 Task: In the event  named  Marketing Campaign Planning and Strategy Development, Set a range of dates when you can accept meetings  '4 Jul â€" 10 Aug 2023'. Select a duration of  45 min. Select working hours  	_x000D_
MON- SAT 10:00am â€" 6:00pm. Add time before or after your events  as 10 min. Set the frequency of available time slots for invitees as  55 min. Set the minimum notice period and maximum events allowed per day as  52 hours and 5. , logged in from the account softage.4@softage.net and add another guest for the event, softage.8@softage.net
Action: Mouse pressed left at (632, 477)
Screenshot: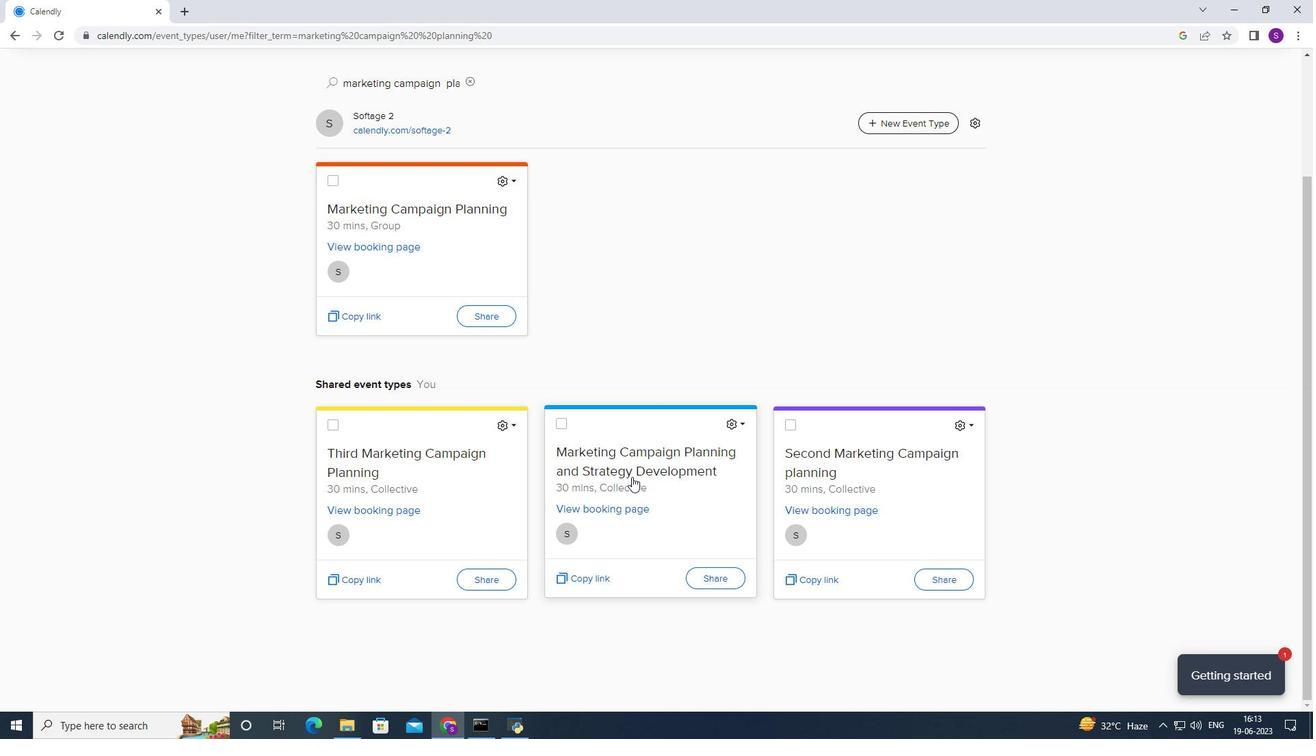 
Action: Mouse moved to (409, 388)
Screenshot: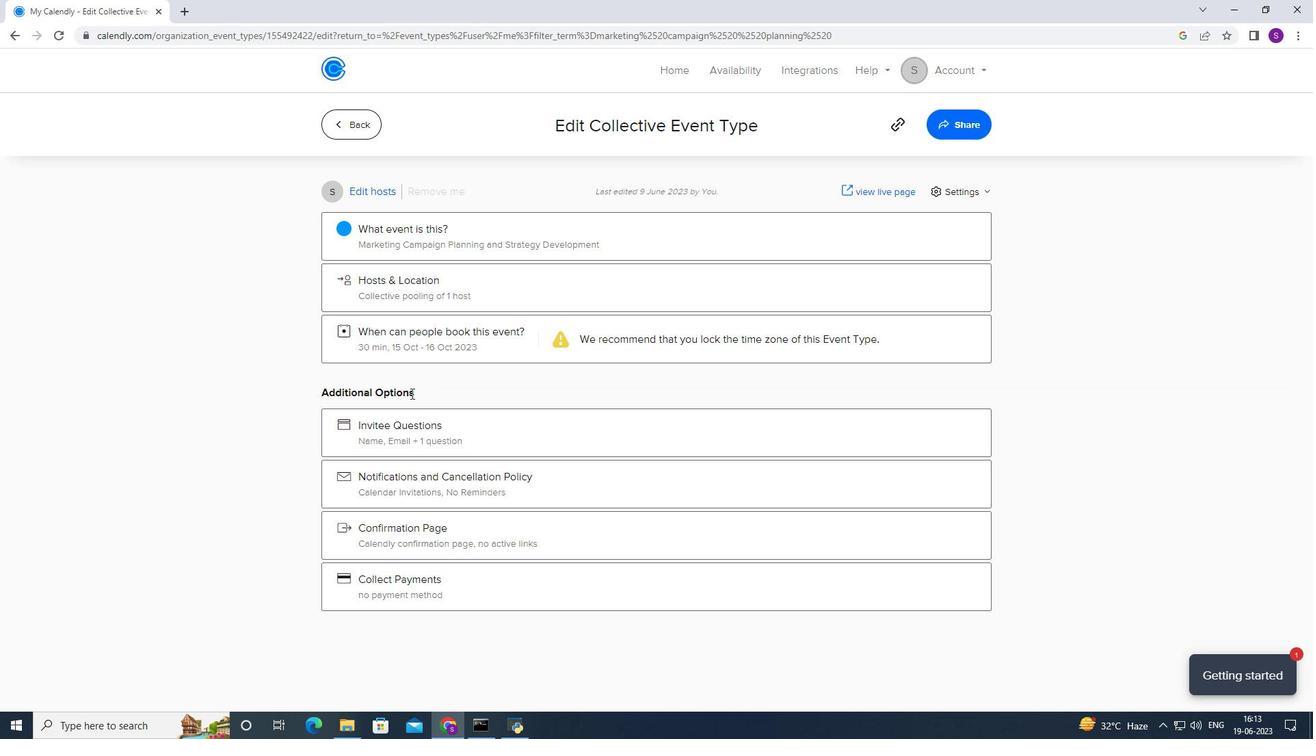 
Action: Mouse scrolled (409, 388) with delta (0, 0)
Screenshot: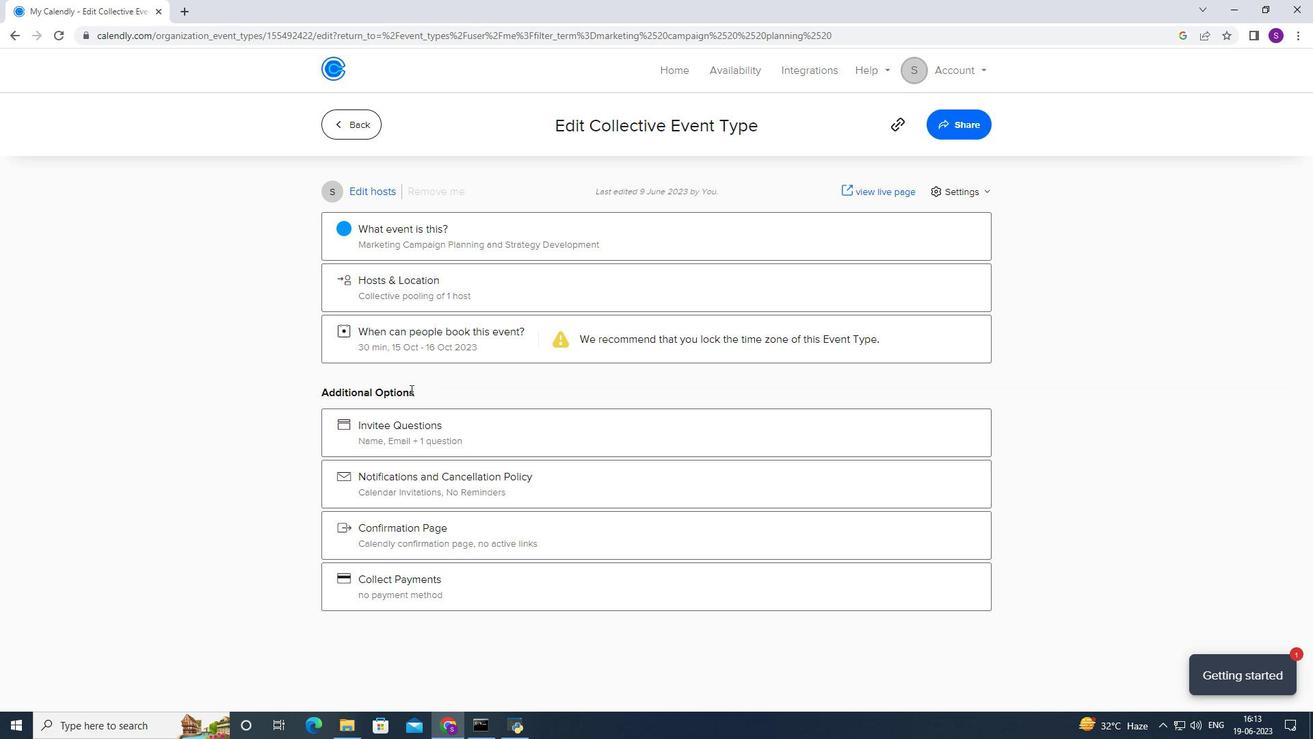 
Action: Mouse scrolled (409, 388) with delta (0, 0)
Screenshot: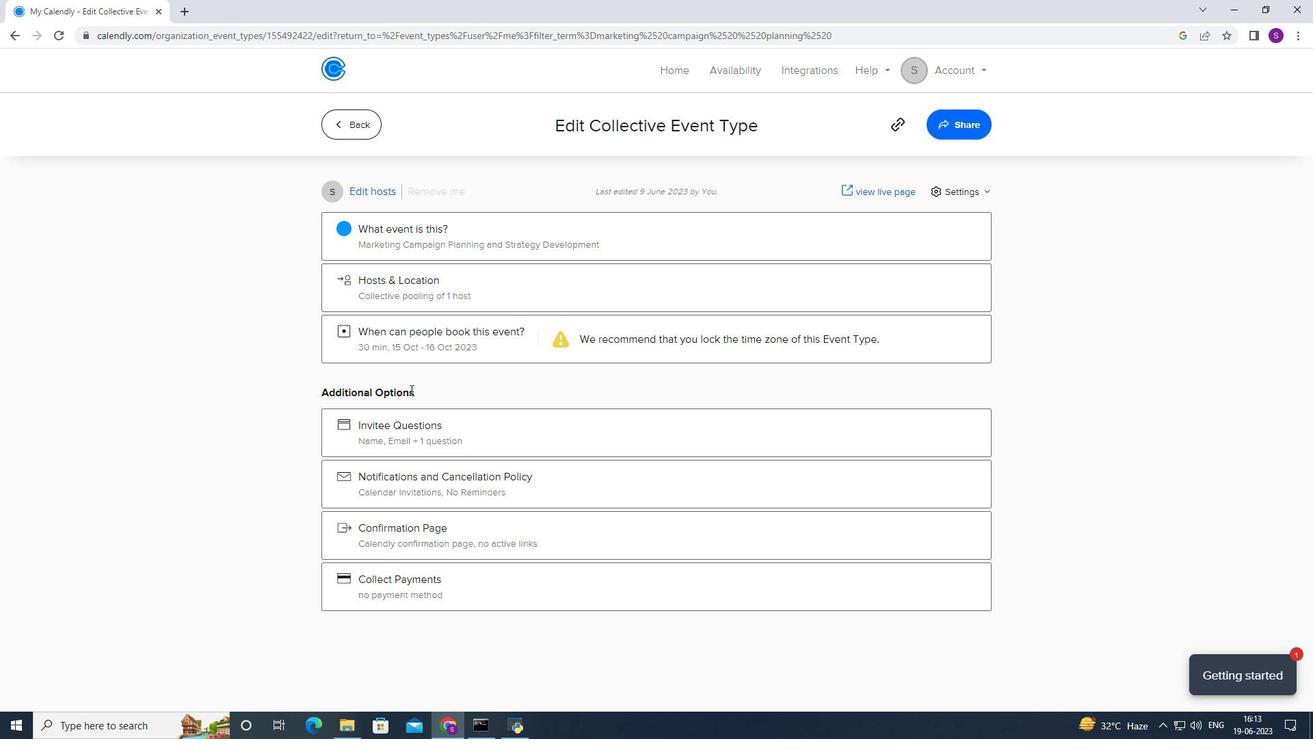 
Action: Mouse scrolled (409, 388) with delta (0, 0)
Screenshot: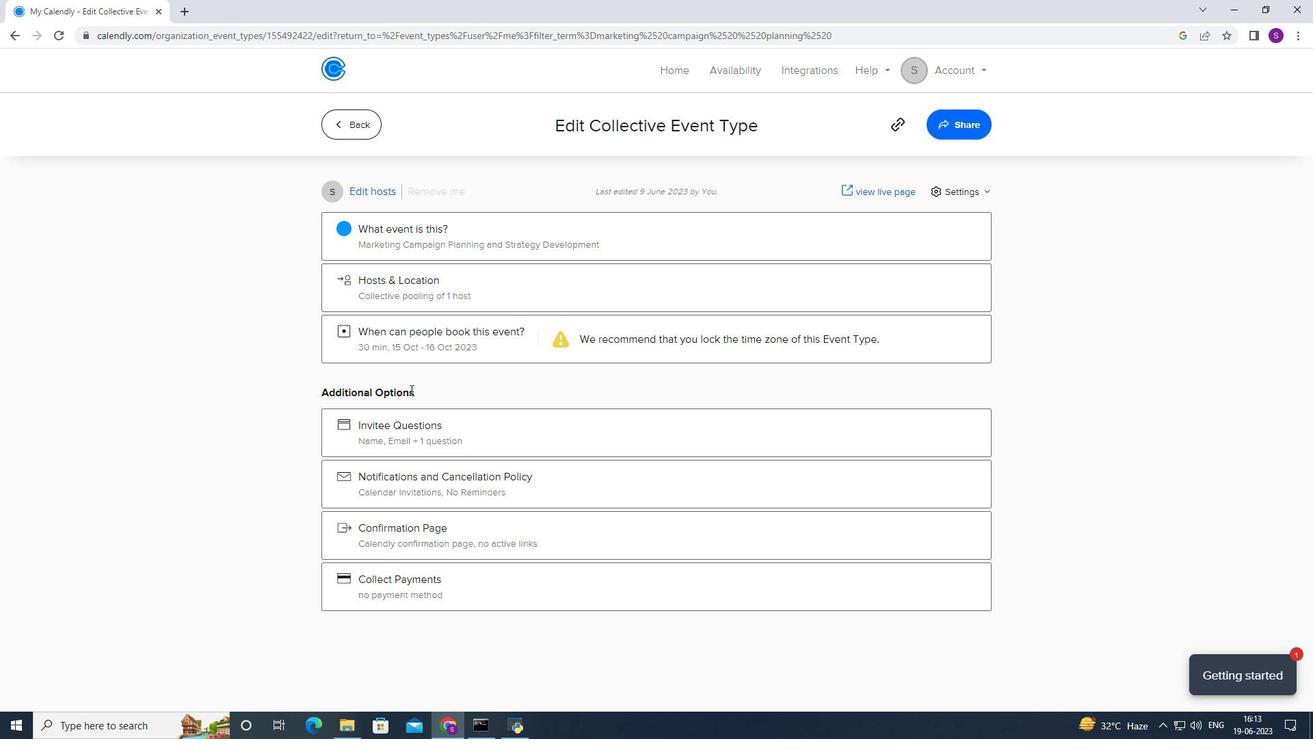 
Action: Mouse scrolled (409, 388) with delta (0, 0)
Screenshot: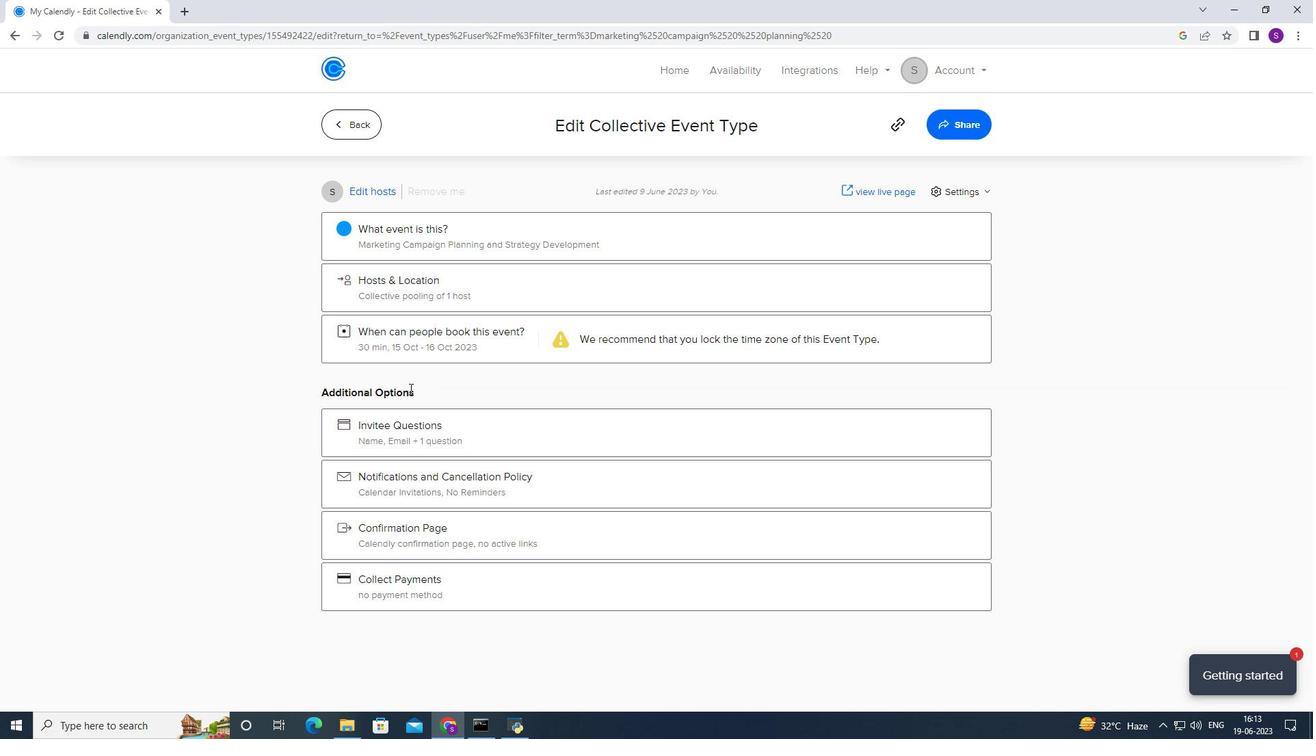 
Action: Mouse scrolled (409, 388) with delta (0, 0)
Screenshot: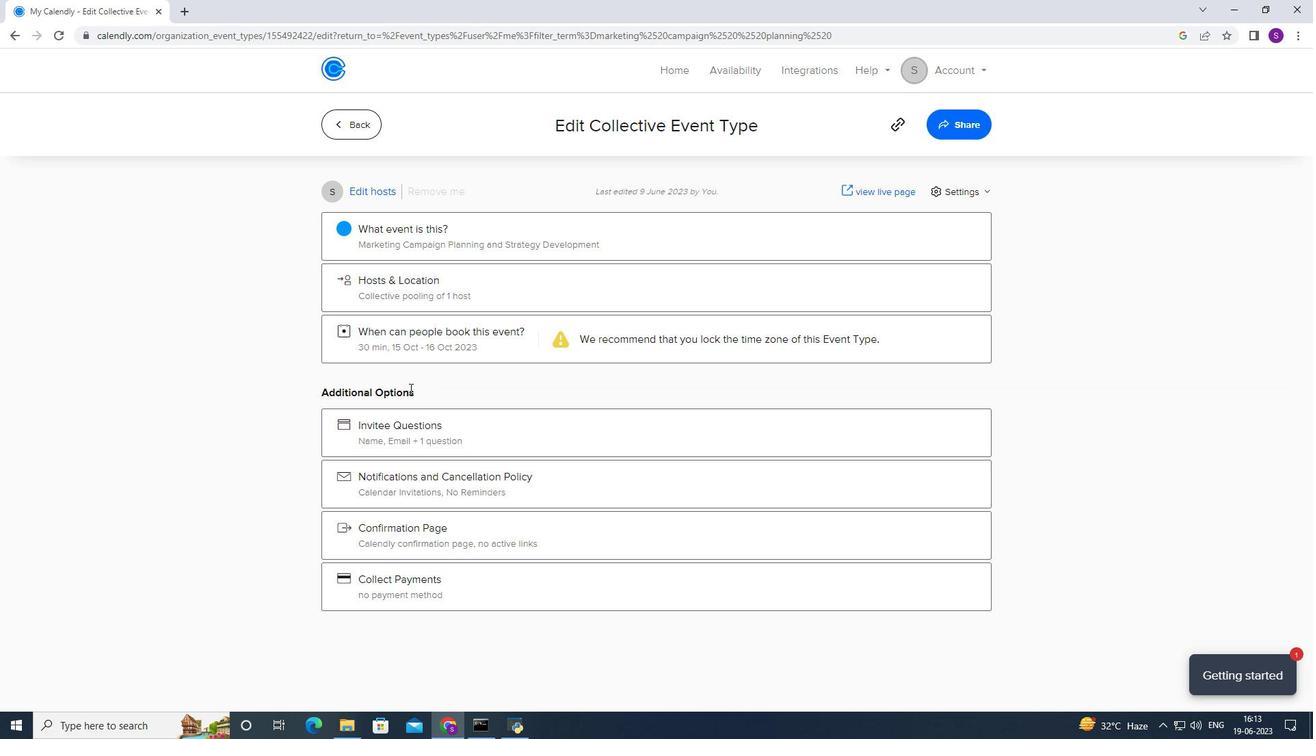 
Action: Mouse scrolled (409, 388) with delta (0, 0)
Screenshot: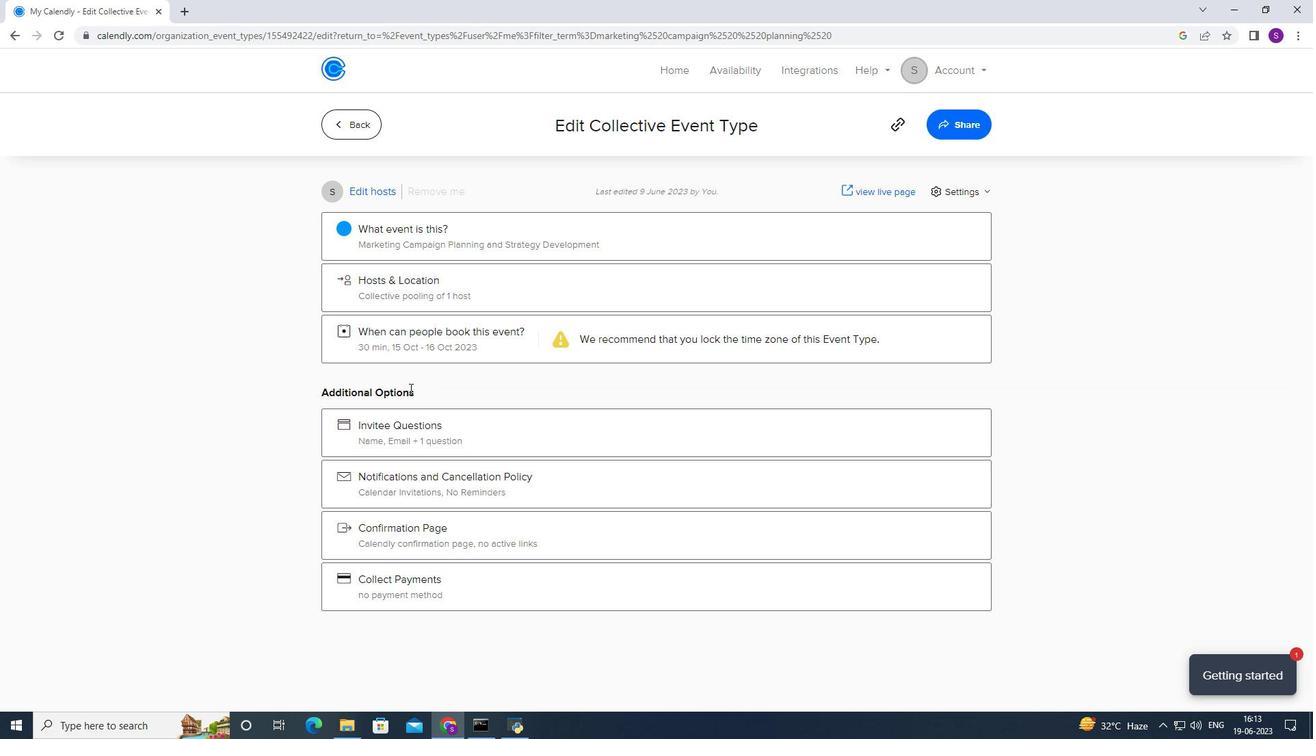 
Action: Mouse scrolled (409, 389) with delta (0, 0)
Screenshot: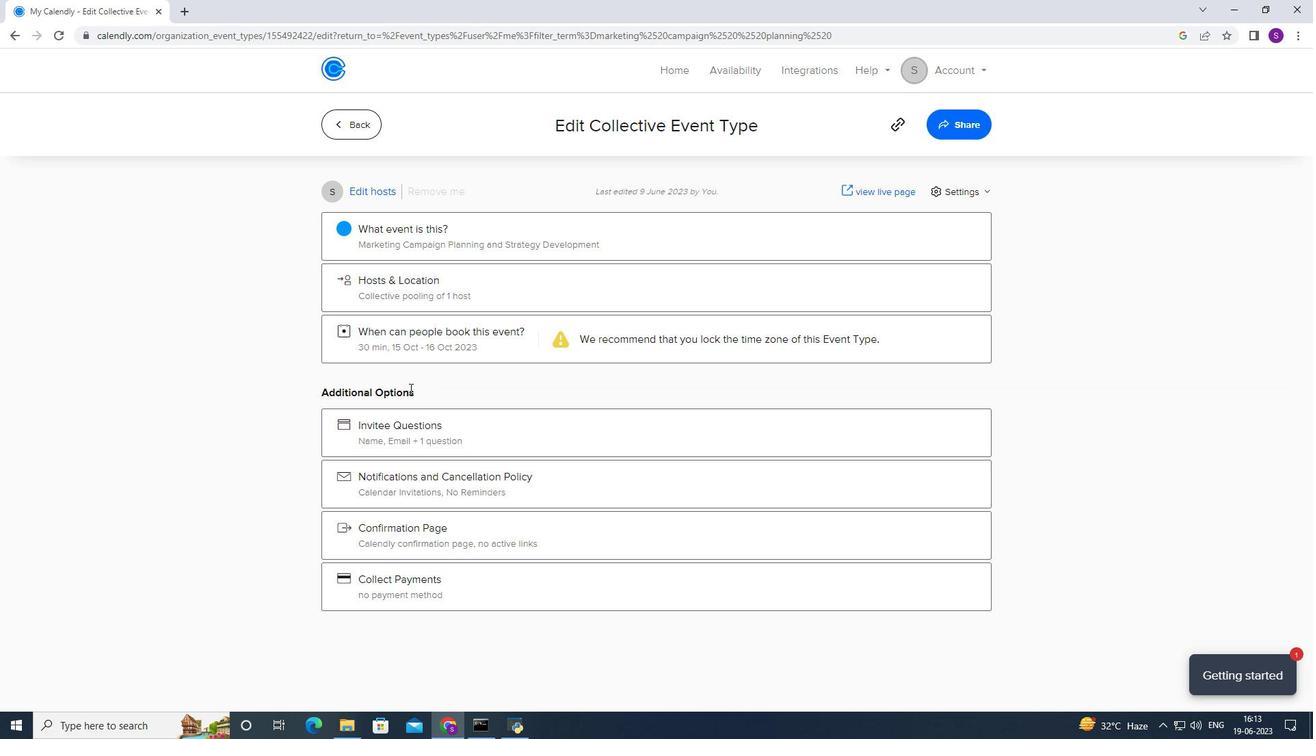
Action: Mouse scrolled (409, 389) with delta (0, 0)
Screenshot: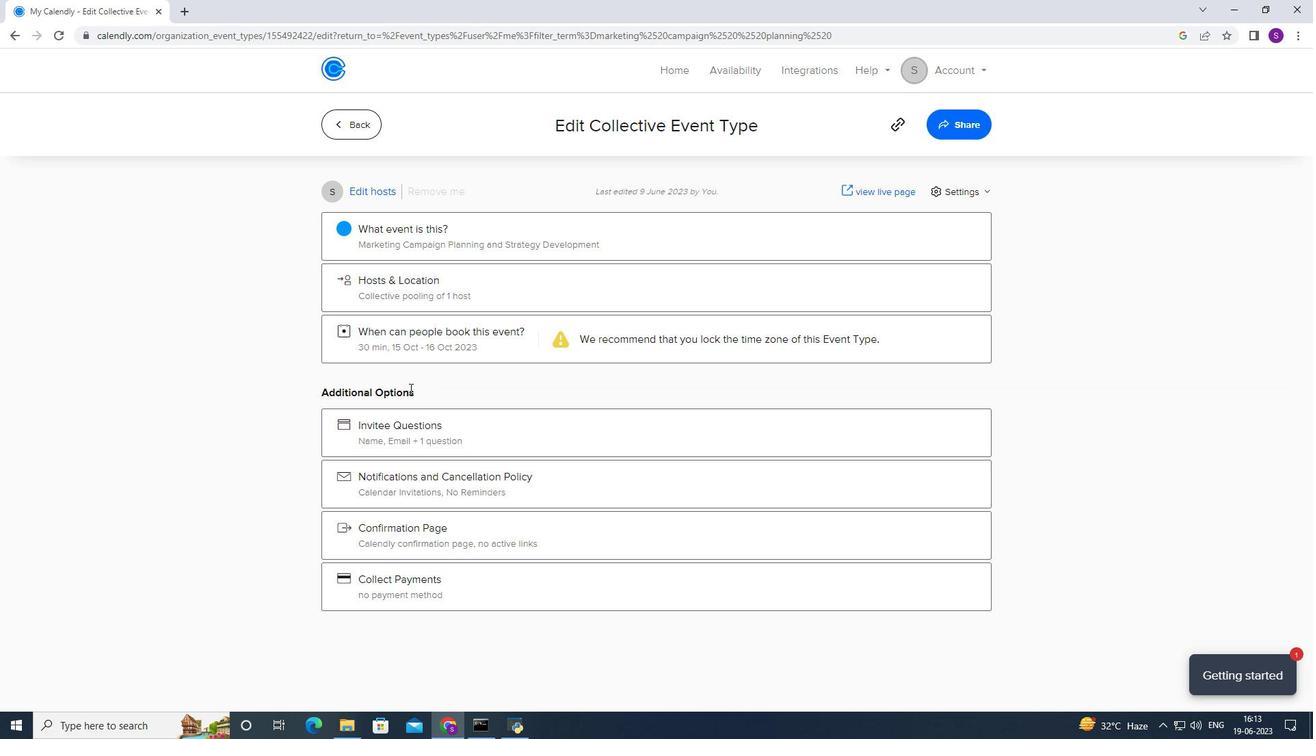 
Action: Mouse moved to (435, 338)
Screenshot: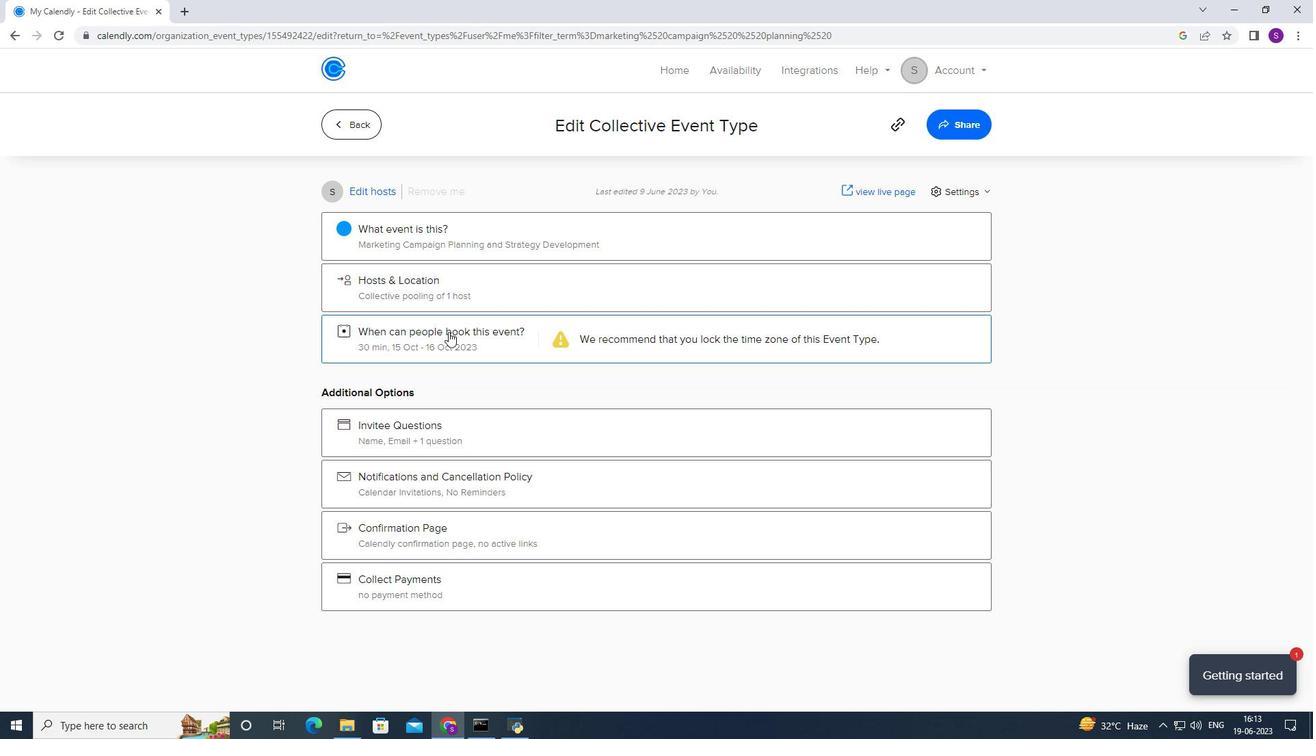 
Action: Mouse pressed left at (435, 338)
Screenshot: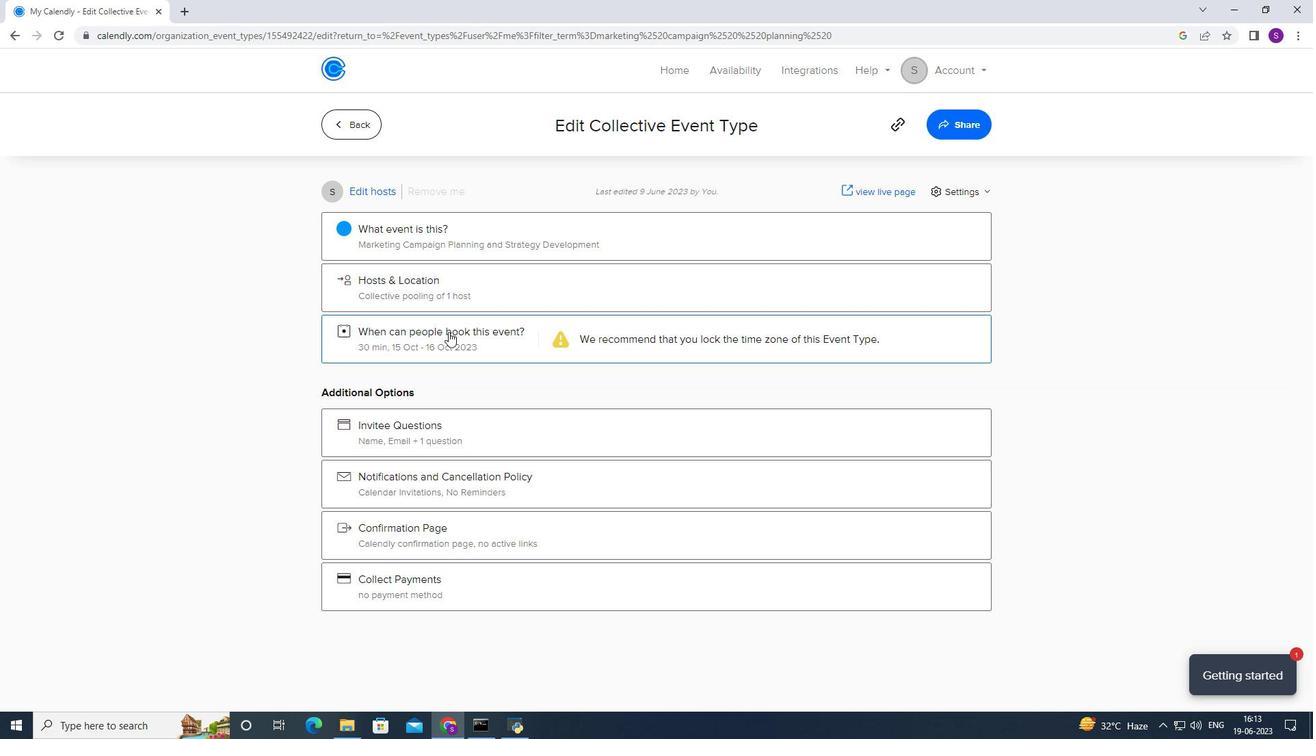 
Action: Mouse moved to (400, 455)
Screenshot: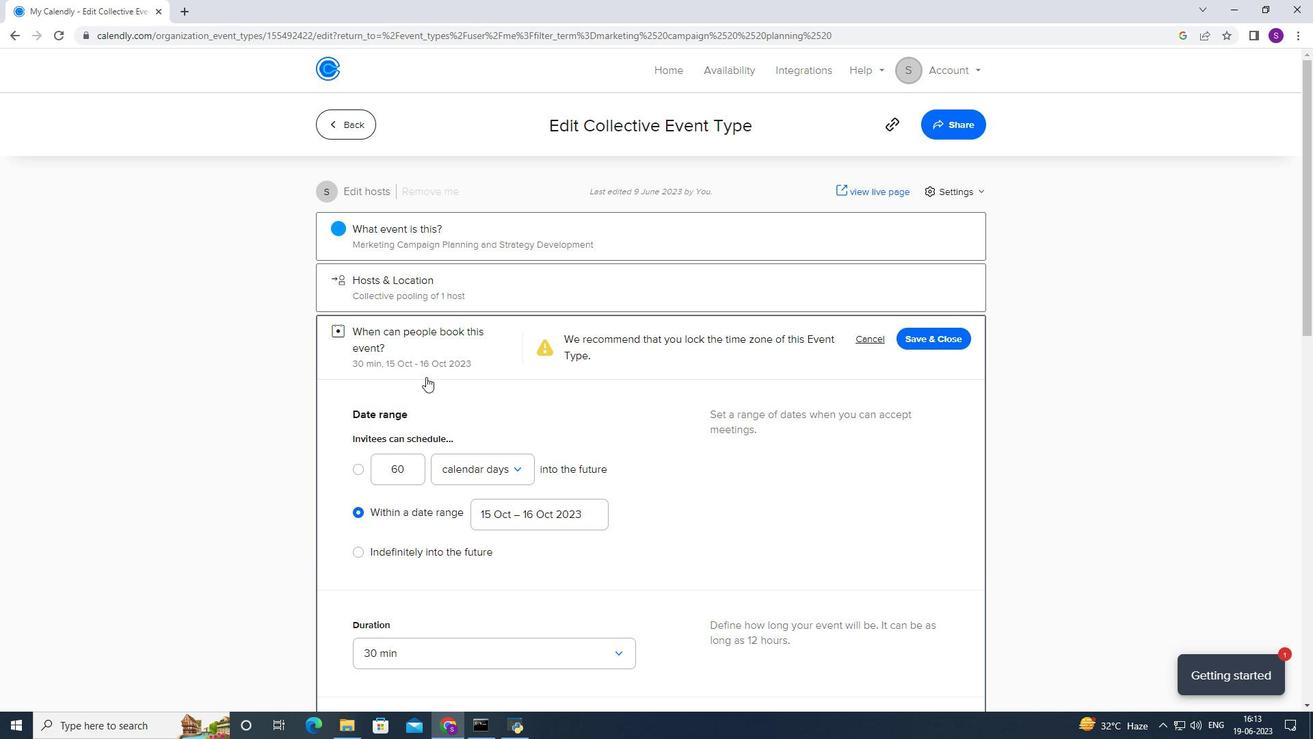 
Action: Mouse scrolled (400, 455) with delta (0, 0)
Screenshot: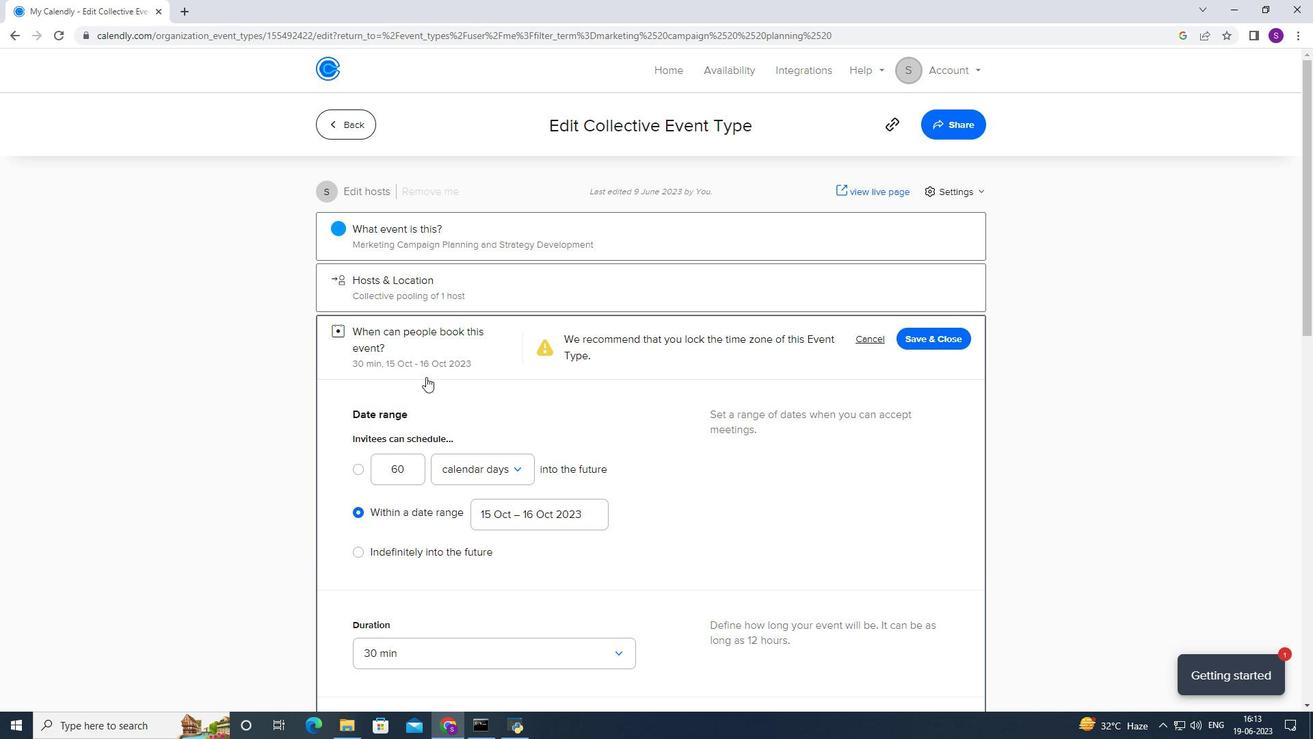 
Action: Mouse scrolled (400, 455) with delta (0, 0)
Screenshot: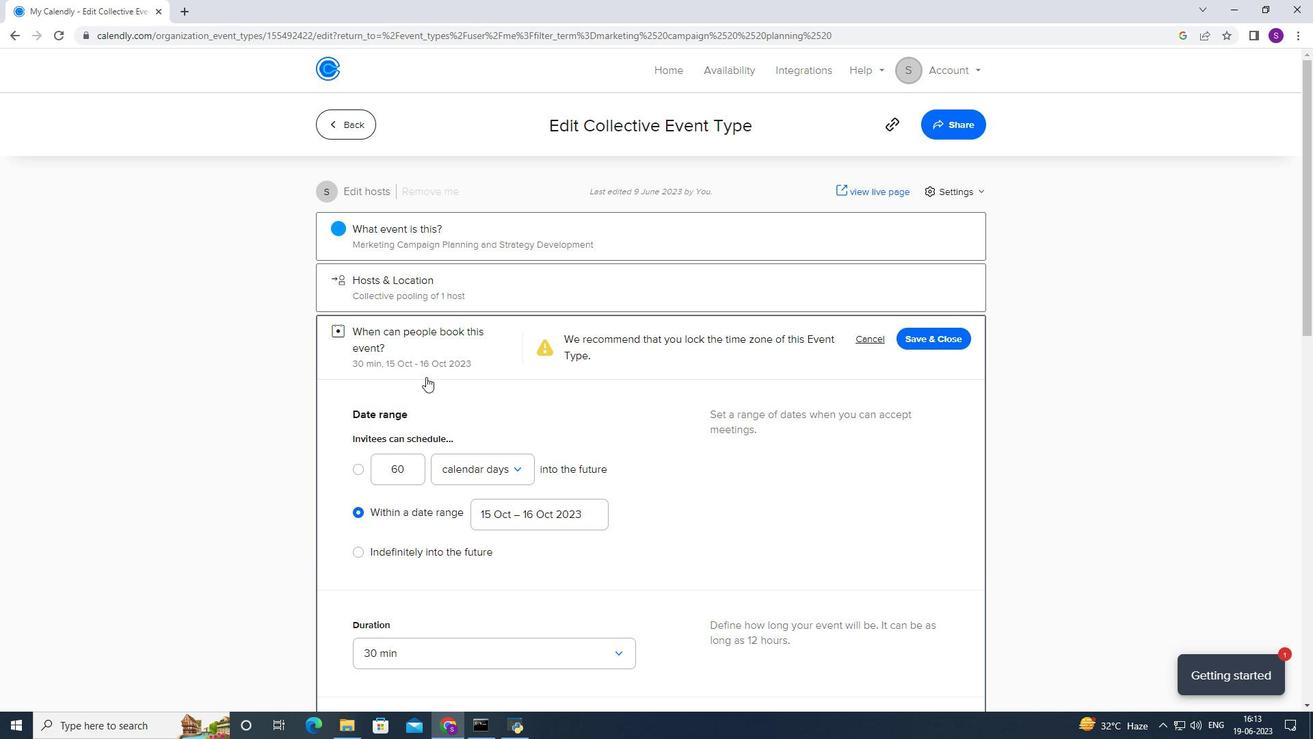 
Action: Mouse moved to (398, 456)
Screenshot: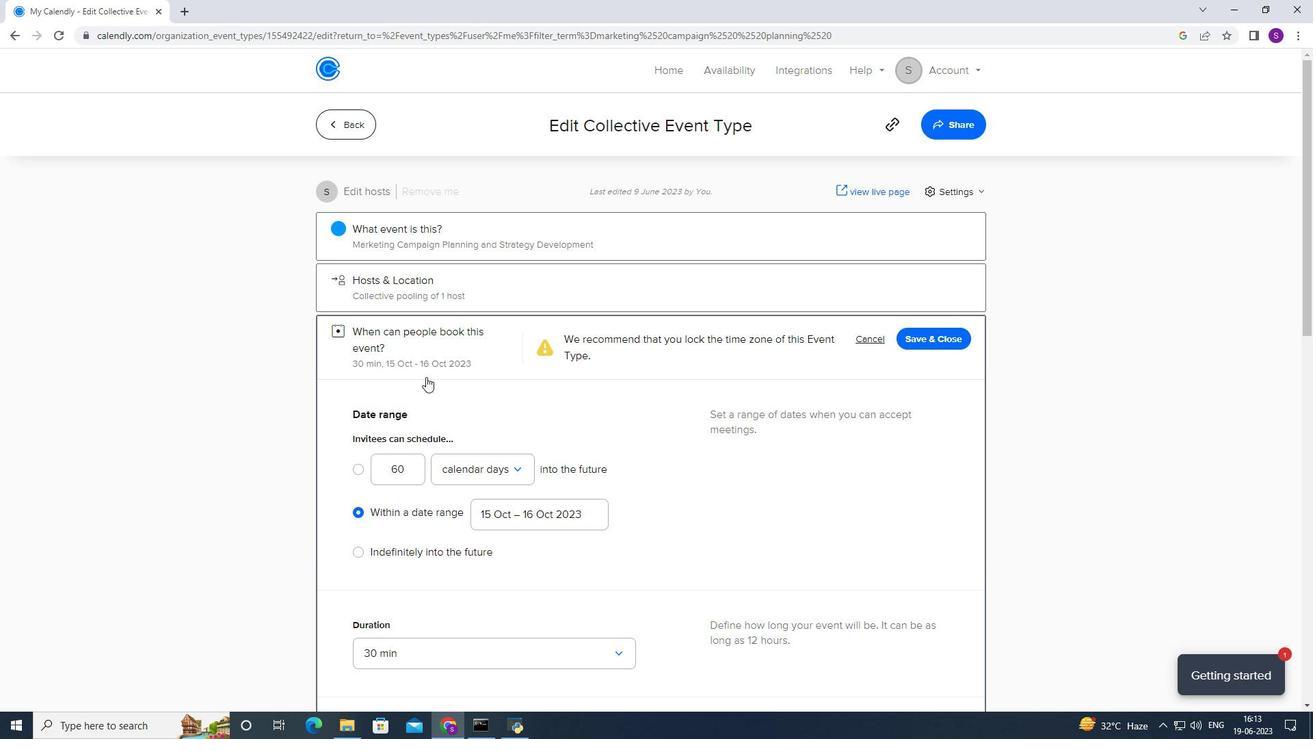 
Action: Mouse scrolled (398, 455) with delta (0, 0)
Screenshot: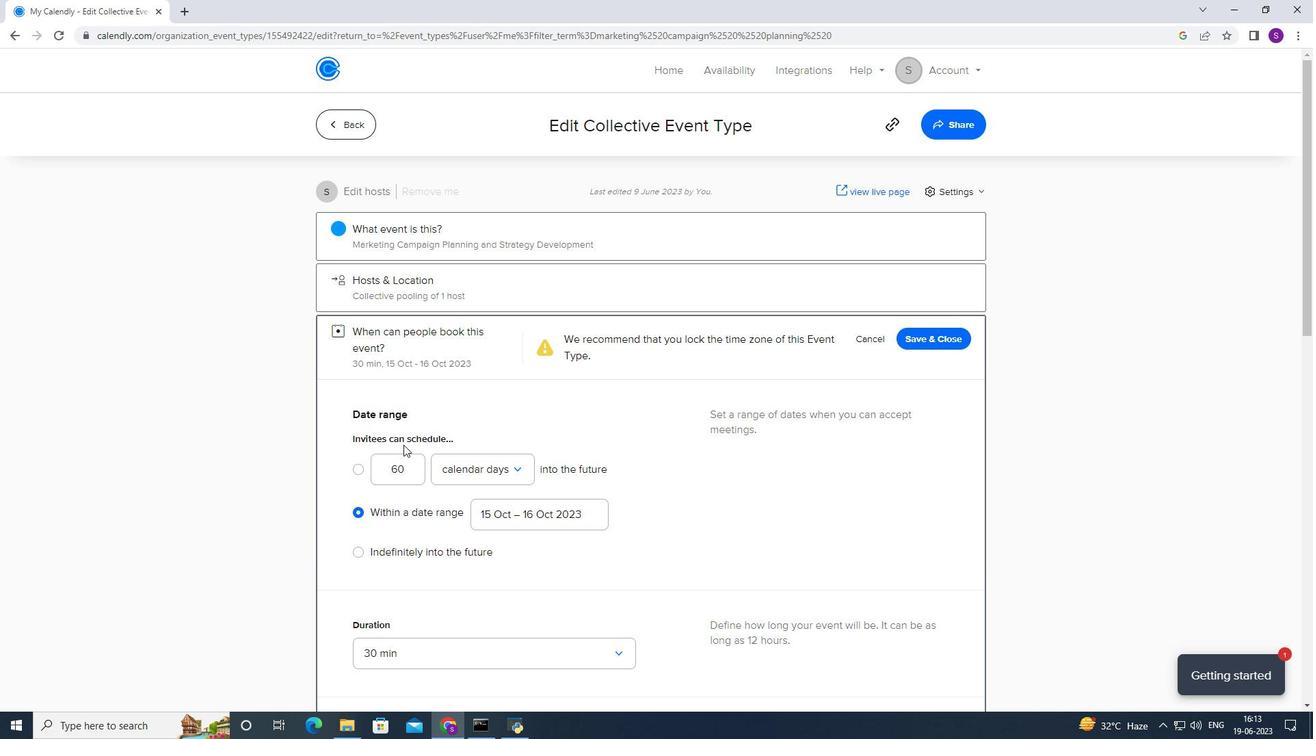 
Action: Mouse moved to (547, 312)
Screenshot: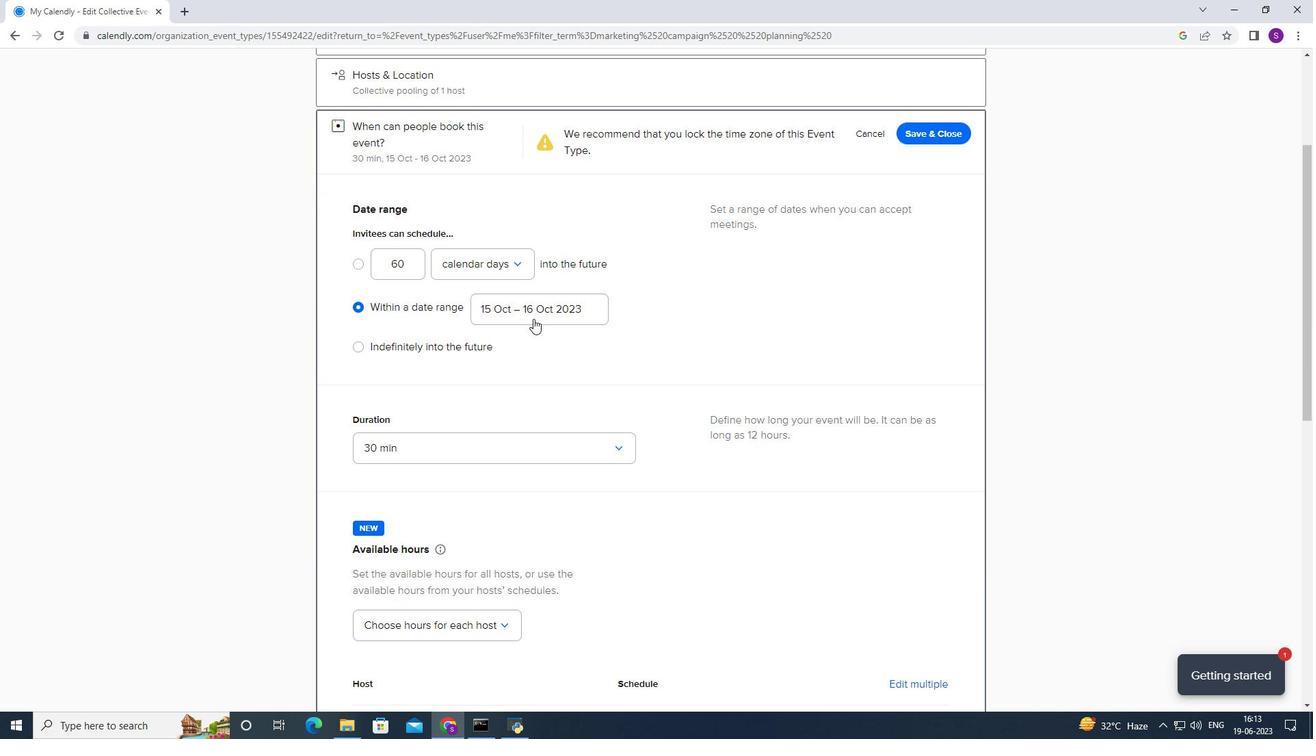 
Action: Mouse pressed left at (547, 312)
Screenshot: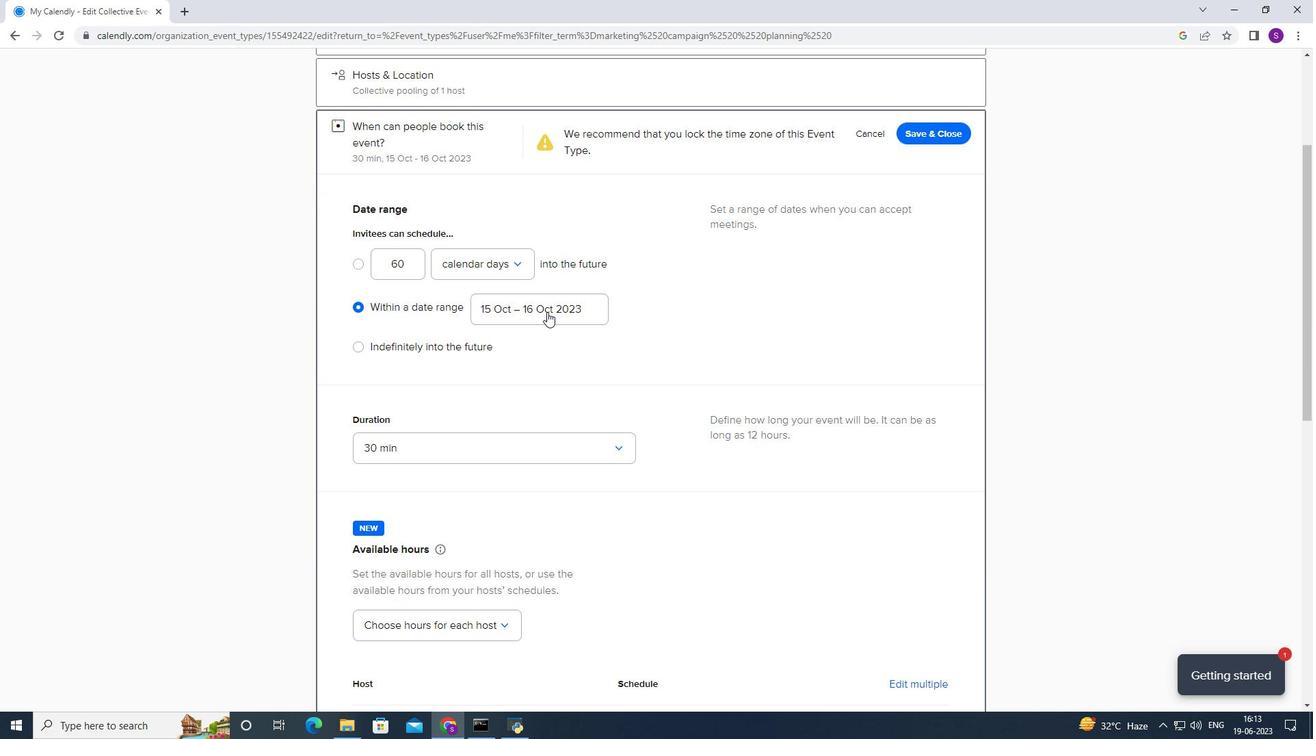 
Action: Mouse moved to (568, 358)
Screenshot: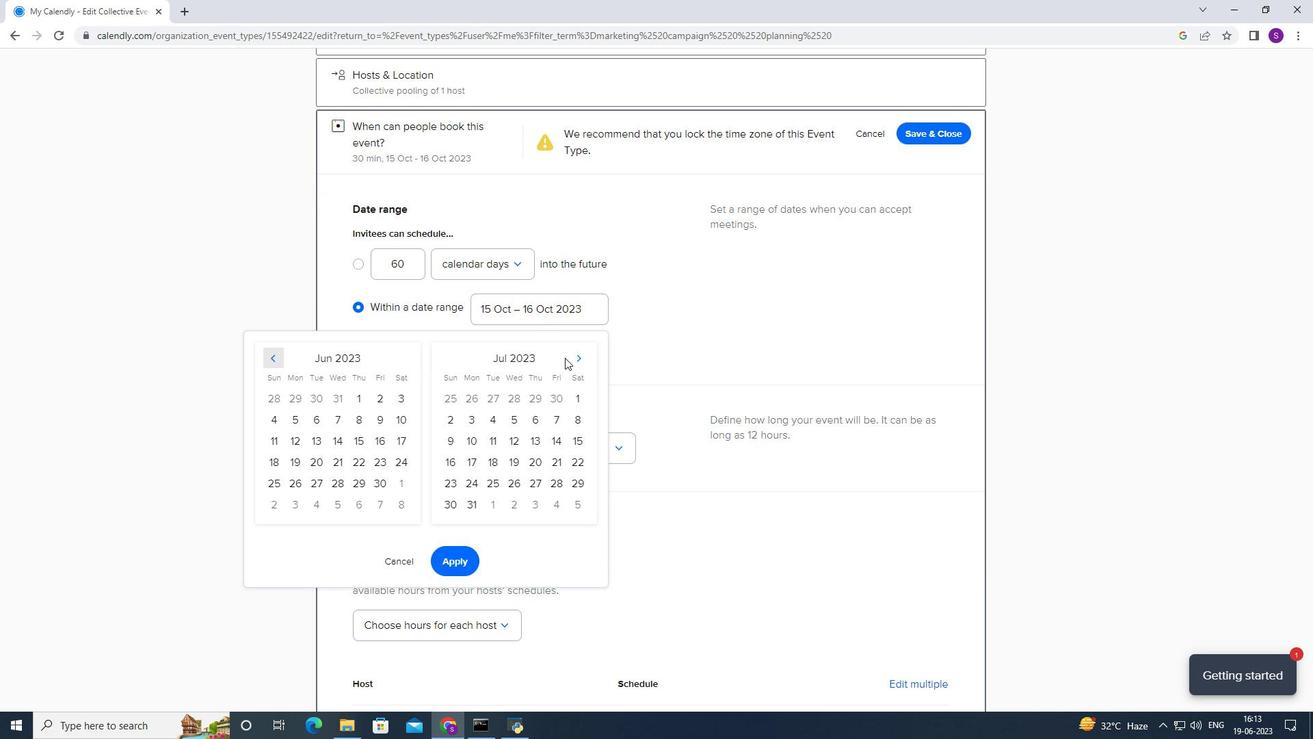 
Action: Mouse pressed left at (568, 358)
Screenshot: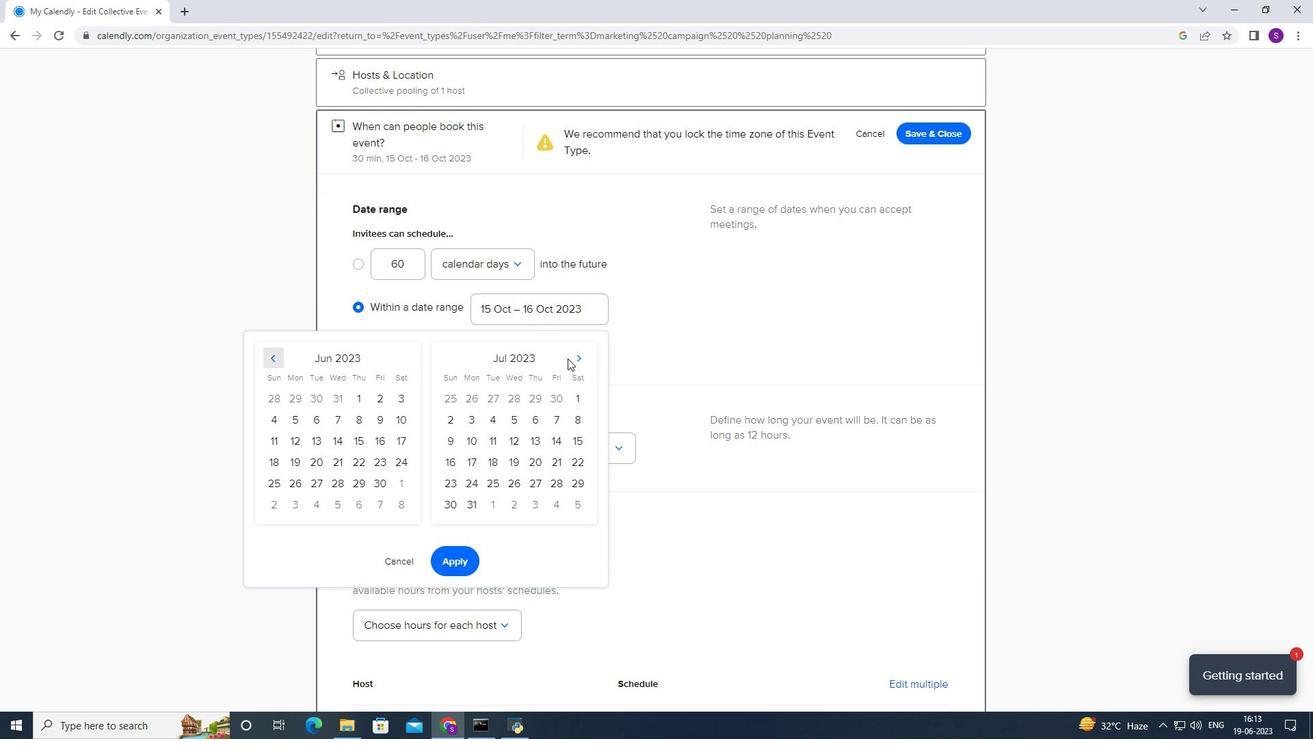 
Action: Mouse moved to (571, 358)
Screenshot: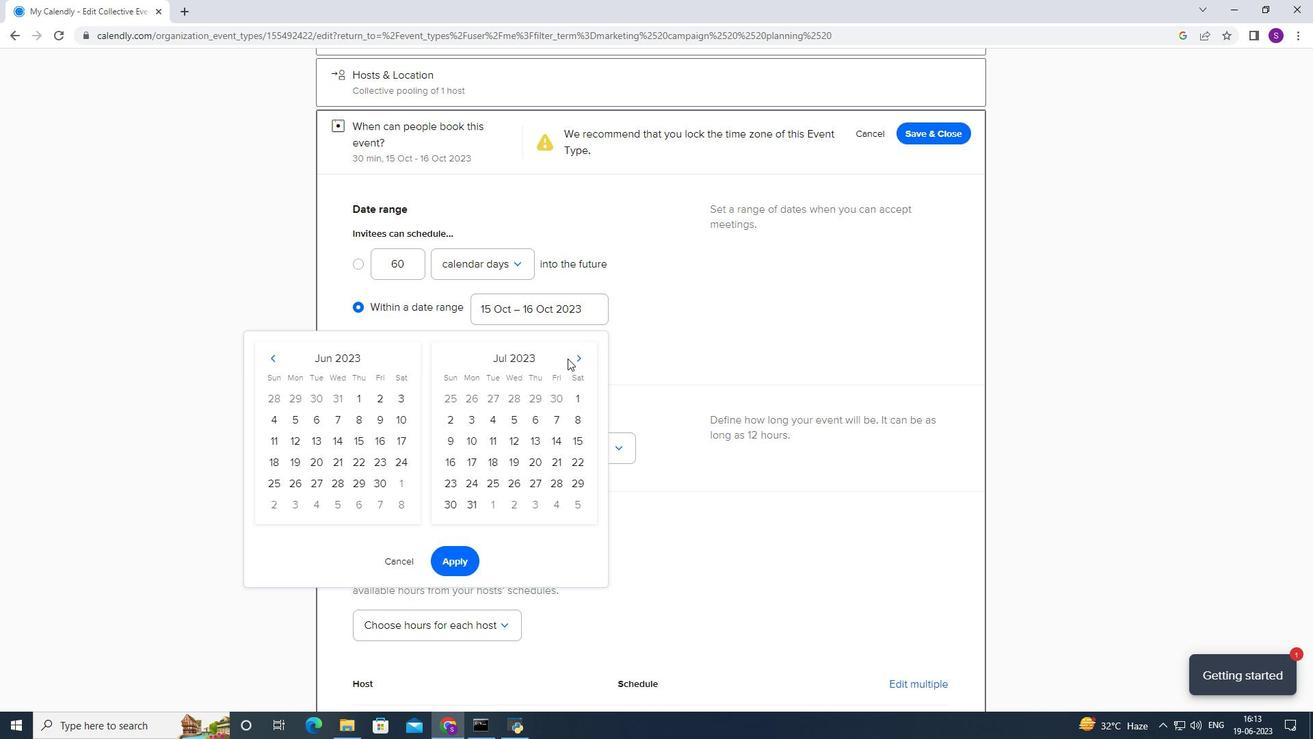
Action: Mouse pressed left at (571, 358)
Screenshot: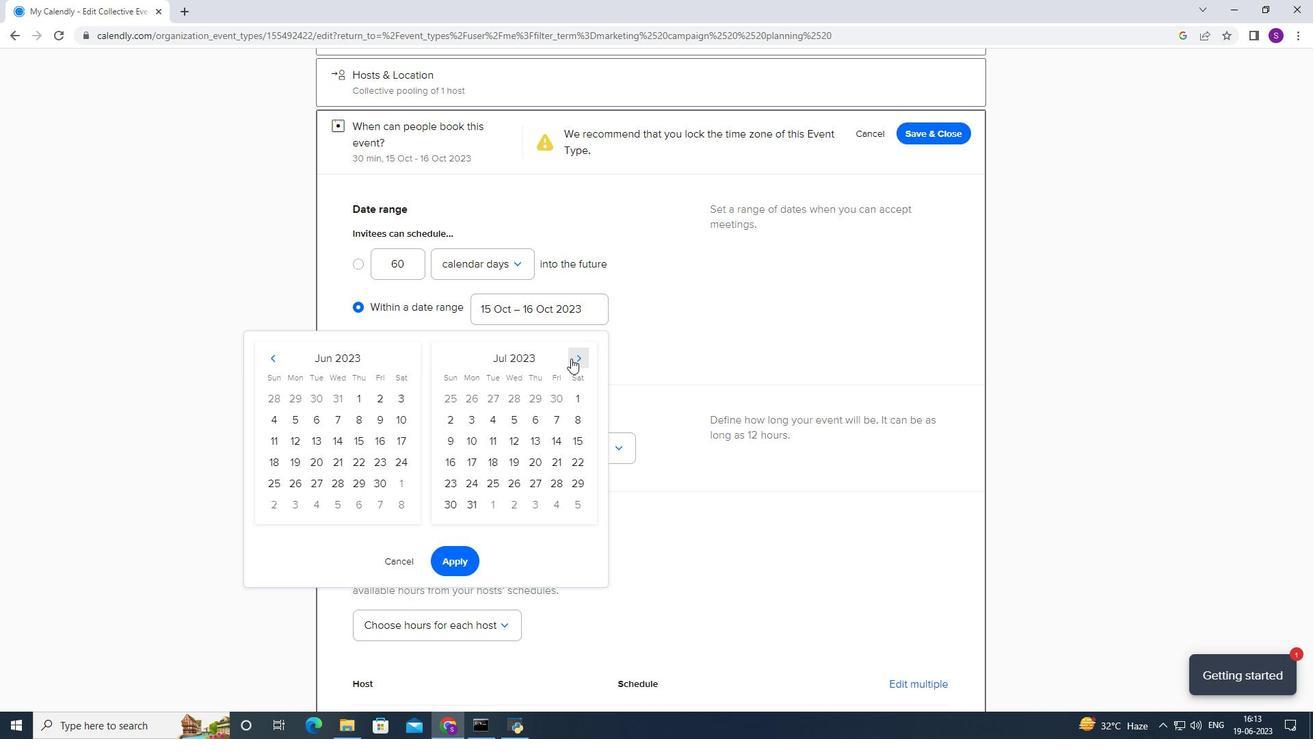 
Action: Mouse moved to (320, 419)
Screenshot: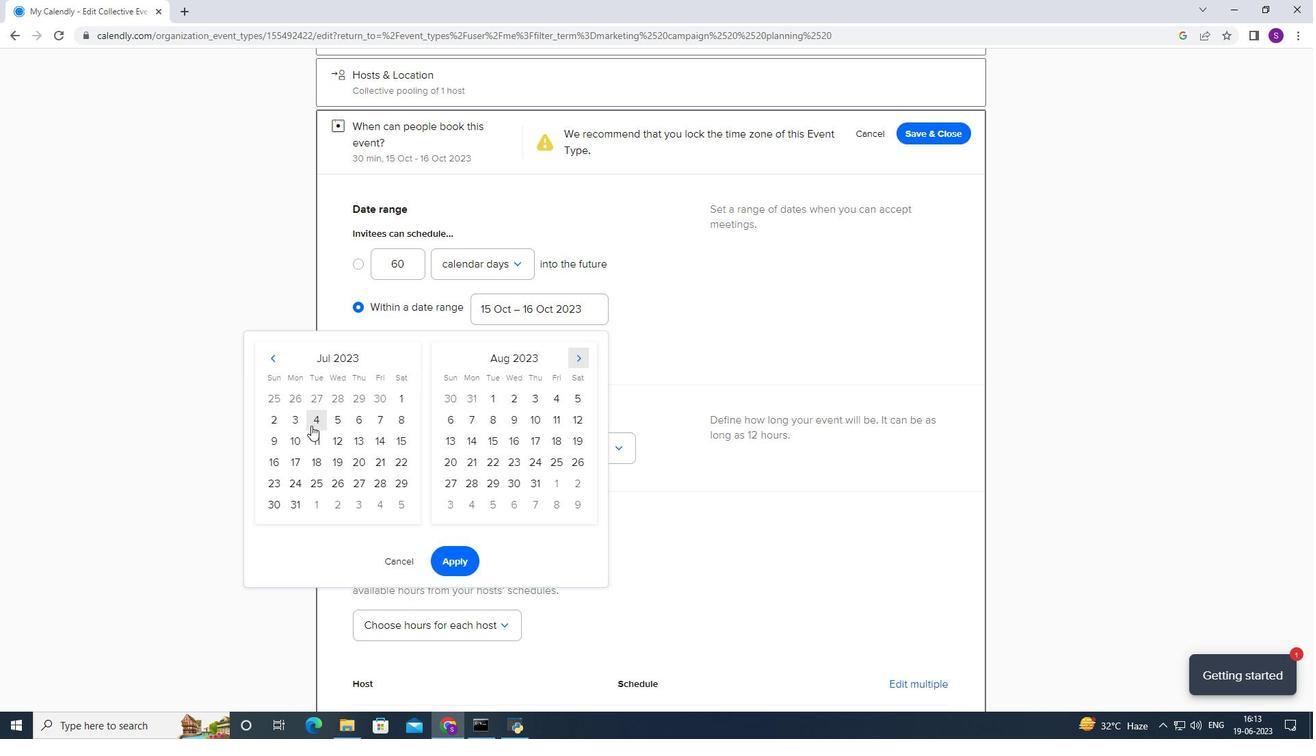 
Action: Mouse pressed left at (320, 419)
Screenshot: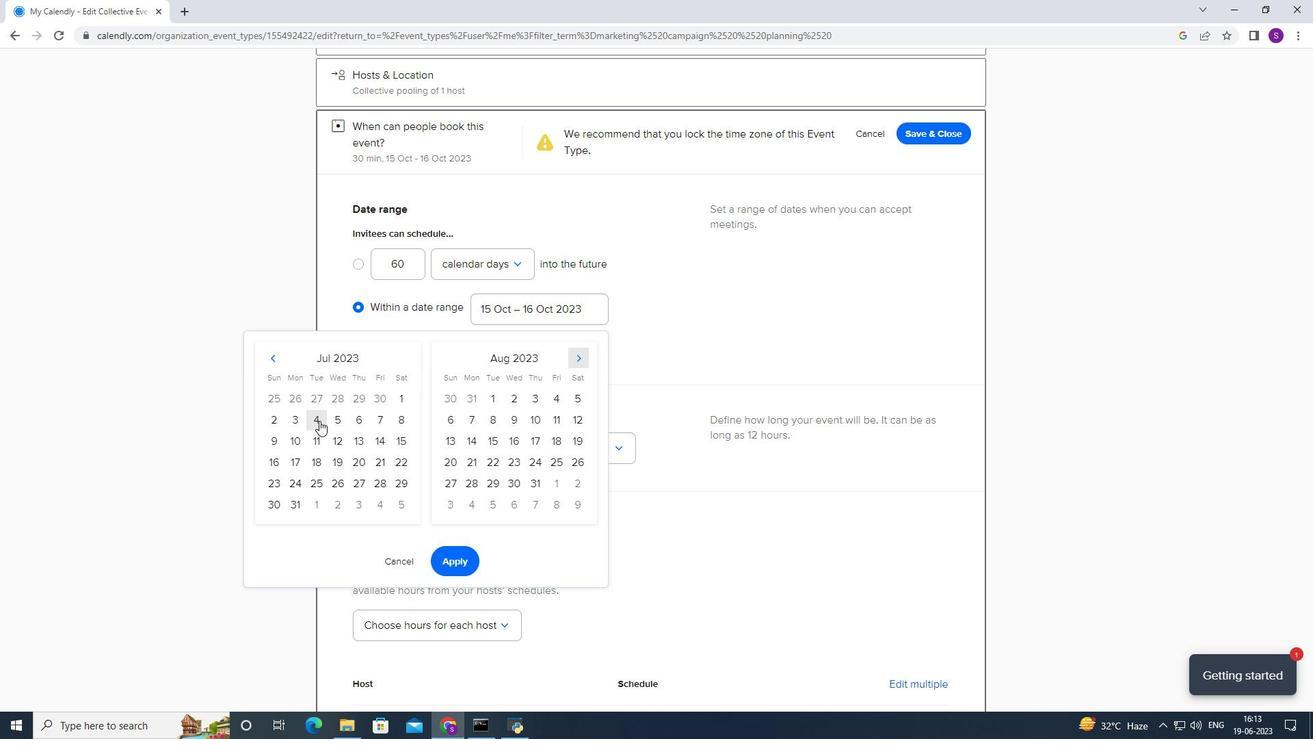 
Action: Mouse moved to (531, 418)
Screenshot: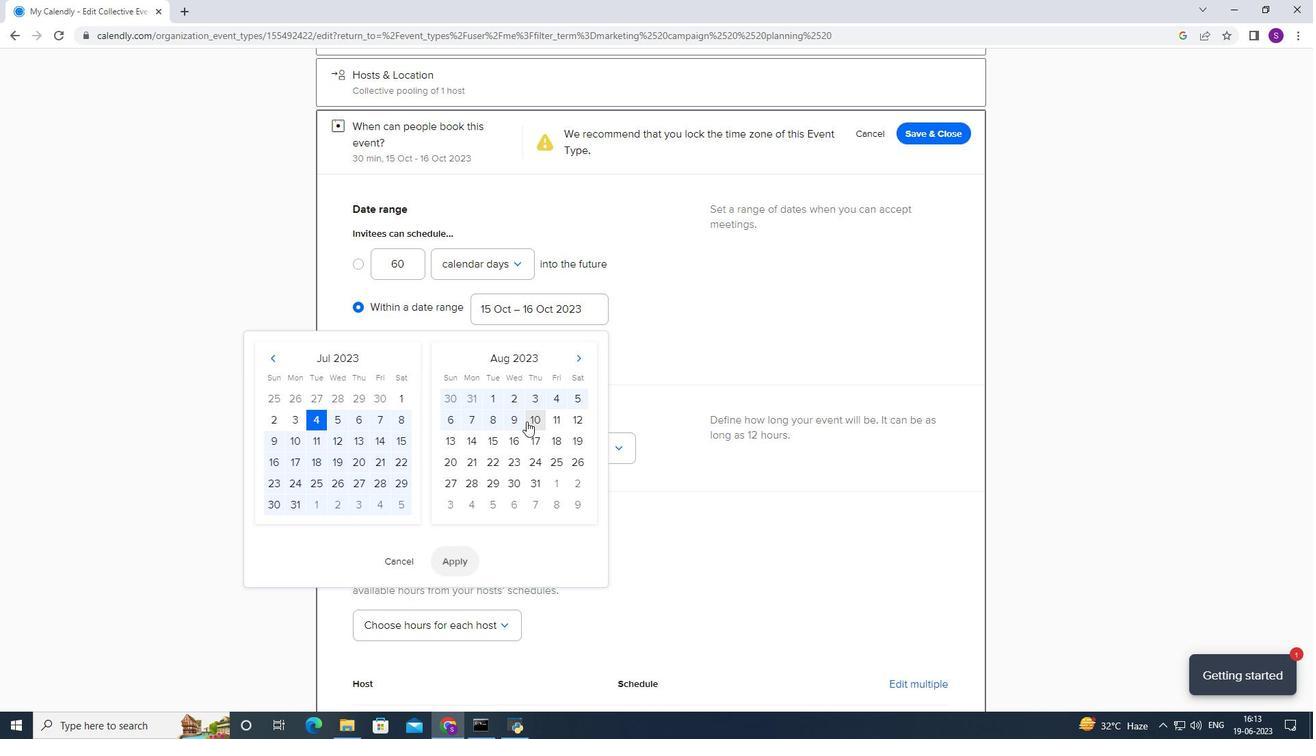 
Action: Mouse pressed left at (531, 418)
Screenshot: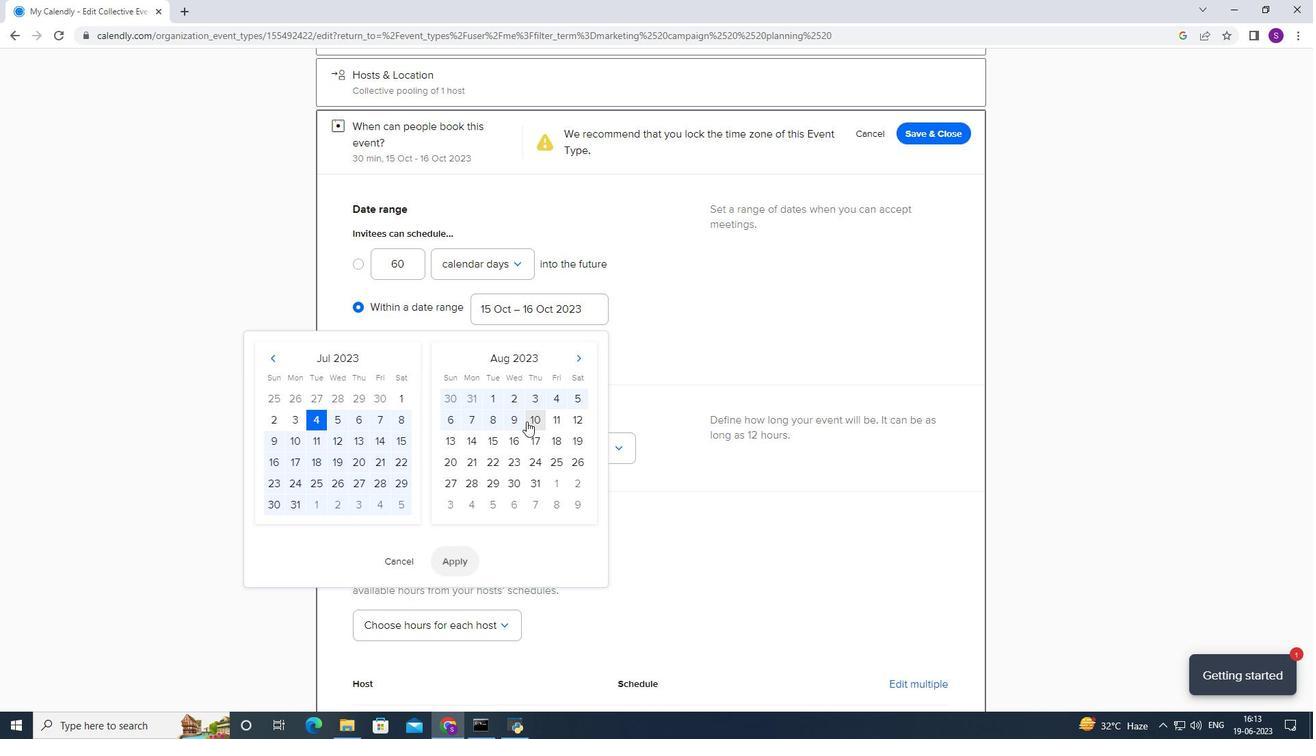 
Action: Mouse moved to (460, 548)
Screenshot: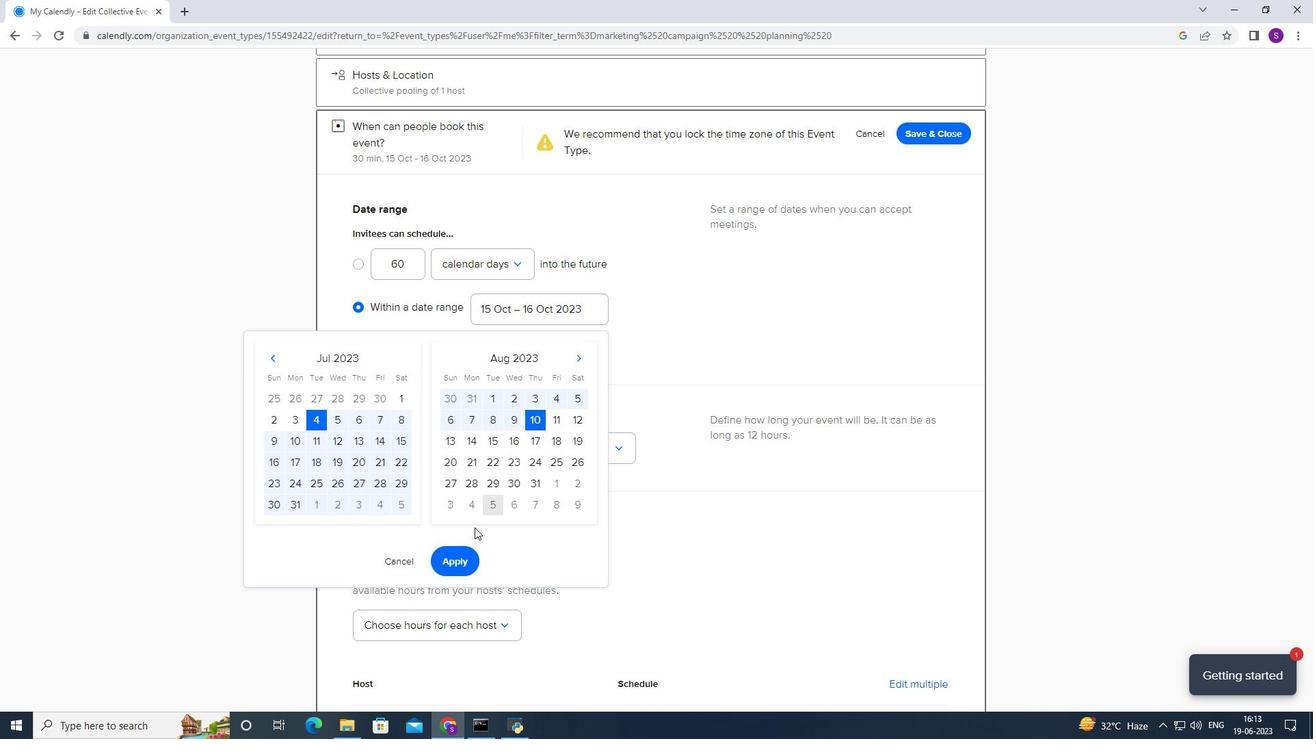 
Action: Mouse pressed left at (460, 548)
Screenshot: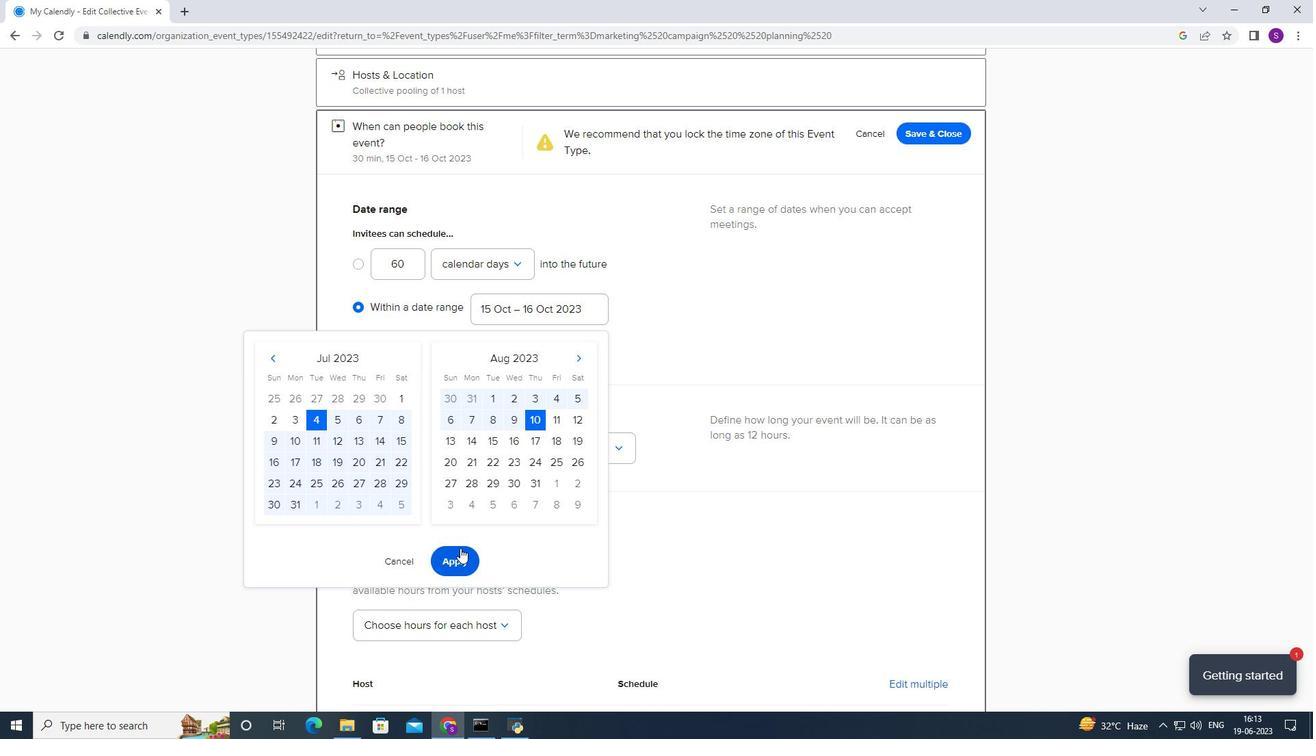 
Action: Mouse moved to (440, 450)
Screenshot: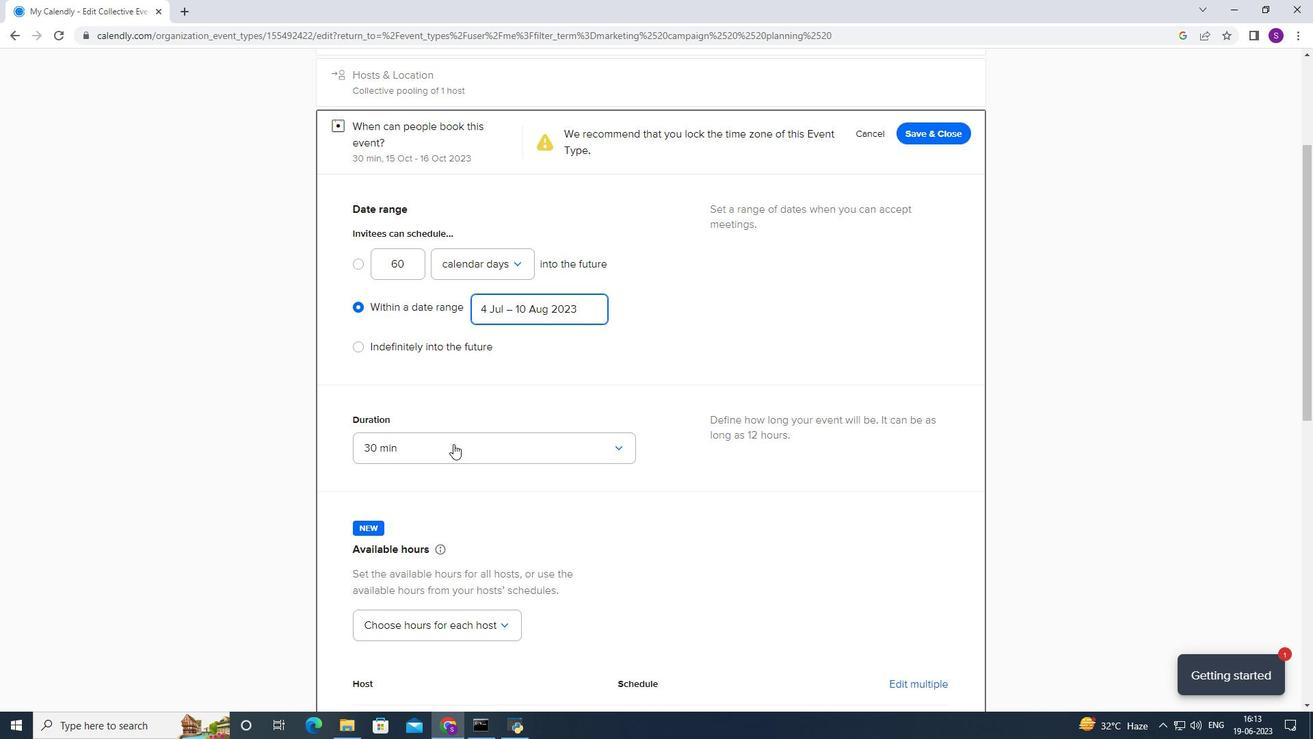 
Action: Mouse scrolled (440, 450) with delta (0, 0)
Screenshot: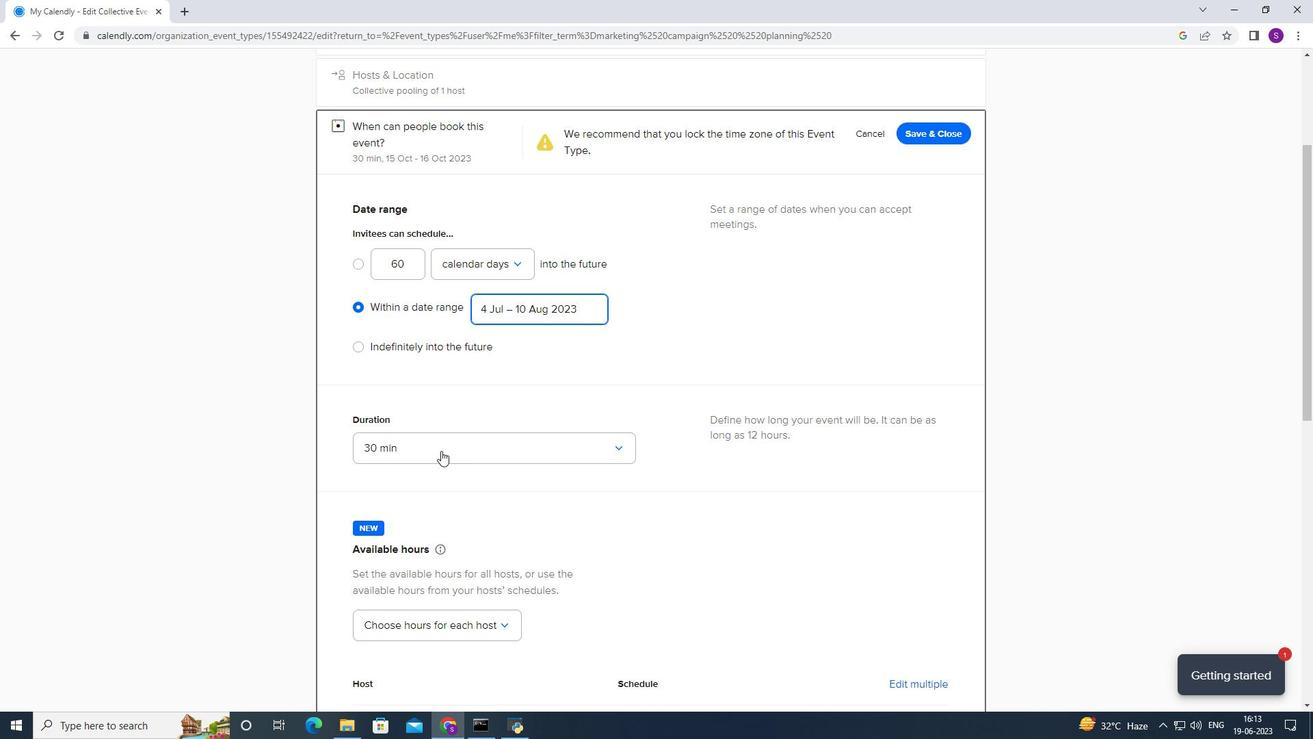 
Action: Mouse scrolled (440, 450) with delta (0, 0)
Screenshot: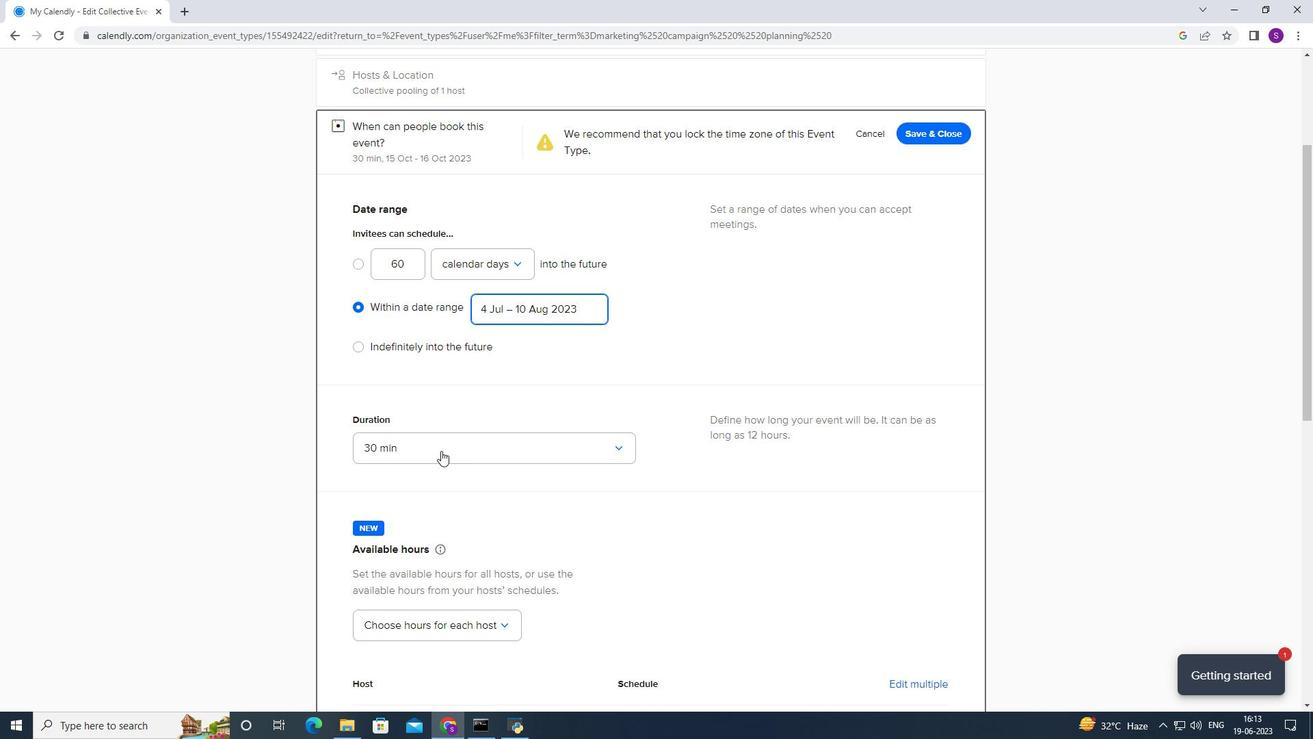 
Action: Mouse moved to (440, 450)
Screenshot: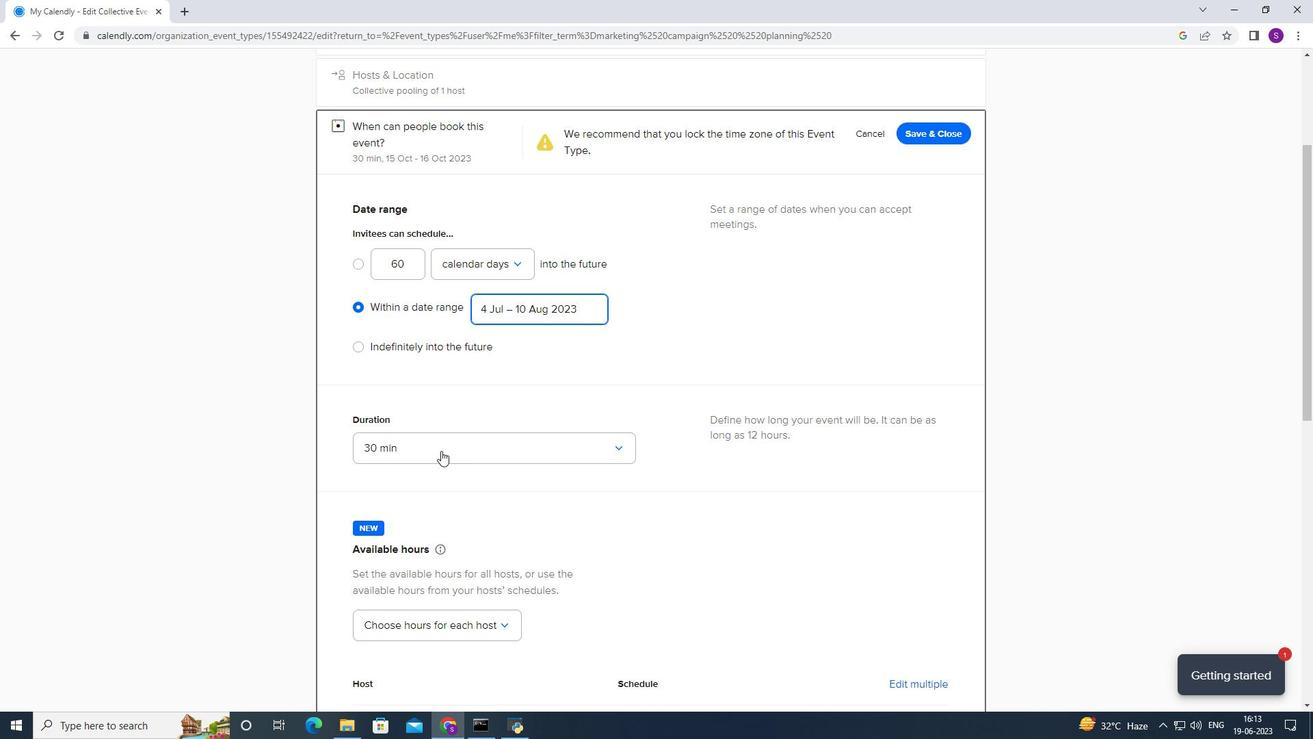 
Action: Mouse scrolled (440, 450) with delta (0, 0)
Screenshot: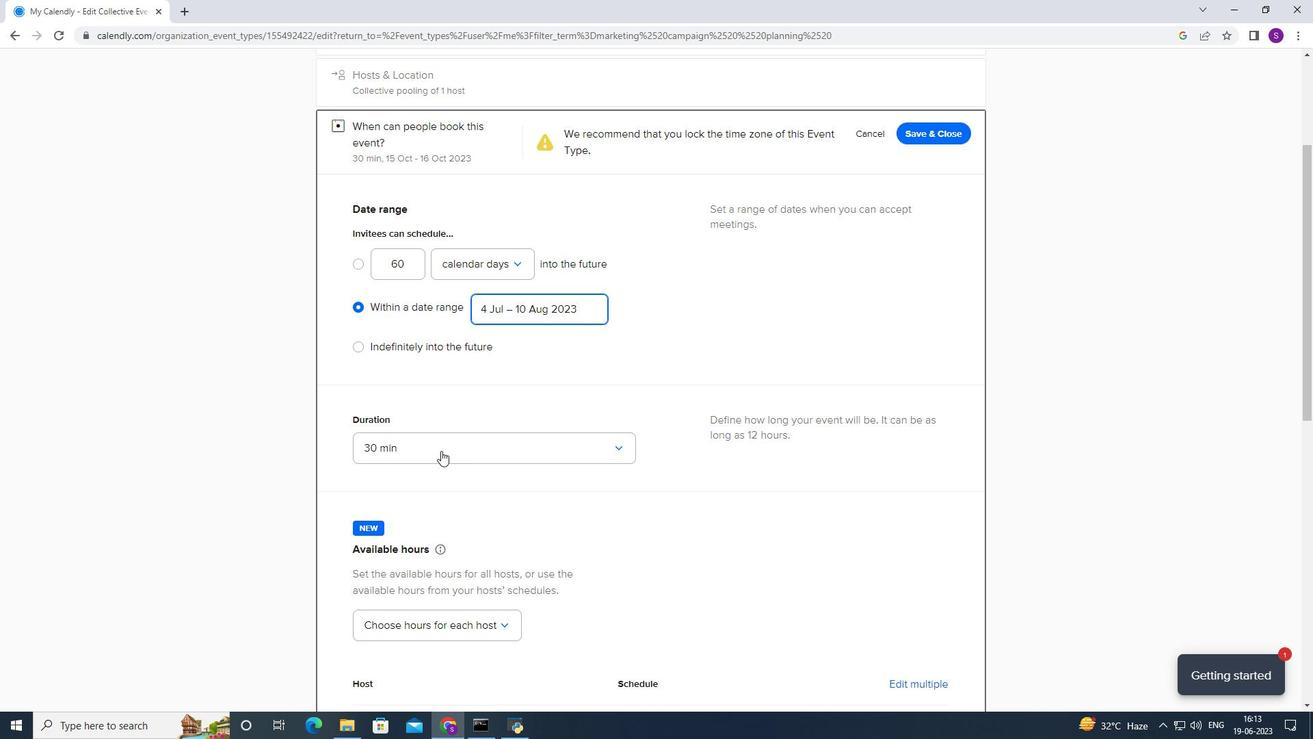 
Action: Mouse scrolled (440, 450) with delta (0, 0)
Screenshot: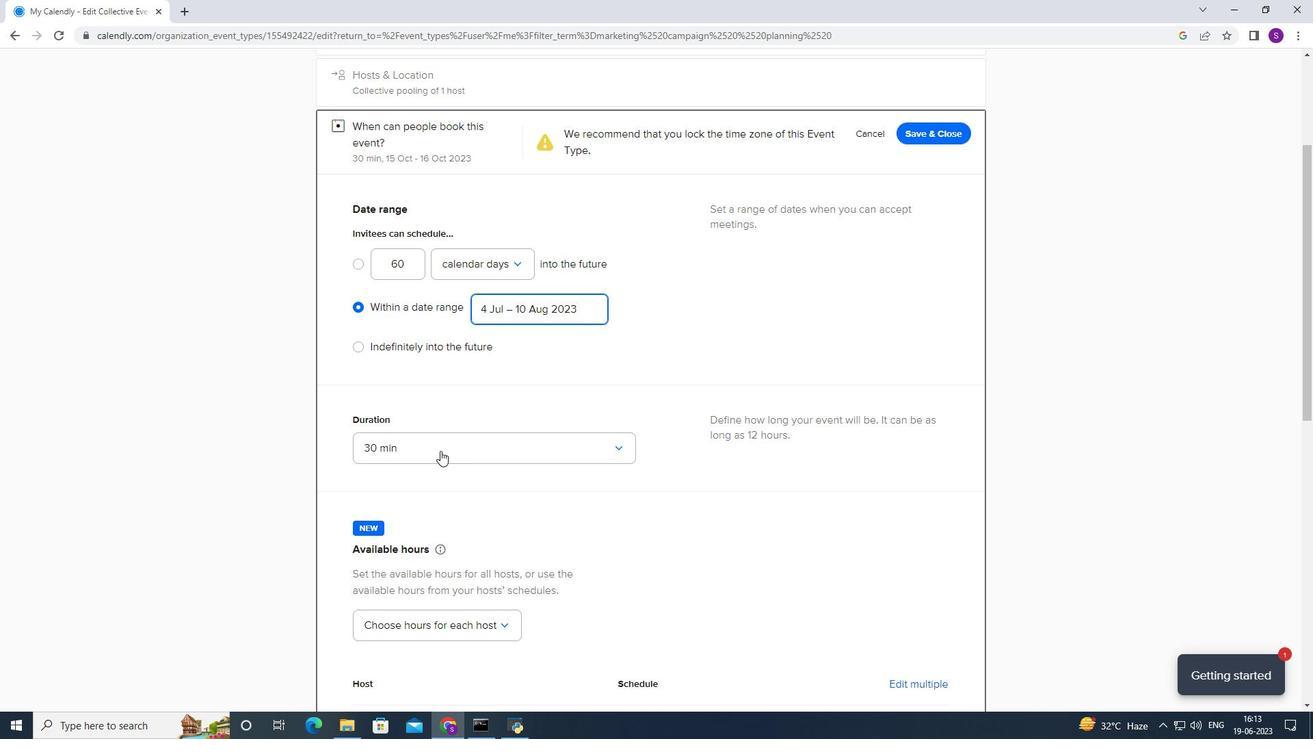 
Action: Mouse scrolled (440, 450) with delta (0, 0)
Screenshot: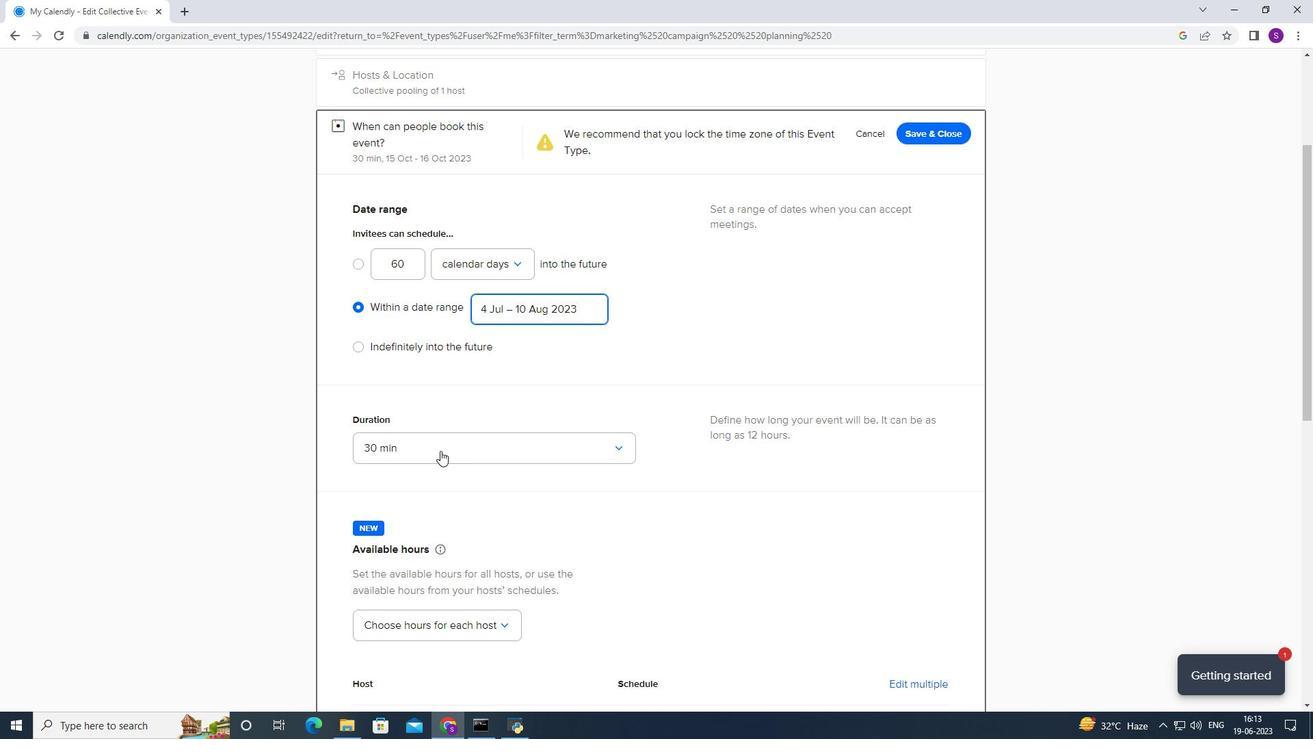 
Action: Mouse moved to (488, 336)
Screenshot: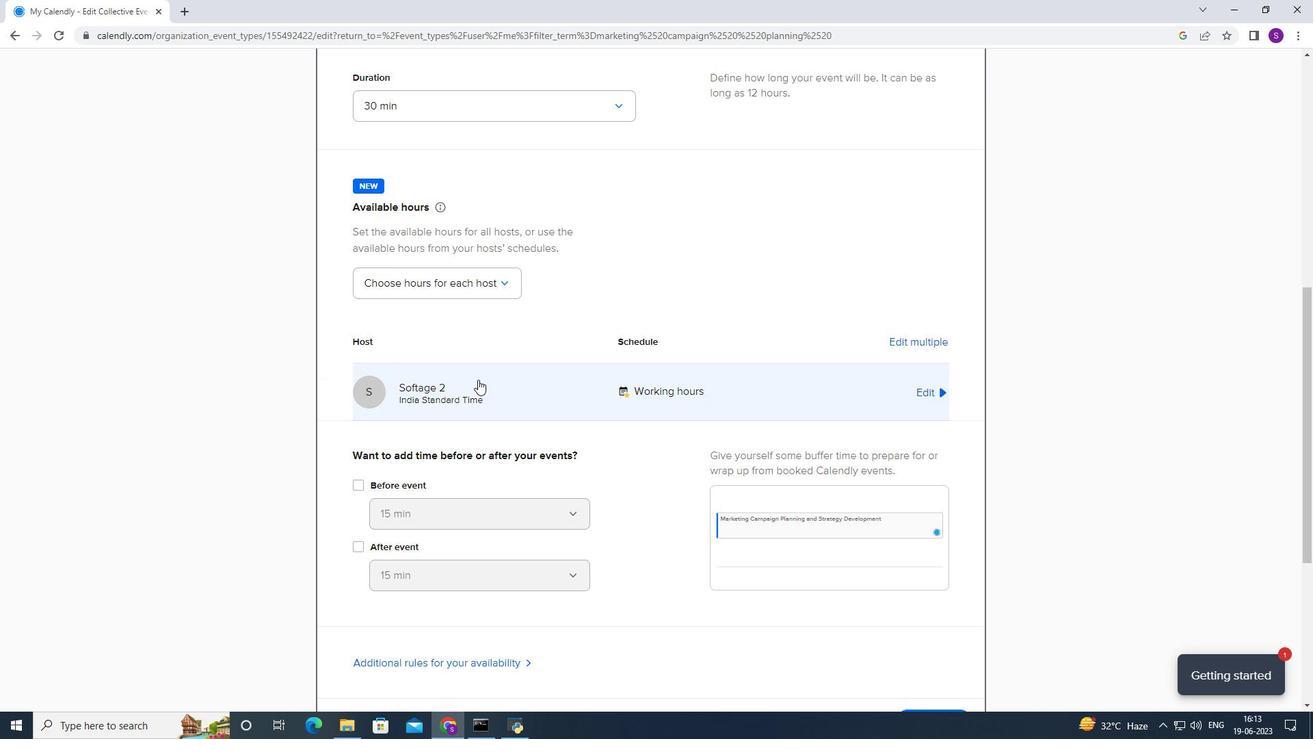 
Action: Mouse scrolled (488, 337) with delta (0, 0)
Screenshot: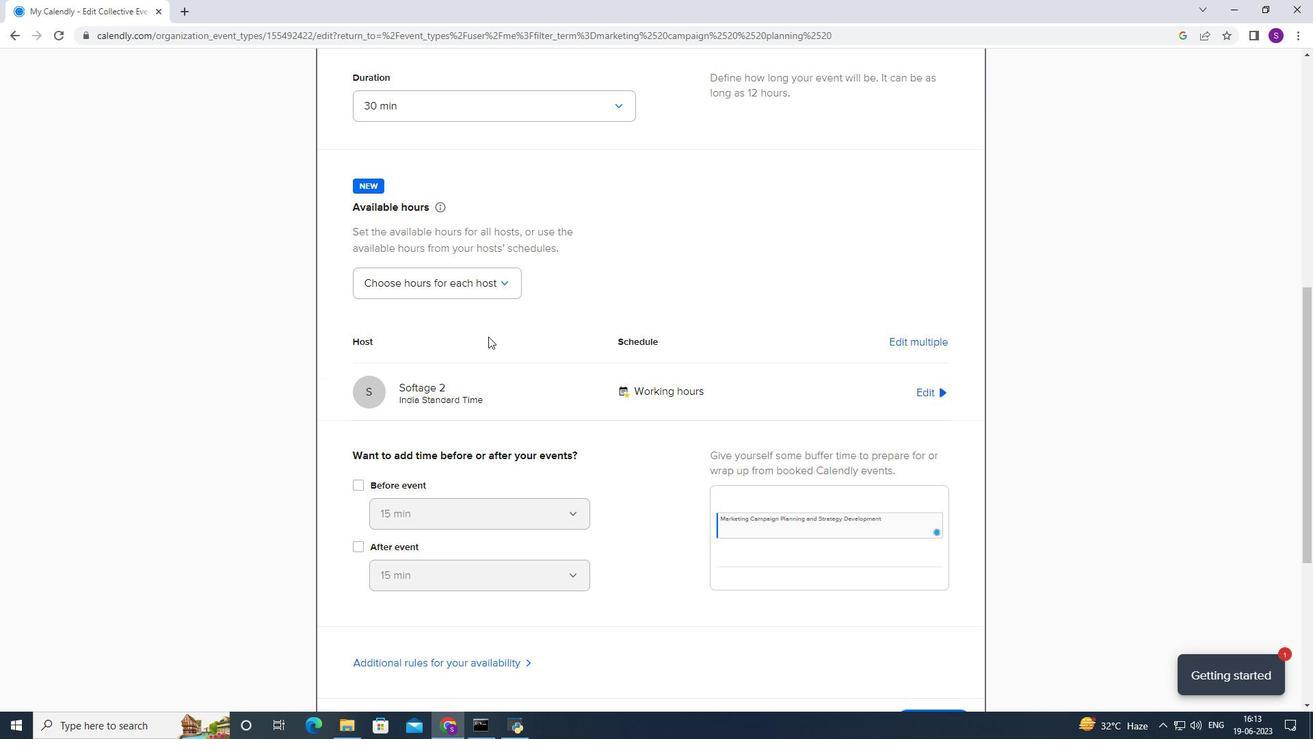 
Action: Mouse scrolled (488, 337) with delta (0, 0)
Screenshot: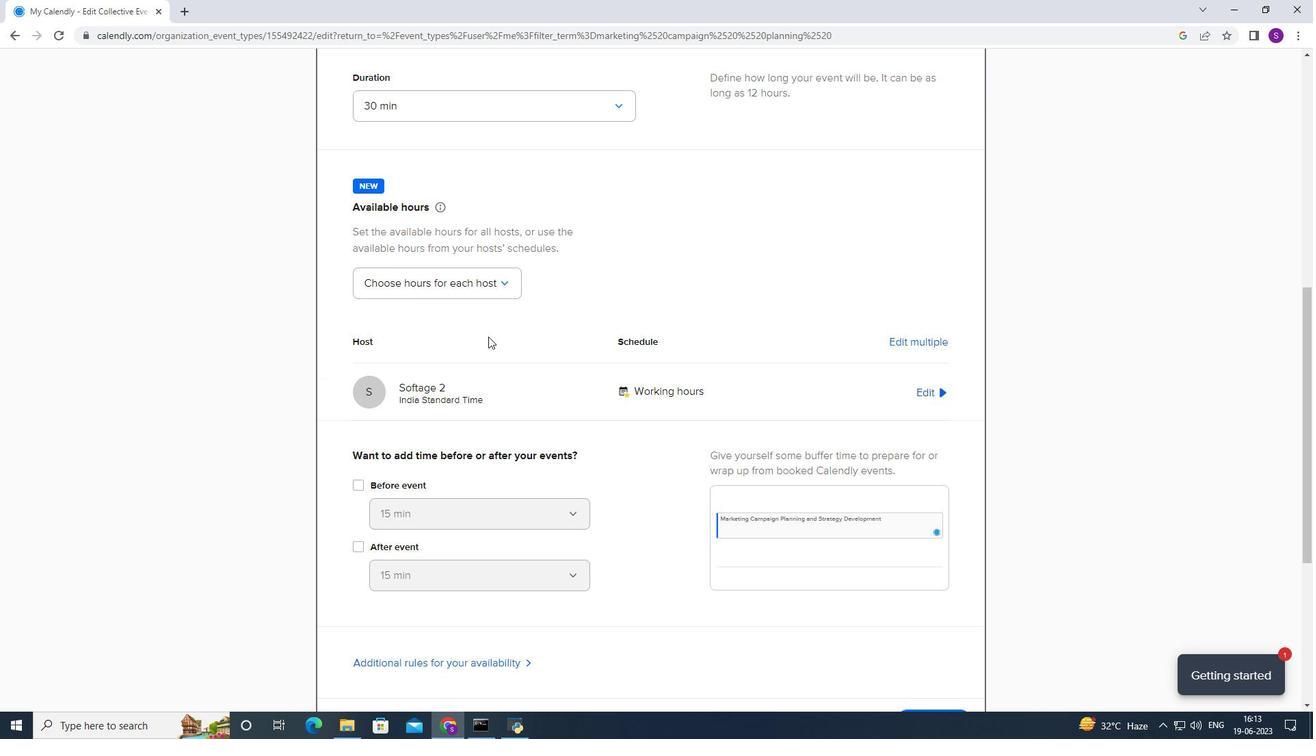 
Action: Mouse moved to (494, 235)
Screenshot: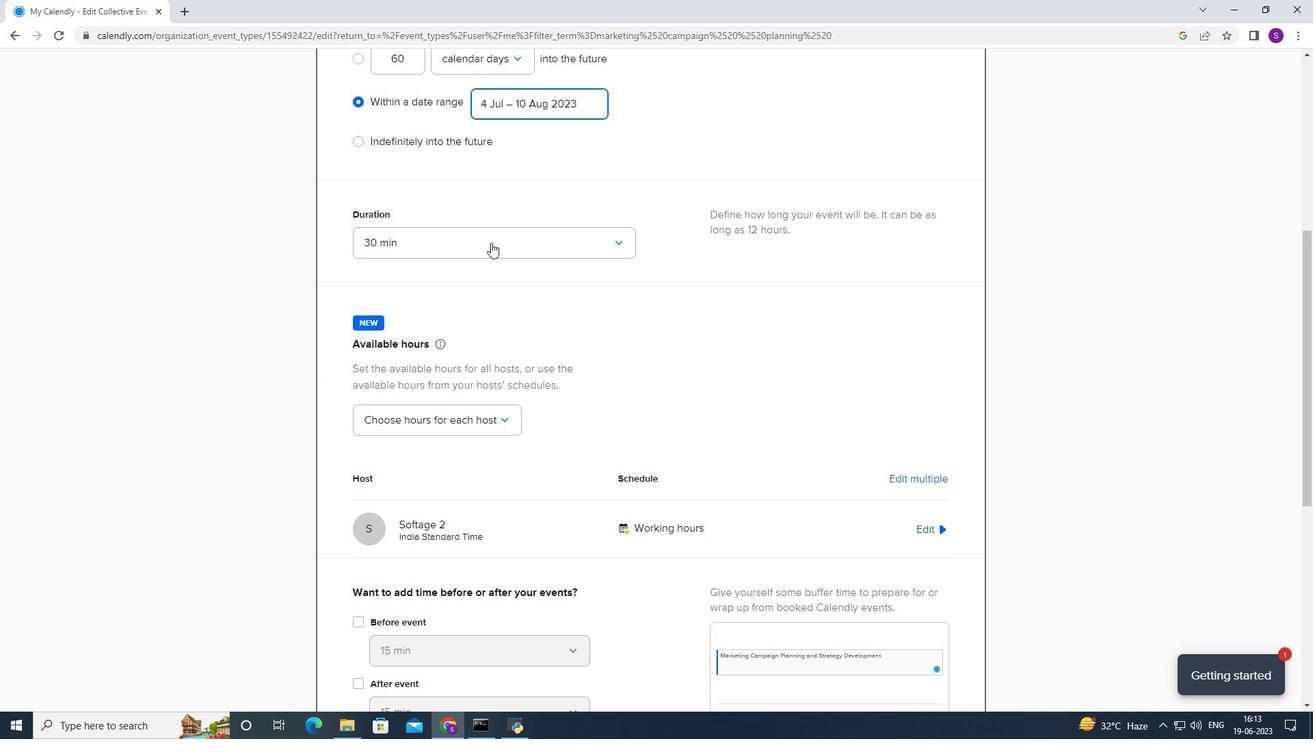 
Action: Mouse pressed left at (494, 235)
Screenshot: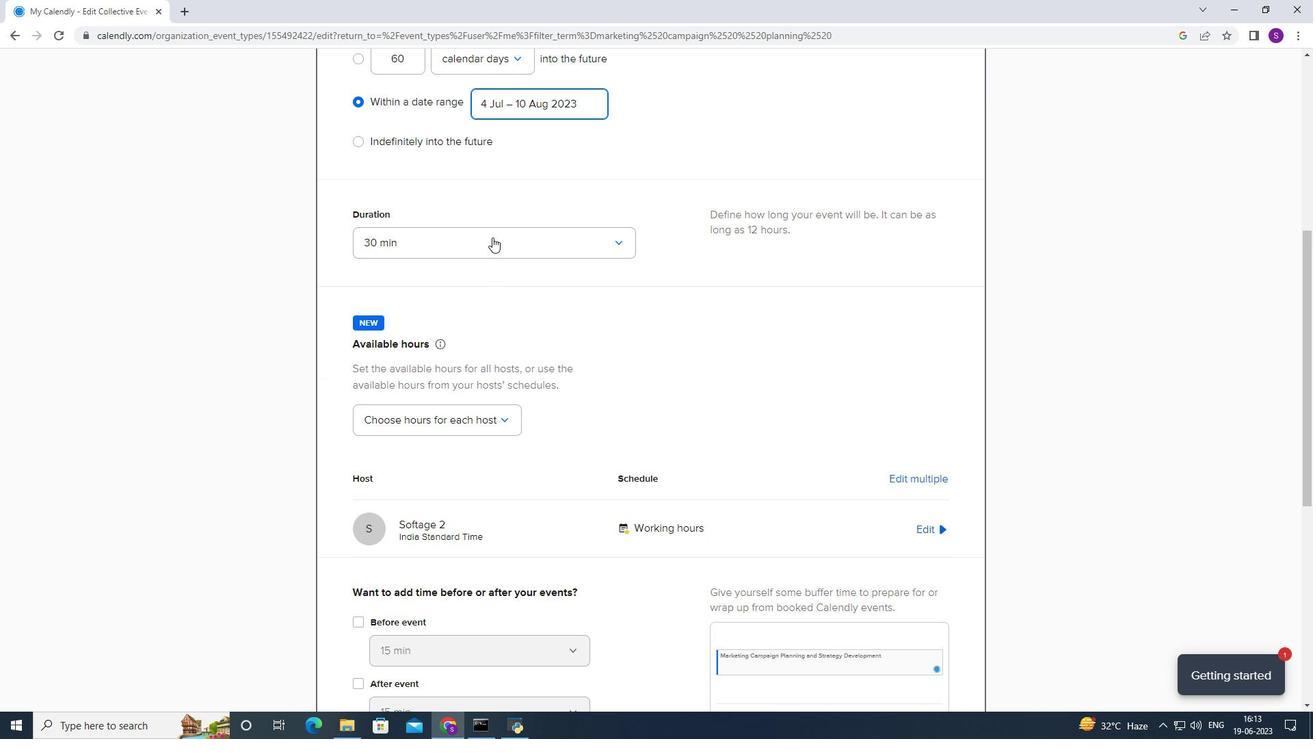 
Action: Mouse moved to (439, 343)
Screenshot: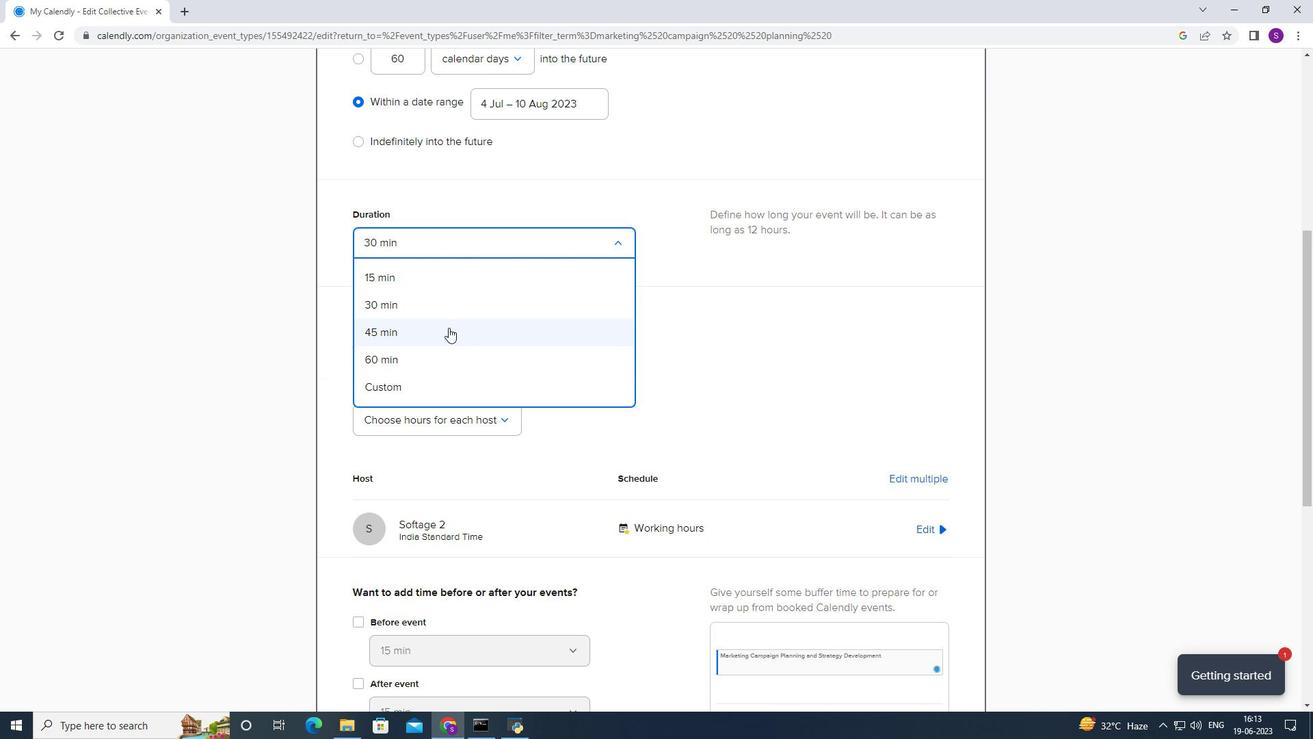 
Action: Mouse pressed left at (439, 343)
Screenshot: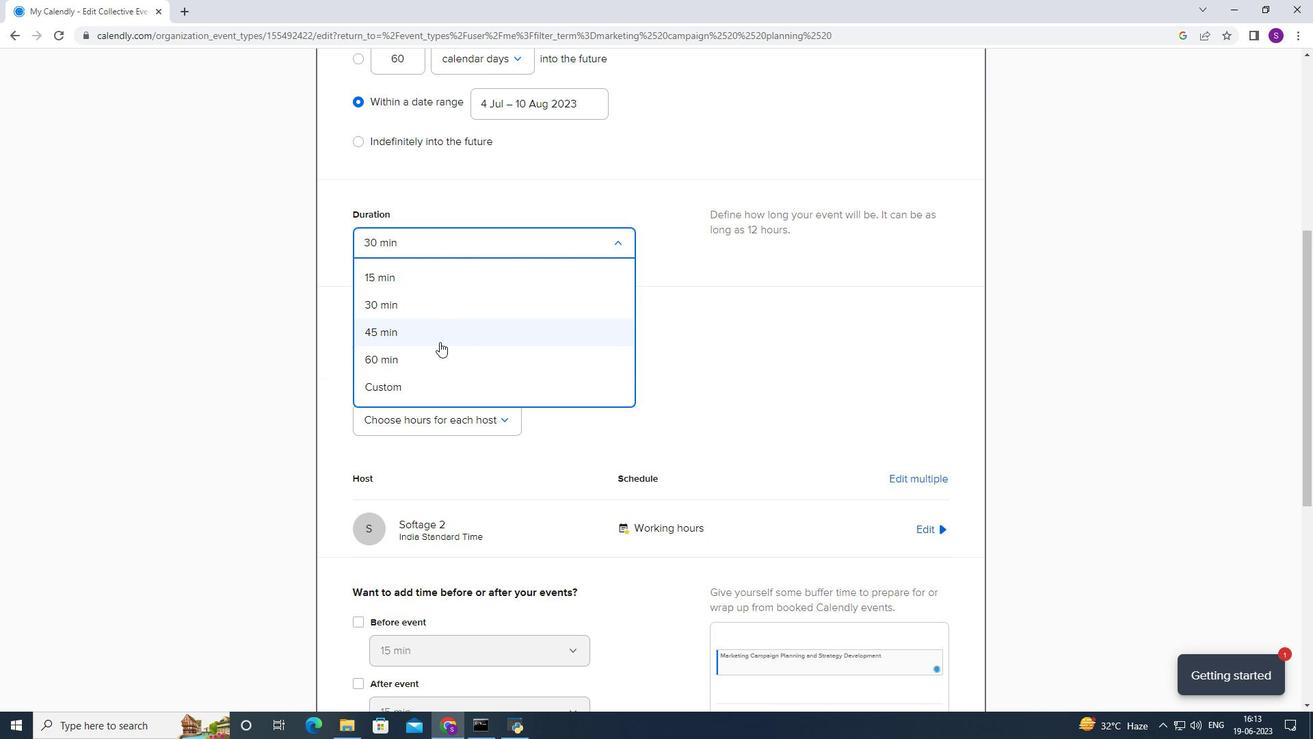 
Action: Mouse moved to (398, 406)
Screenshot: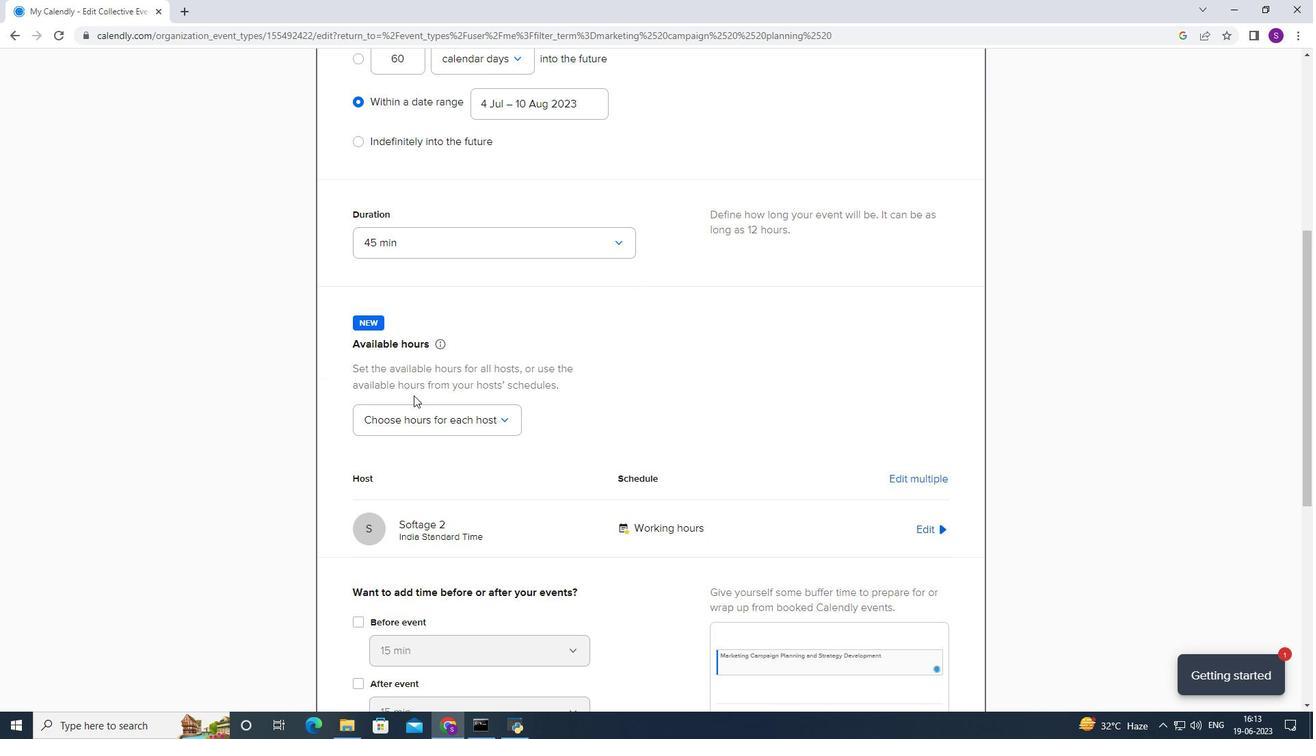 
Action: Mouse scrolled (398, 405) with delta (0, 0)
Screenshot: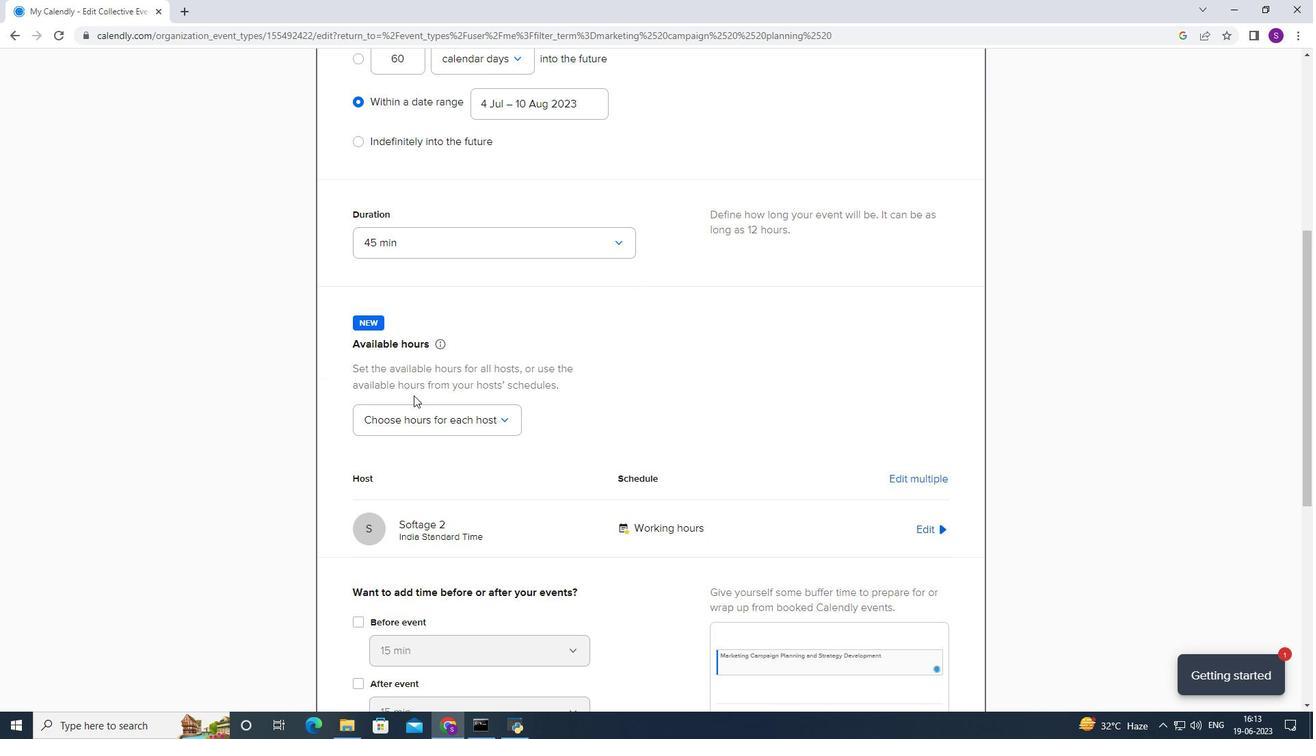 
Action: Mouse moved to (396, 407)
Screenshot: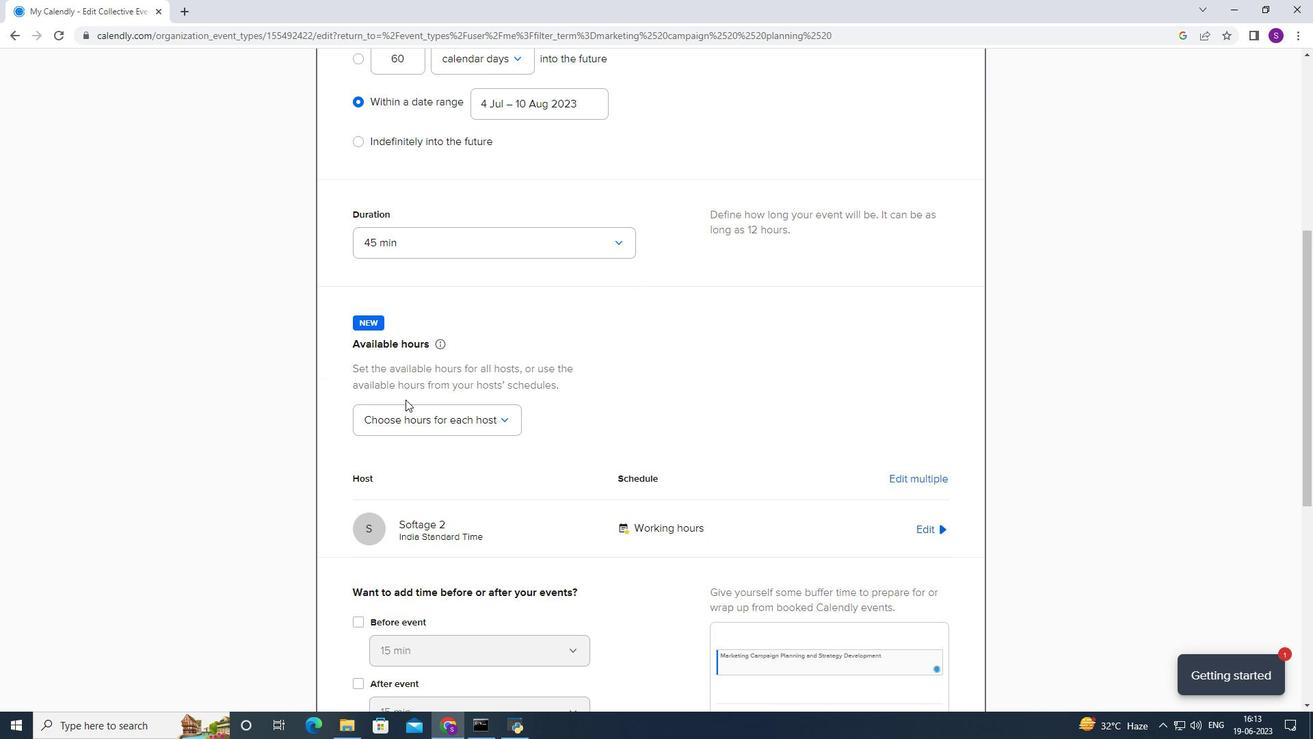 
Action: Mouse scrolled (396, 406) with delta (0, 0)
Screenshot: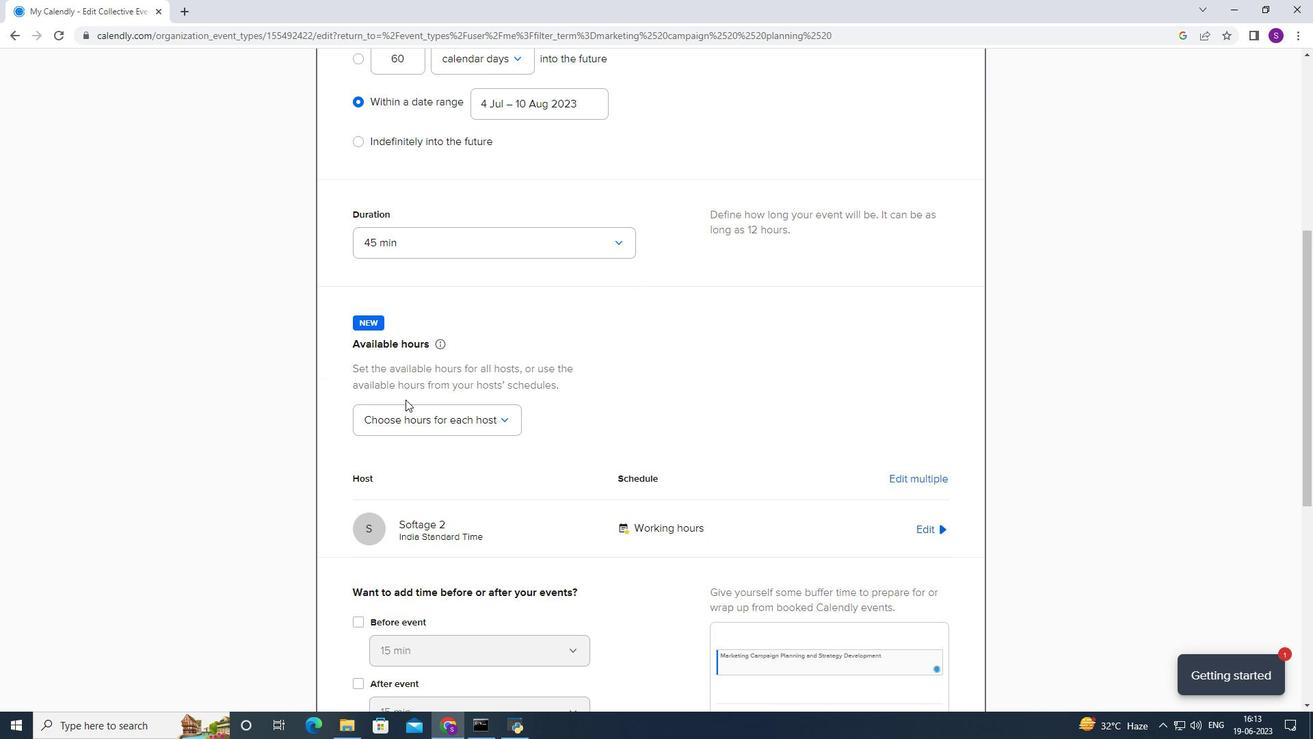
Action: Mouse scrolled (396, 406) with delta (0, 0)
Screenshot: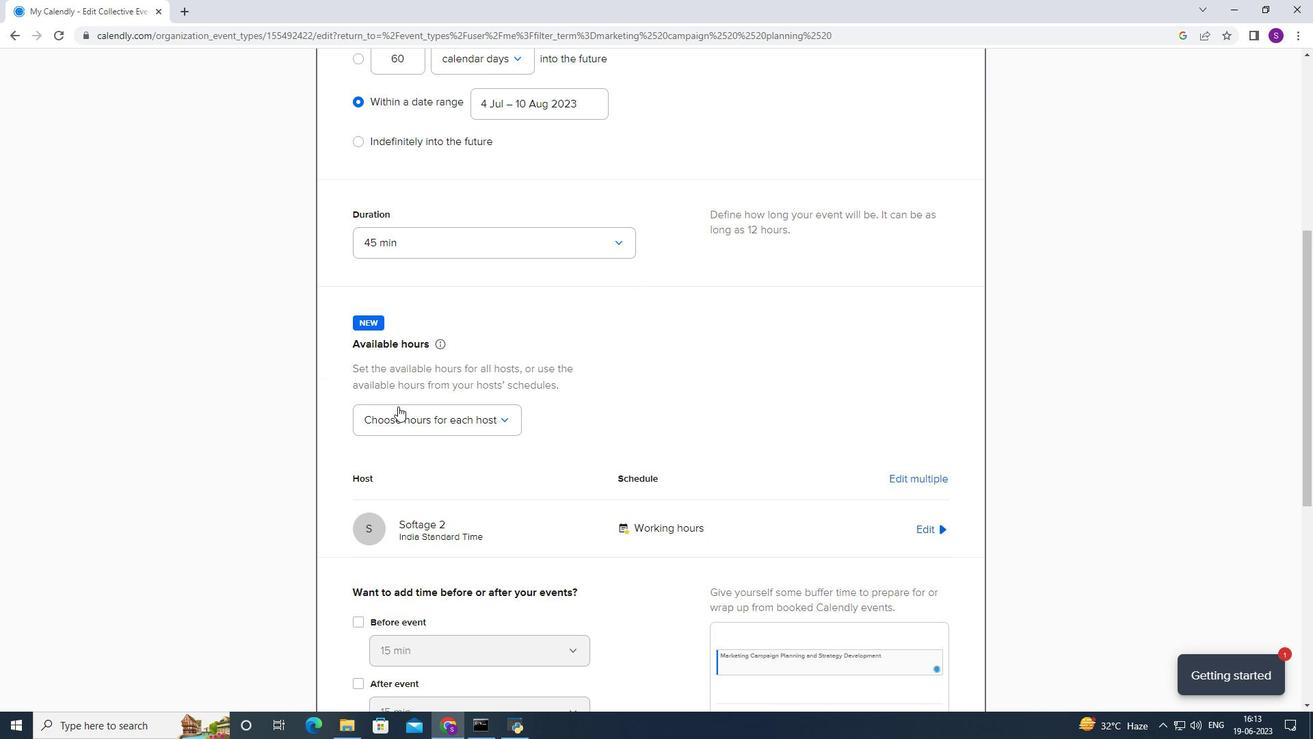 
Action: Mouse scrolled (396, 406) with delta (0, 0)
Screenshot: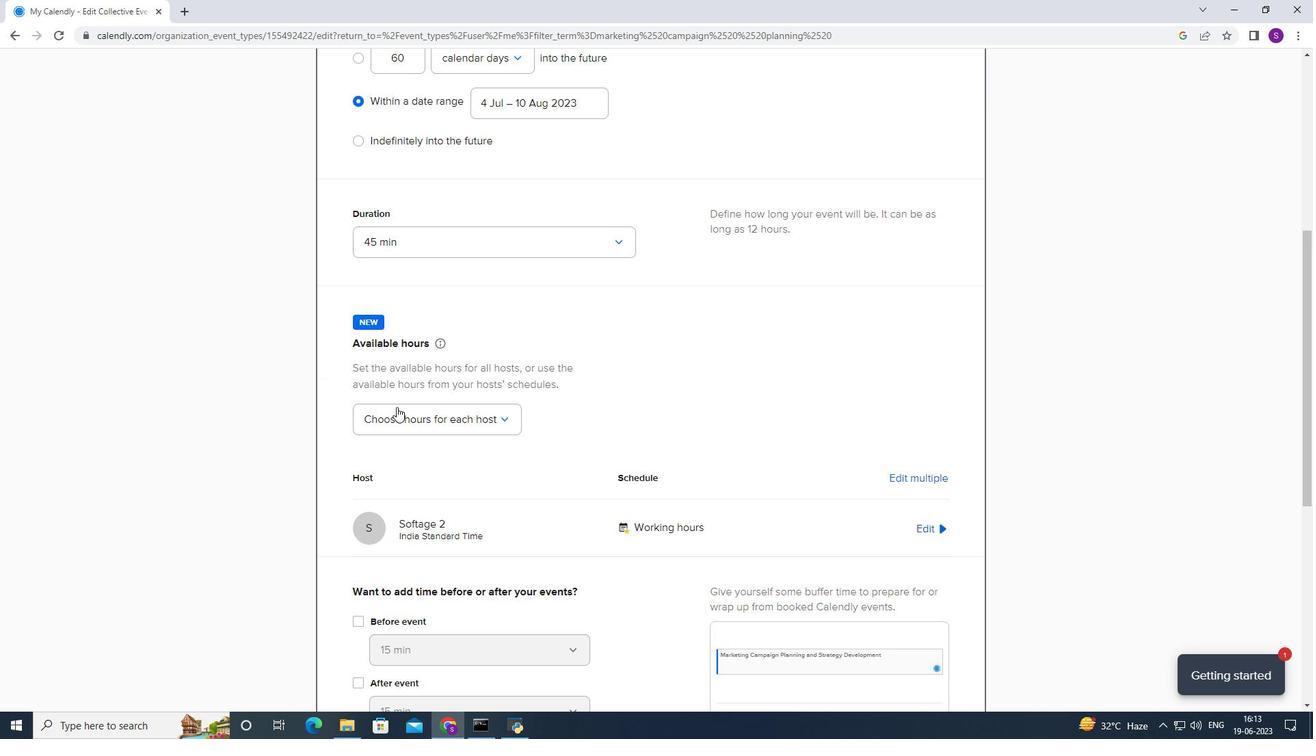 
Action: Mouse moved to (492, 260)
Screenshot: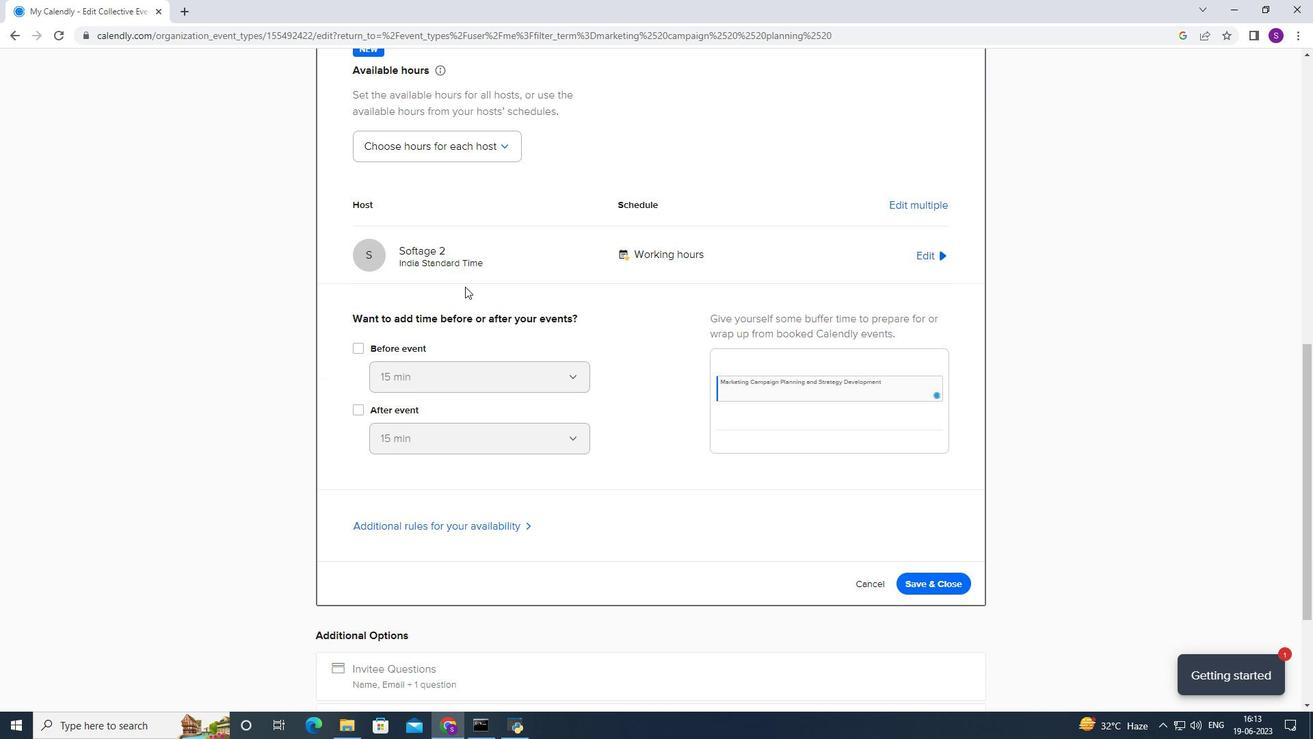 
Action: Mouse pressed left at (492, 260)
Screenshot: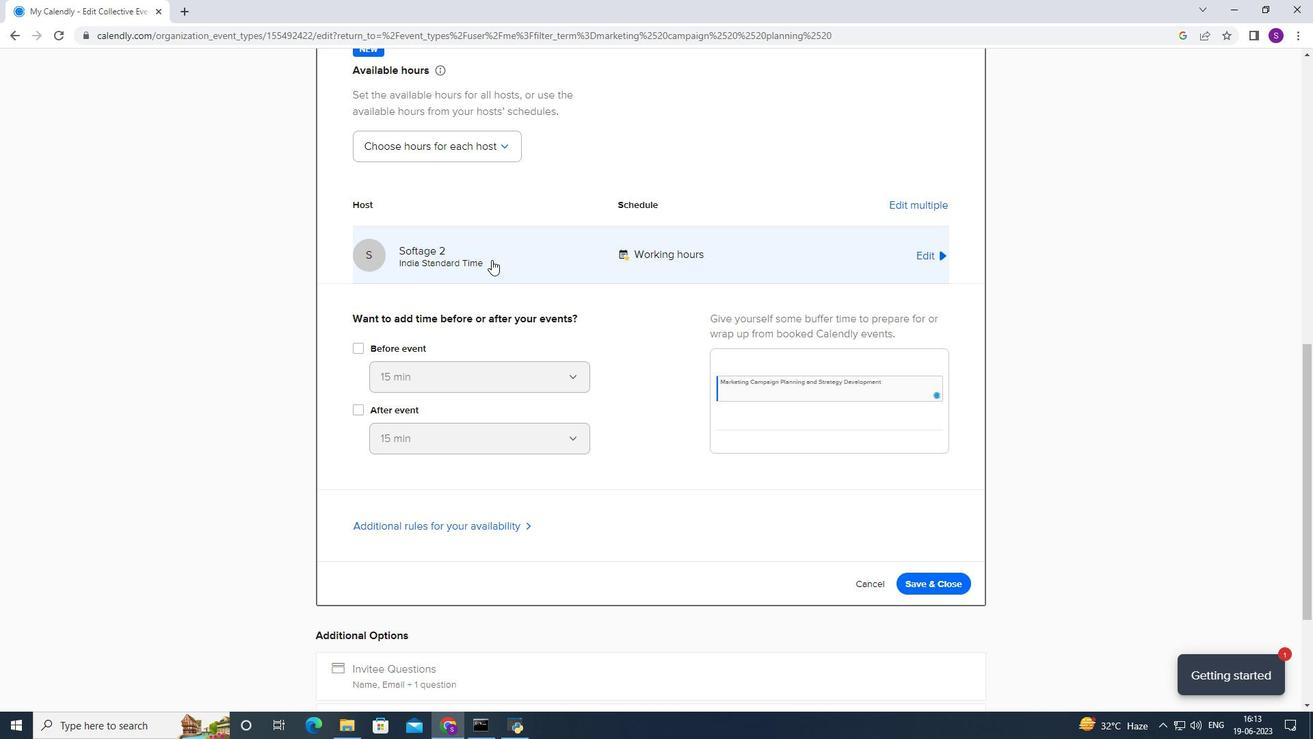 
Action: Mouse moved to (490, 353)
Screenshot: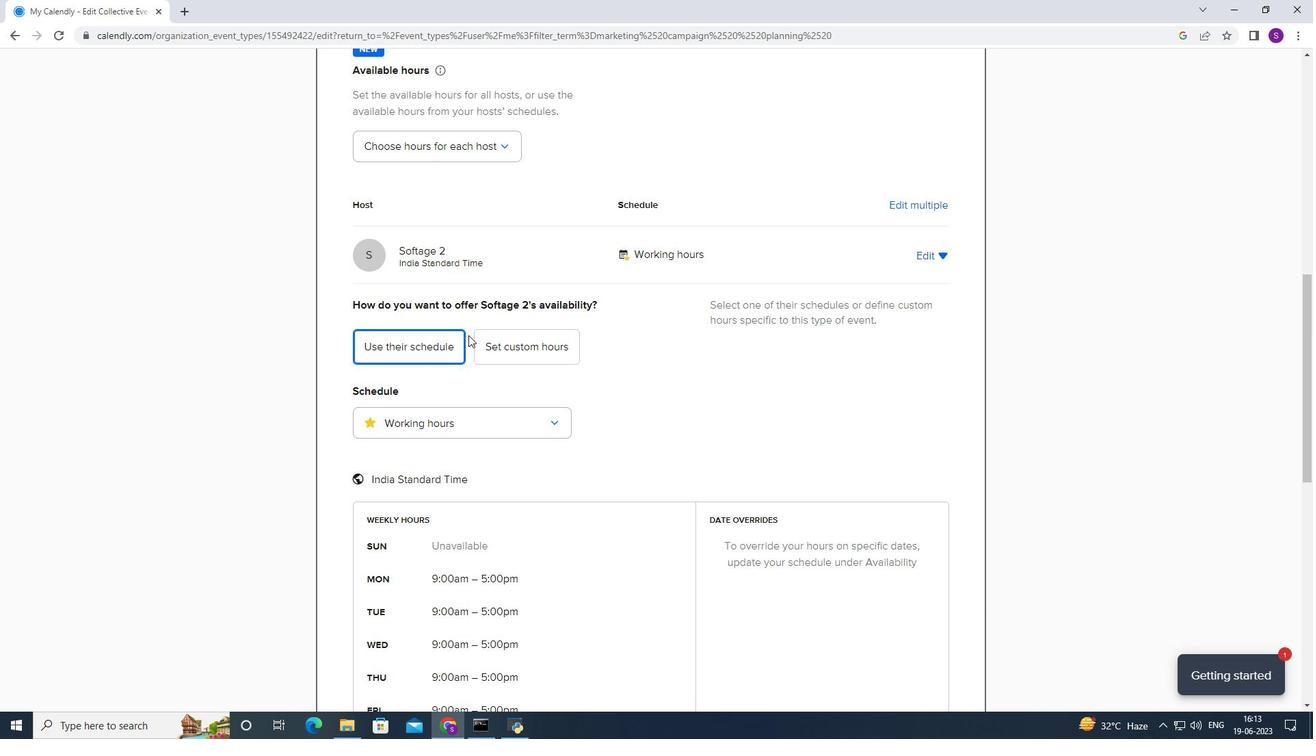 
Action: Mouse pressed left at (490, 353)
Screenshot: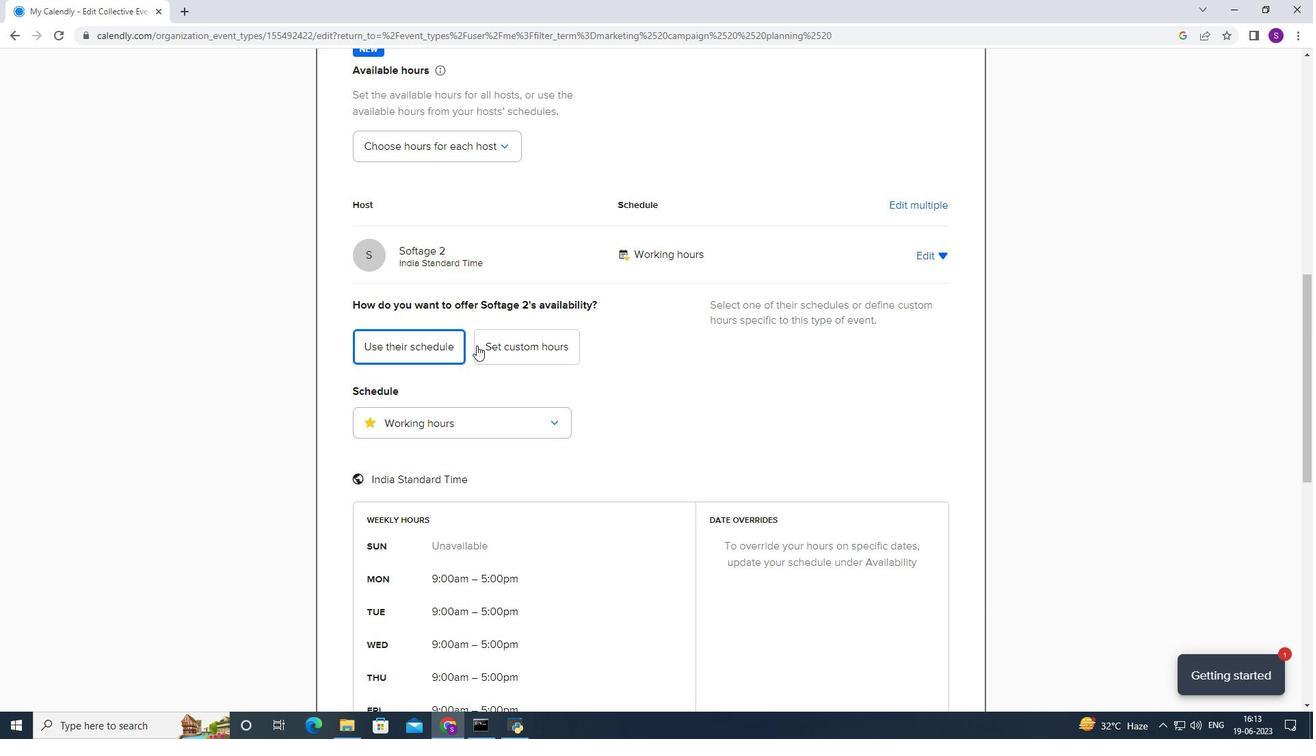 
Action: Mouse moved to (408, 472)
Screenshot: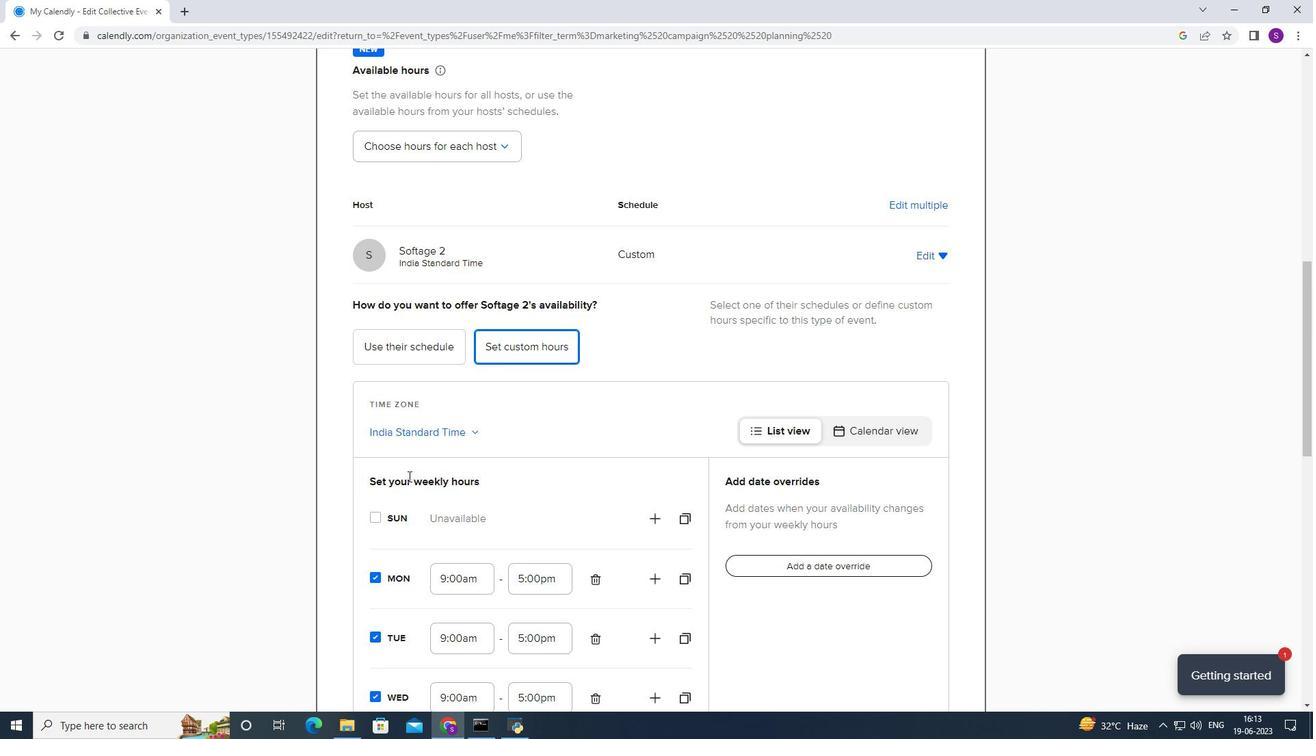 
Action: Mouse scrolled (408, 472) with delta (0, 0)
Screenshot: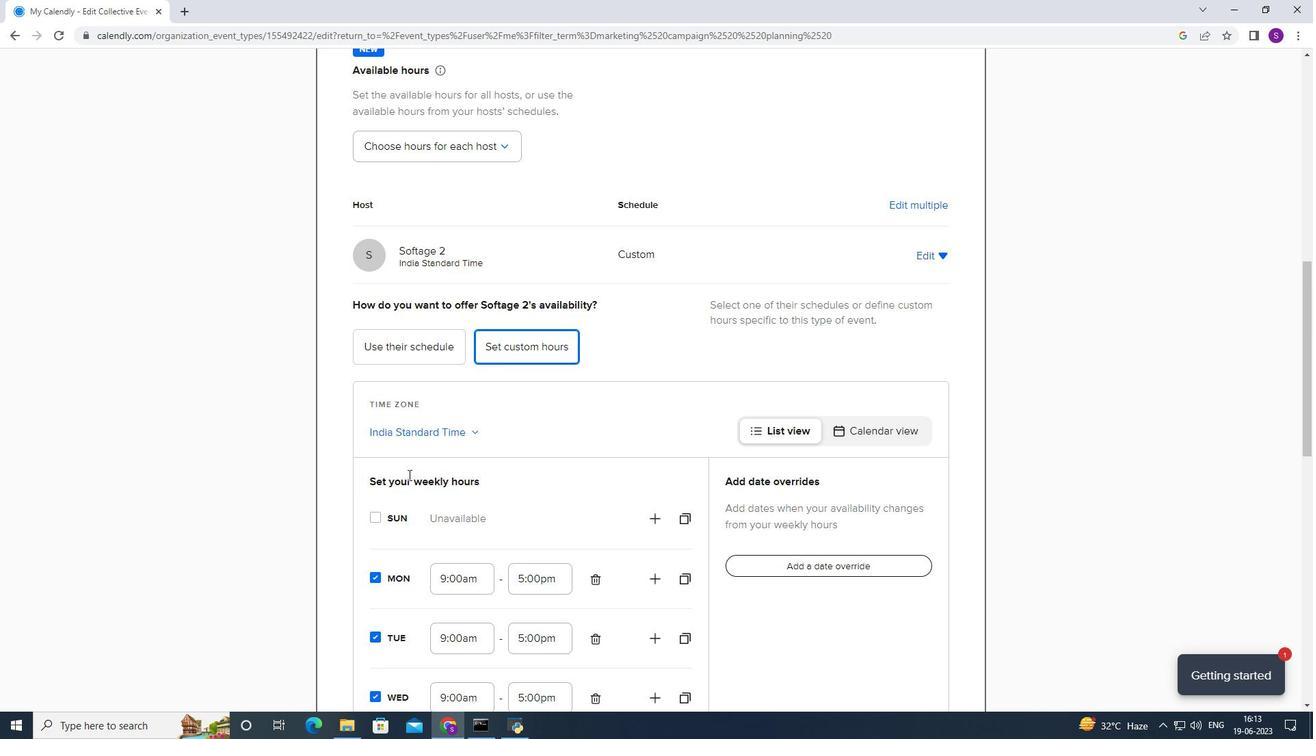 
Action: Mouse scrolled (408, 472) with delta (0, 0)
Screenshot: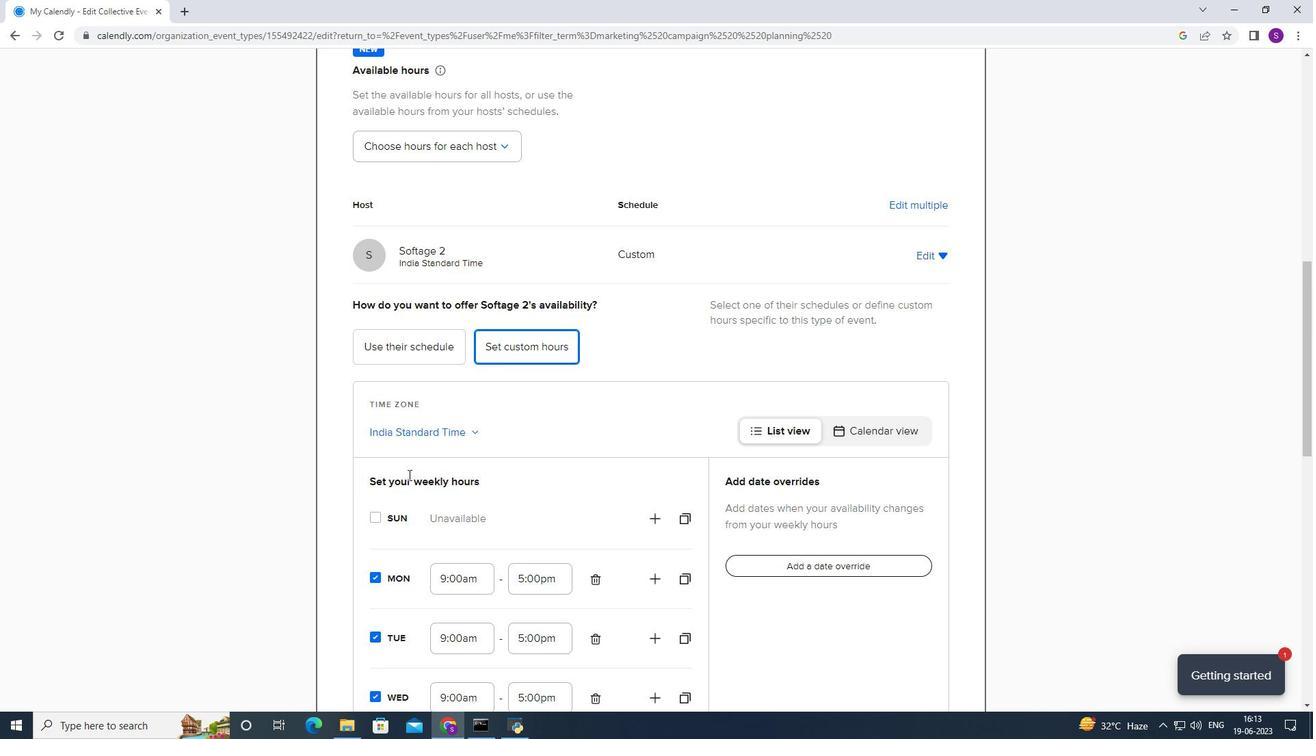 
Action: Mouse scrolled (408, 472) with delta (0, 0)
Screenshot: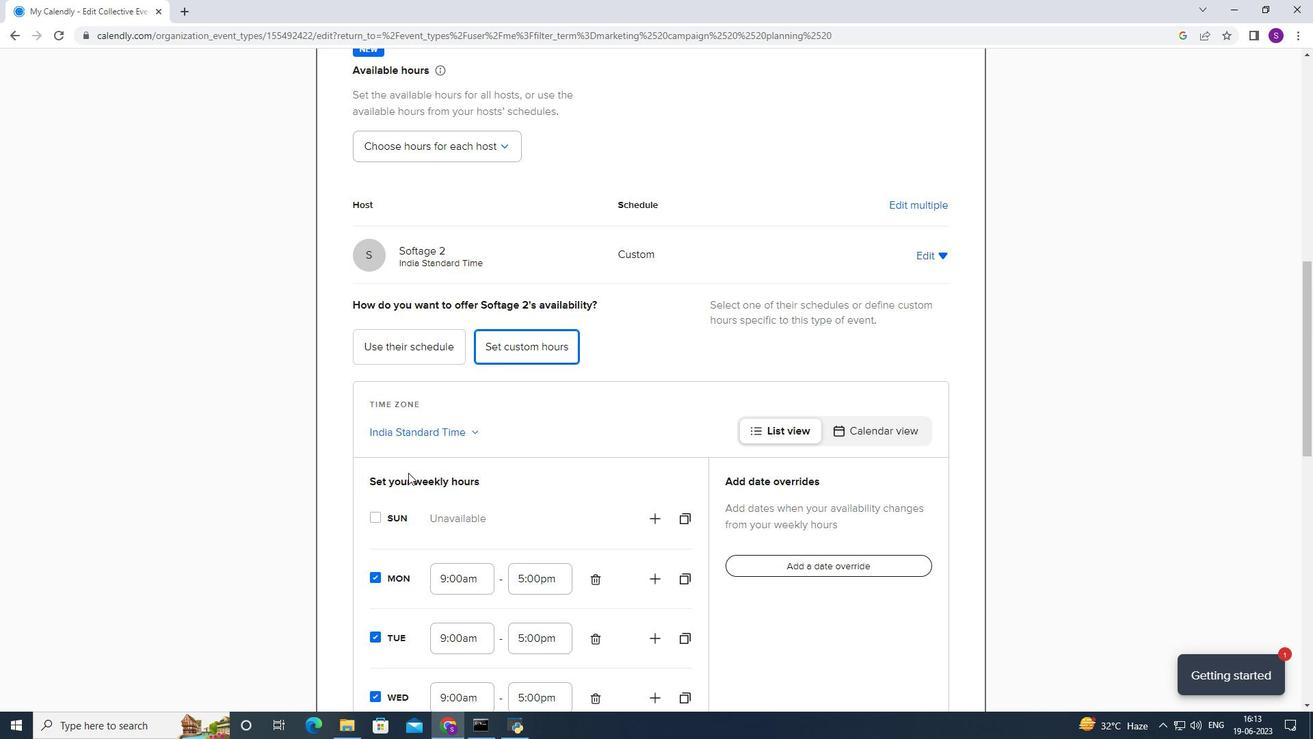 
Action: Mouse scrolled (408, 472) with delta (0, 0)
Screenshot: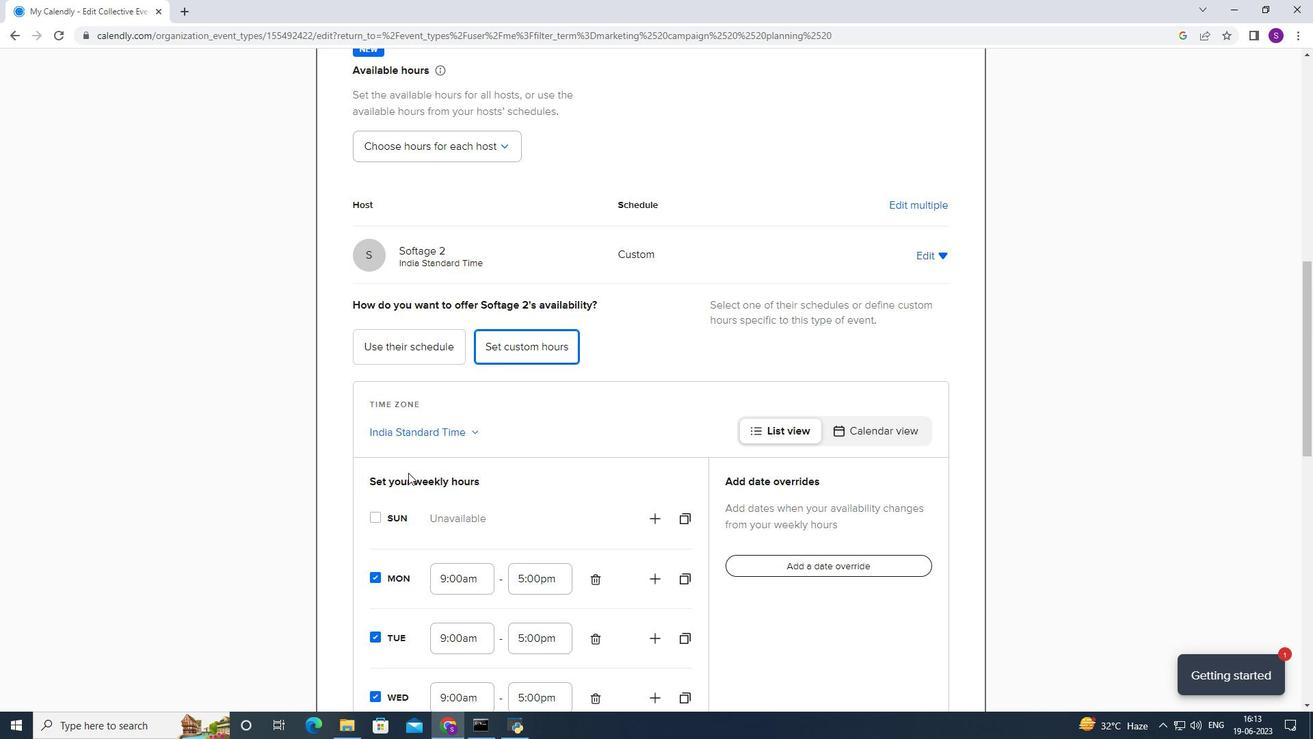
Action: Mouse moved to (373, 599)
Screenshot: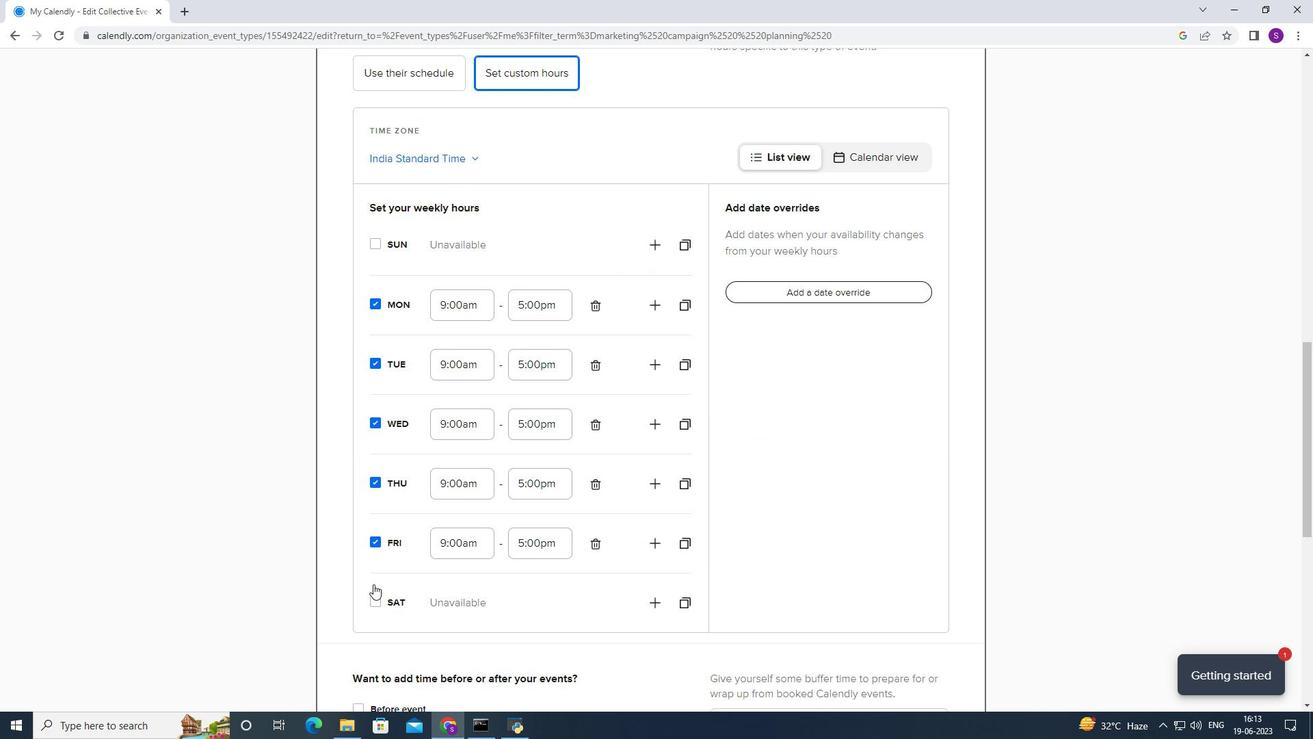 
Action: Mouse pressed left at (373, 599)
Screenshot: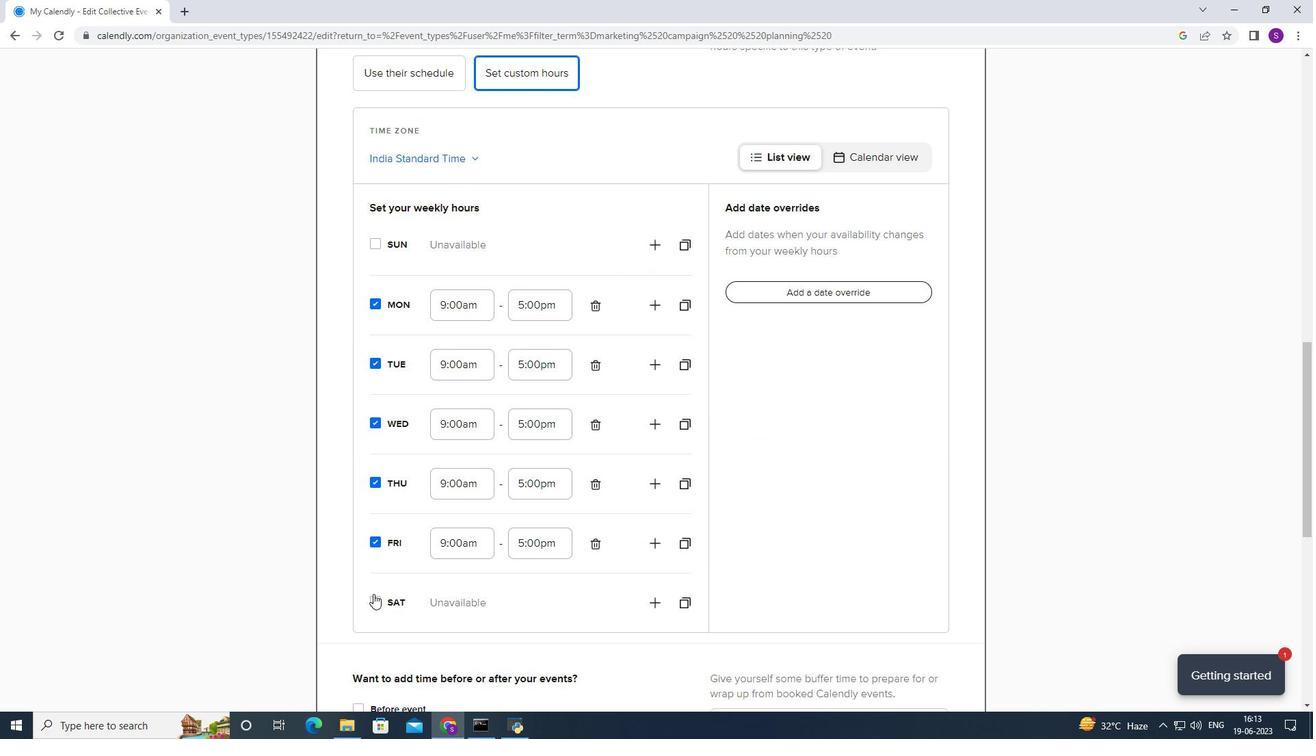 
Action: Mouse moved to (459, 534)
Screenshot: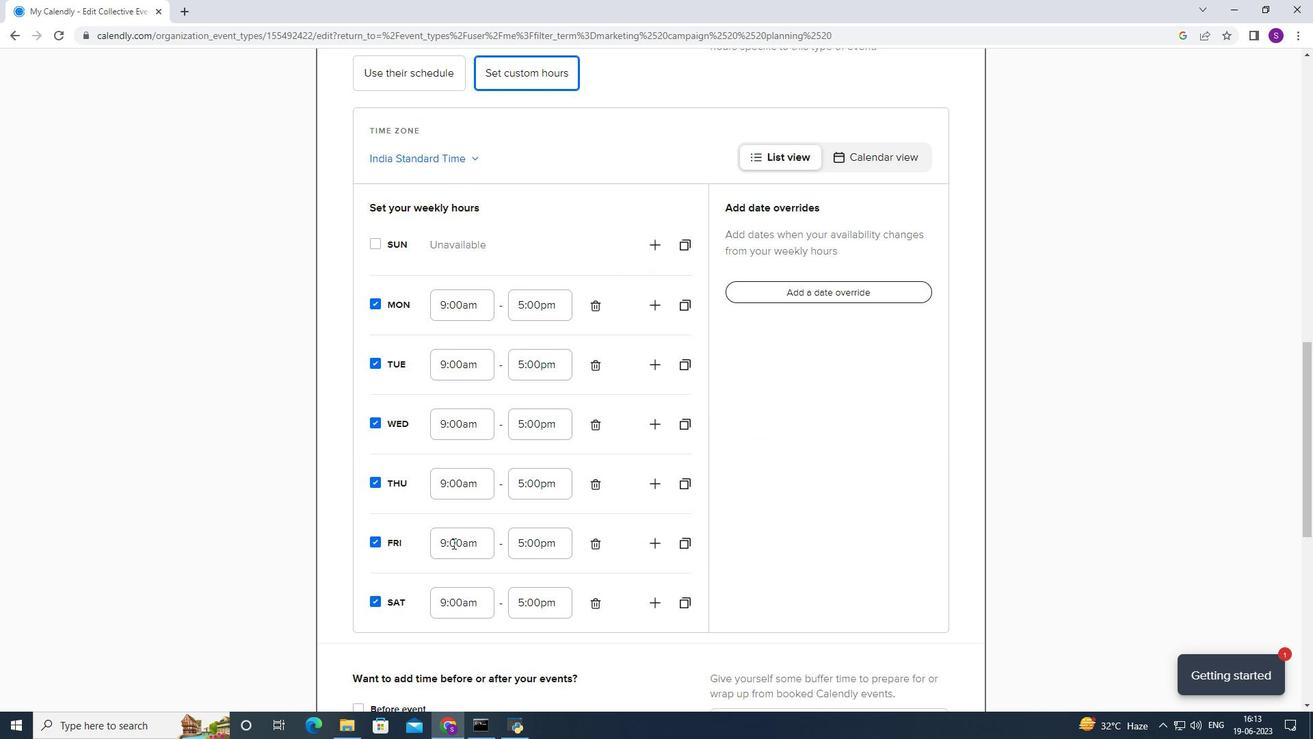 
Action: Mouse pressed left at (459, 534)
Screenshot: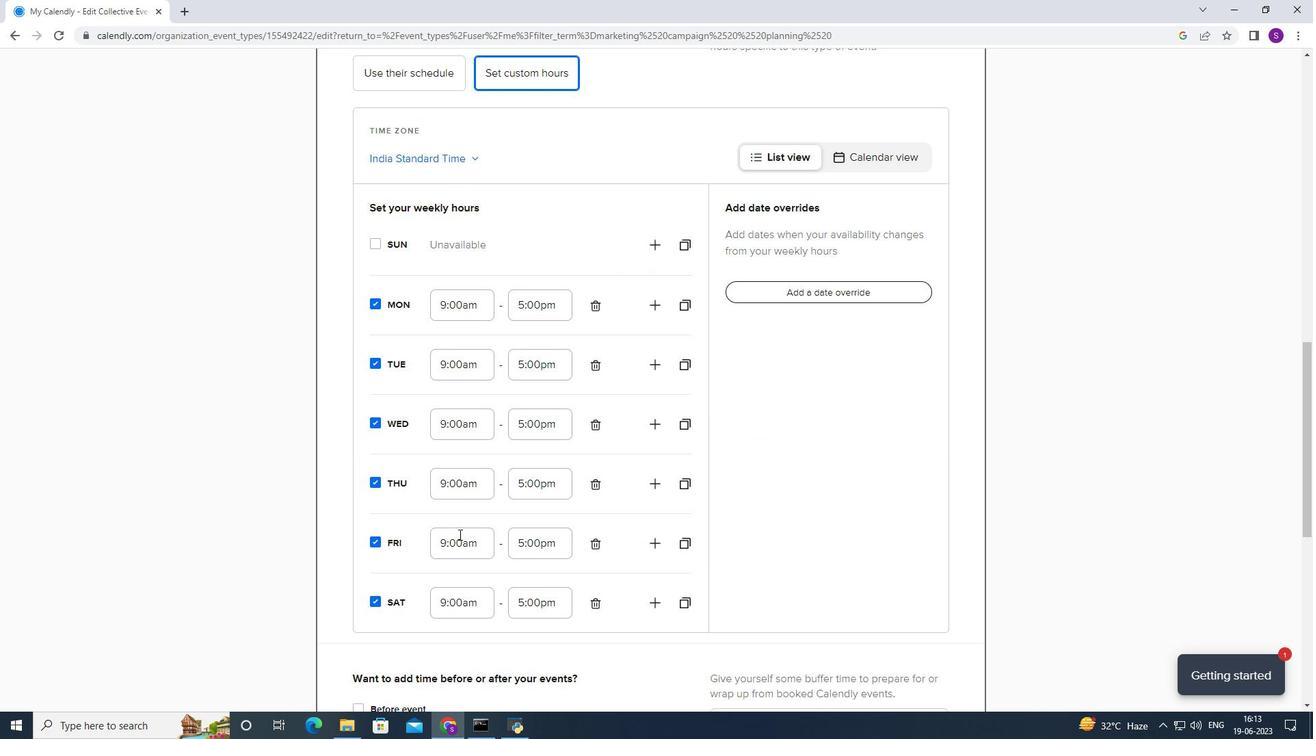 
Action: Mouse moved to (449, 602)
Screenshot: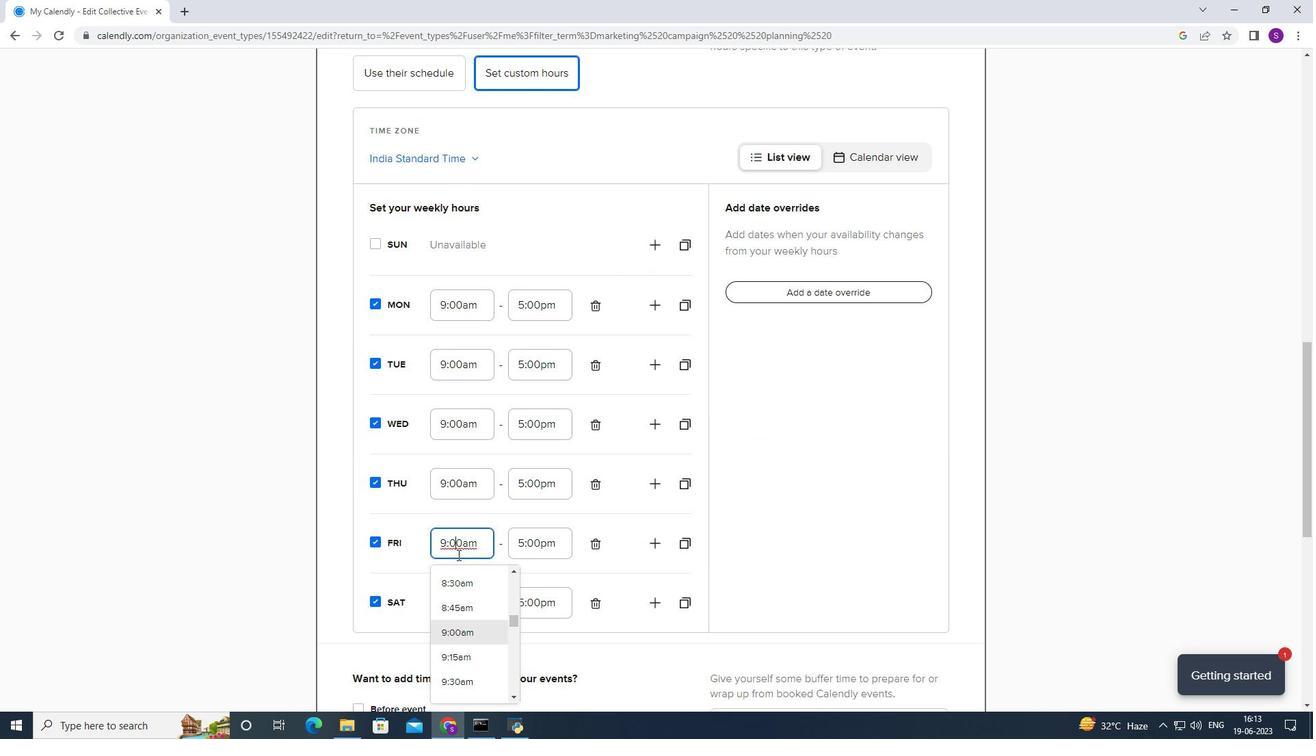 
Action: Mouse scrolled (449, 602) with delta (0, 0)
Screenshot: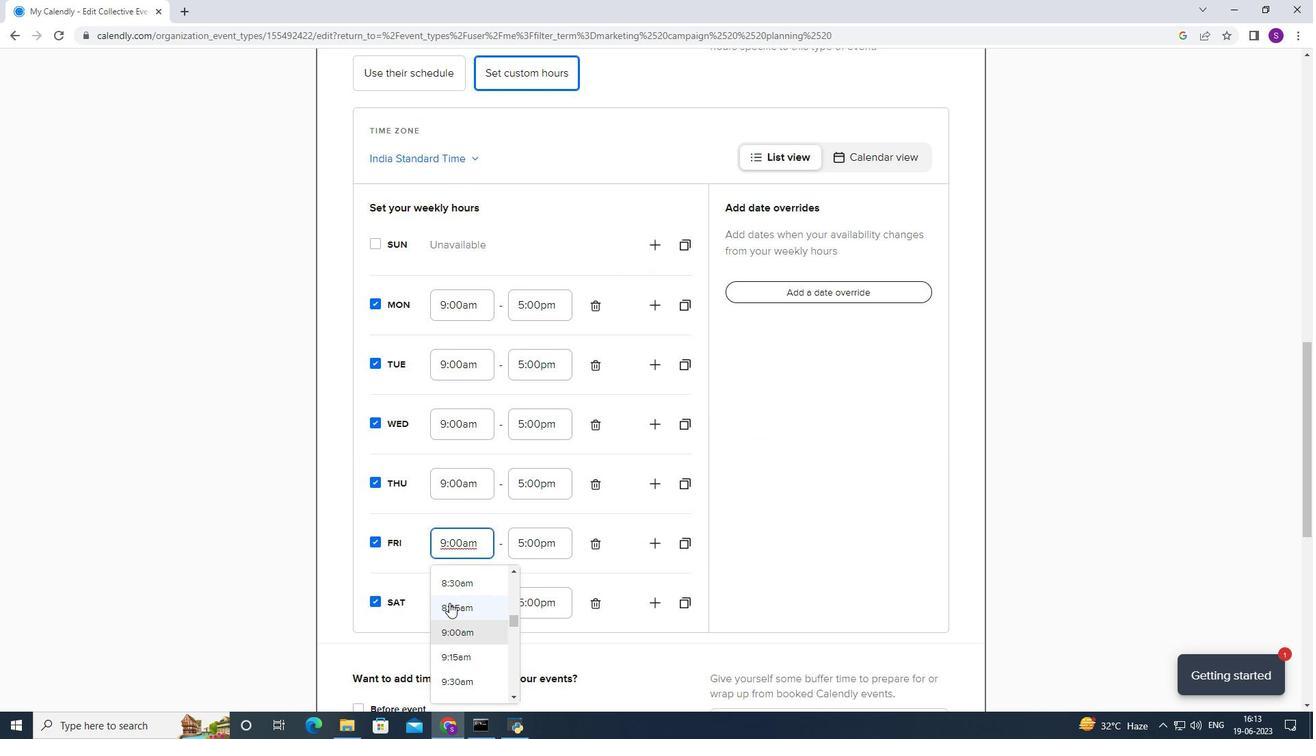 
Action: Mouse scrolled (449, 602) with delta (0, 0)
Screenshot: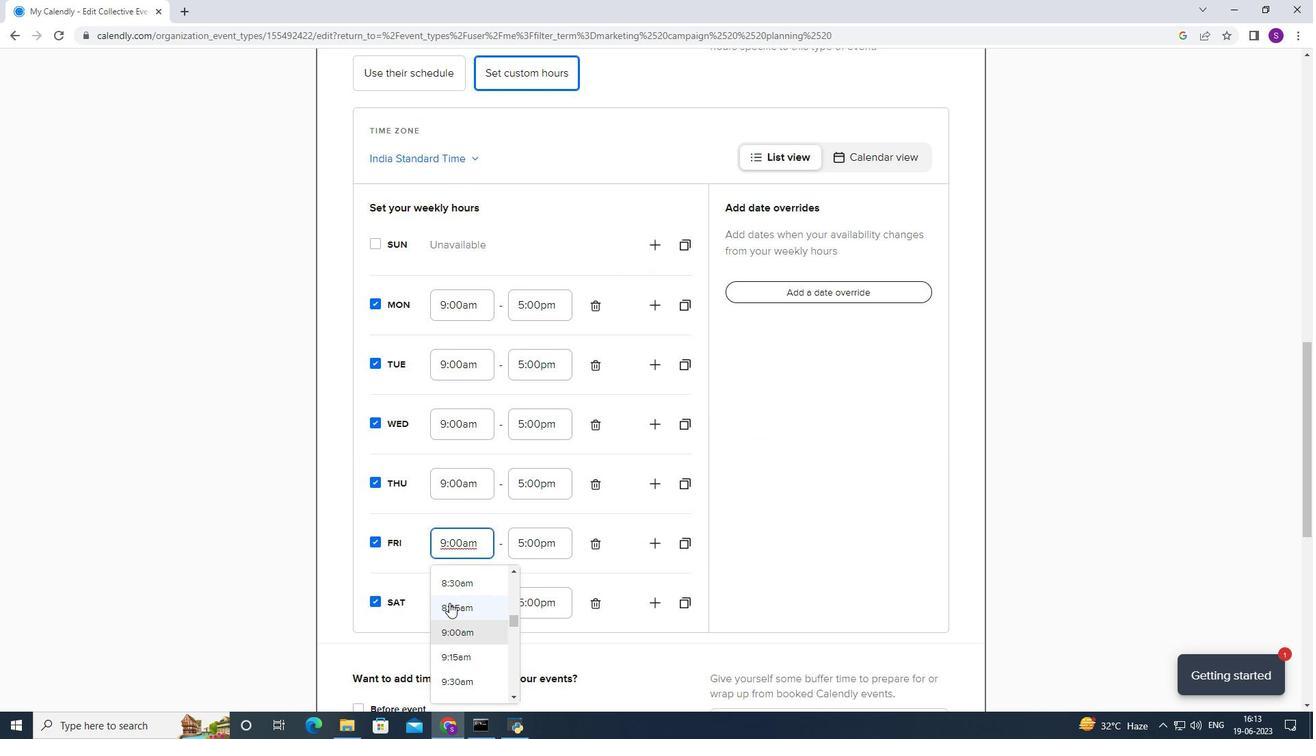 
Action: Mouse moved to (457, 596)
Screenshot: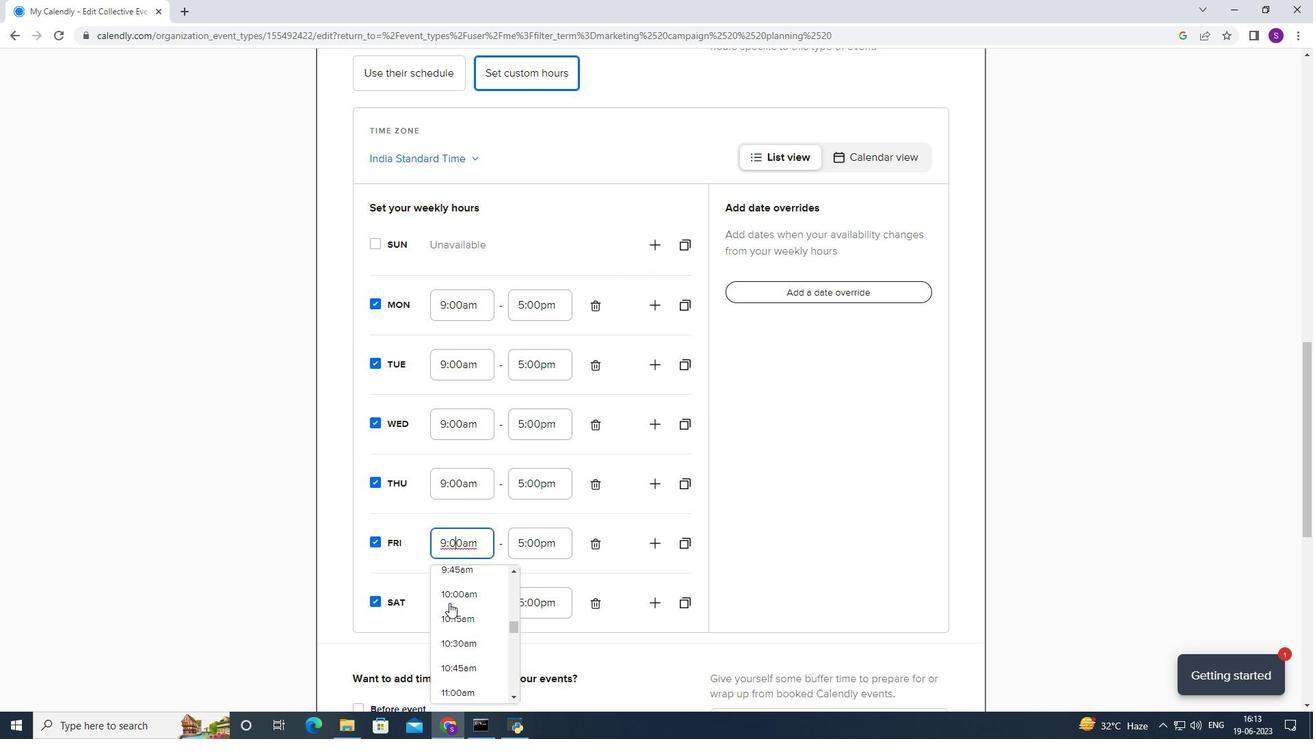 
Action: Mouse pressed left at (457, 596)
Screenshot: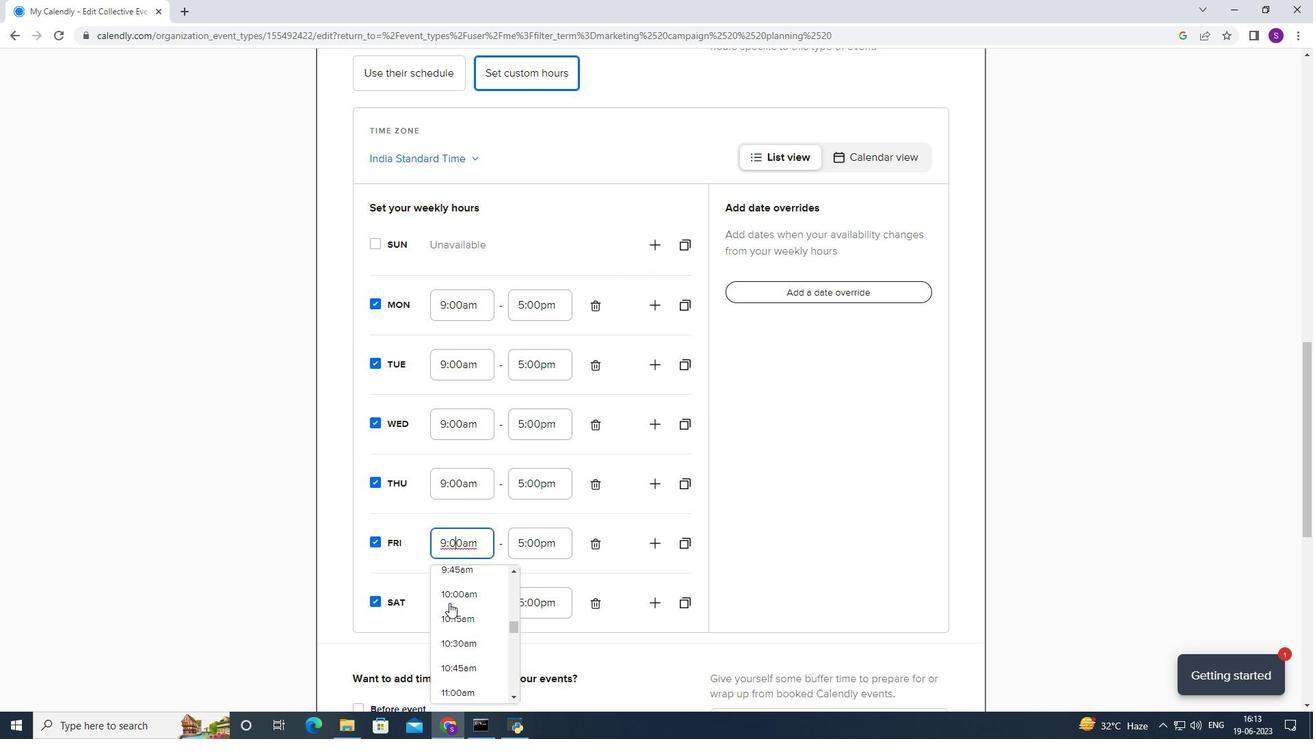 
Action: Mouse moved to (458, 596)
Screenshot: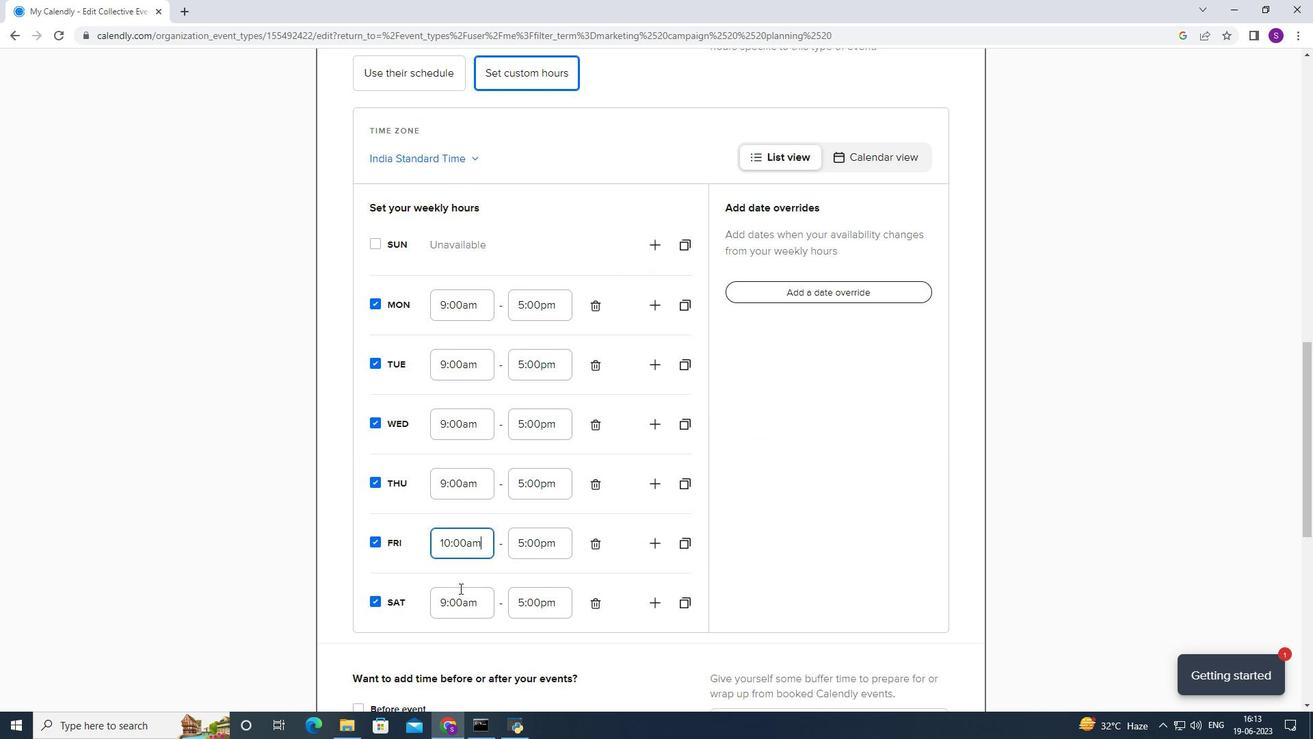 
Action: Mouse pressed left at (458, 596)
Screenshot: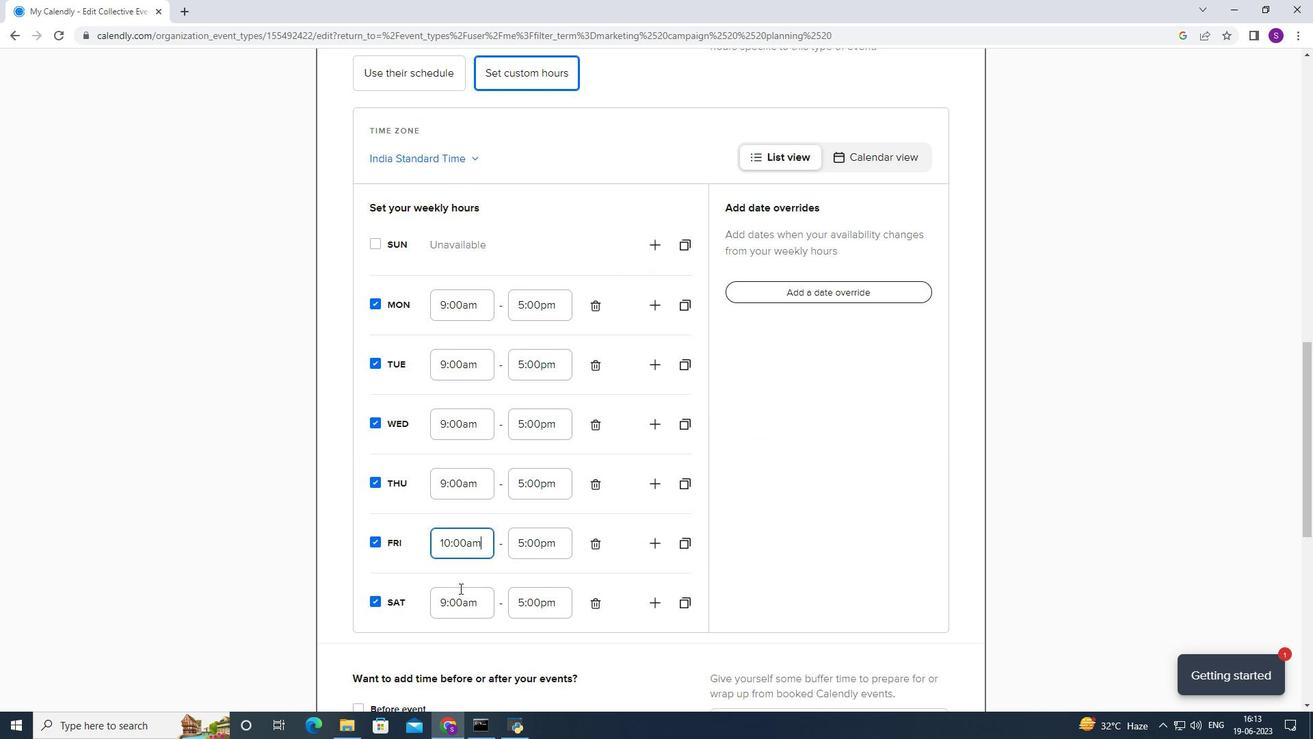 
Action: Mouse moved to (440, 654)
Screenshot: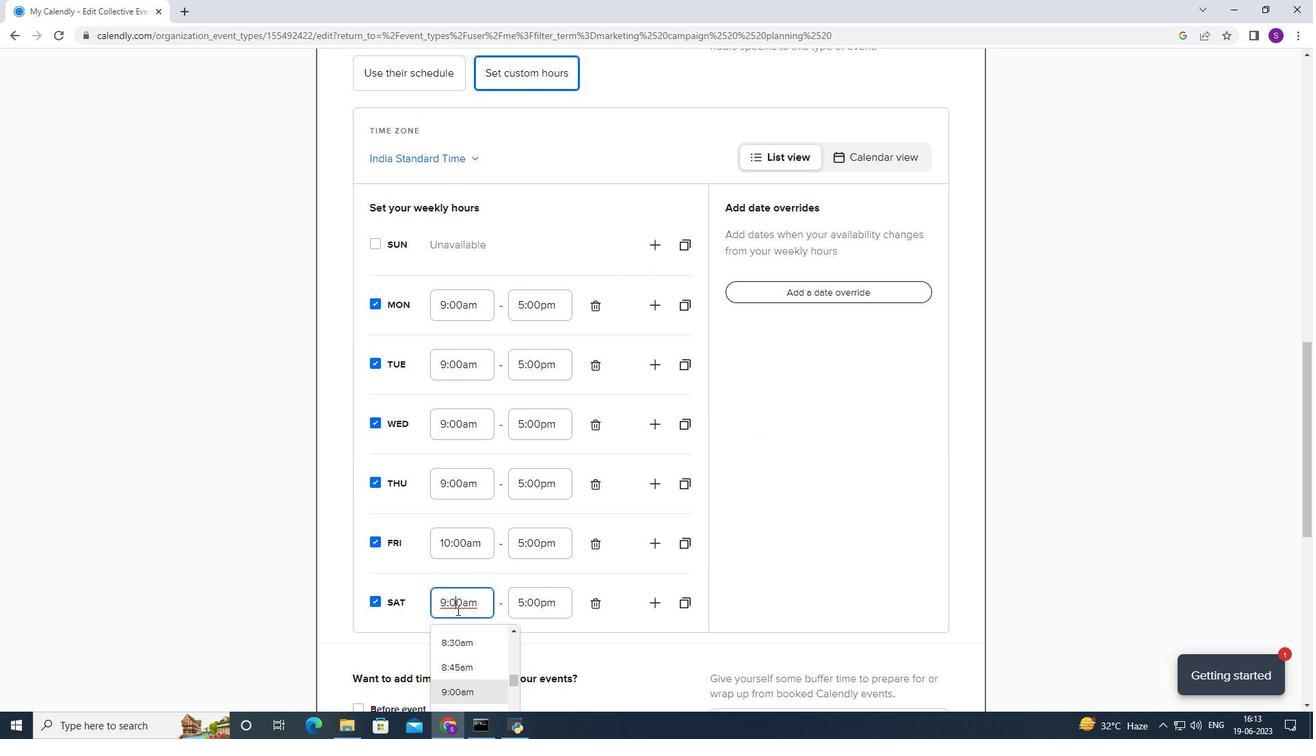 
Action: Mouse scrolled (440, 653) with delta (0, 0)
Screenshot: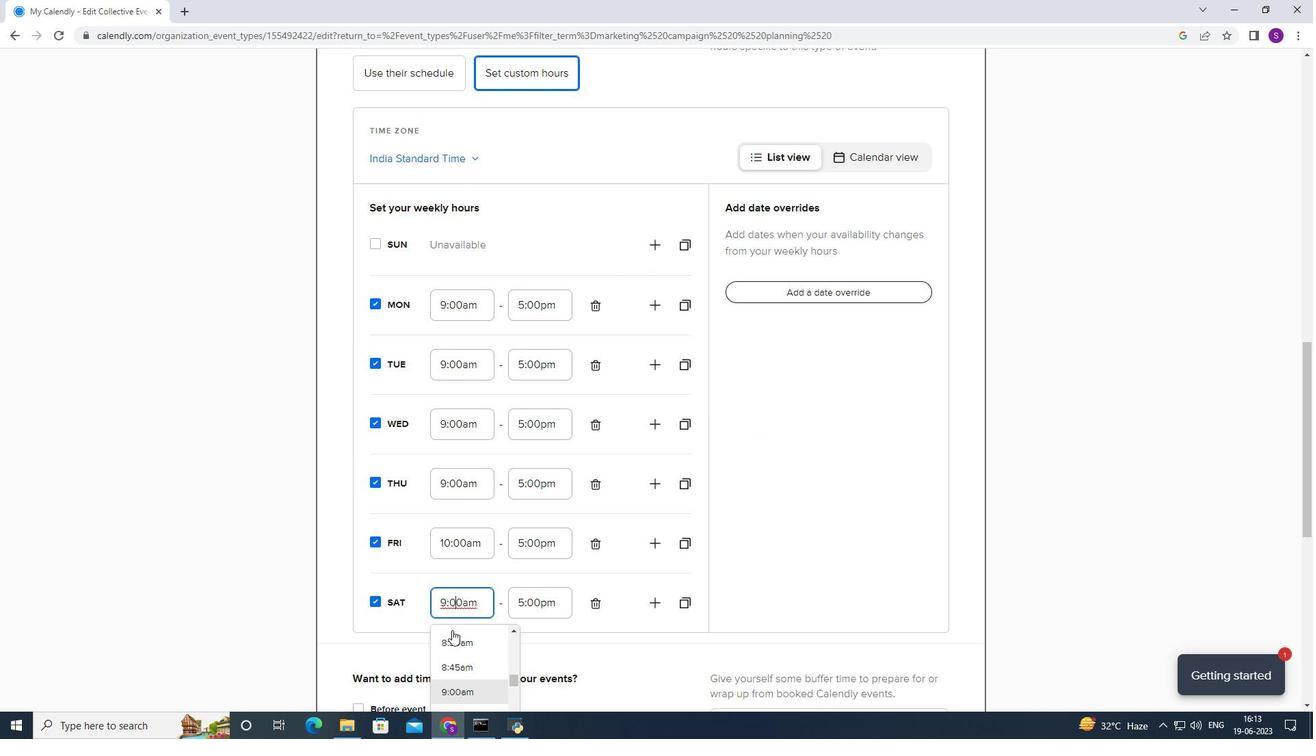 
Action: Mouse moved to (450, 655)
Screenshot: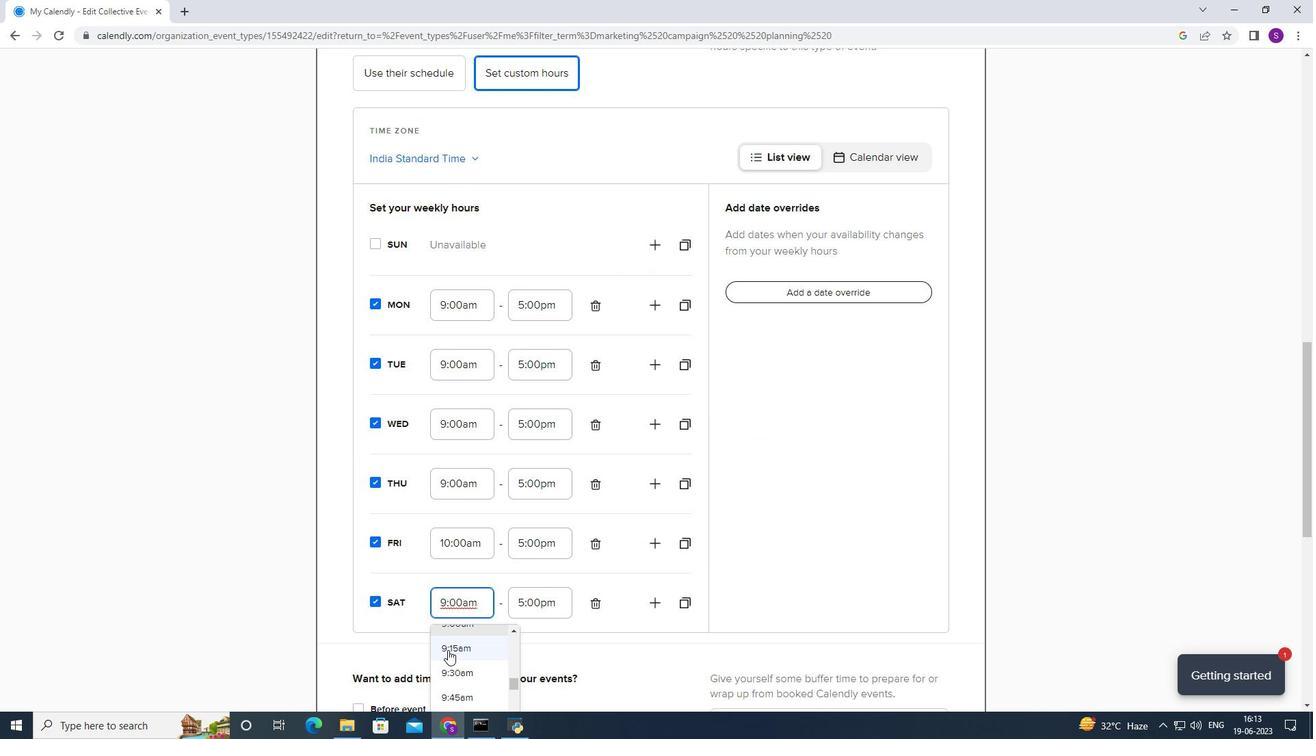 
Action: Mouse scrolled (450, 654) with delta (0, 0)
Screenshot: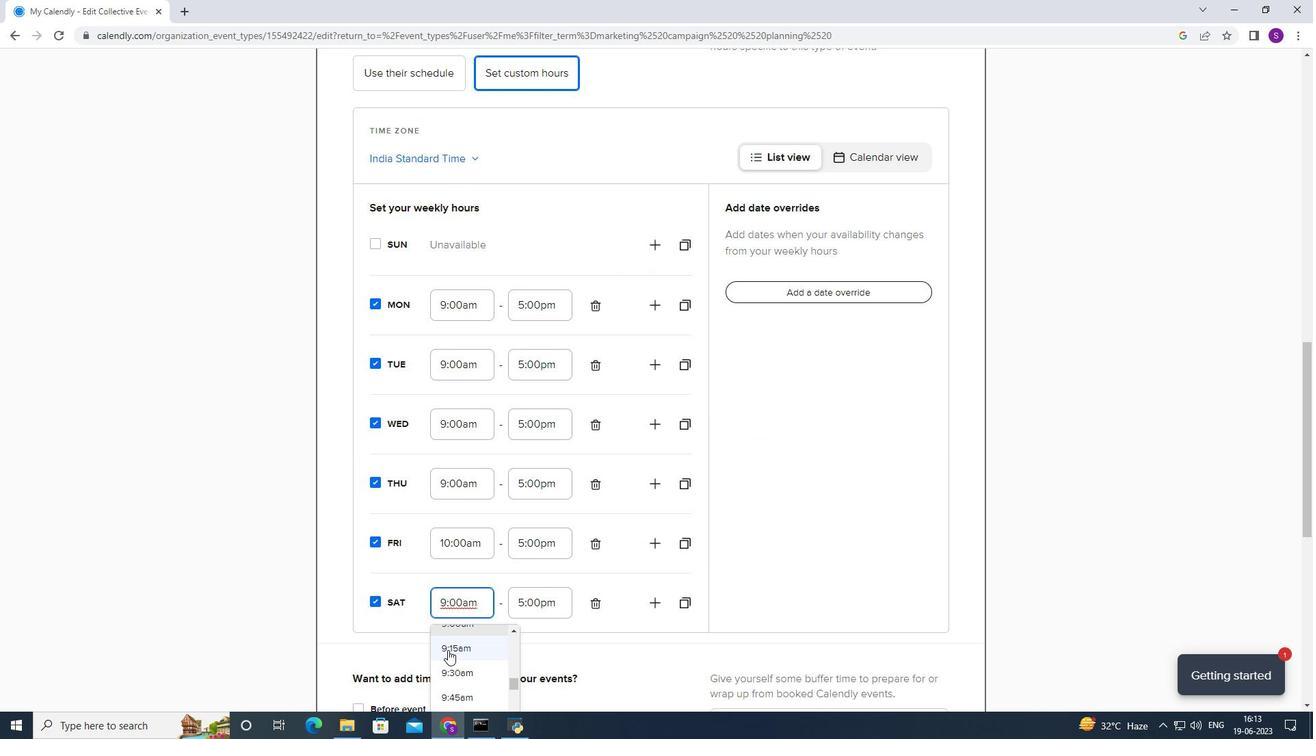 
Action: Mouse scrolled (450, 654) with delta (0, 0)
Screenshot: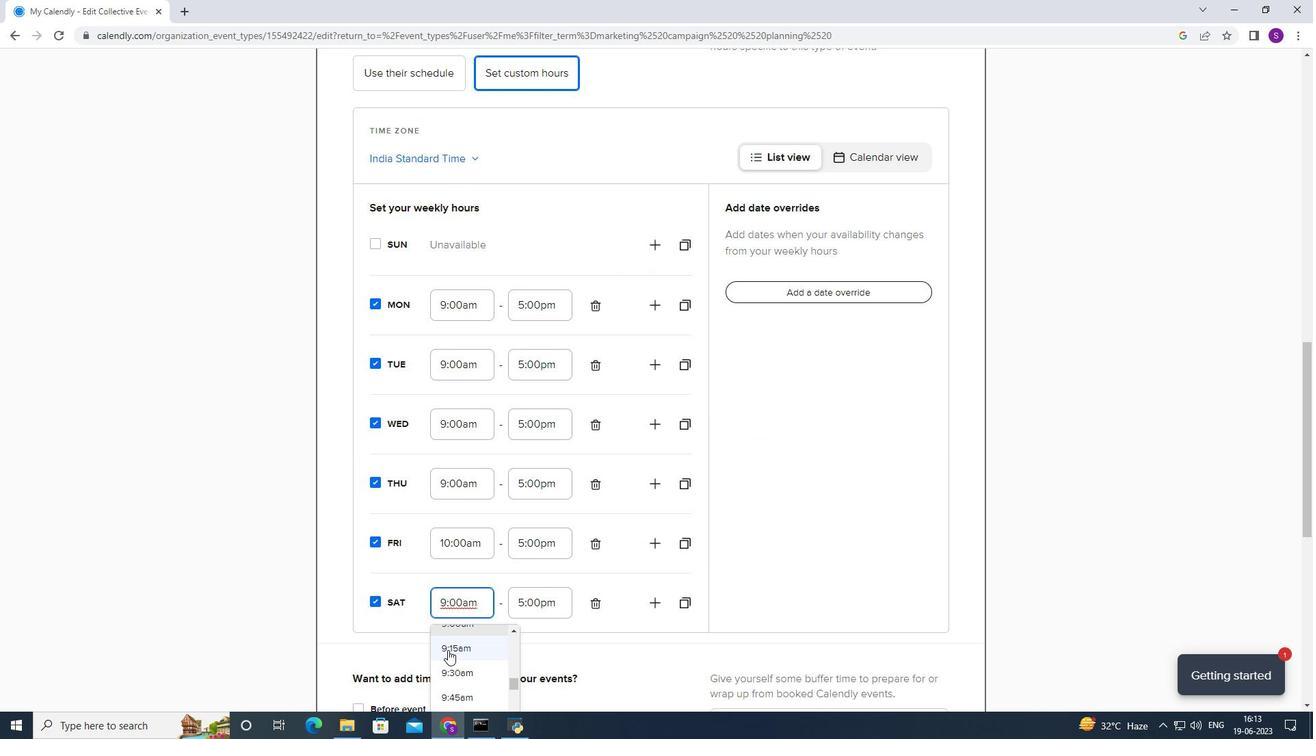 
Action: Mouse scrolled (450, 654) with delta (0, 0)
Screenshot: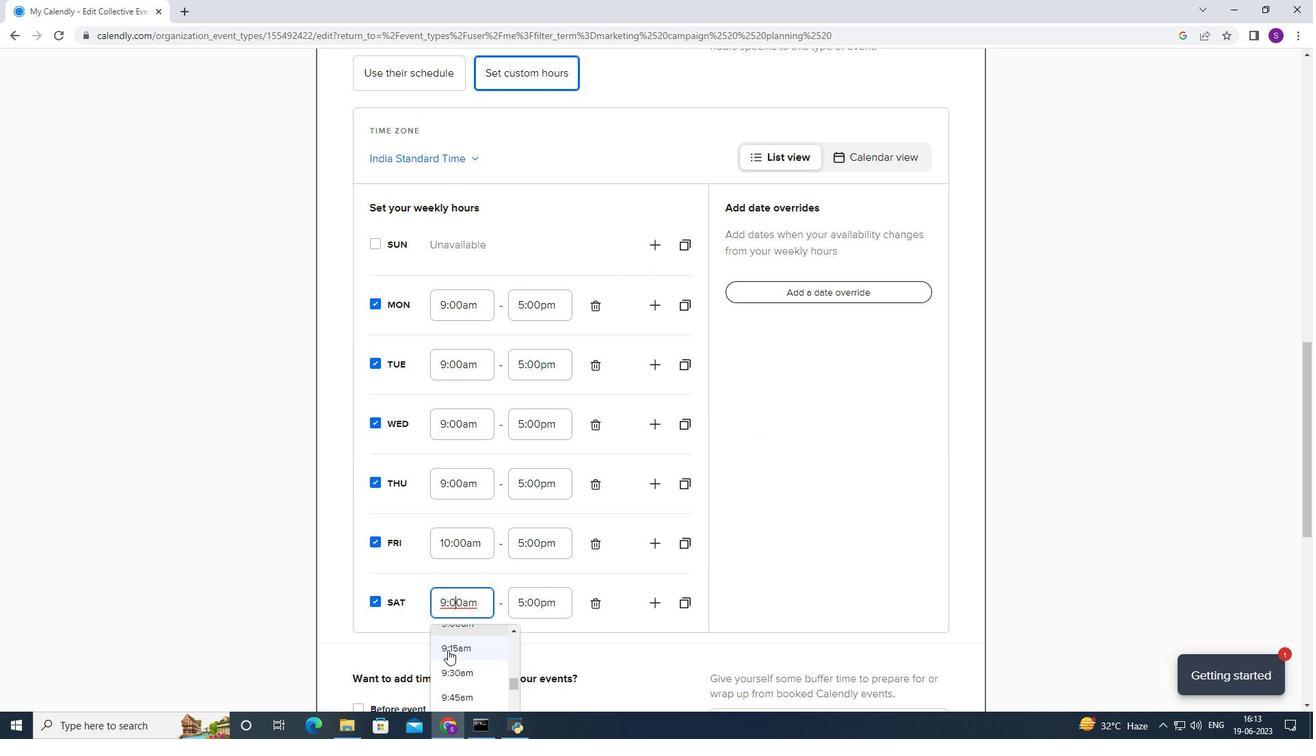 
Action: Mouse scrolled (450, 656) with delta (0, 0)
Screenshot: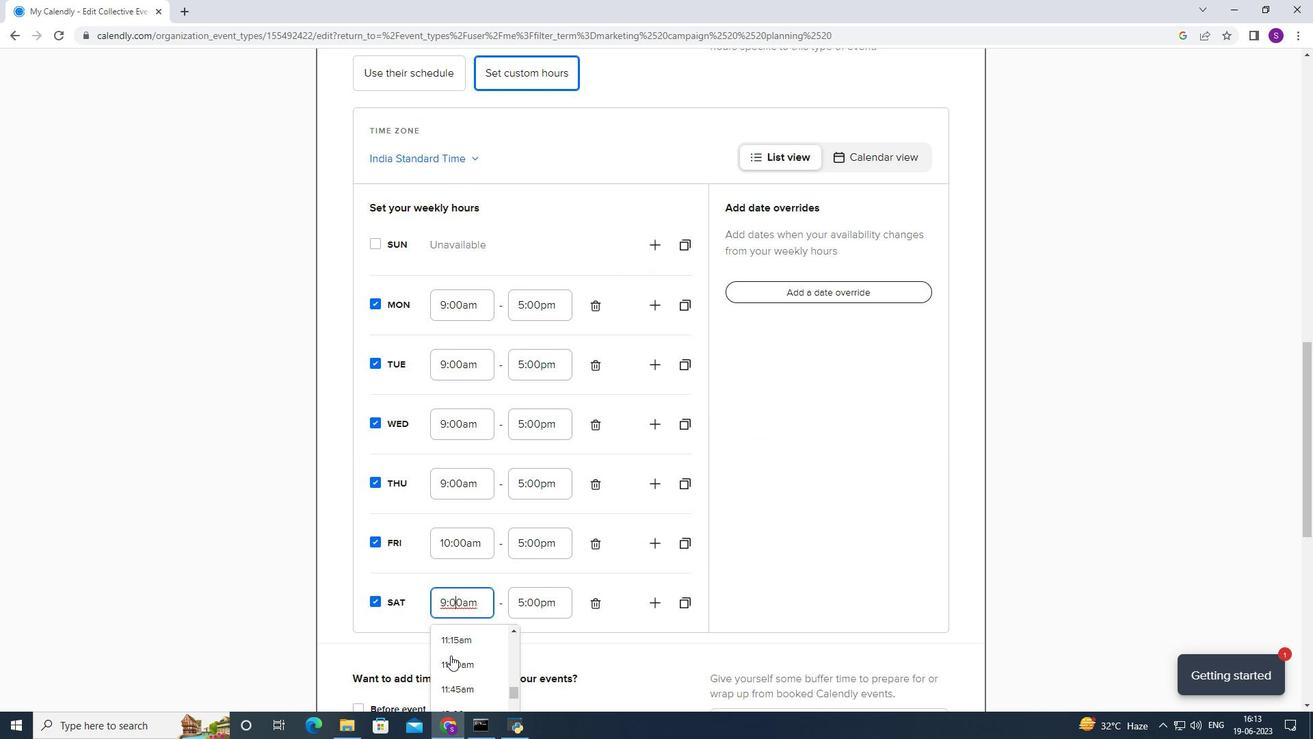 
Action: Mouse moved to (452, 656)
Screenshot: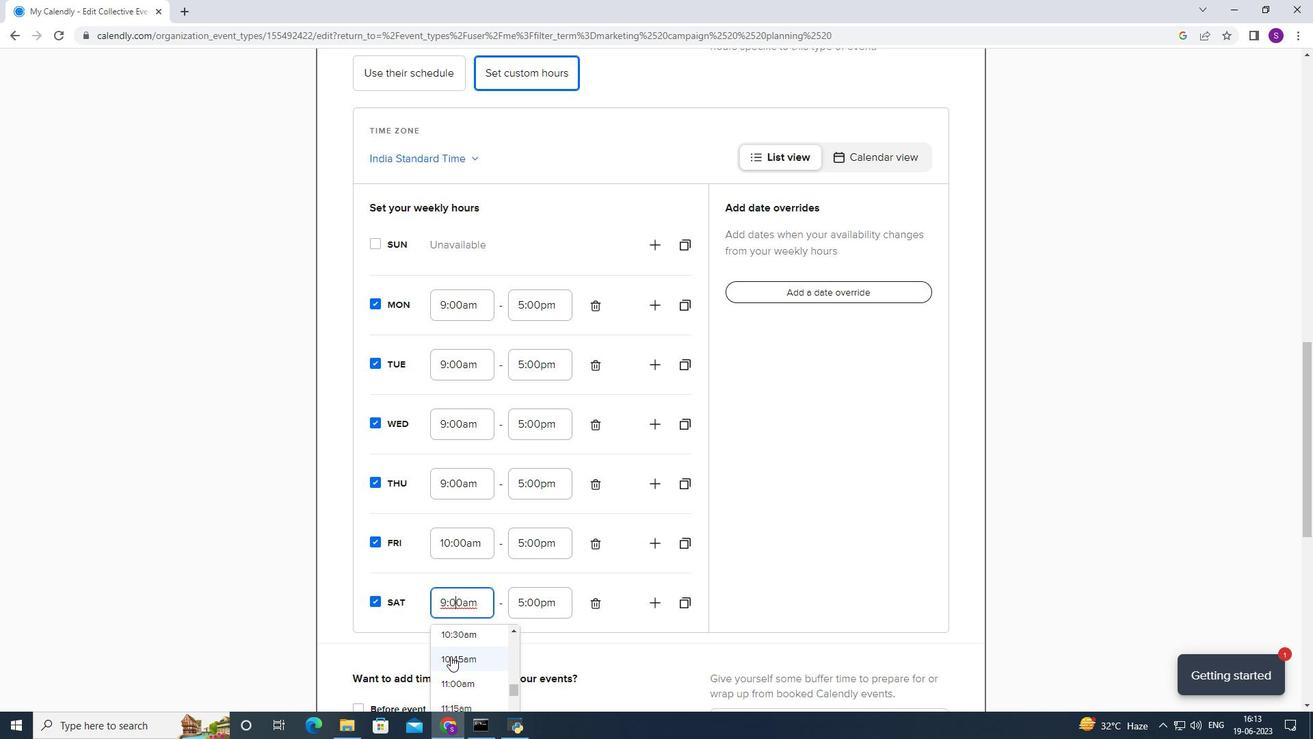 
Action: Mouse scrolled (452, 656) with delta (0, 0)
Screenshot: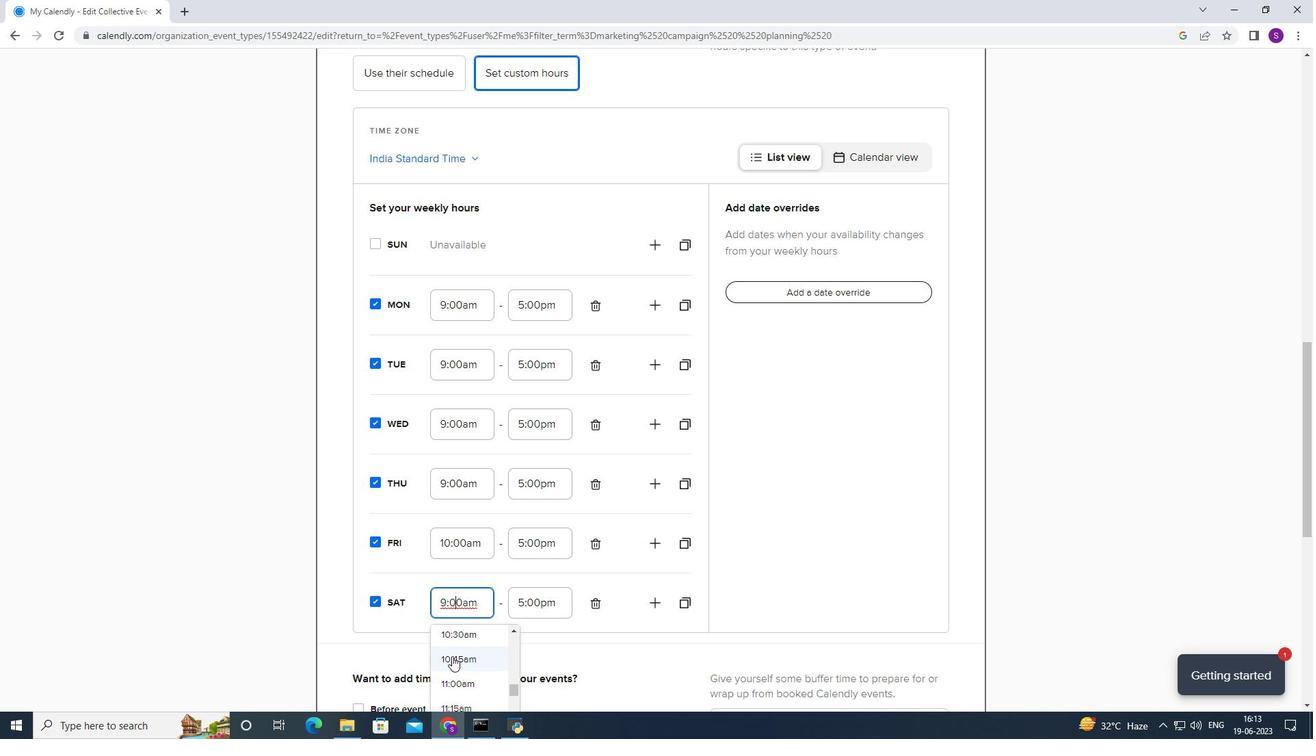 
Action: Mouse moved to (454, 654)
Screenshot: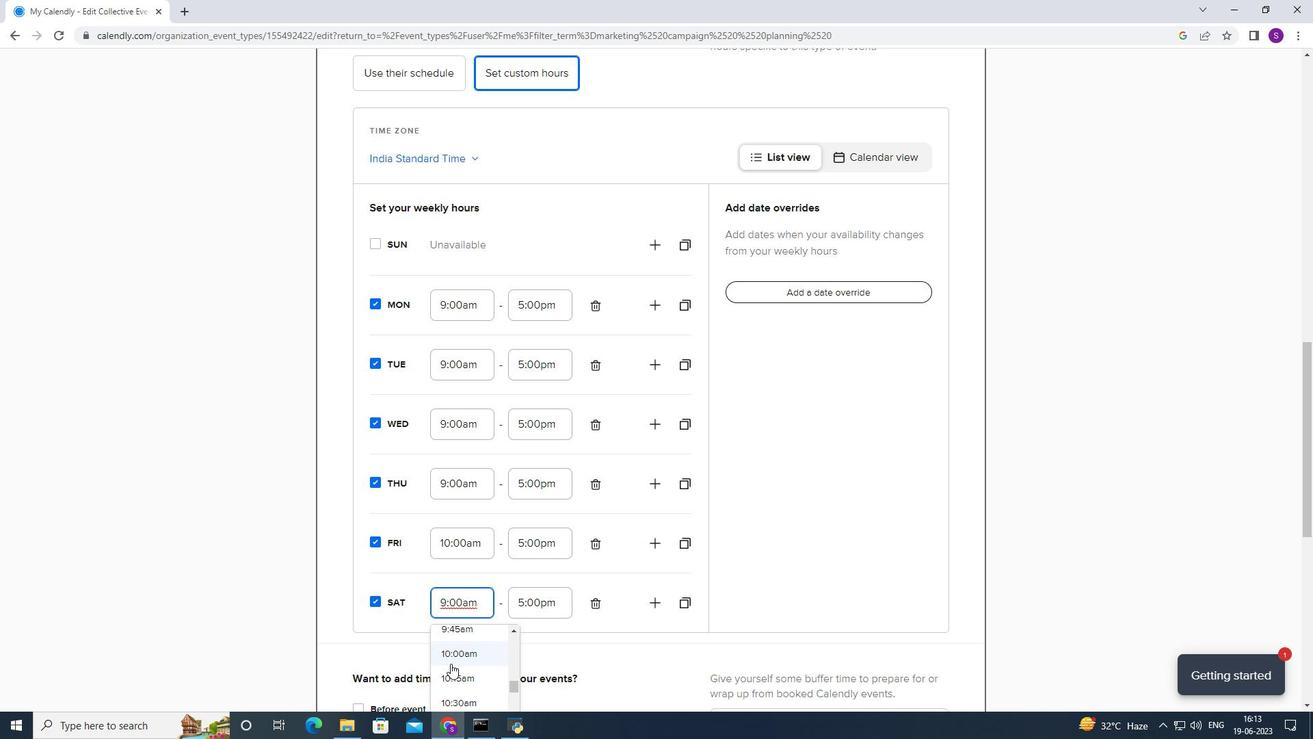 
Action: Mouse pressed left at (454, 654)
Screenshot: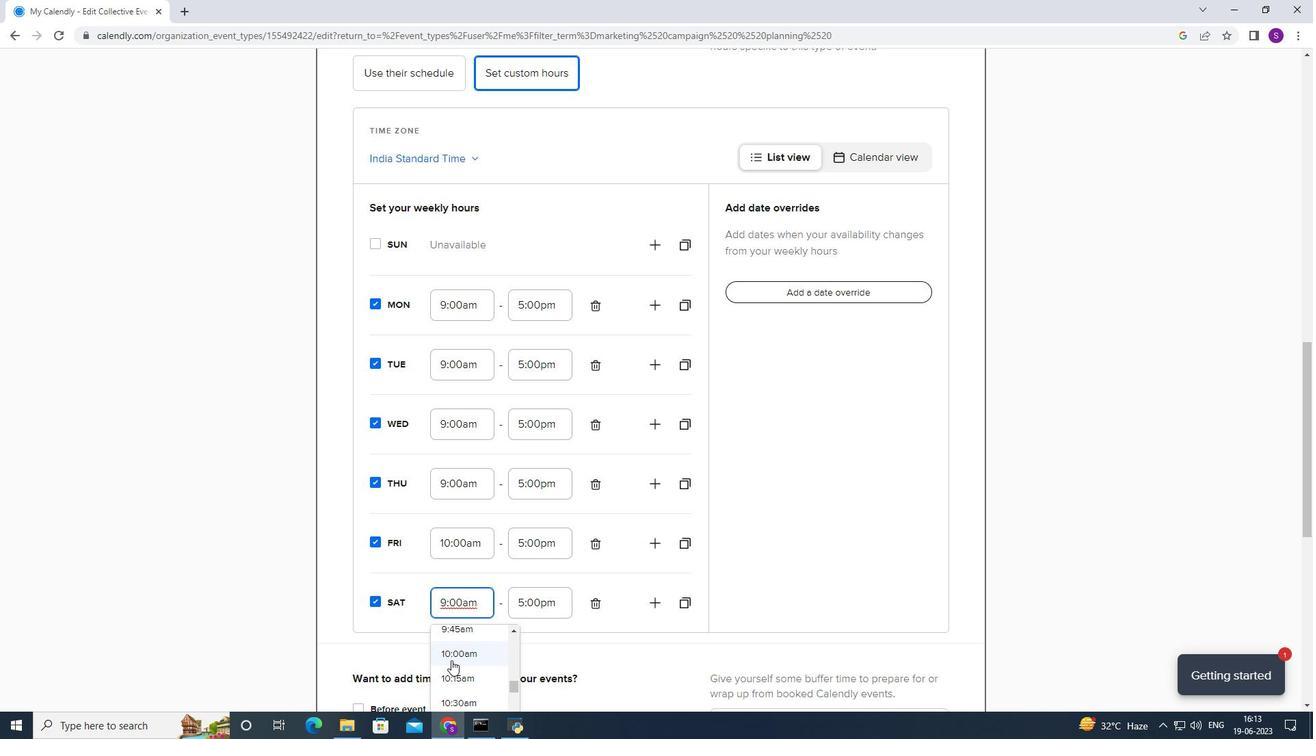 
Action: Mouse moved to (480, 523)
Screenshot: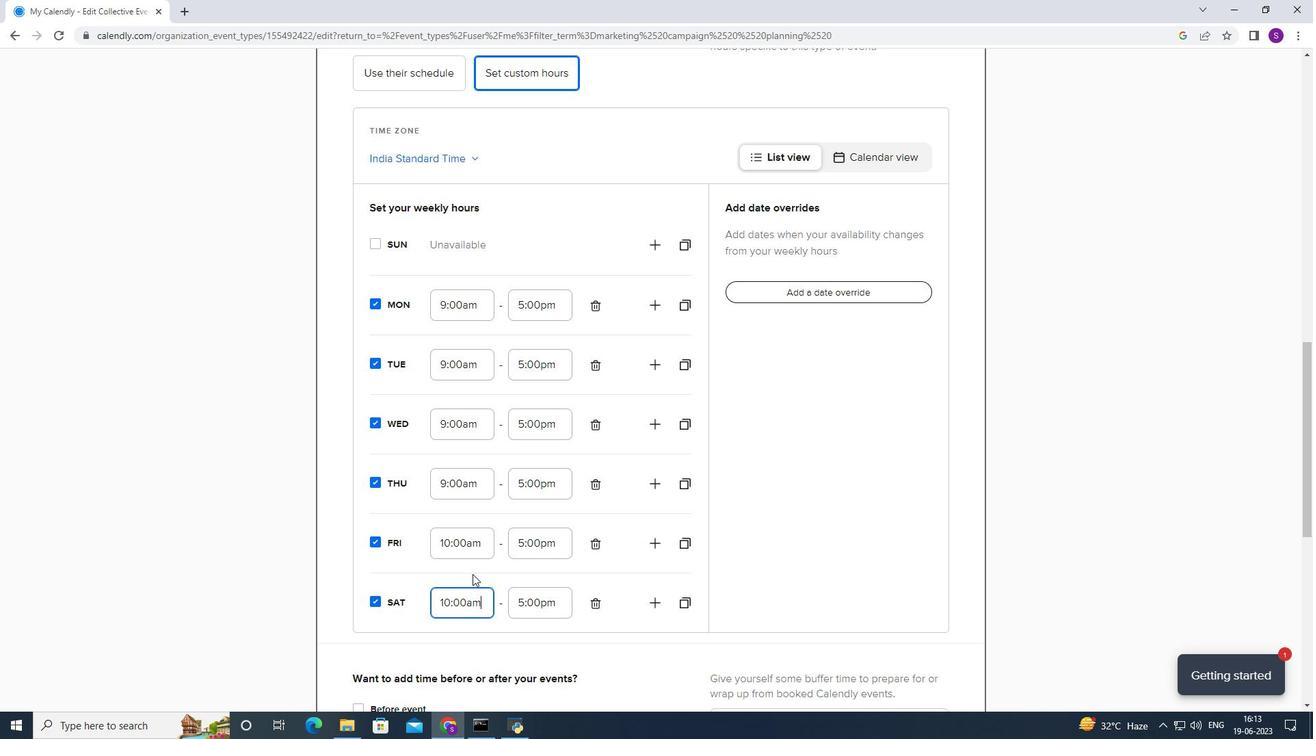 
Action: Mouse pressed left at (480, 523)
Screenshot: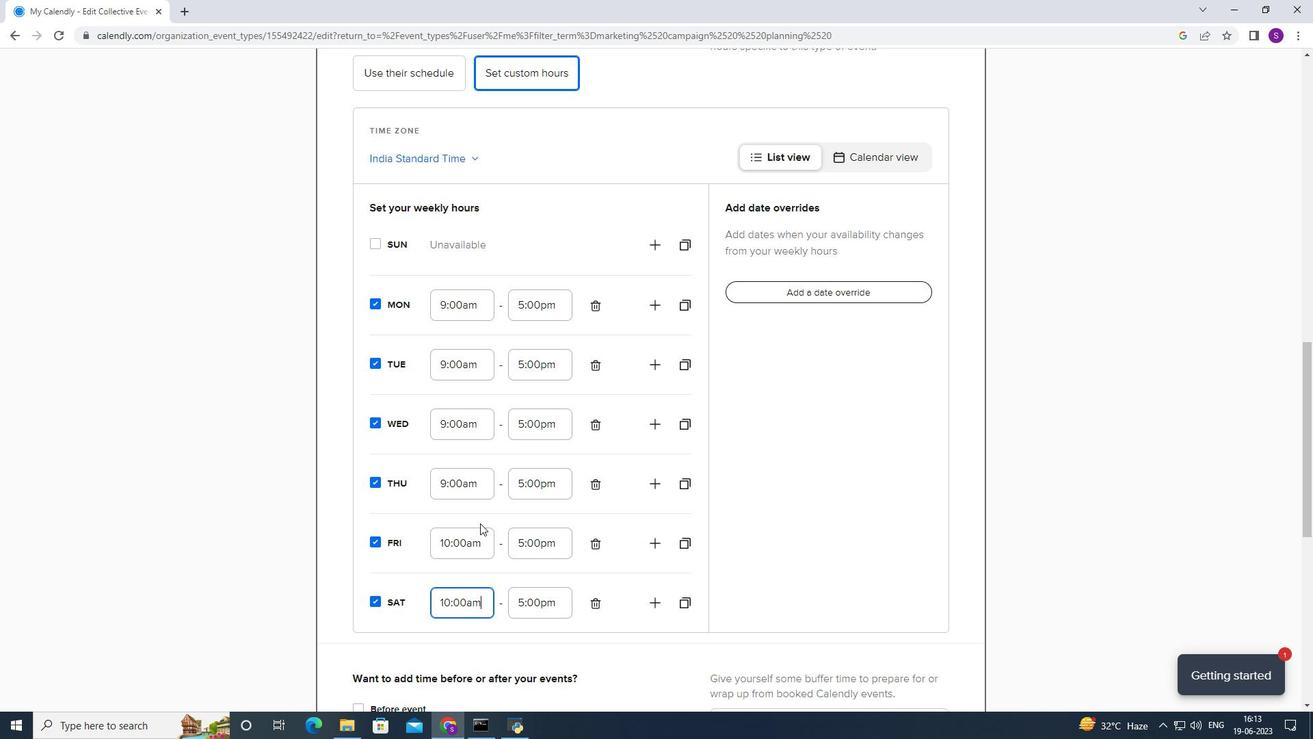 
Action: Mouse moved to (476, 498)
Screenshot: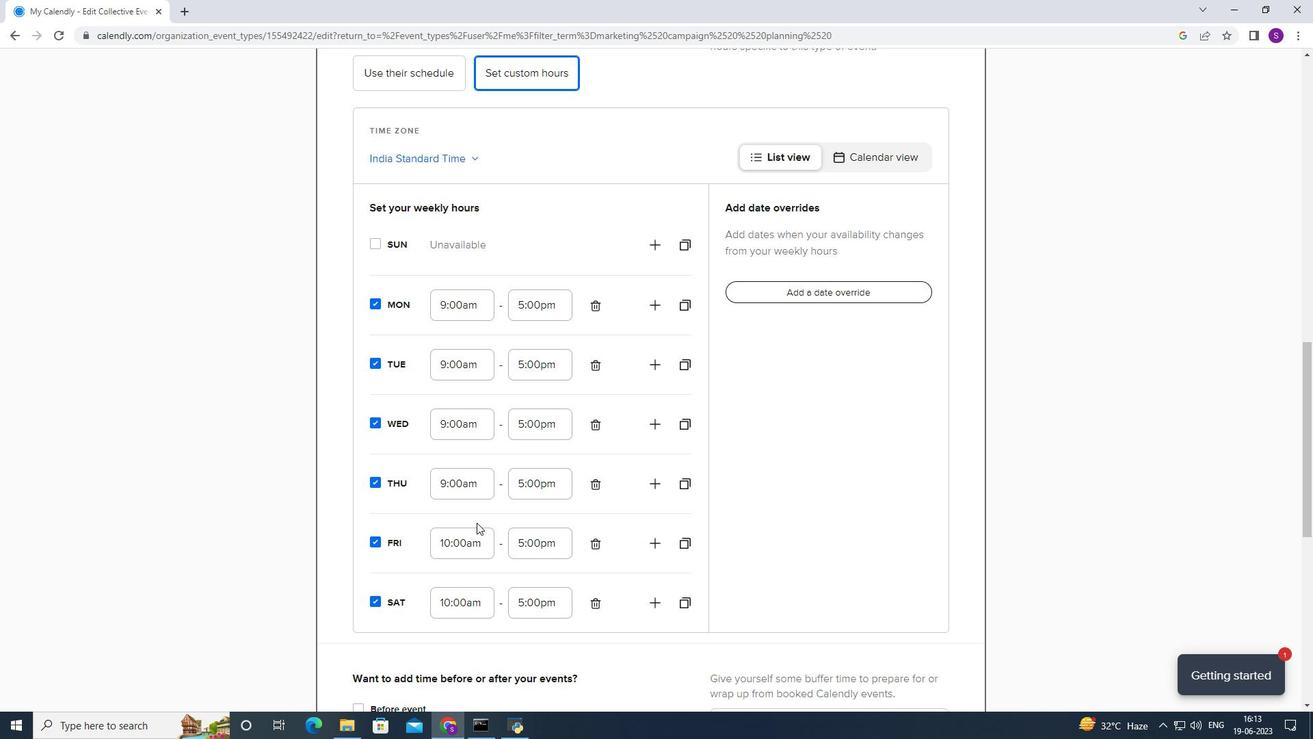 
Action: Mouse pressed left at (476, 498)
Screenshot: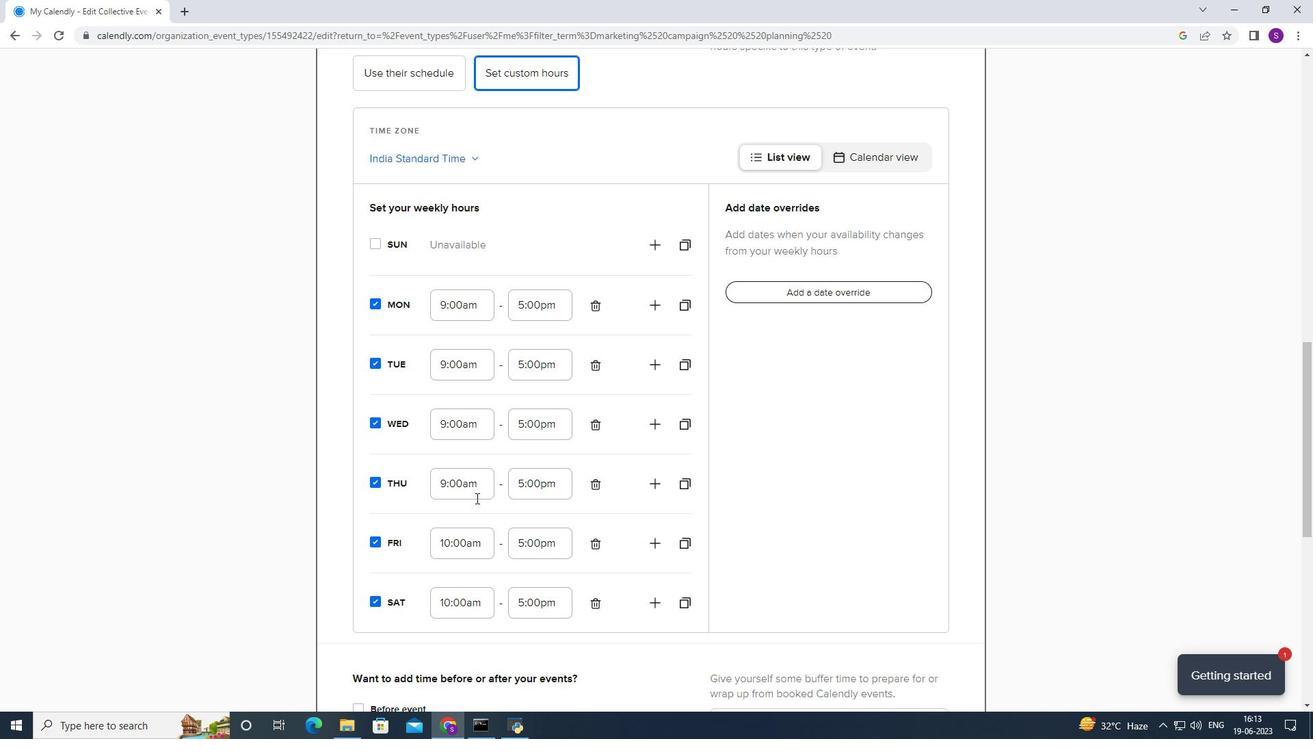 
Action: Mouse moved to (453, 580)
Screenshot: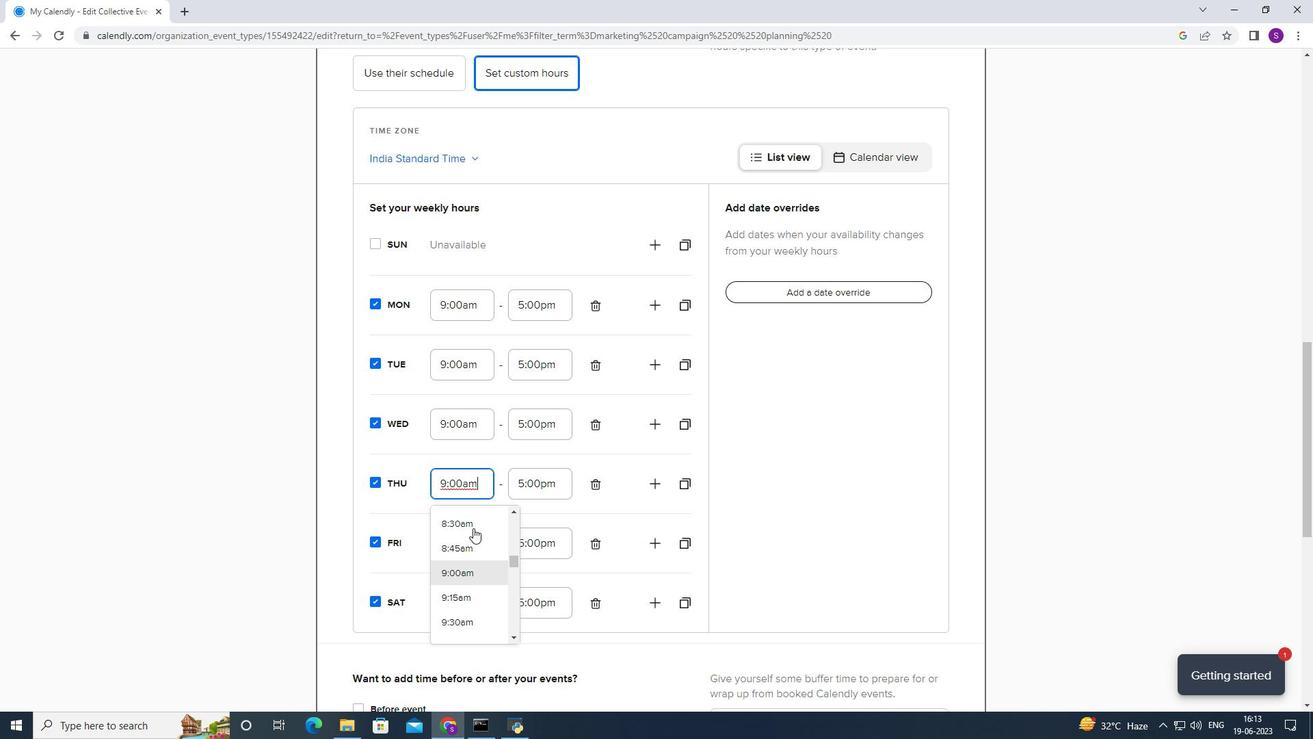 
Action: Mouse scrolled (453, 579) with delta (0, 0)
Screenshot: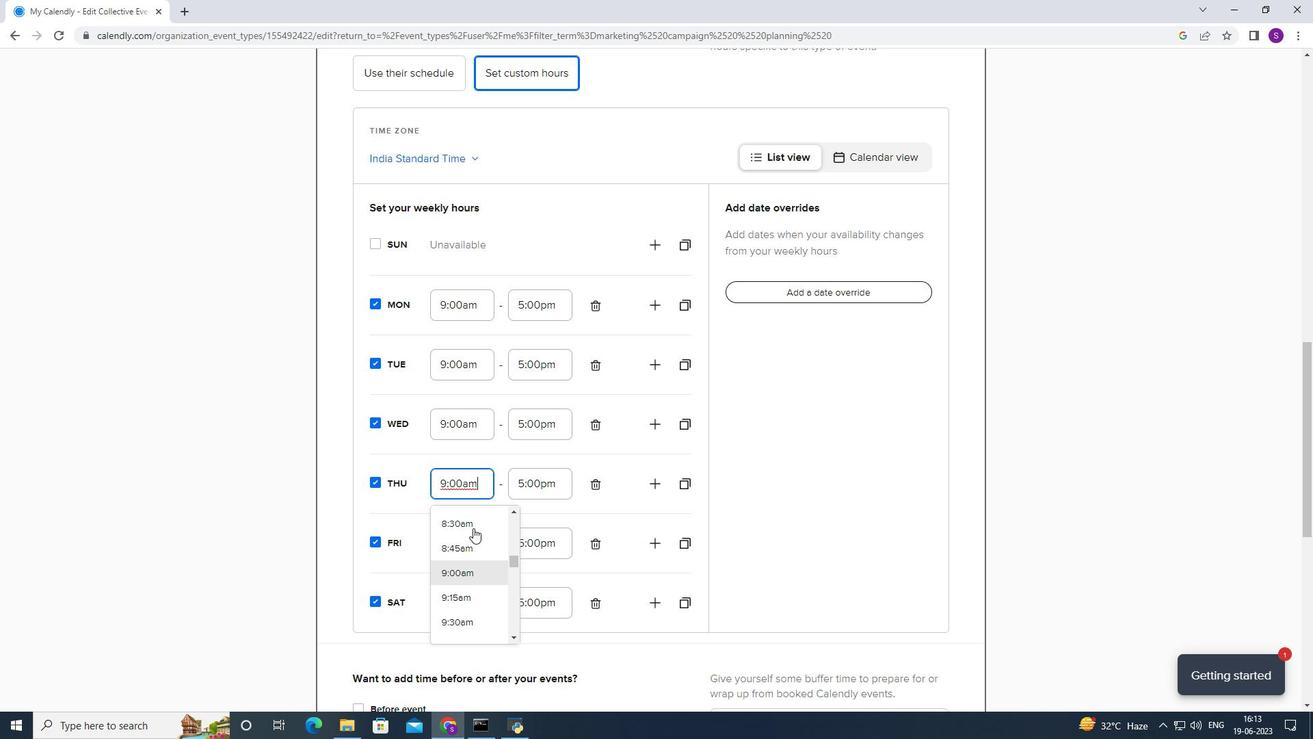 
Action: Mouse scrolled (453, 579) with delta (0, 0)
Screenshot: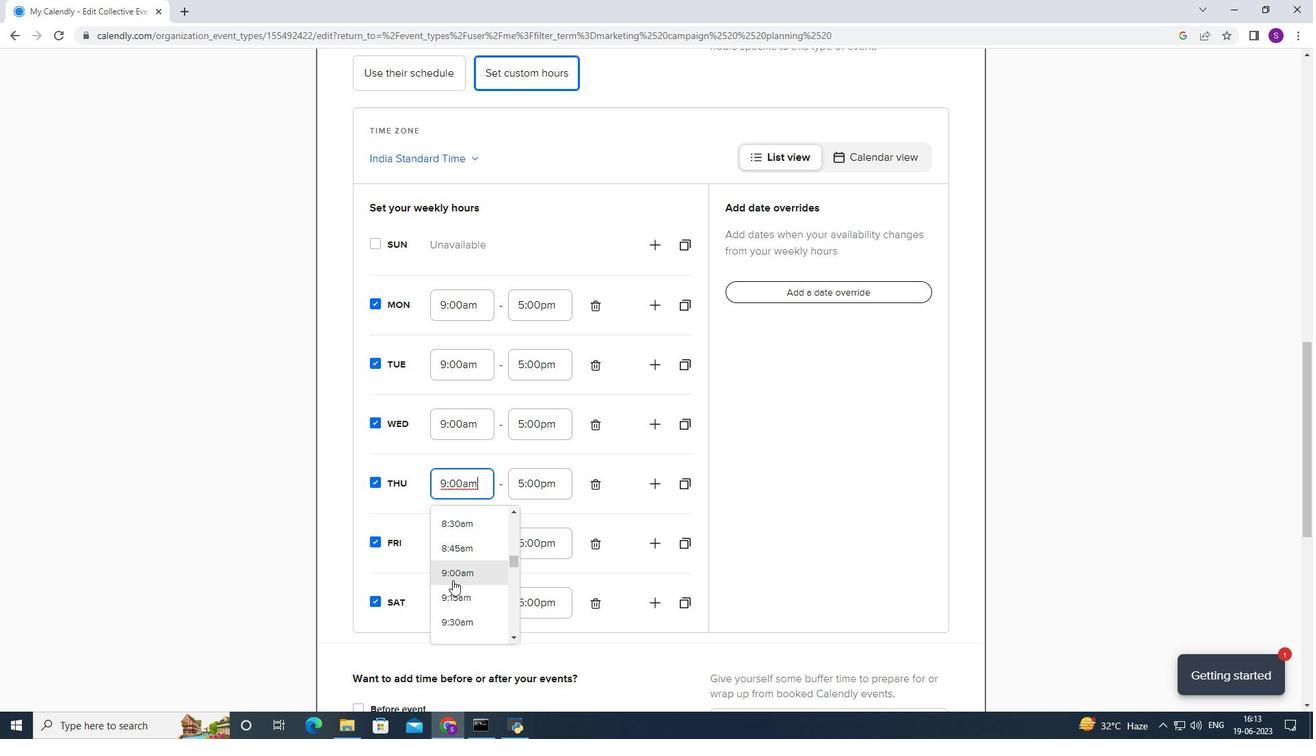 
Action: Mouse moved to (475, 543)
Screenshot: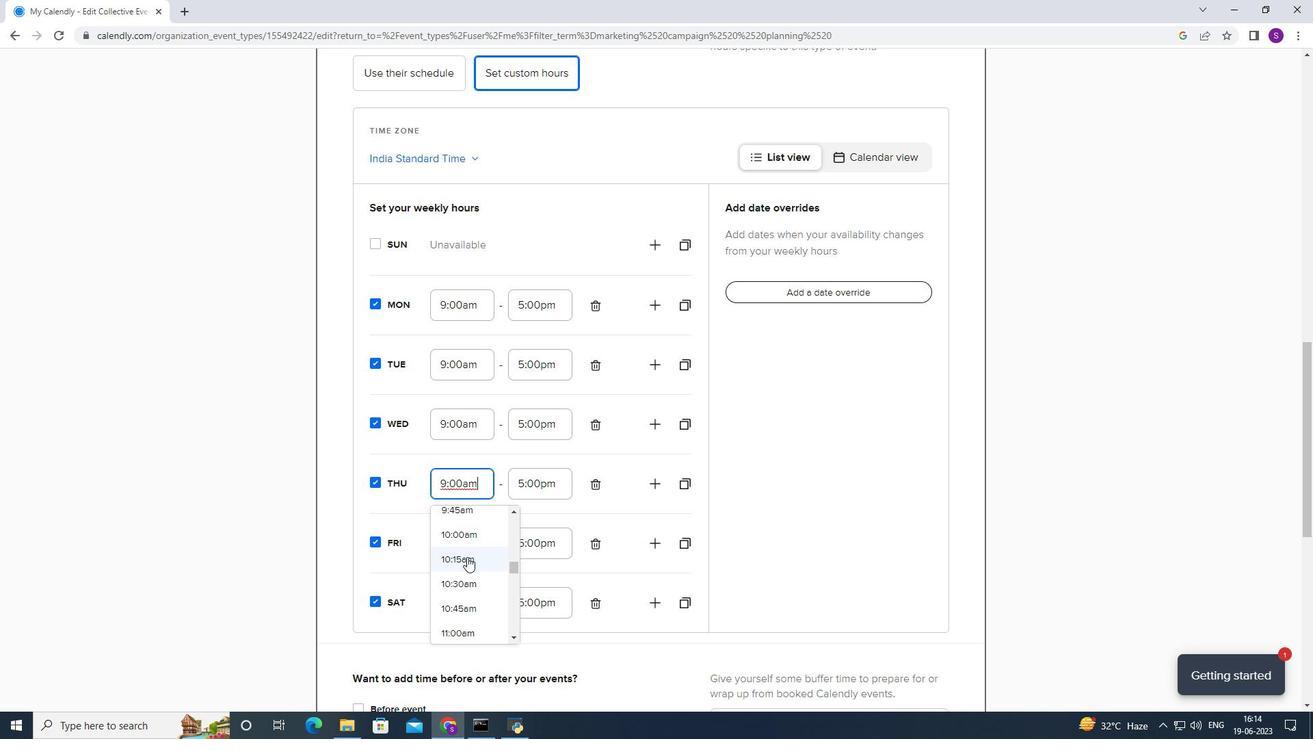 
Action: Mouse pressed left at (475, 543)
Screenshot: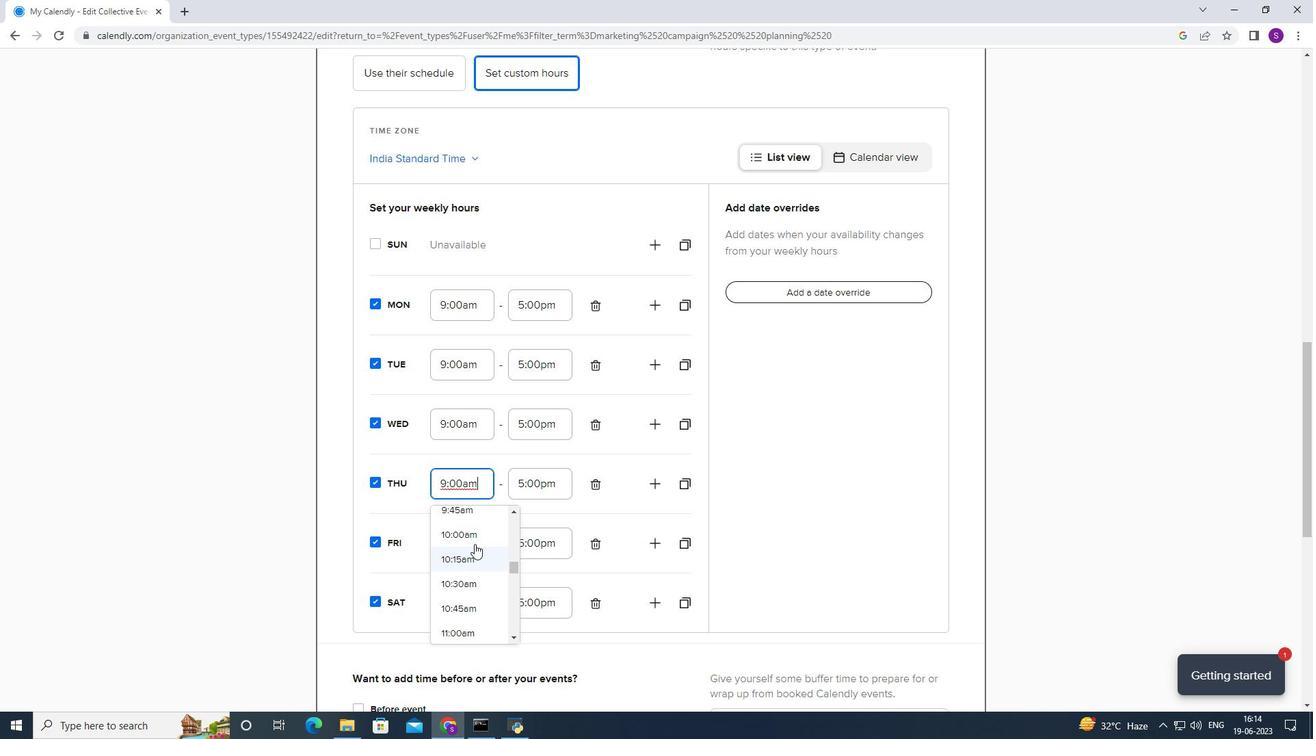 
Action: Mouse moved to (477, 440)
Screenshot: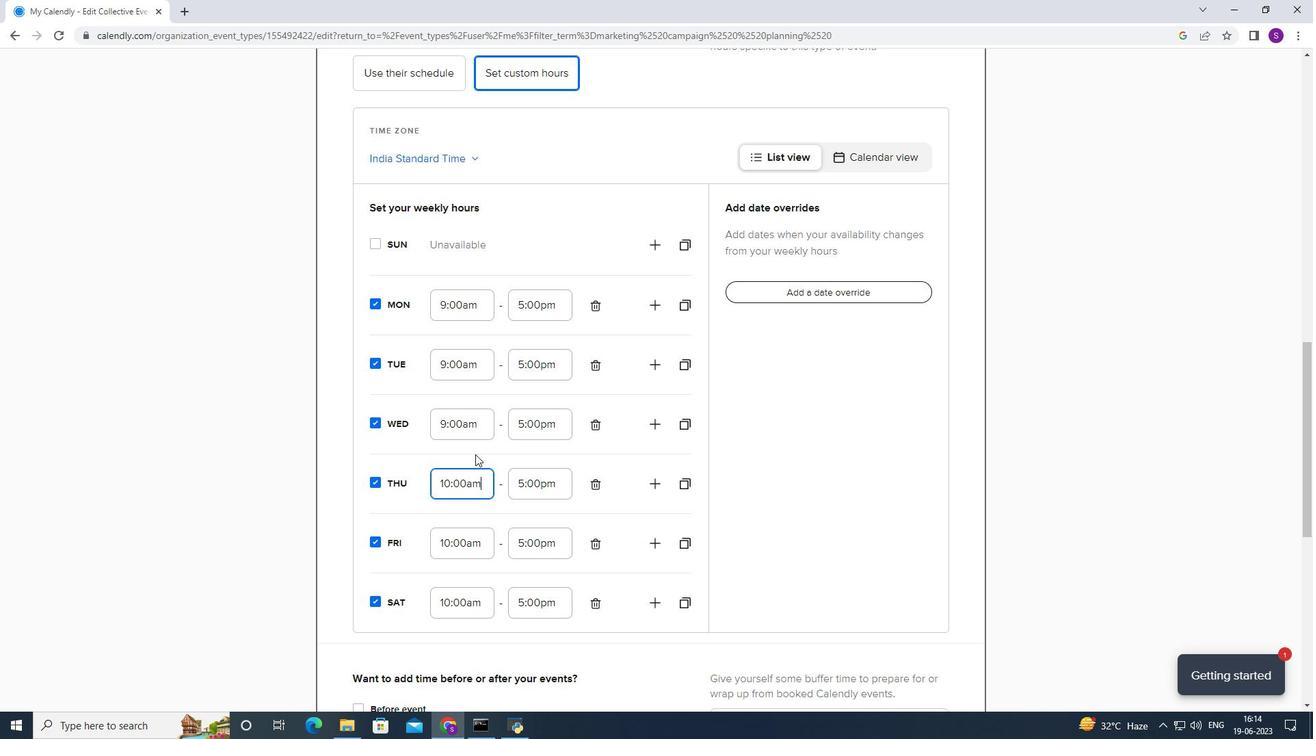 
Action: Mouse pressed left at (477, 440)
Screenshot: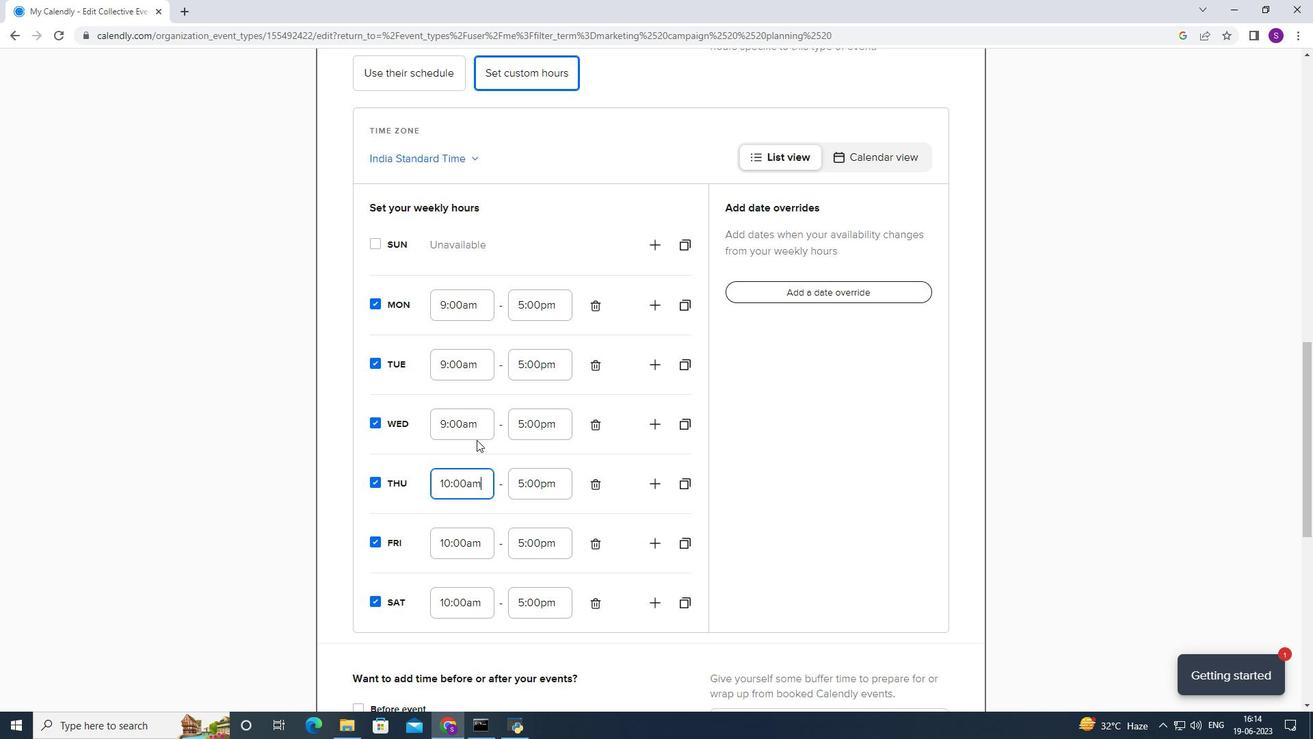 
Action: Mouse moved to (466, 492)
Screenshot: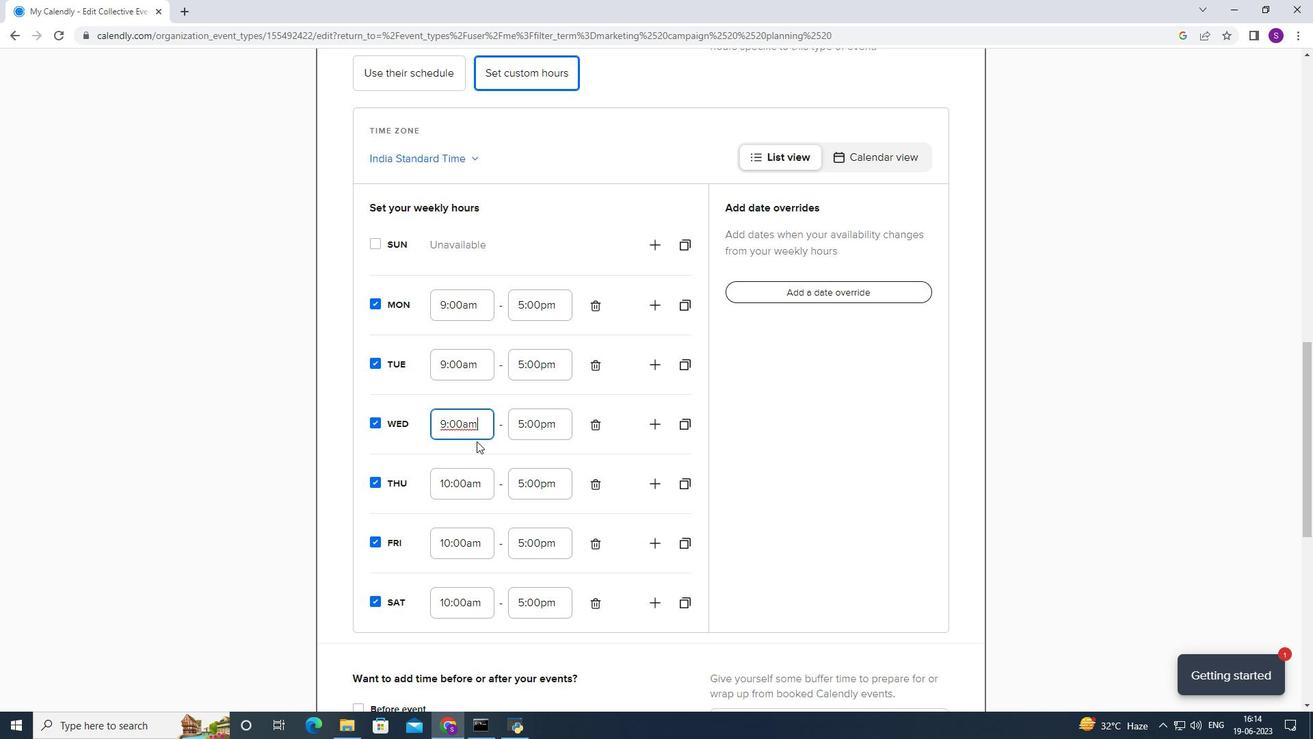 
Action: Mouse scrolled (466, 491) with delta (0, 0)
Screenshot: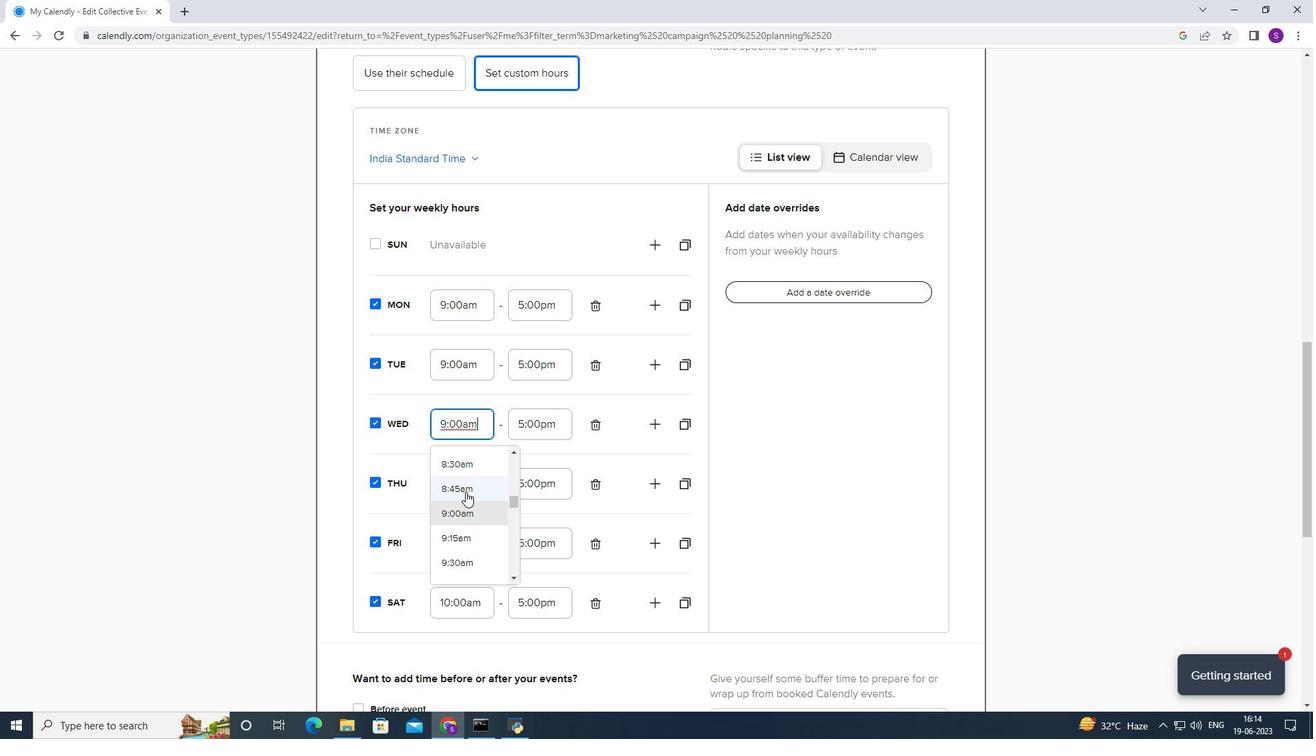 
Action: Mouse moved to (447, 542)
Screenshot: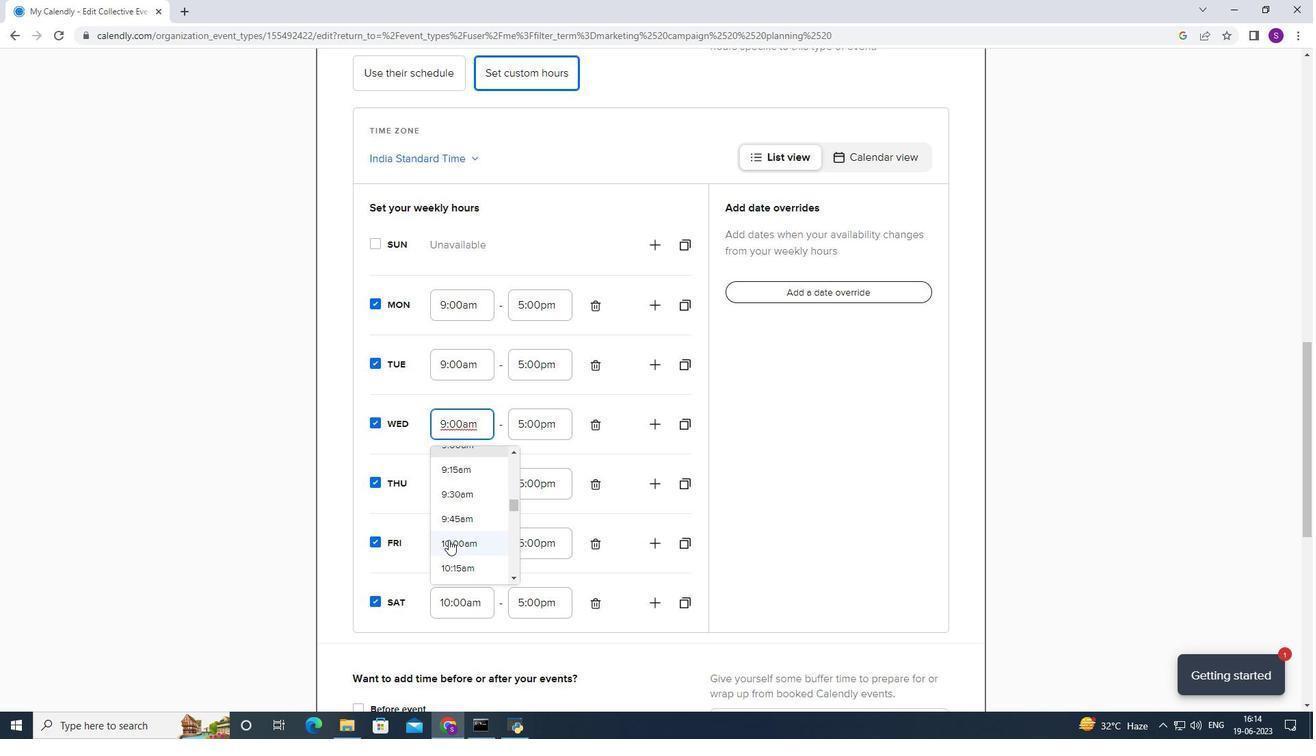 
Action: Mouse pressed left at (447, 542)
Screenshot: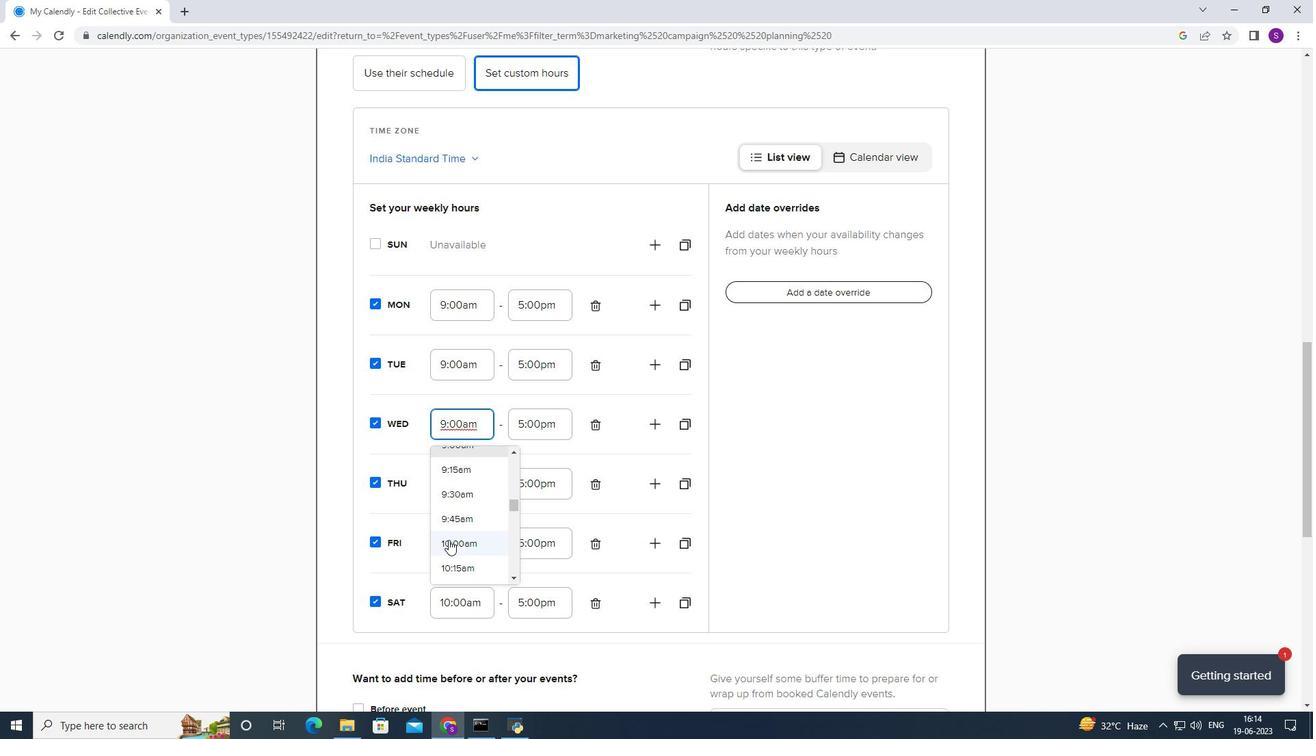 
Action: Mouse moved to (474, 358)
Screenshot: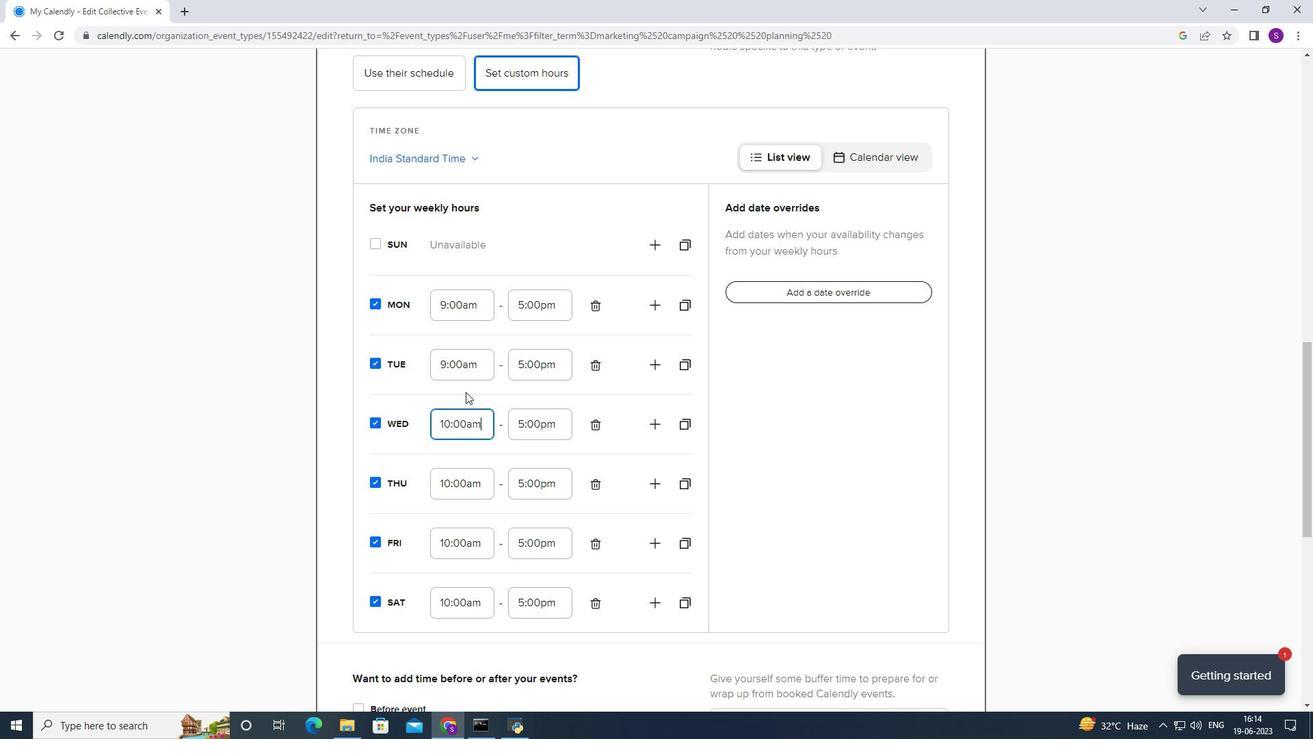 
Action: Mouse pressed left at (474, 358)
Screenshot: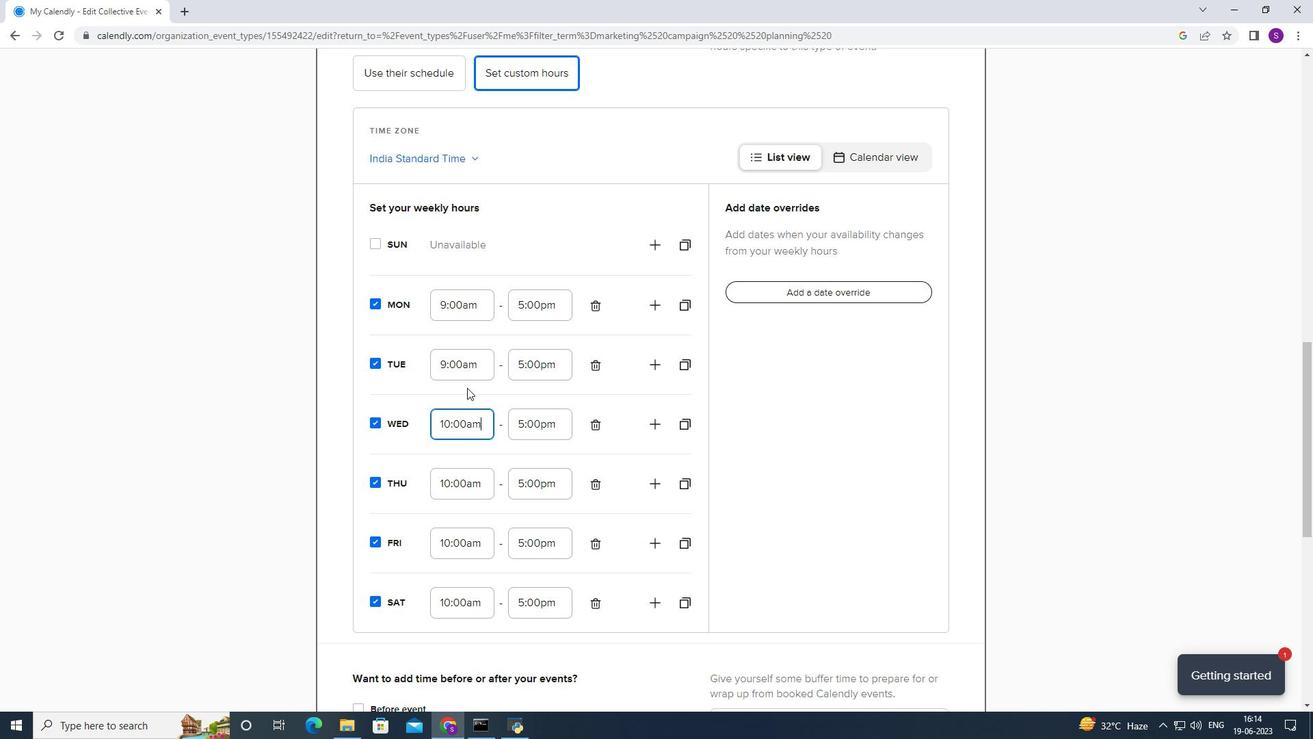 
Action: Mouse moved to (452, 445)
Screenshot: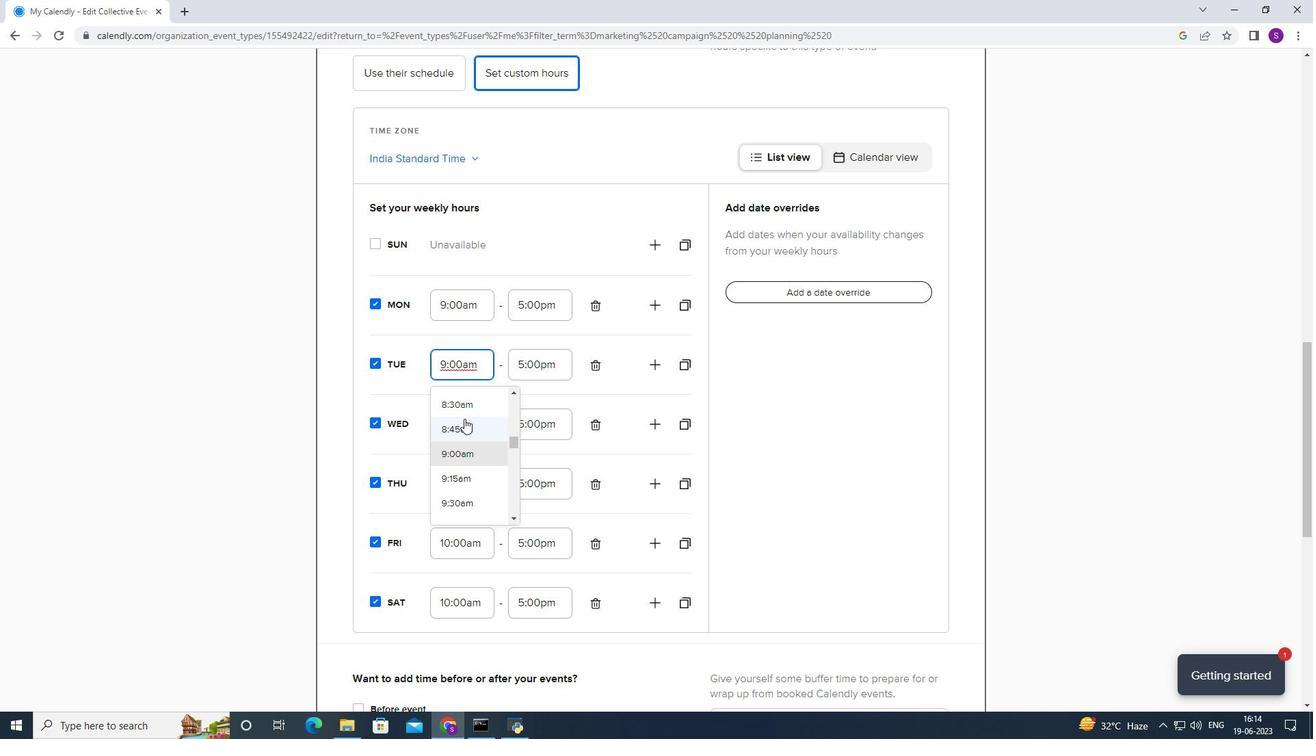 
Action: Mouse scrolled (454, 440) with delta (0, 0)
Screenshot: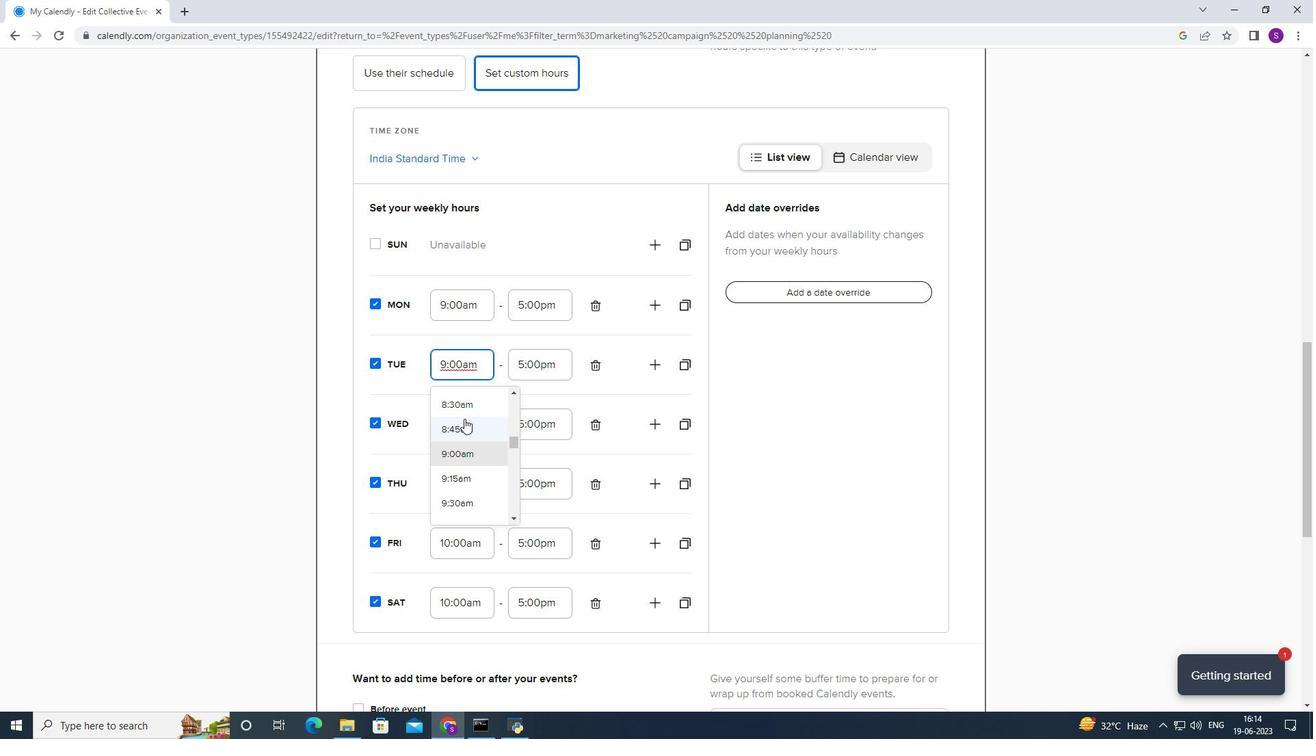 
Action: Mouse scrolled (452, 444) with delta (0, 0)
Screenshot: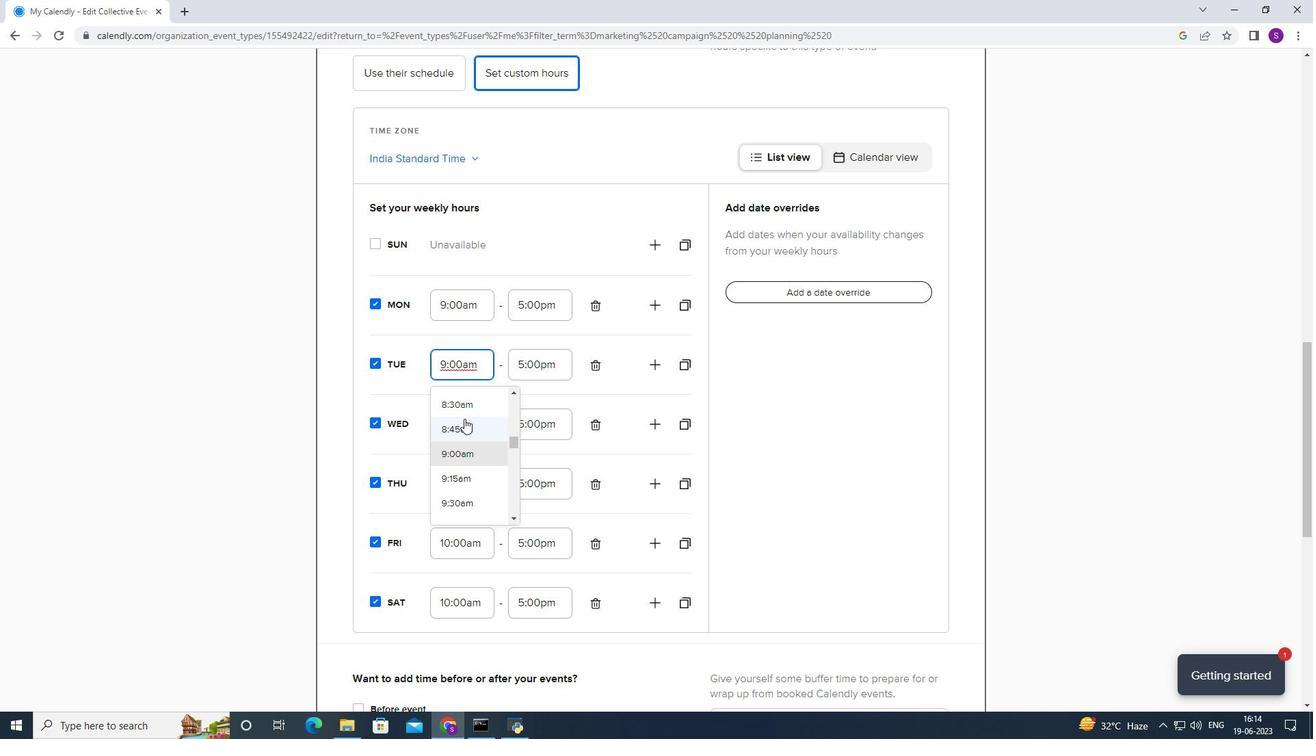 
Action: Mouse moved to (490, 418)
Screenshot: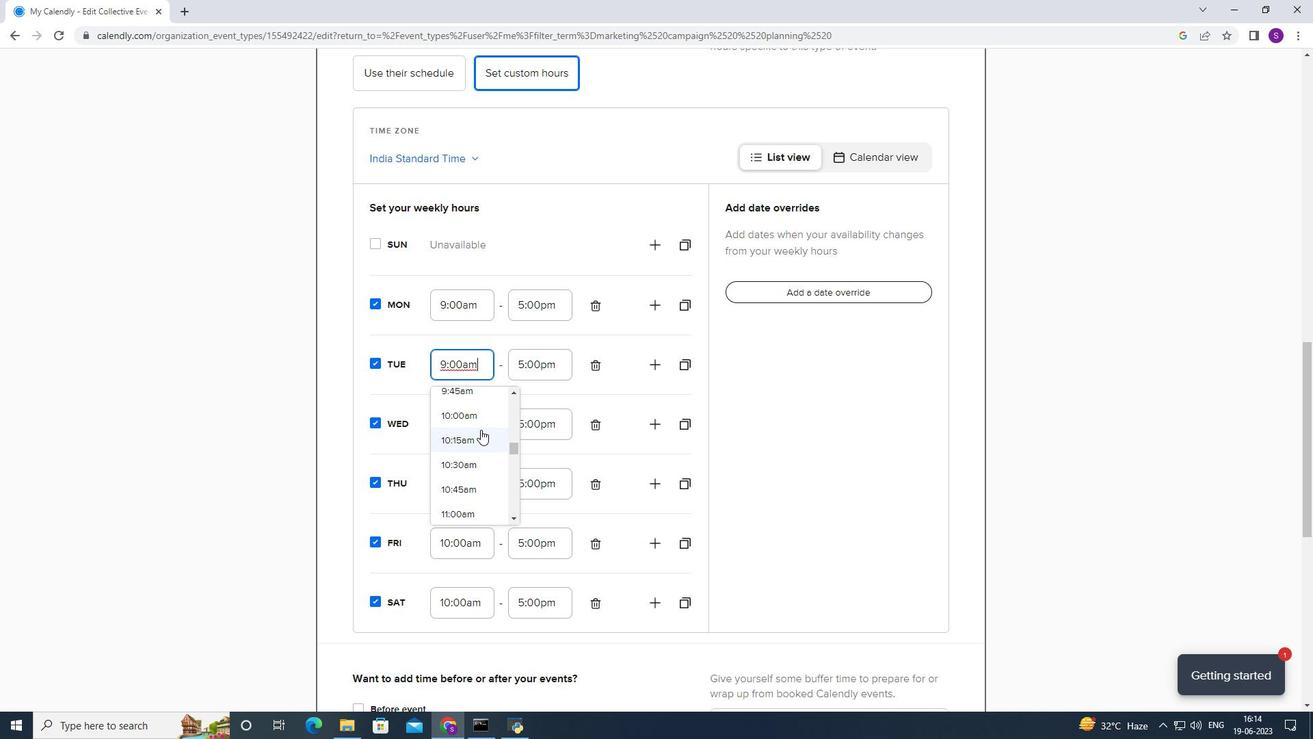 
Action: Mouse pressed left at (490, 418)
Screenshot: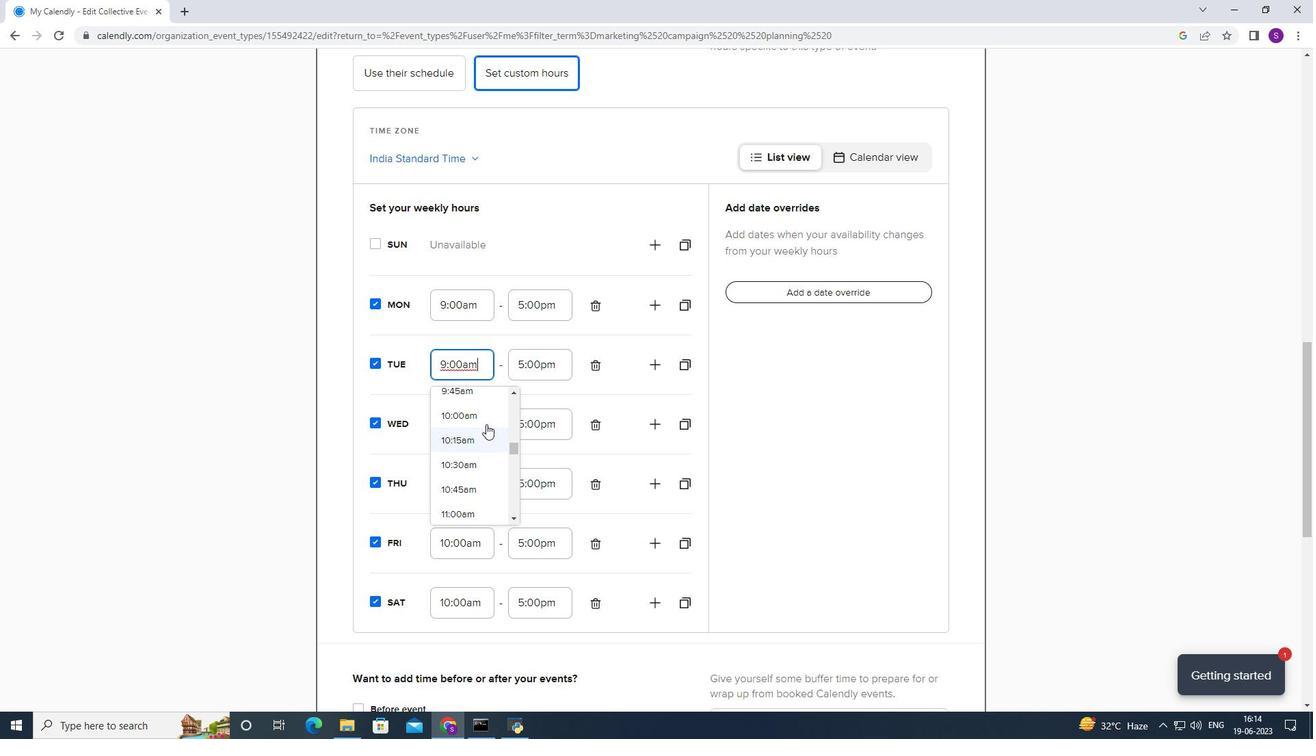 
Action: Mouse moved to (470, 307)
Screenshot: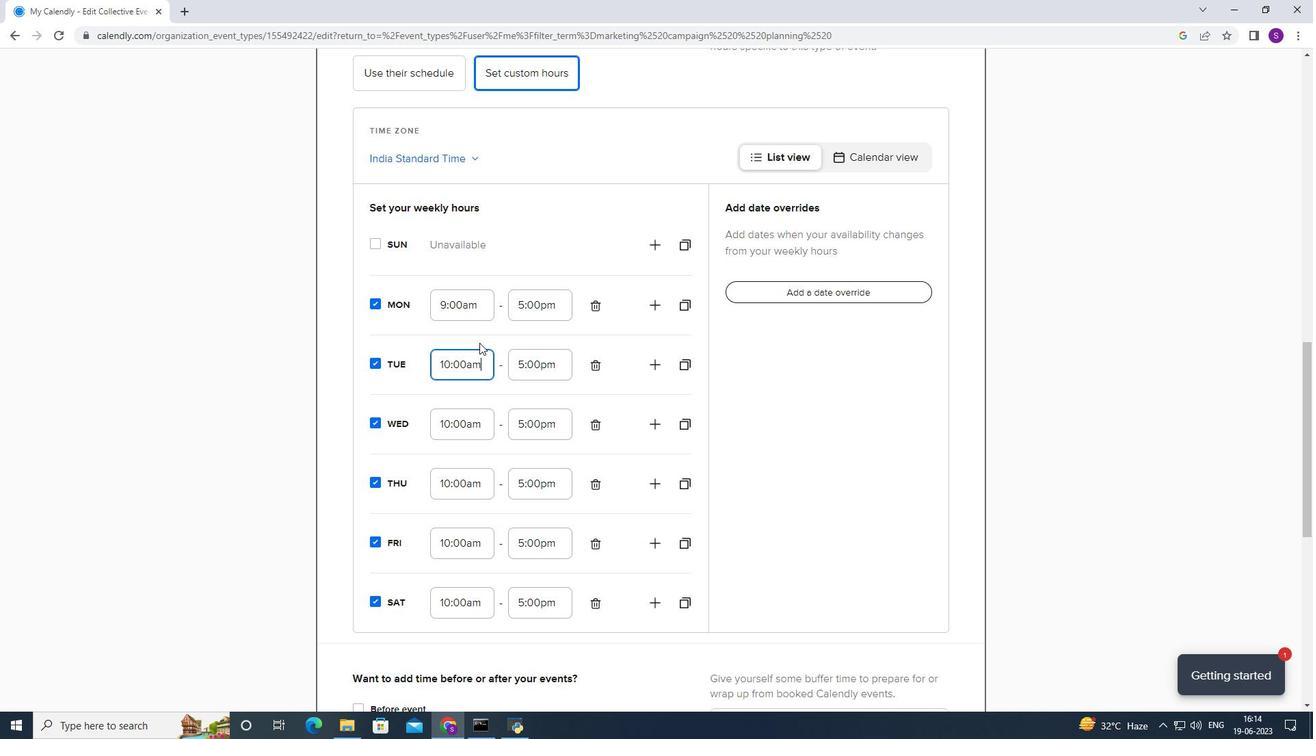 
Action: Mouse pressed left at (470, 307)
Screenshot: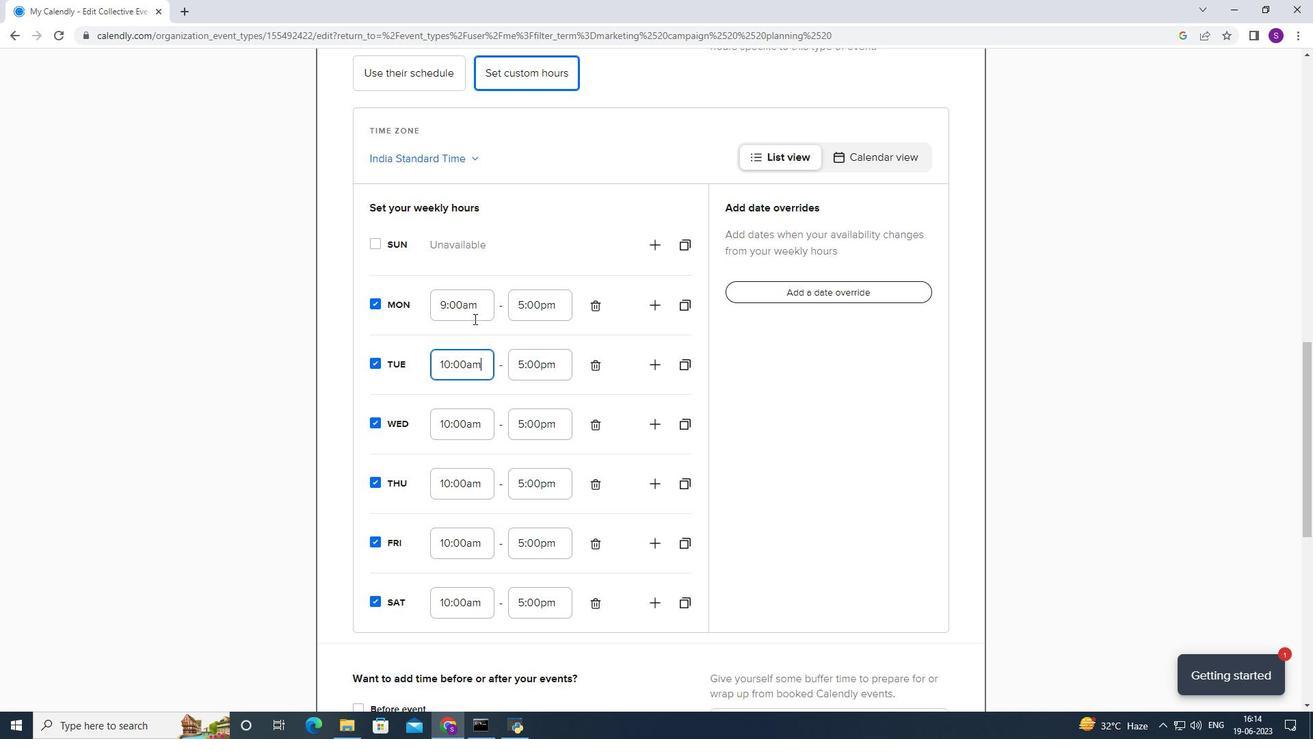 
Action: Mouse moved to (453, 402)
Screenshot: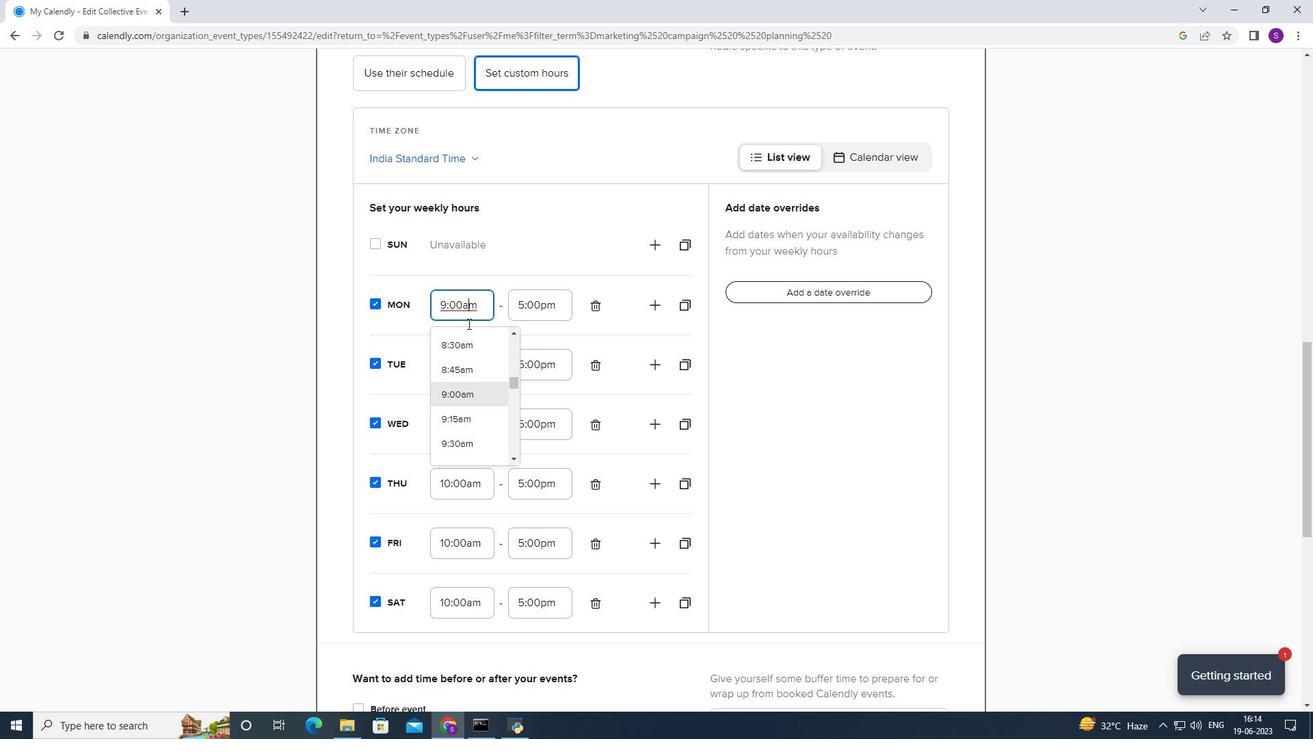 
Action: Mouse scrolled (453, 401) with delta (0, 0)
Screenshot: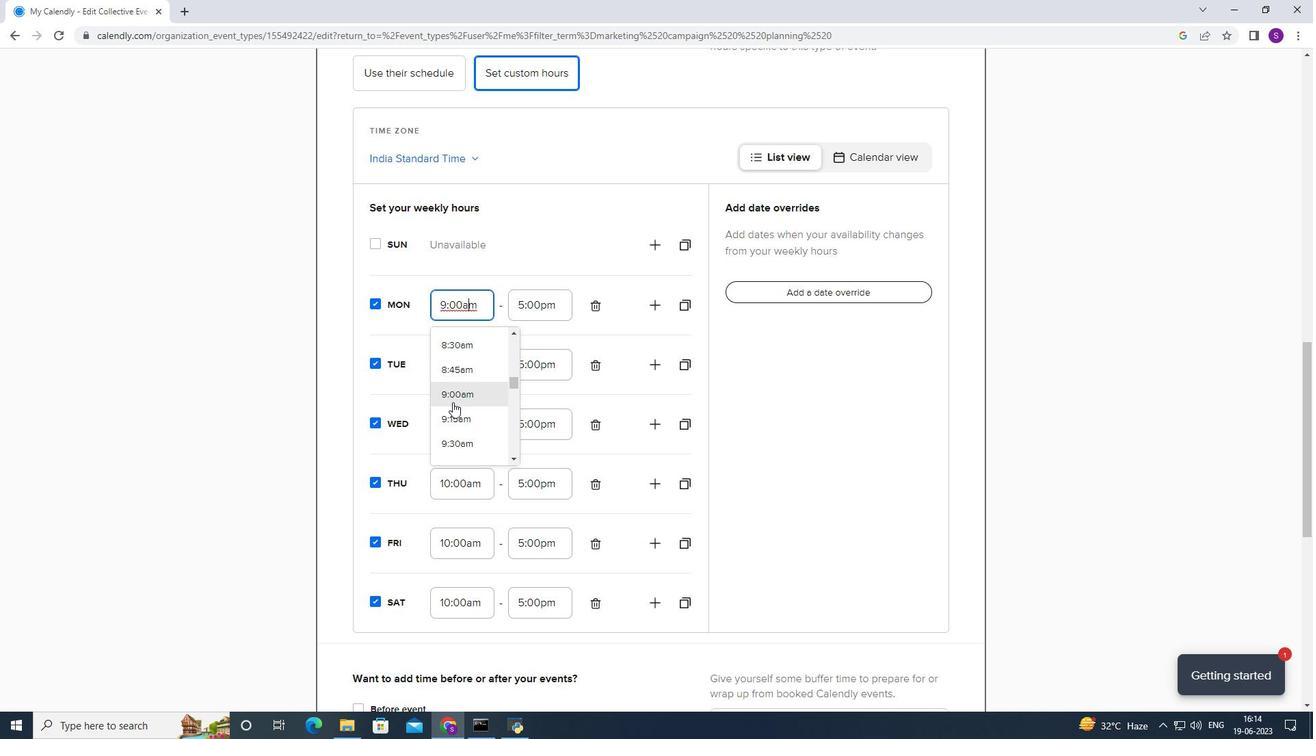 
Action: Mouse moved to (449, 424)
Screenshot: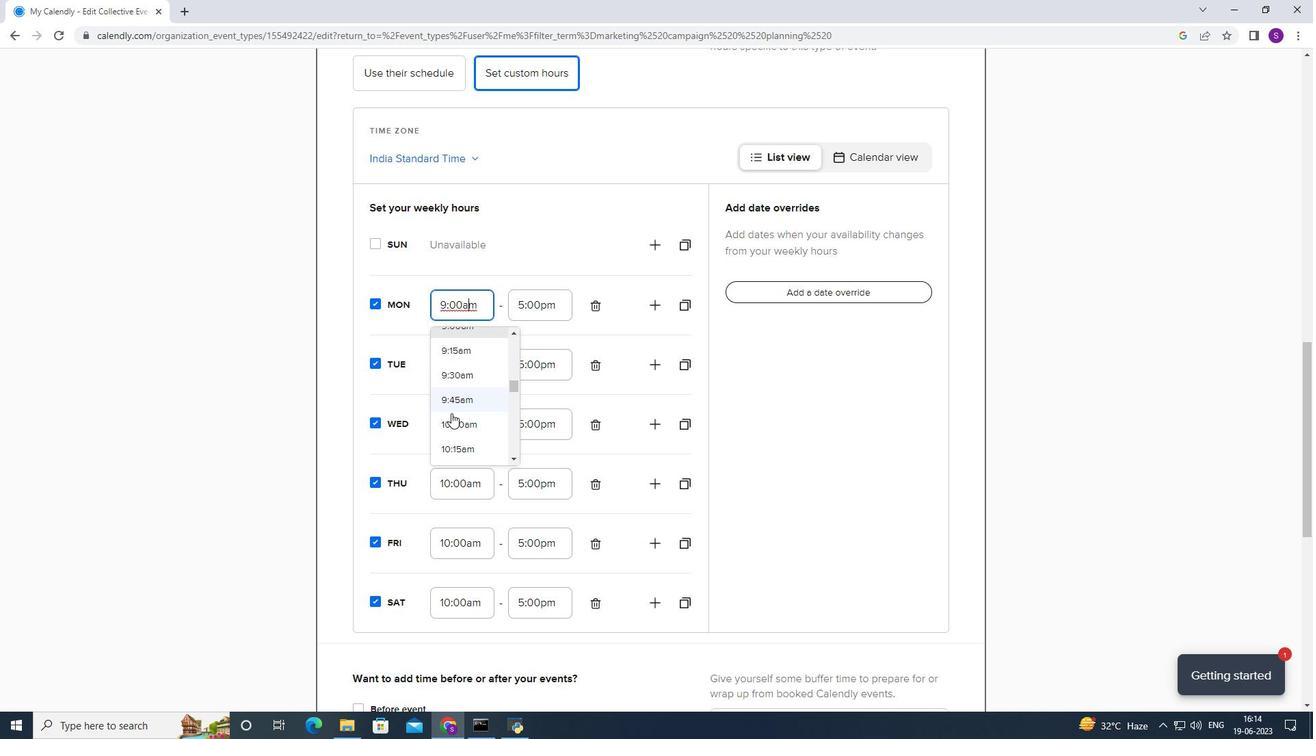 
Action: Mouse pressed left at (449, 424)
Screenshot: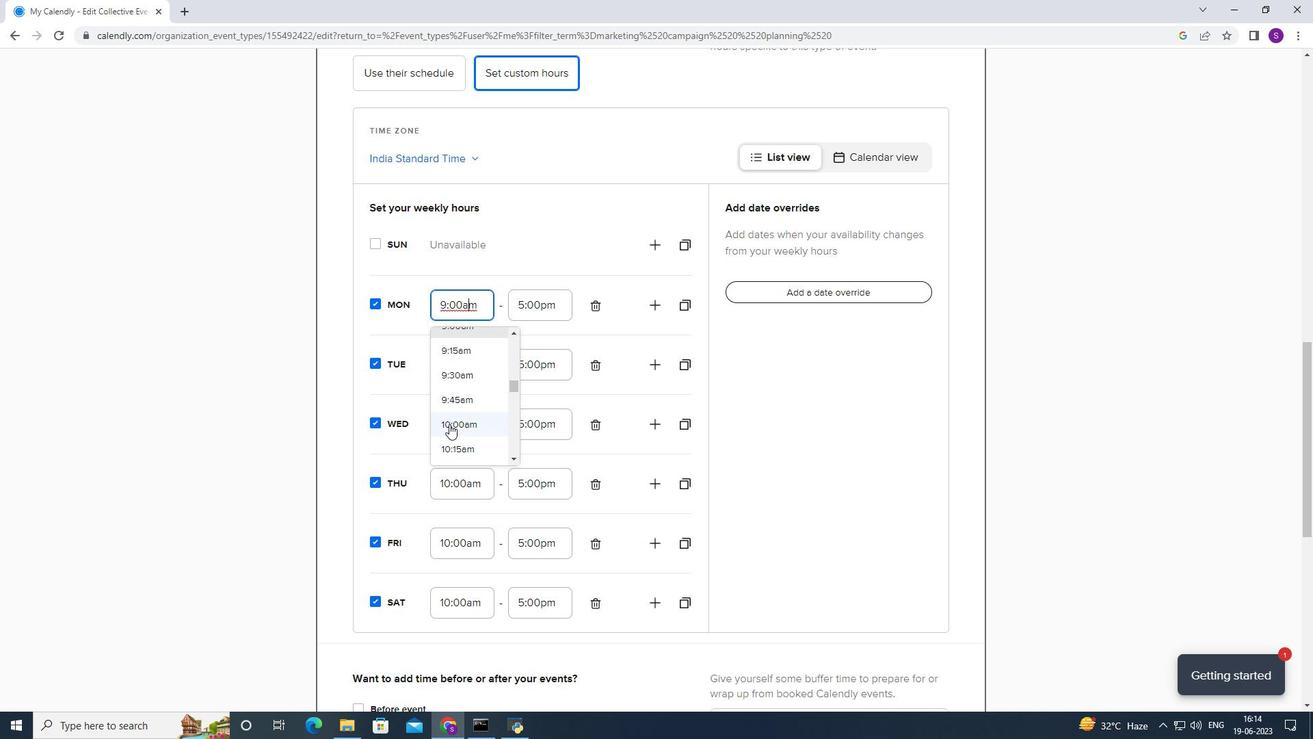 
Action: Mouse moved to (525, 308)
Screenshot: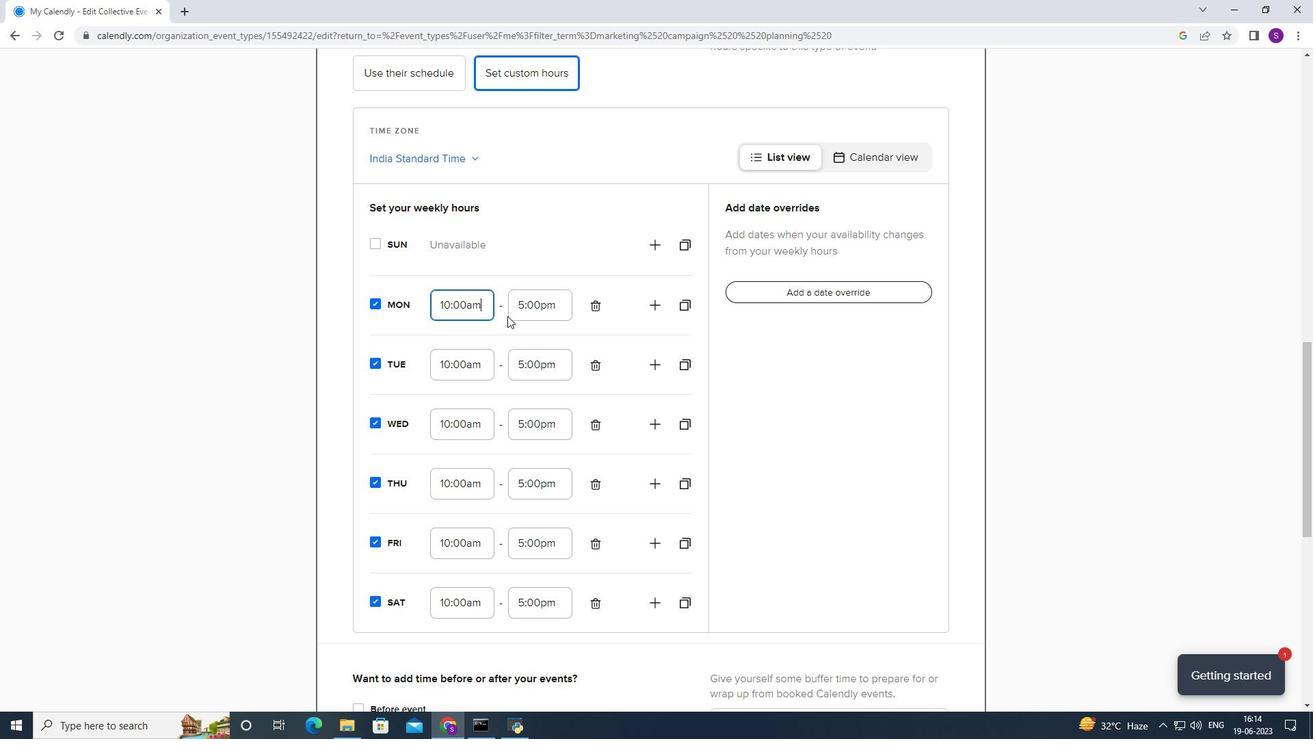 
Action: Mouse pressed left at (525, 308)
Screenshot: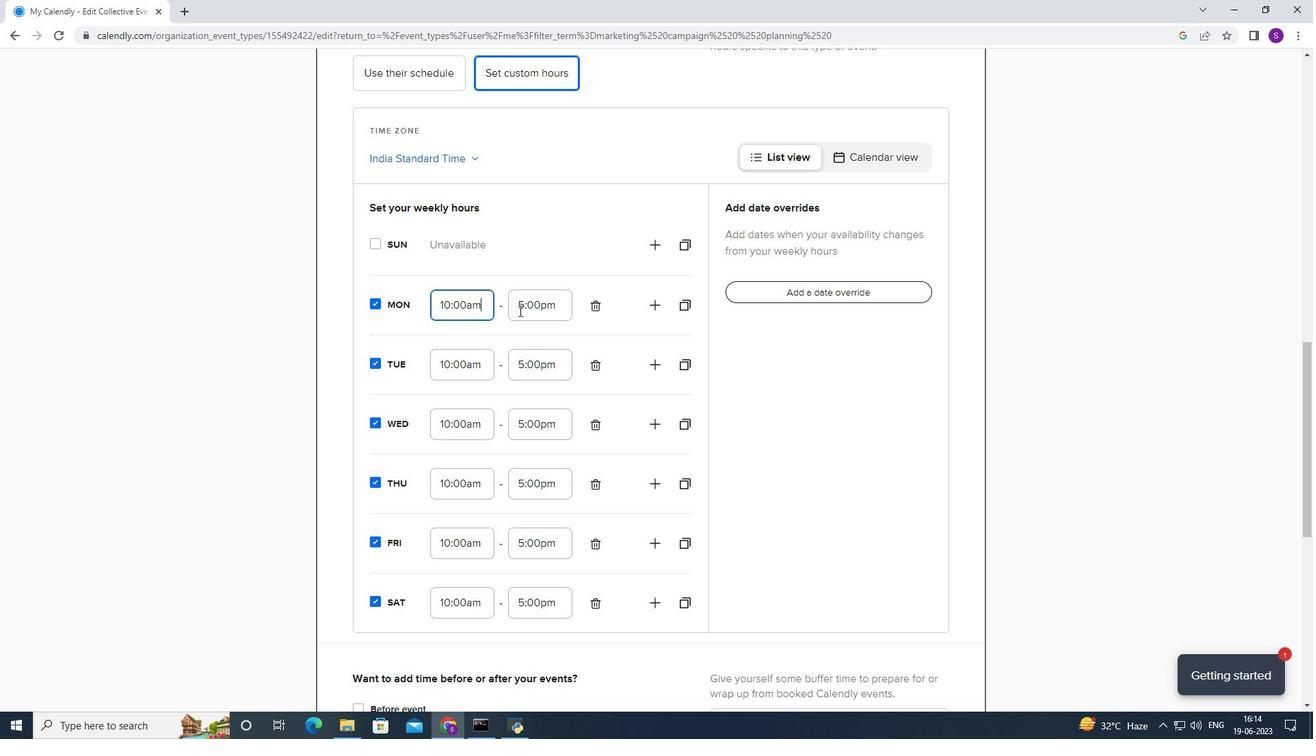 
Action: Mouse moved to (519, 407)
Screenshot: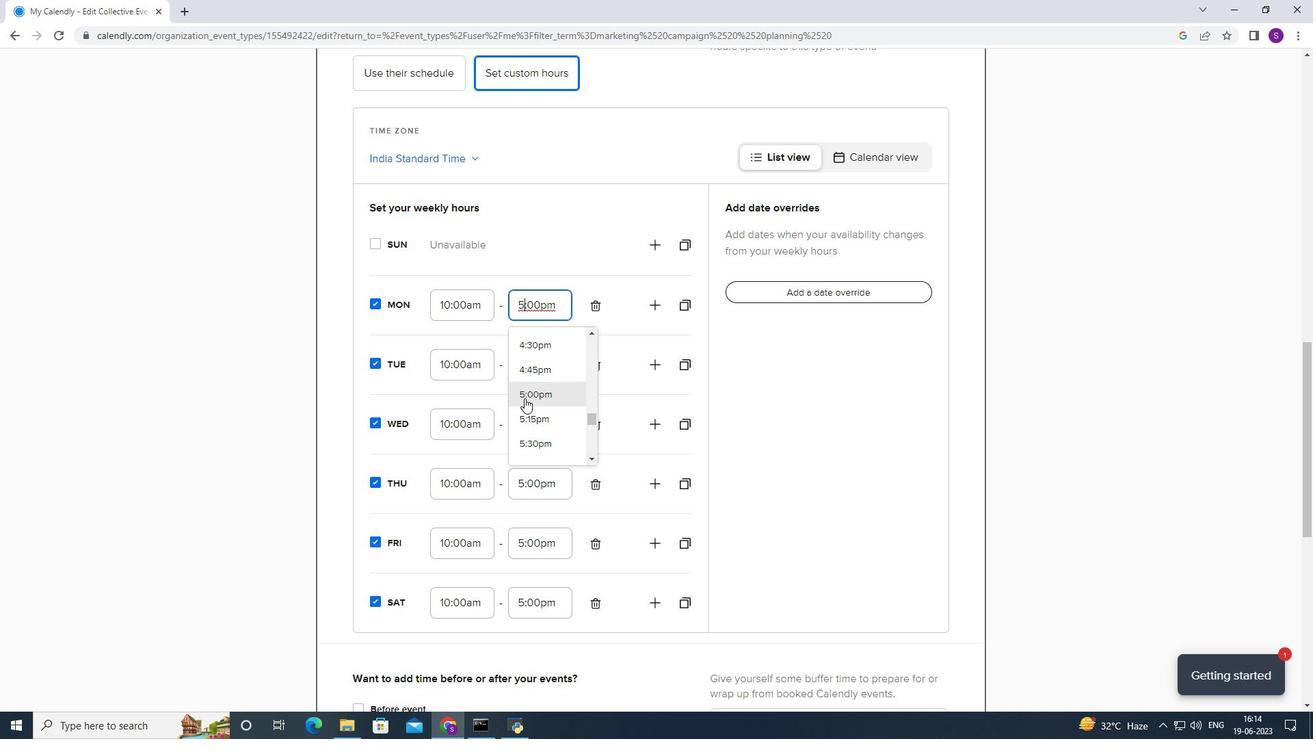 
Action: Mouse scrolled (519, 406) with delta (0, 0)
Screenshot: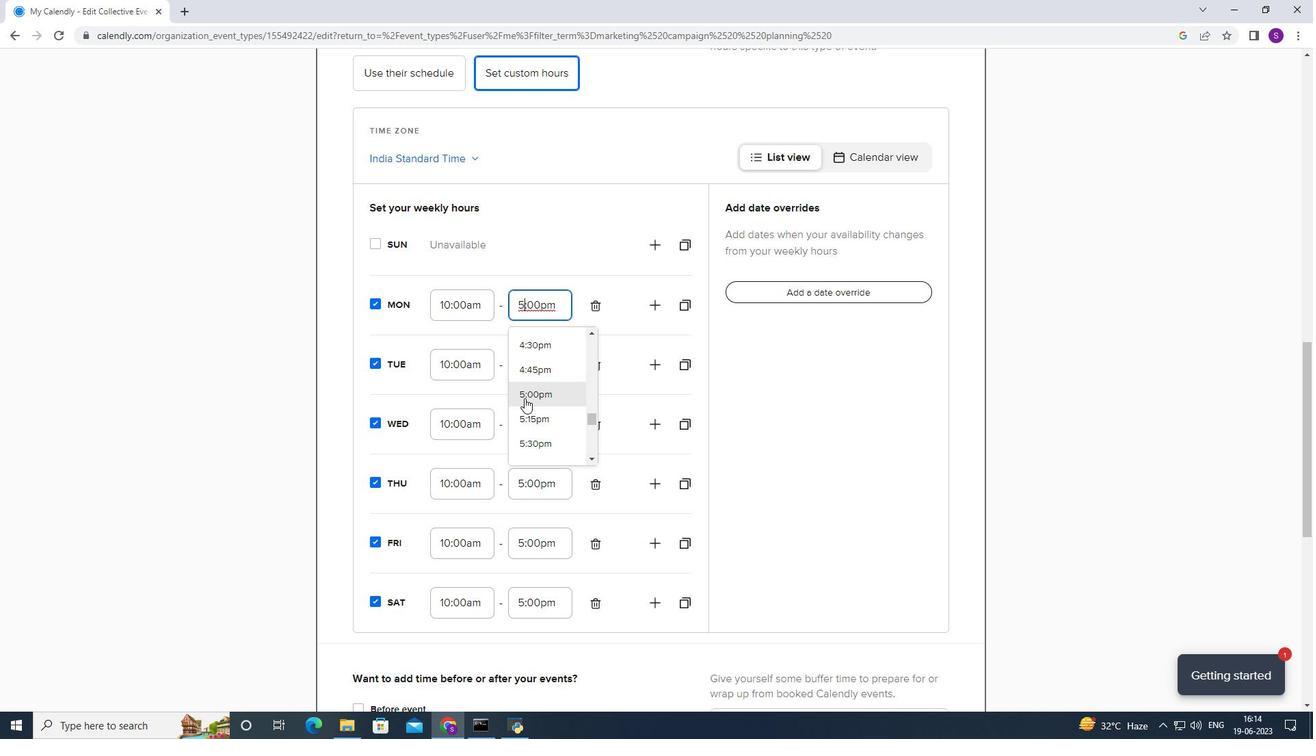 
Action: Mouse moved to (518, 408)
Screenshot: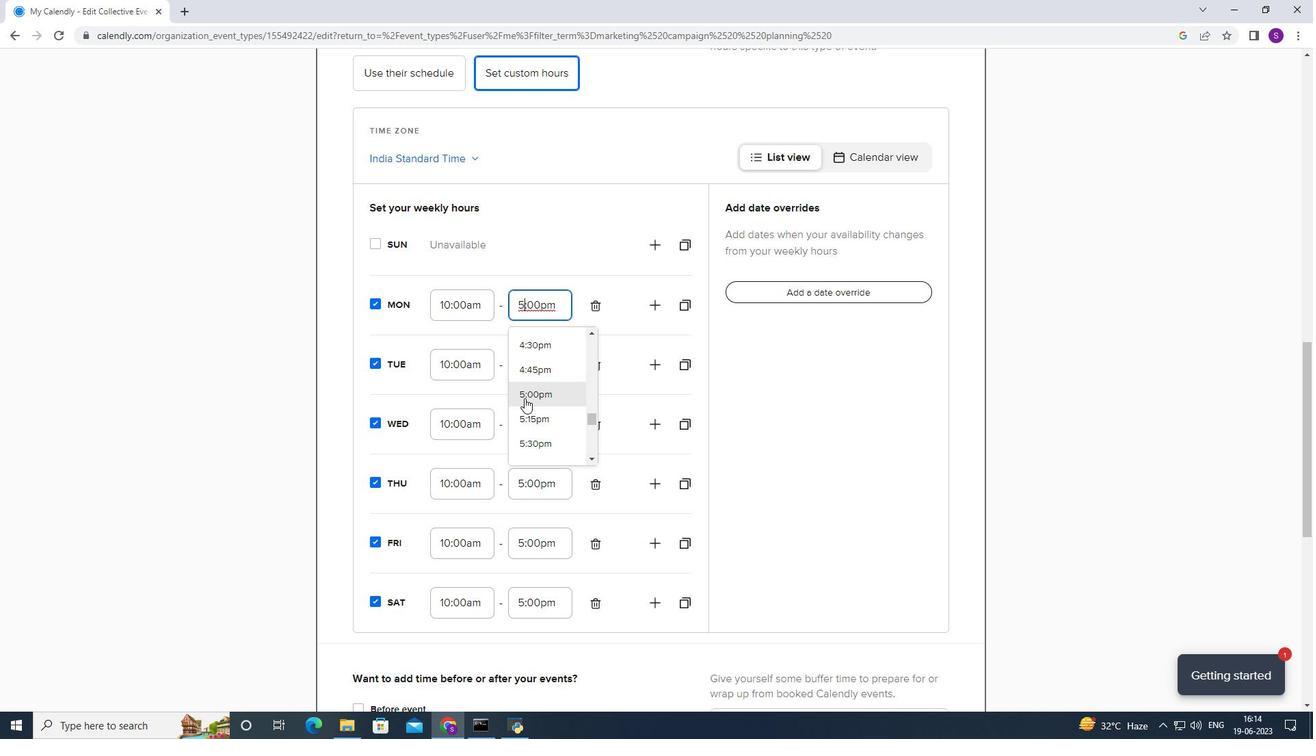 
Action: Mouse scrolled (518, 407) with delta (0, 0)
Screenshot: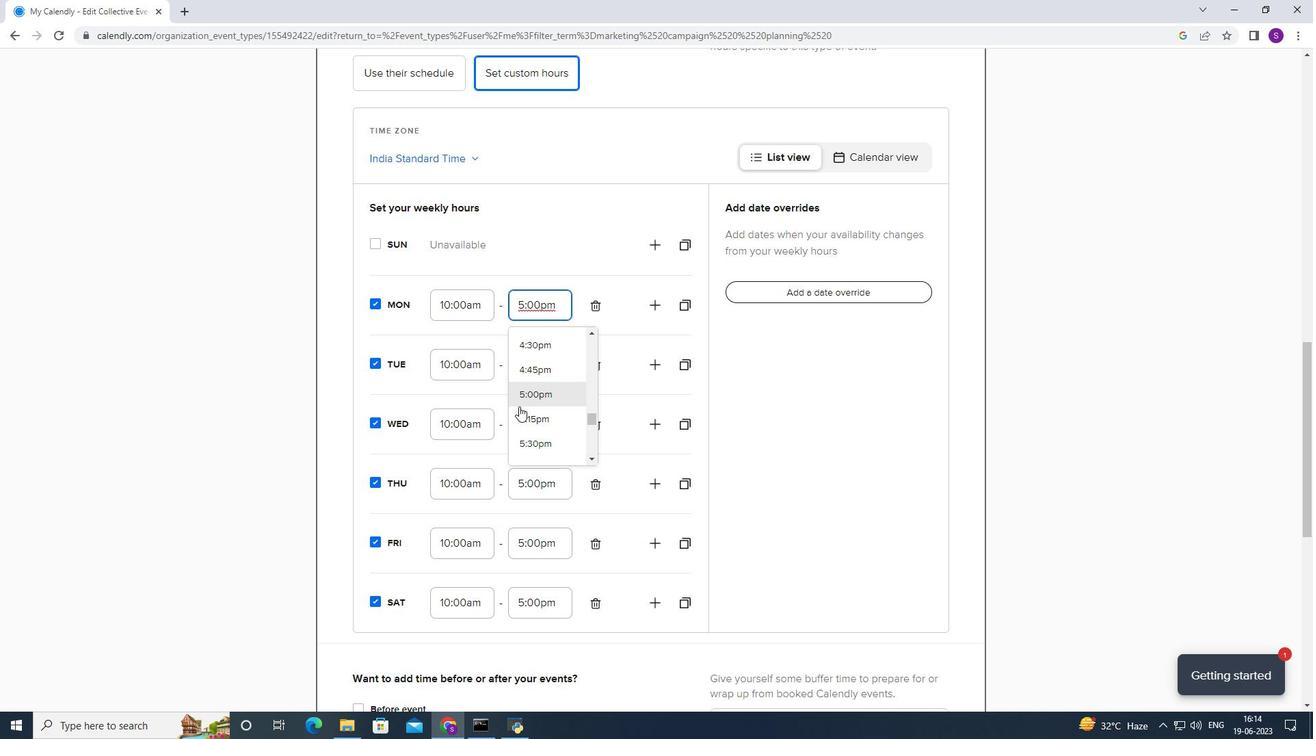 
Action: Mouse moved to (565, 353)
Screenshot: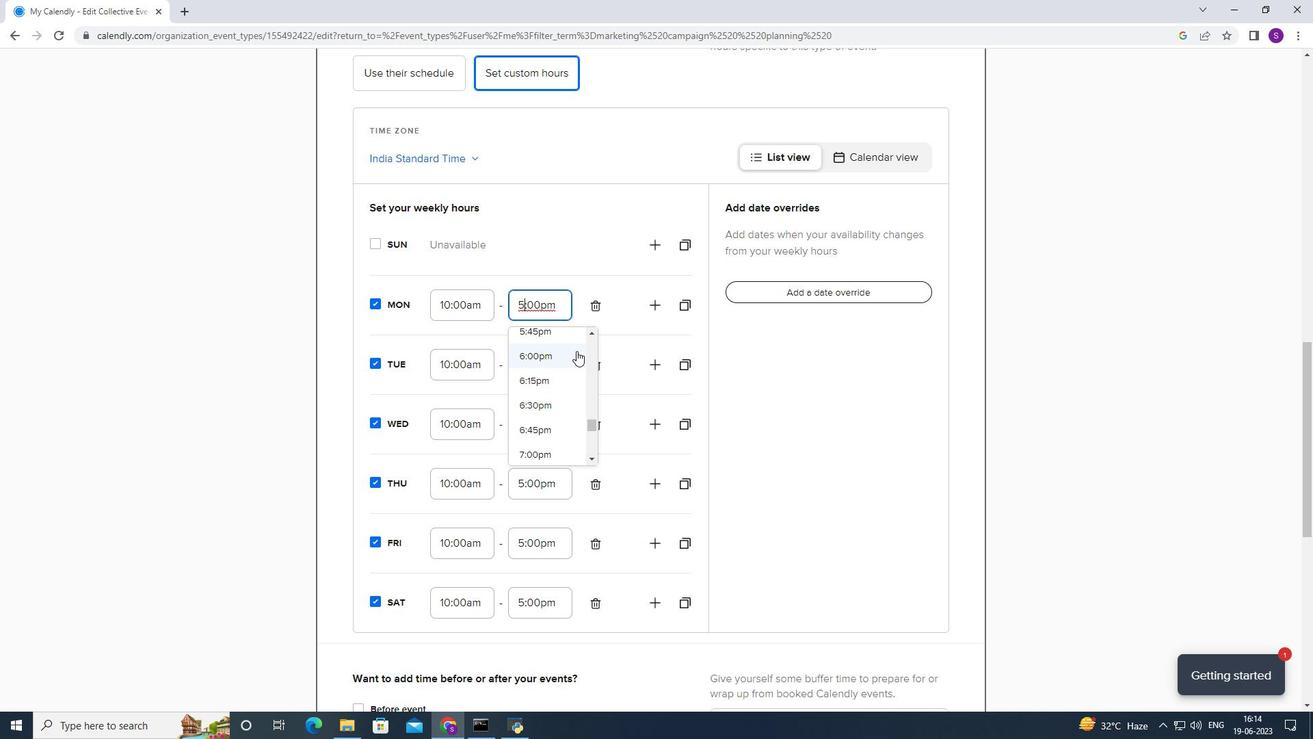 
Action: Mouse pressed left at (565, 353)
Screenshot: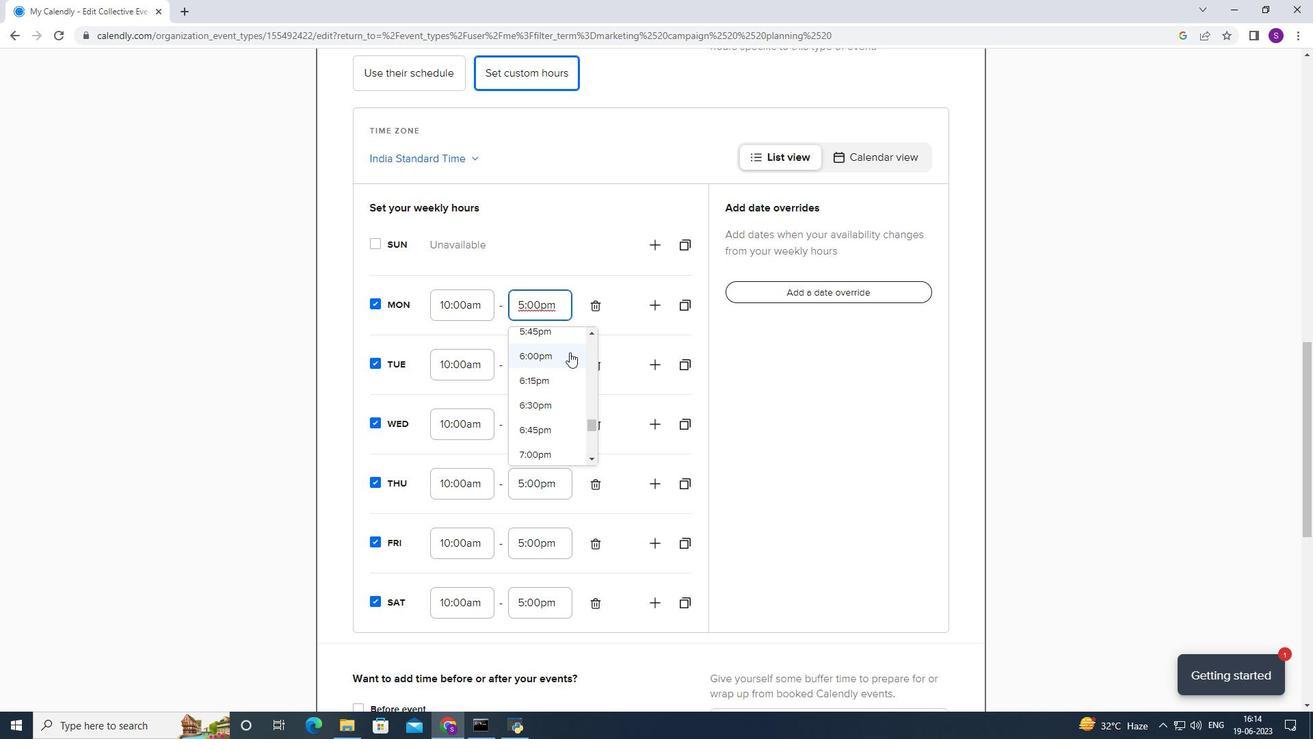
Action: Mouse moved to (552, 367)
Screenshot: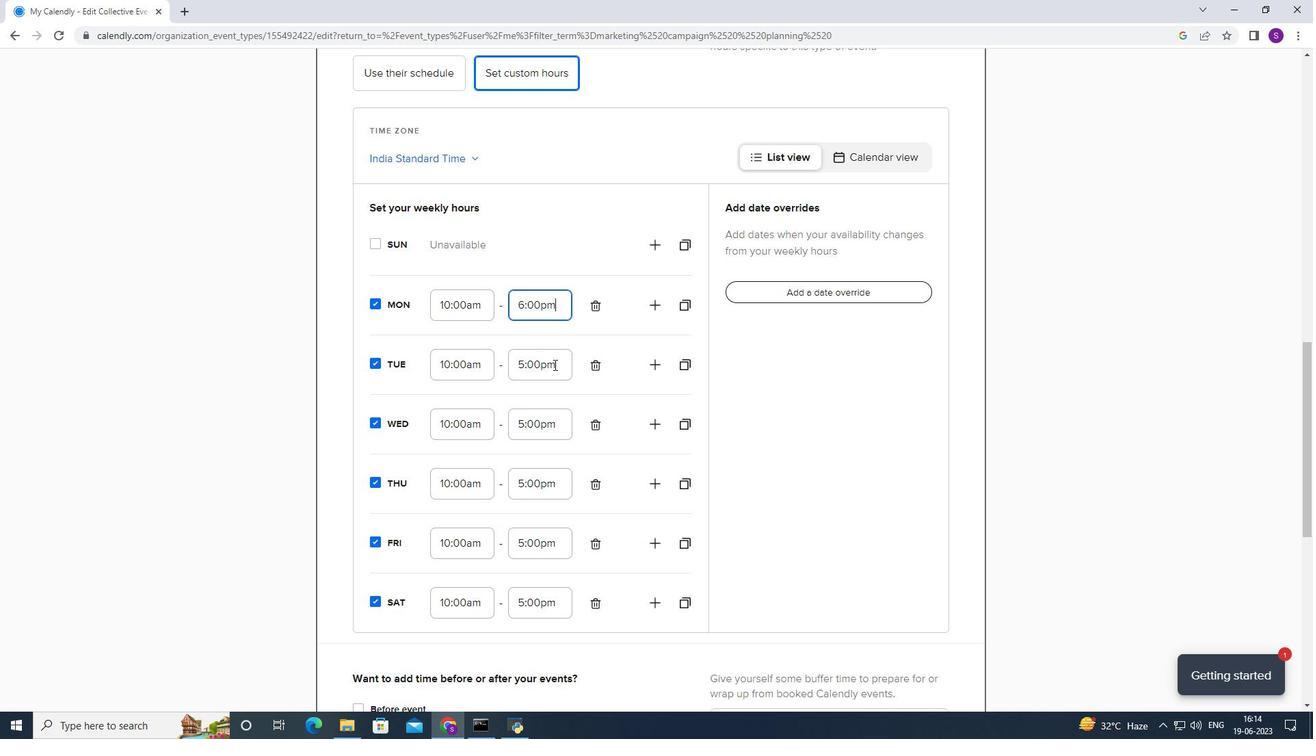 
Action: Mouse pressed left at (552, 367)
Screenshot: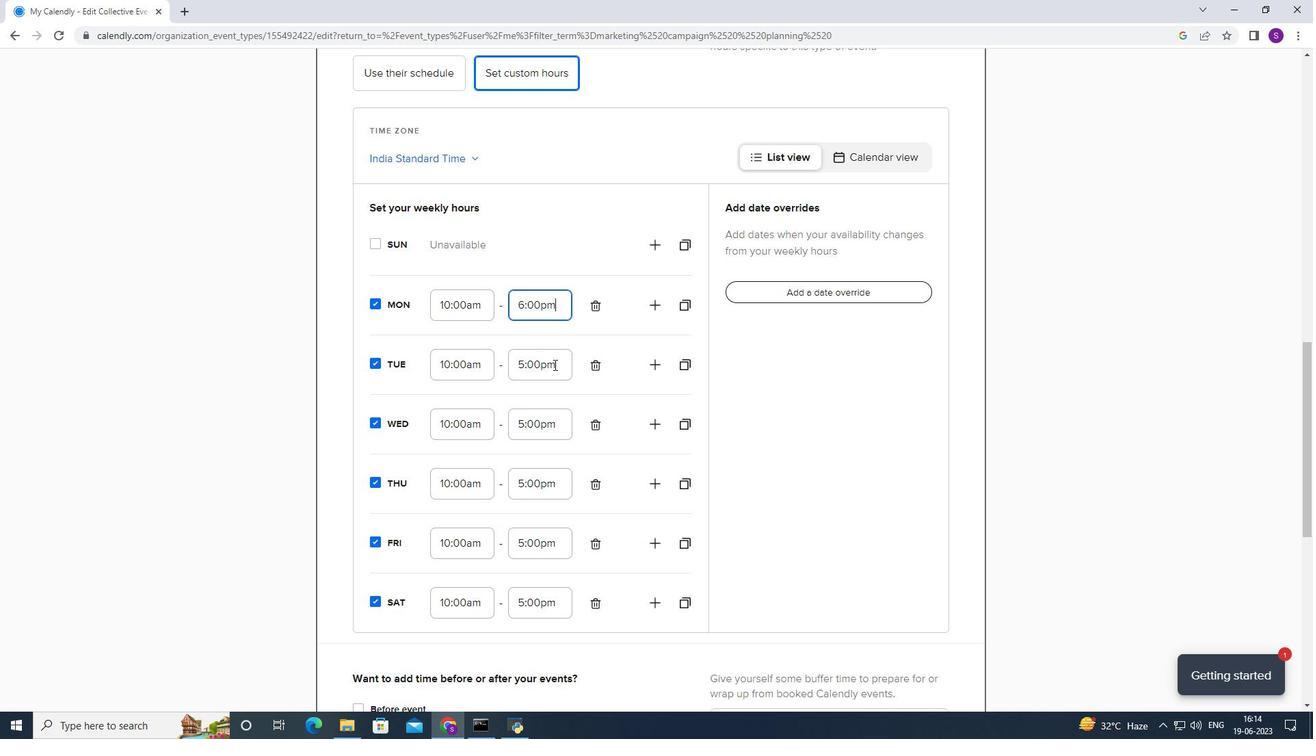 
Action: Mouse moved to (523, 455)
Screenshot: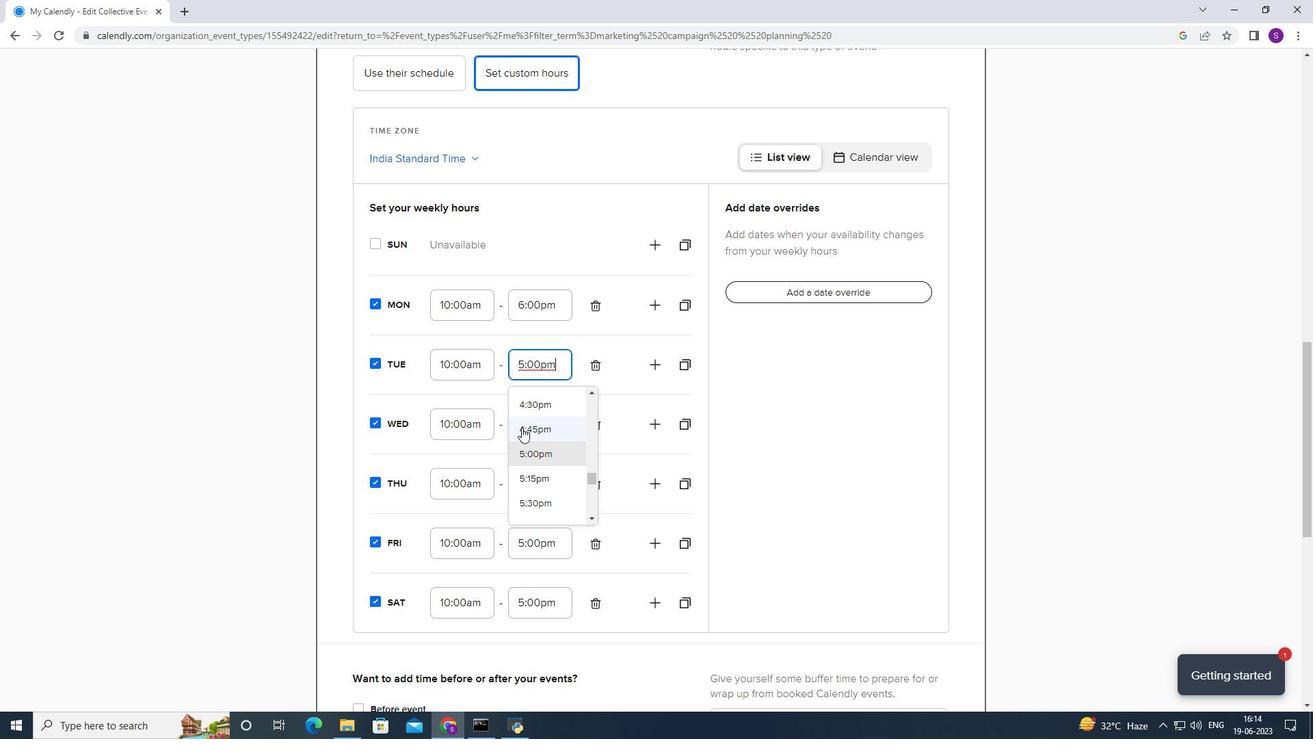 
Action: Mouse scrolled (523, 454) with delta (0, 0)
Screenshot: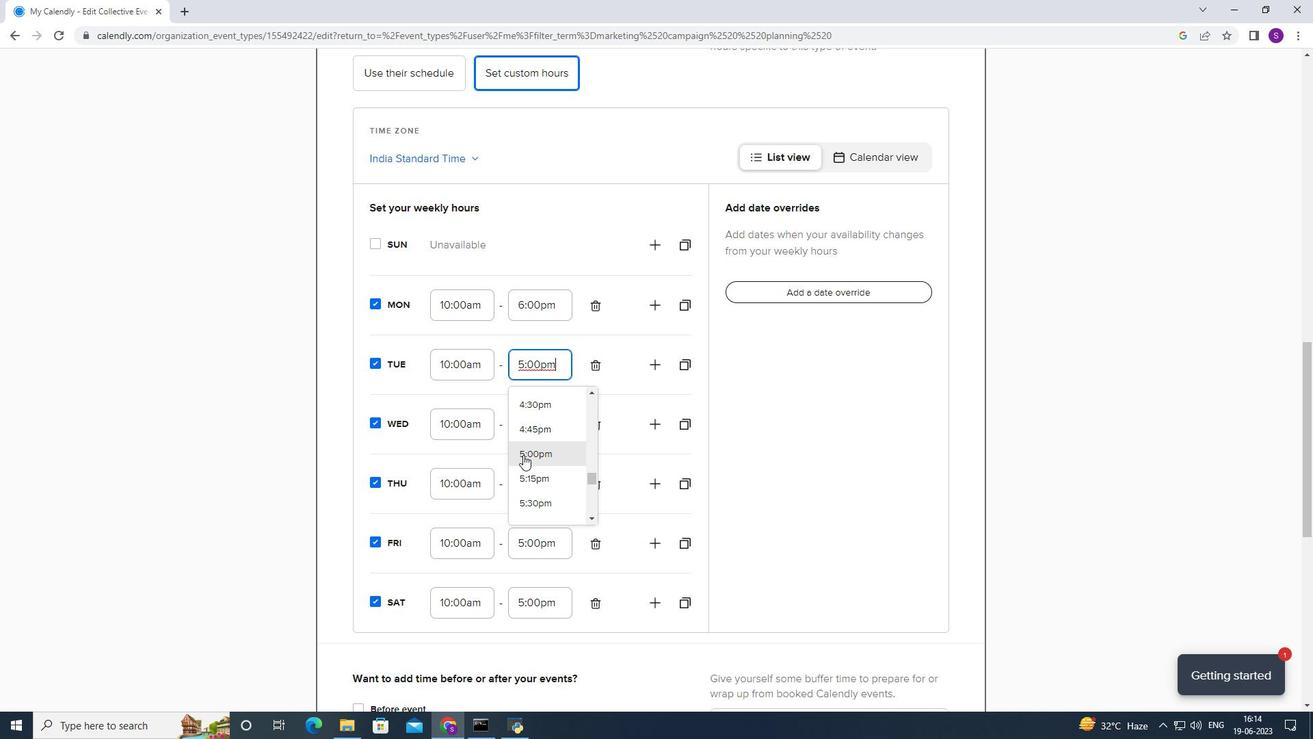 
Action: Mouse moved to (523, 485)
Screenshot: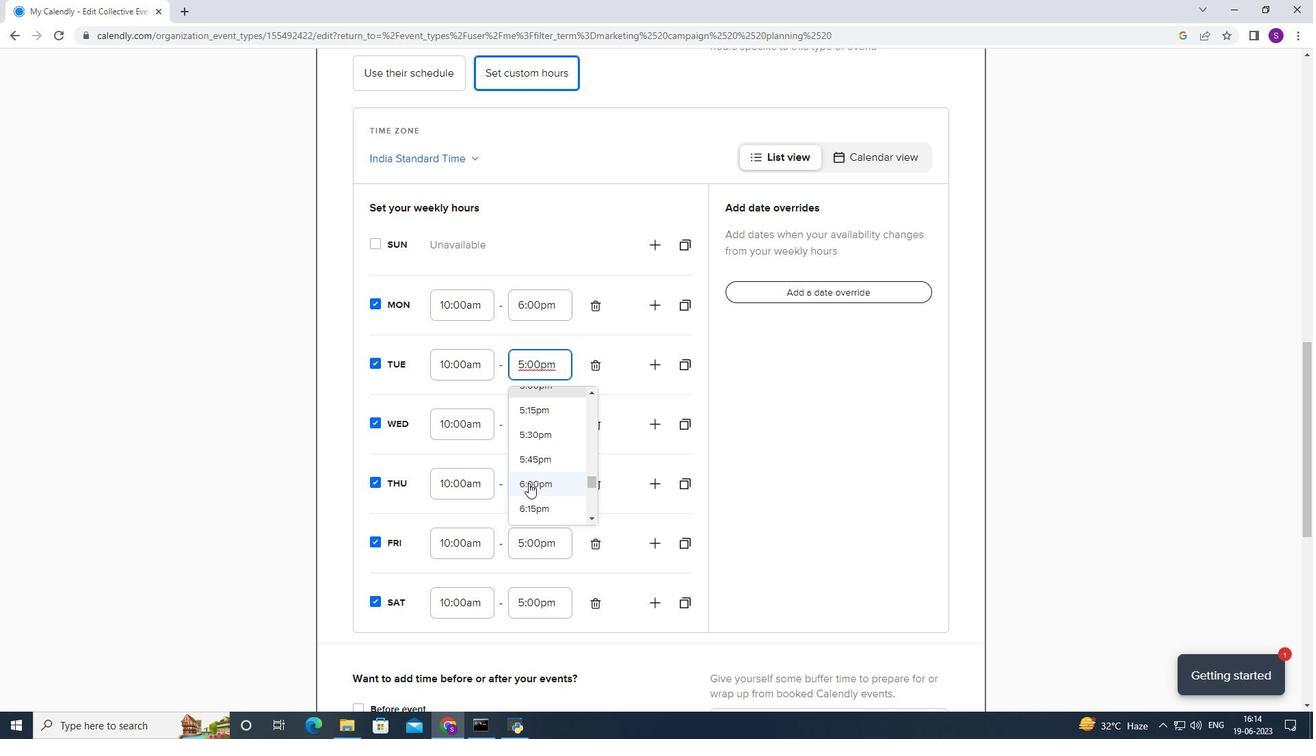 
Action: Mouse pressed left at (525, 485)
Screenshot: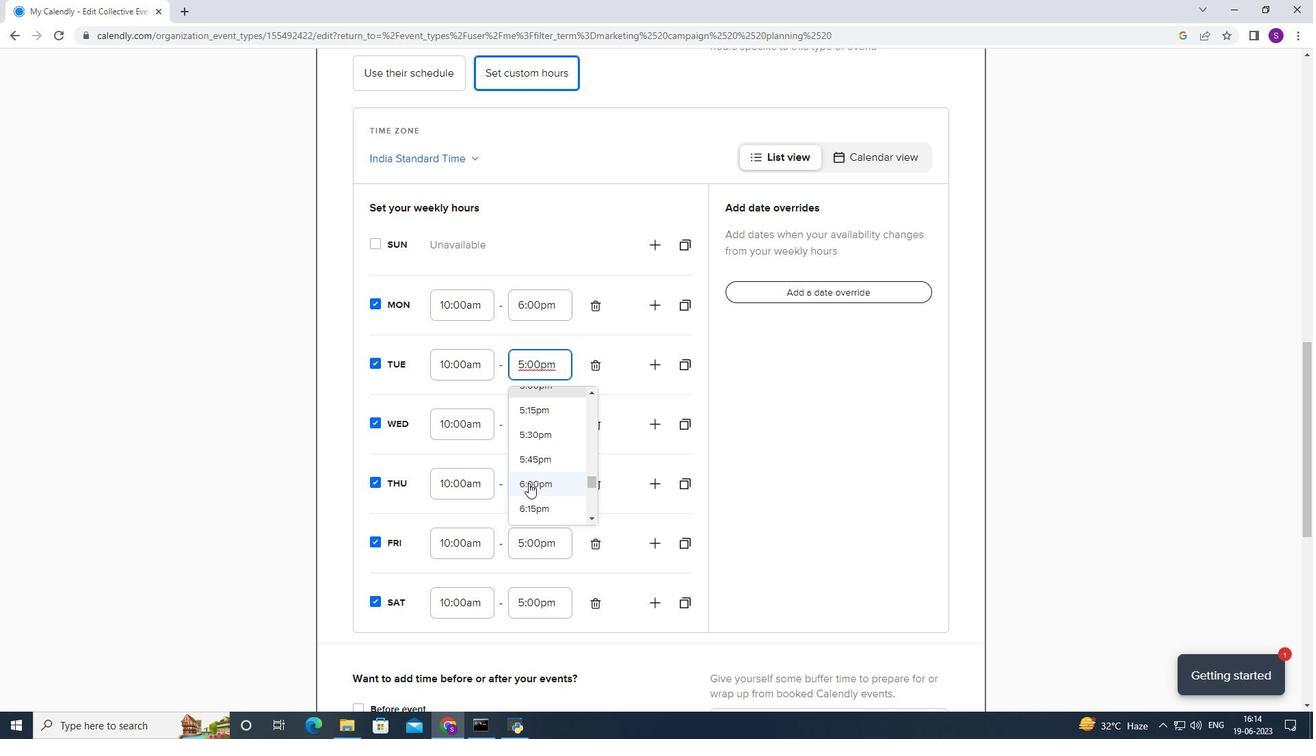 
Action: Mouse moved to (527, 420)
Screenshot: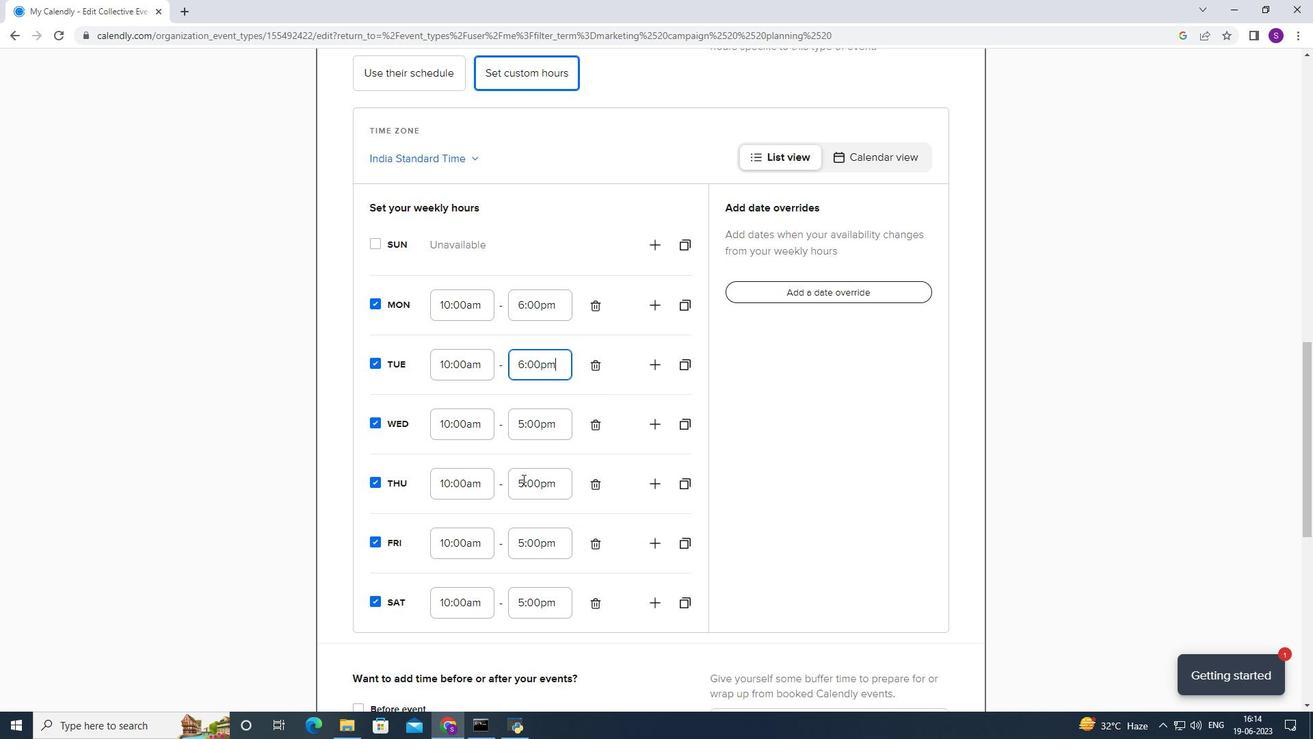 
Action: Mouse pressed left at (527, 420)
Screenshot: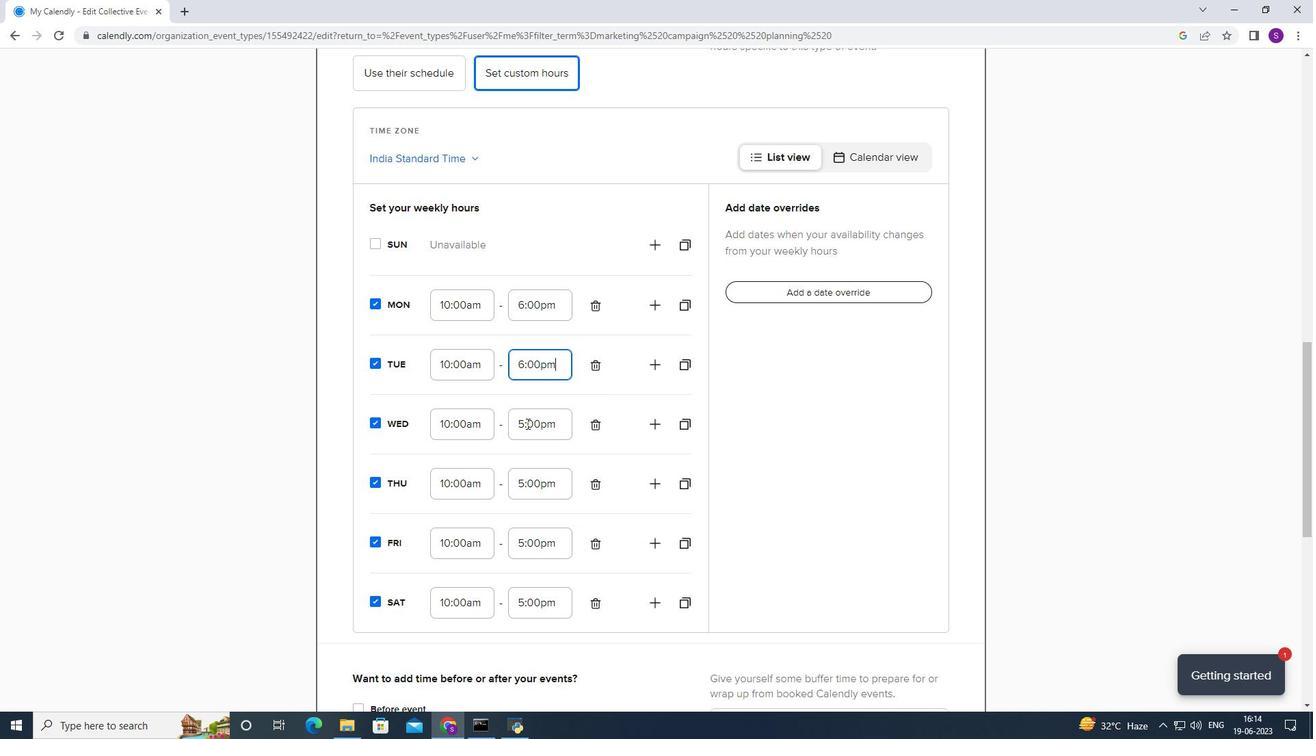 
Action: Mouse moved to (509, 493)
Screenshot: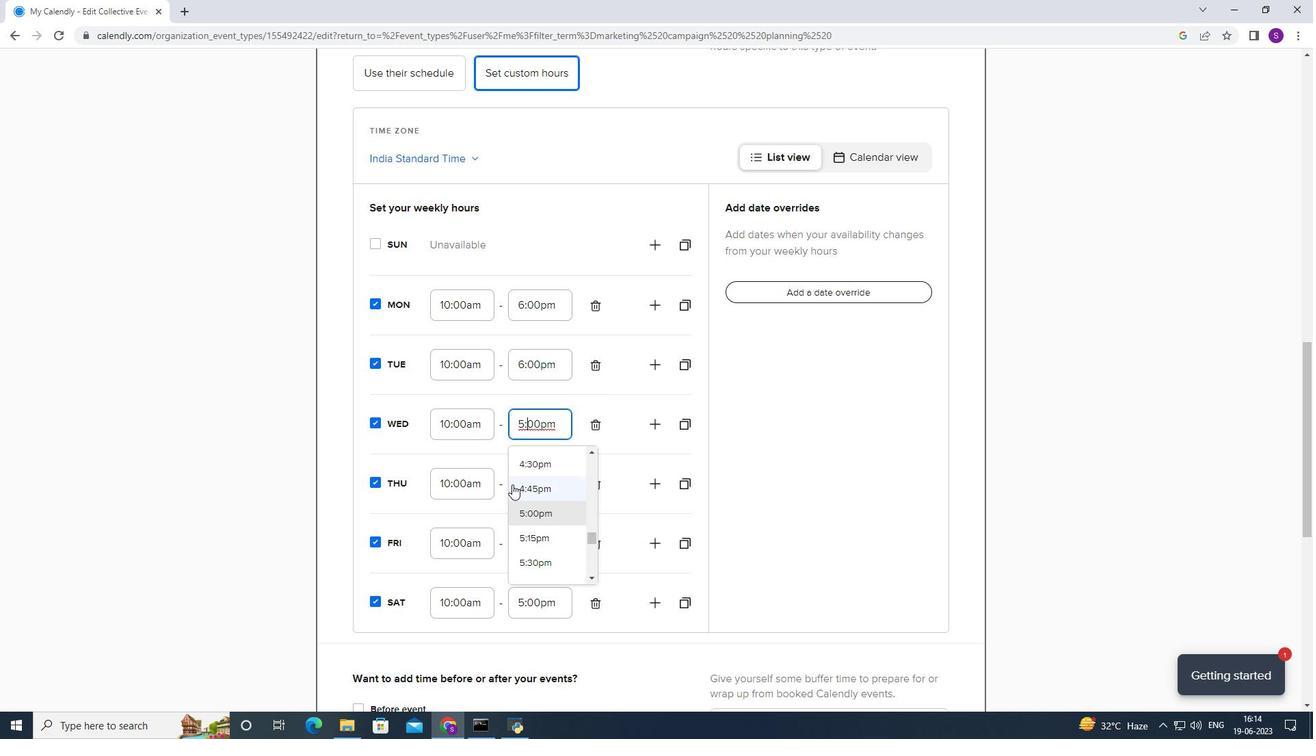 
Action: Mouse scrolled (509, 492) with delta (0, 0)
Screenshot: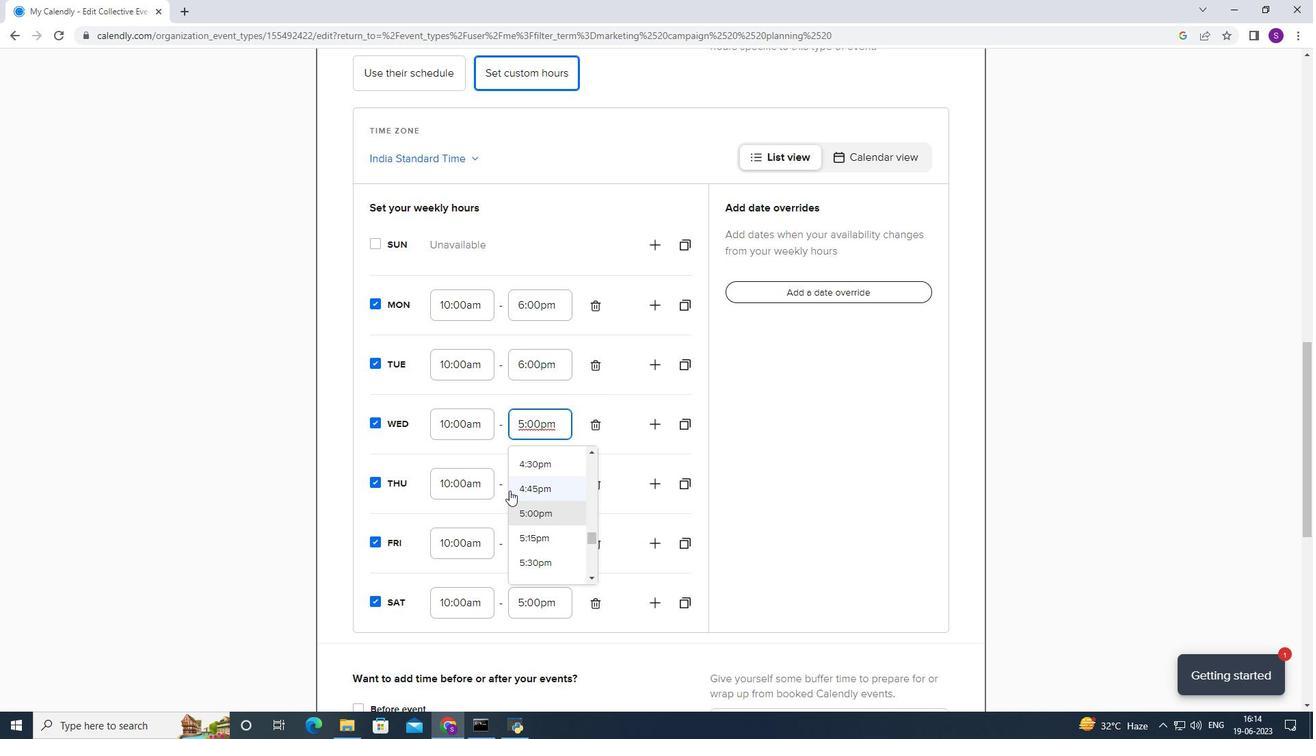 
Action: Mouse scrolled (509, 492) with delta (0, 0)
Screenshot: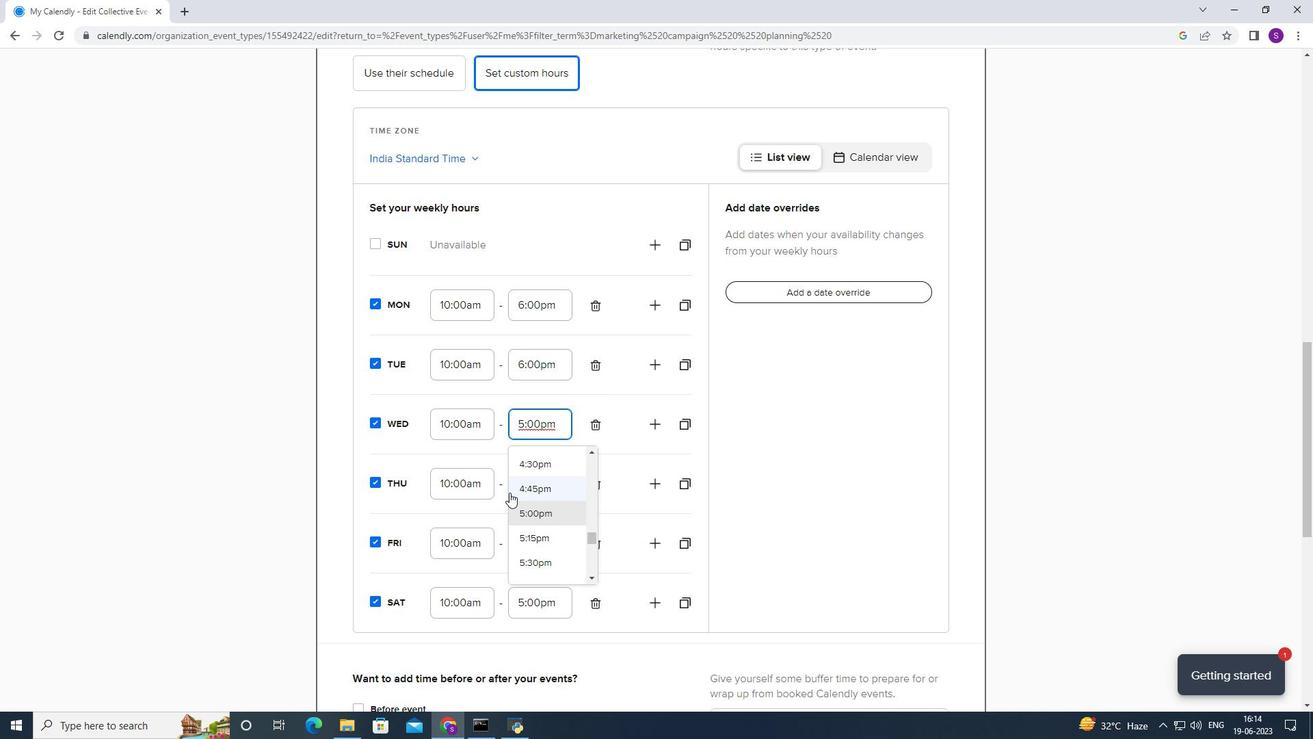 
Action: Mouse moved to (539, 474)
Screenshot: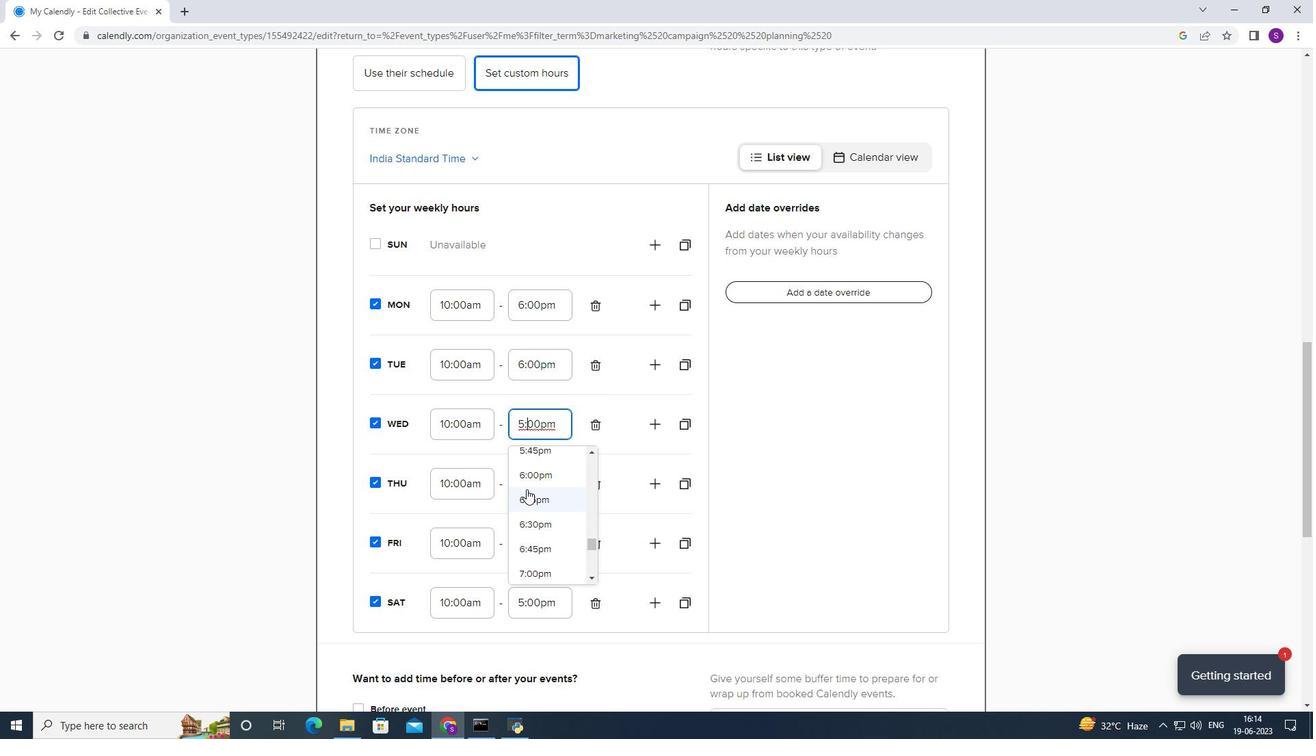 
Action: Mouse pressed left at (539, 474)
Screenshot: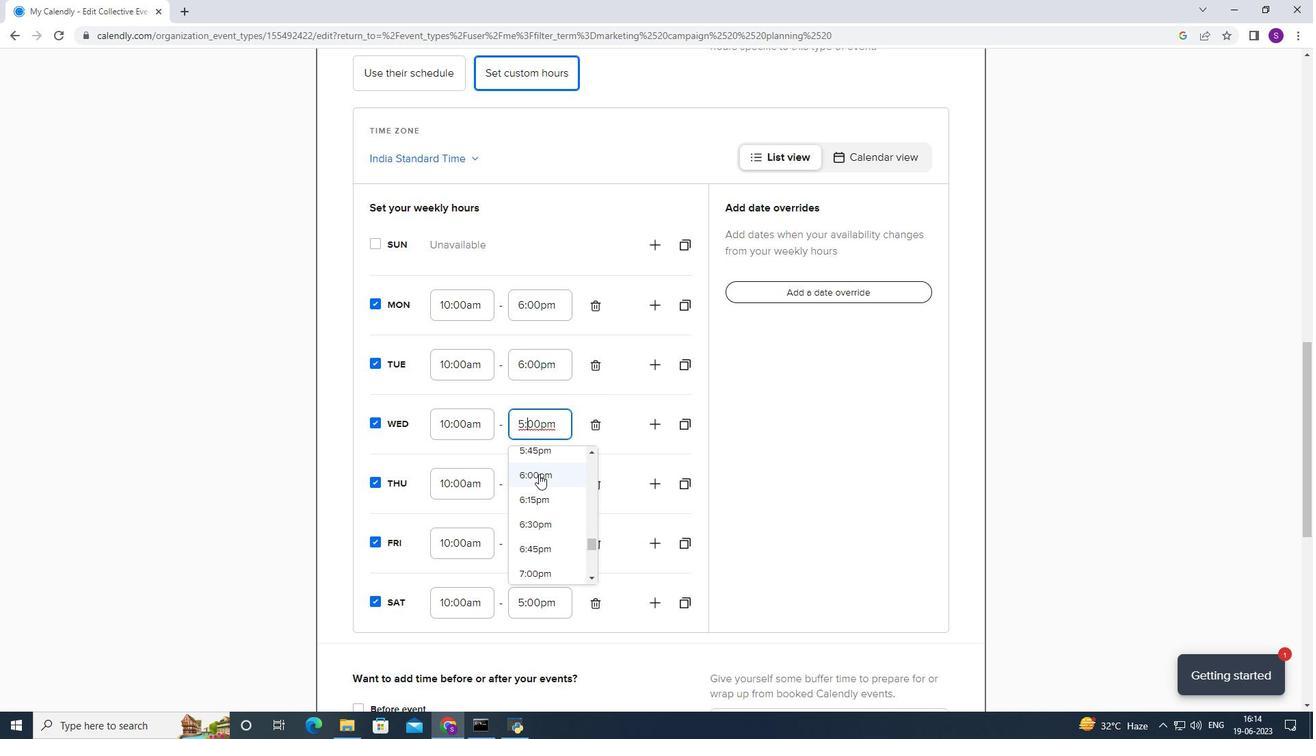 
Action: Mouse moved to (533, 485)
Screenshot: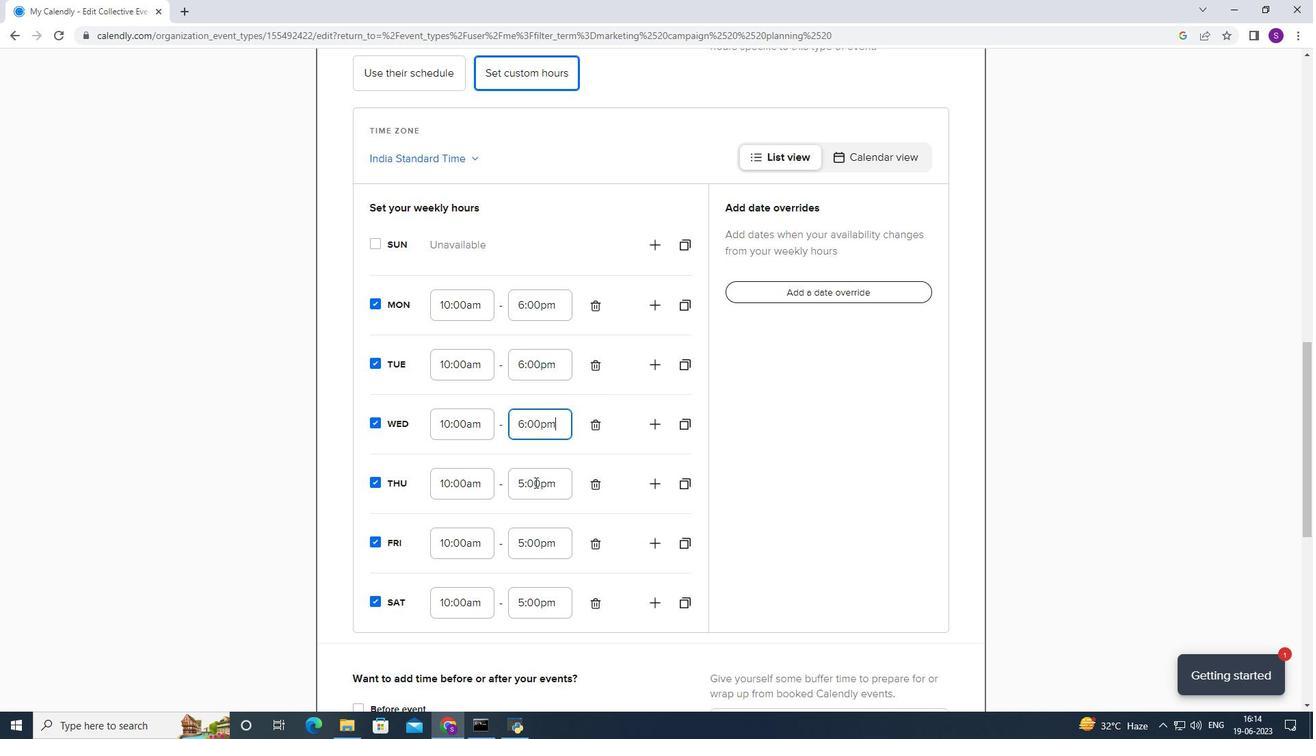 
Action: Mouse pressed left at (533, 485)
Screenshot: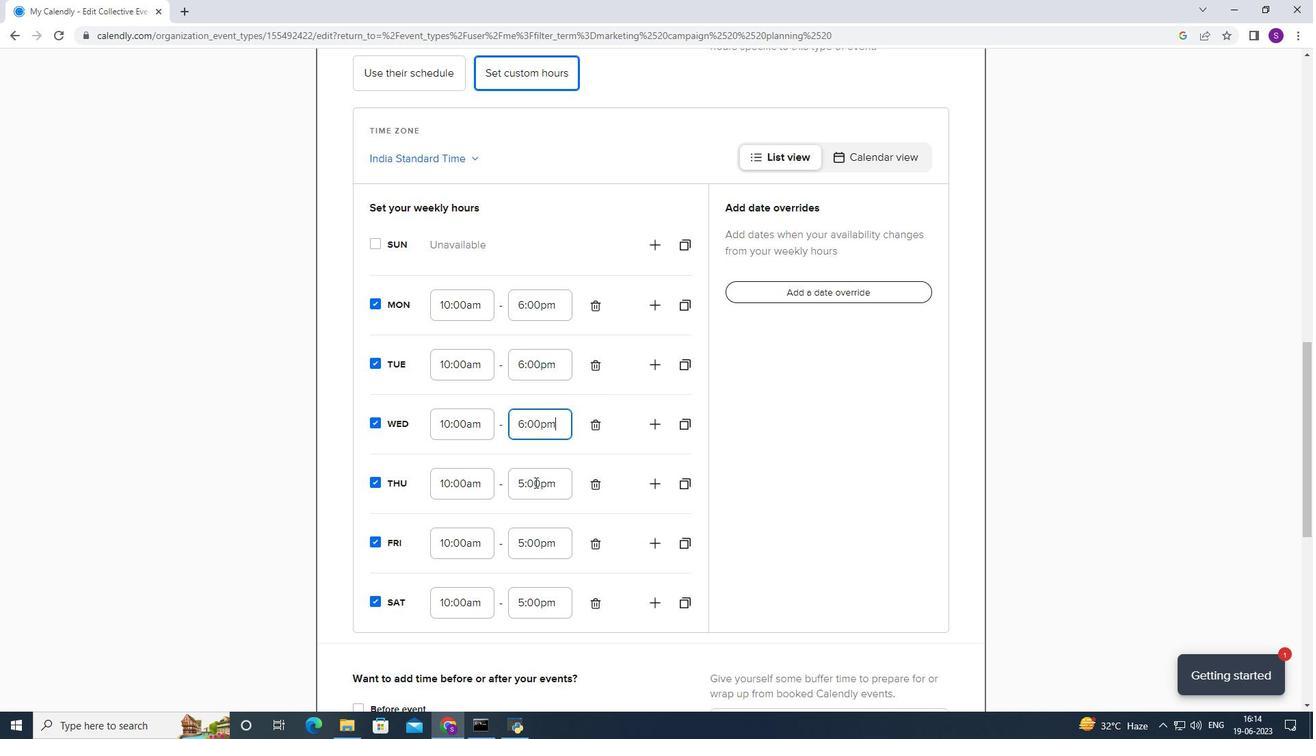 
Action: Mouse moved to (505, 552)
Screenshot: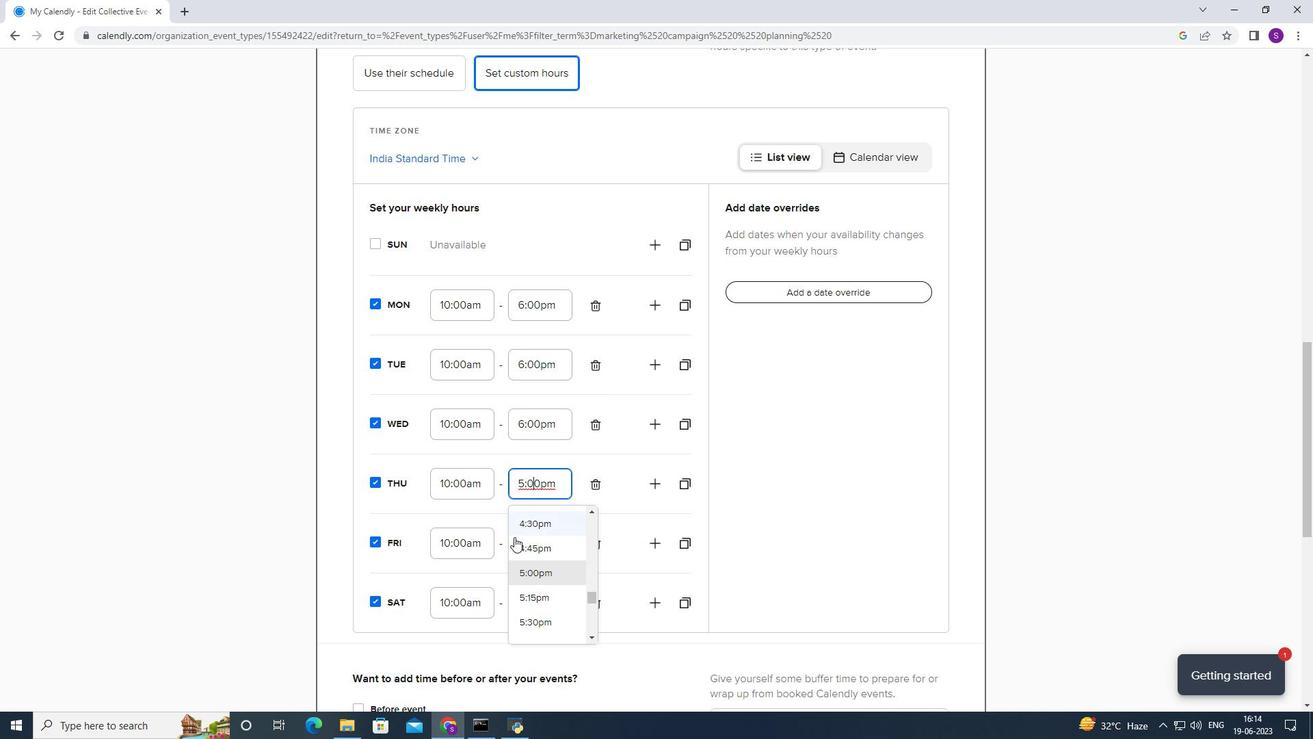 
Action: Mouse scrolled (505, 552) with delta (0, 0)
Screenshot: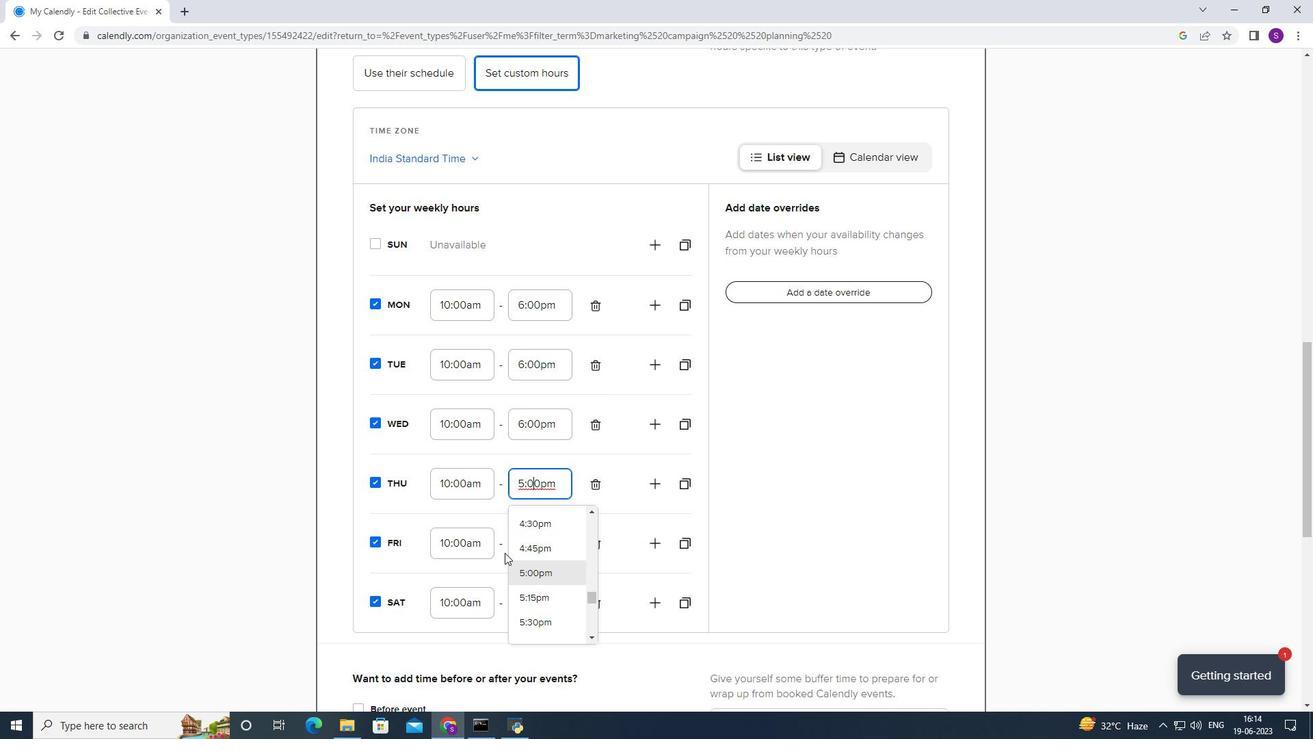 
Action: Mouse scrolled (505, 552) with delta (0, 0)
Screenshot: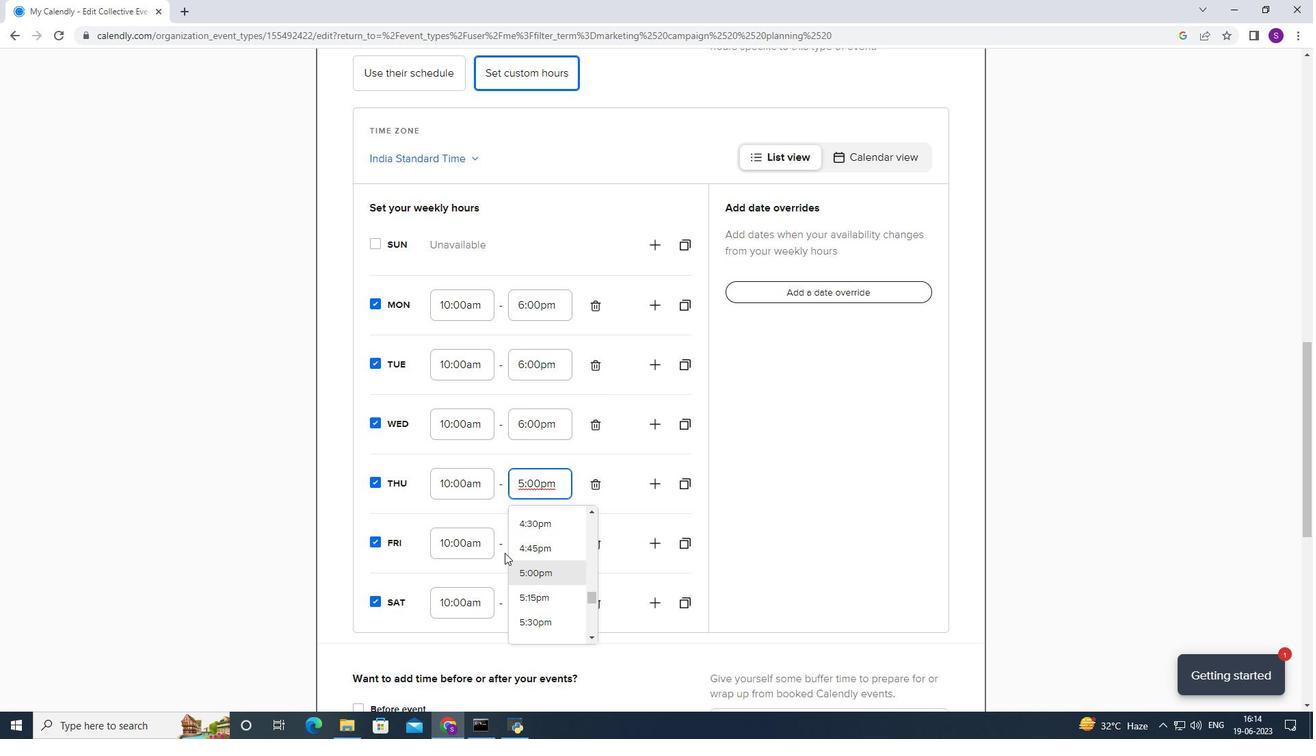 
Action: Mouse moved to (544, 478)
Screenshot: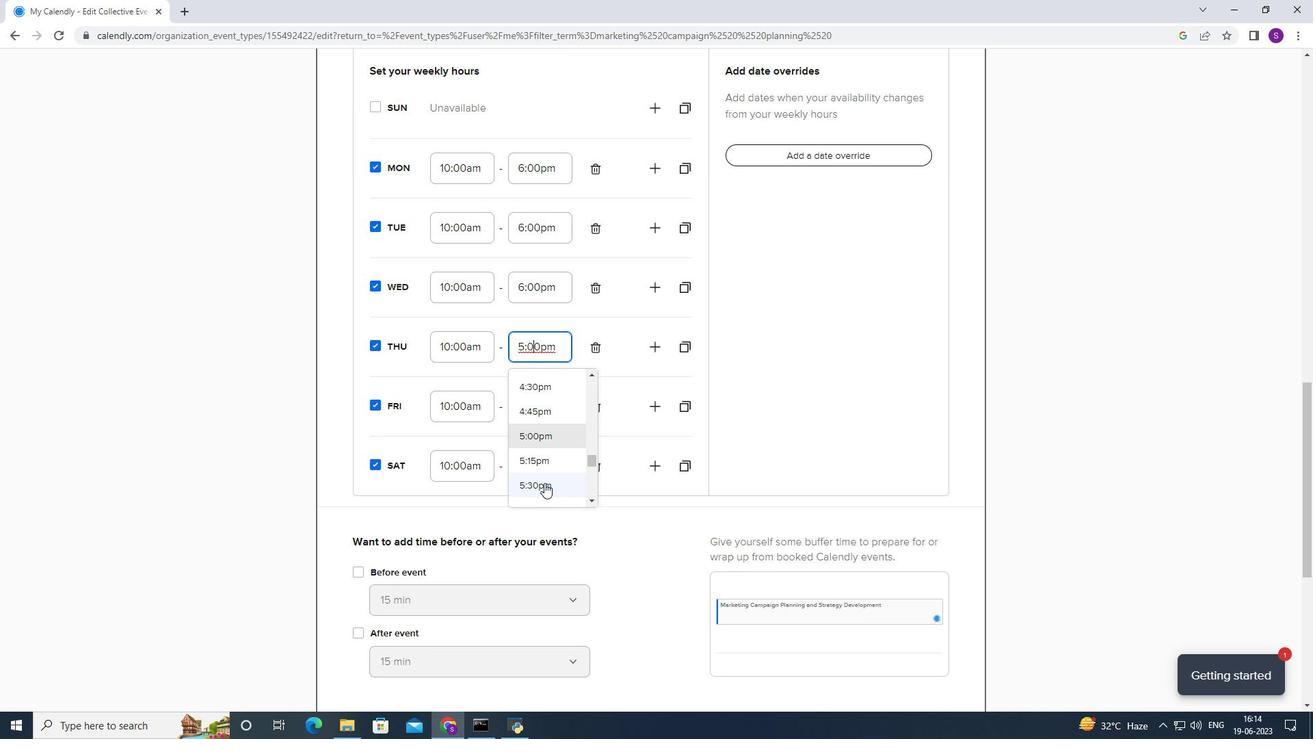 
Action: Mouse scrolled (544, 477) with delta (0, 0)
Screenshot: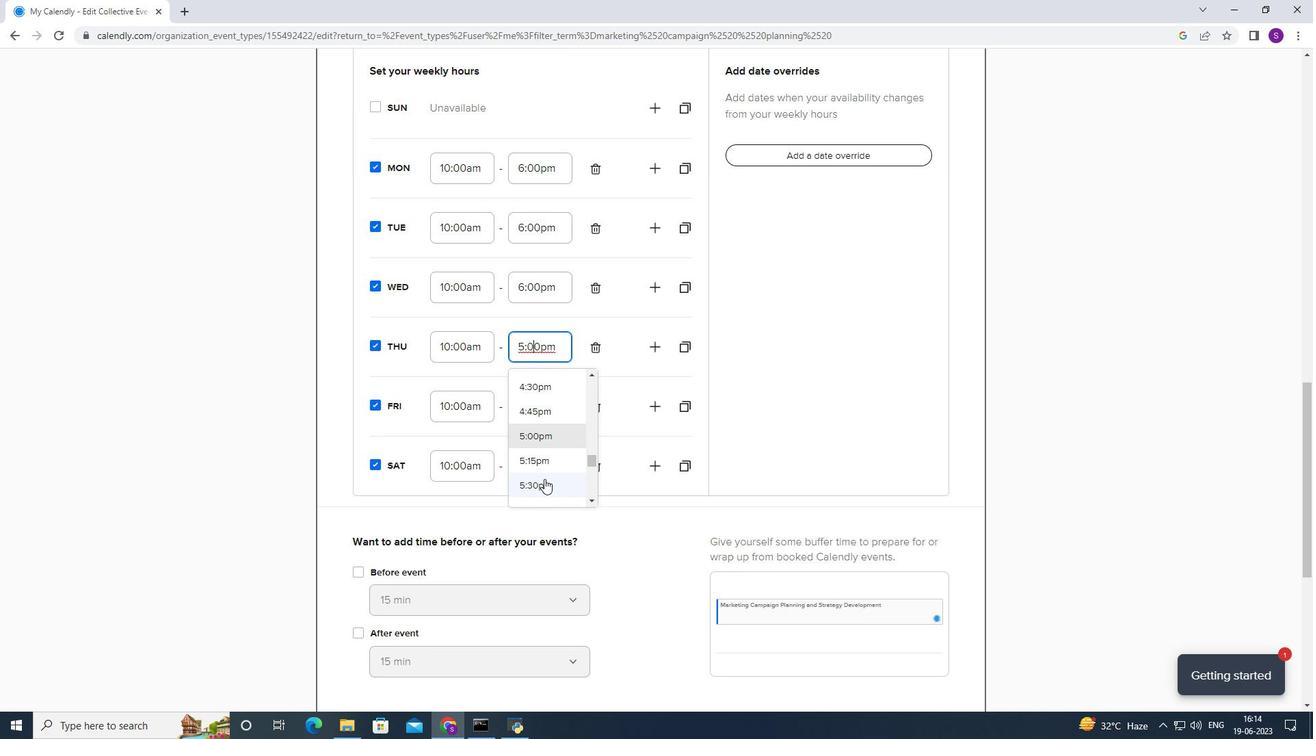 
Action: Mouse moved to (543, 457)
Screenshot: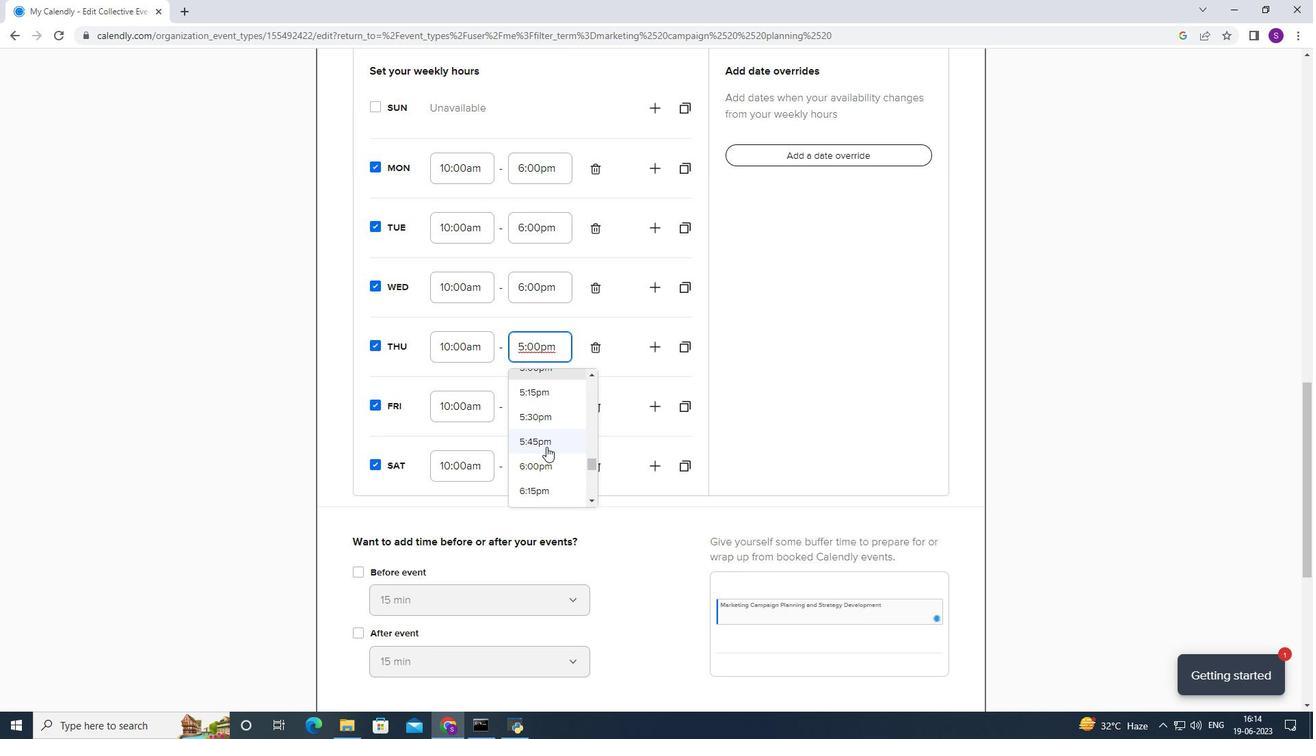 
Action: Mouse pressed left at (543, 457)
Screenshot: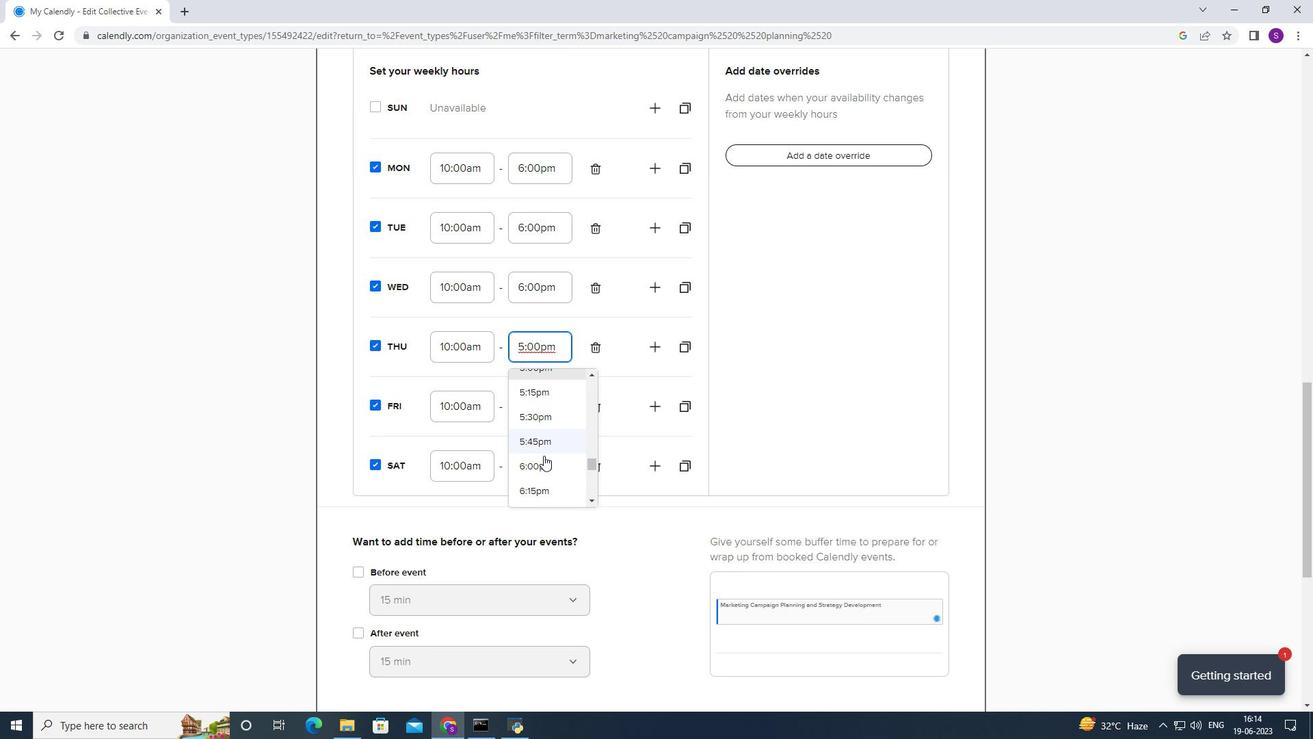 
Action: Mouse moved to (543, 394)
Screenshot: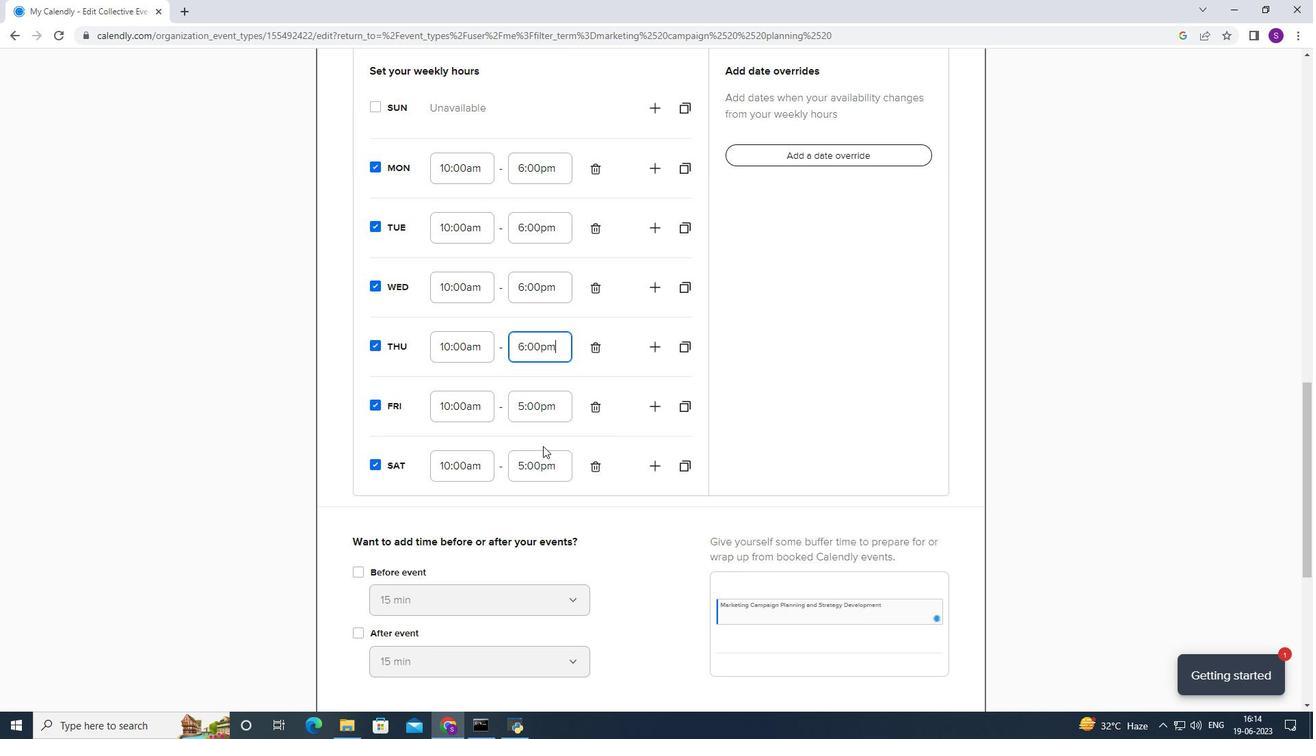 
Action: Mouse pressed left at (543, 394)
Screenshot: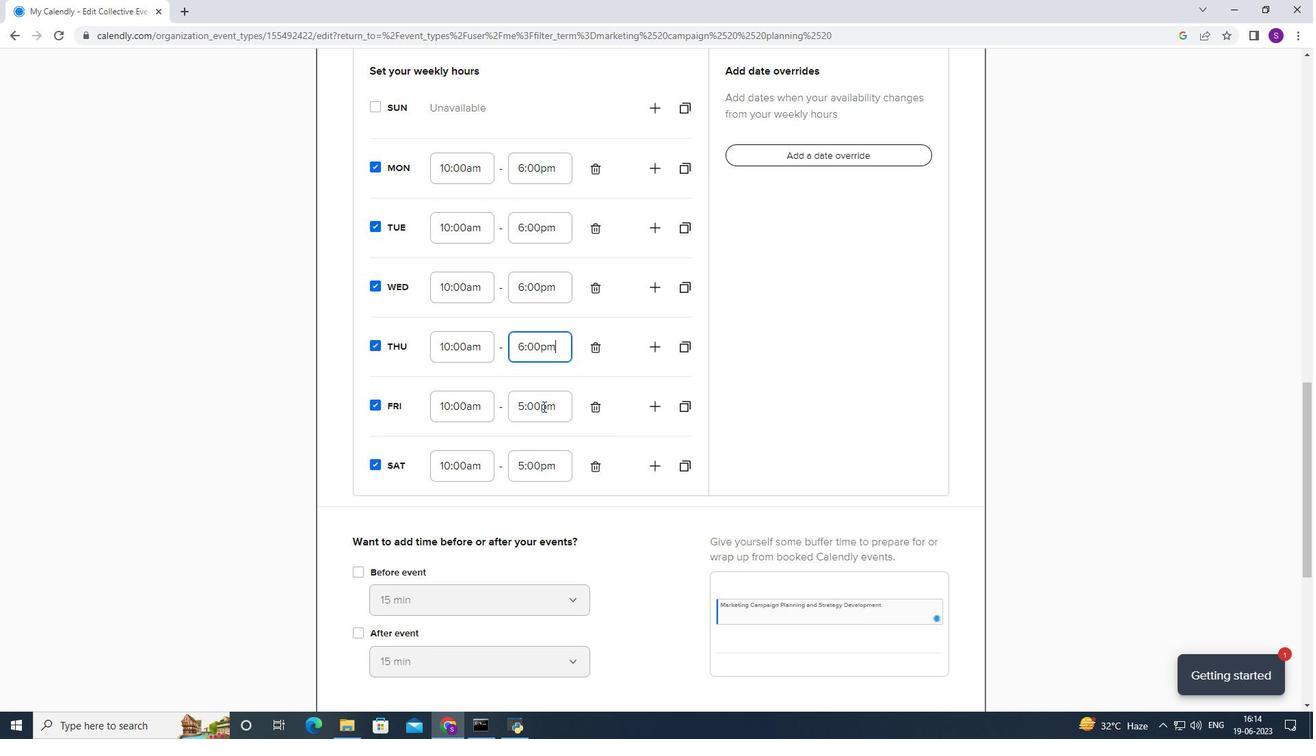 
Action: Mouse moved to (520, 467)
Screenshot: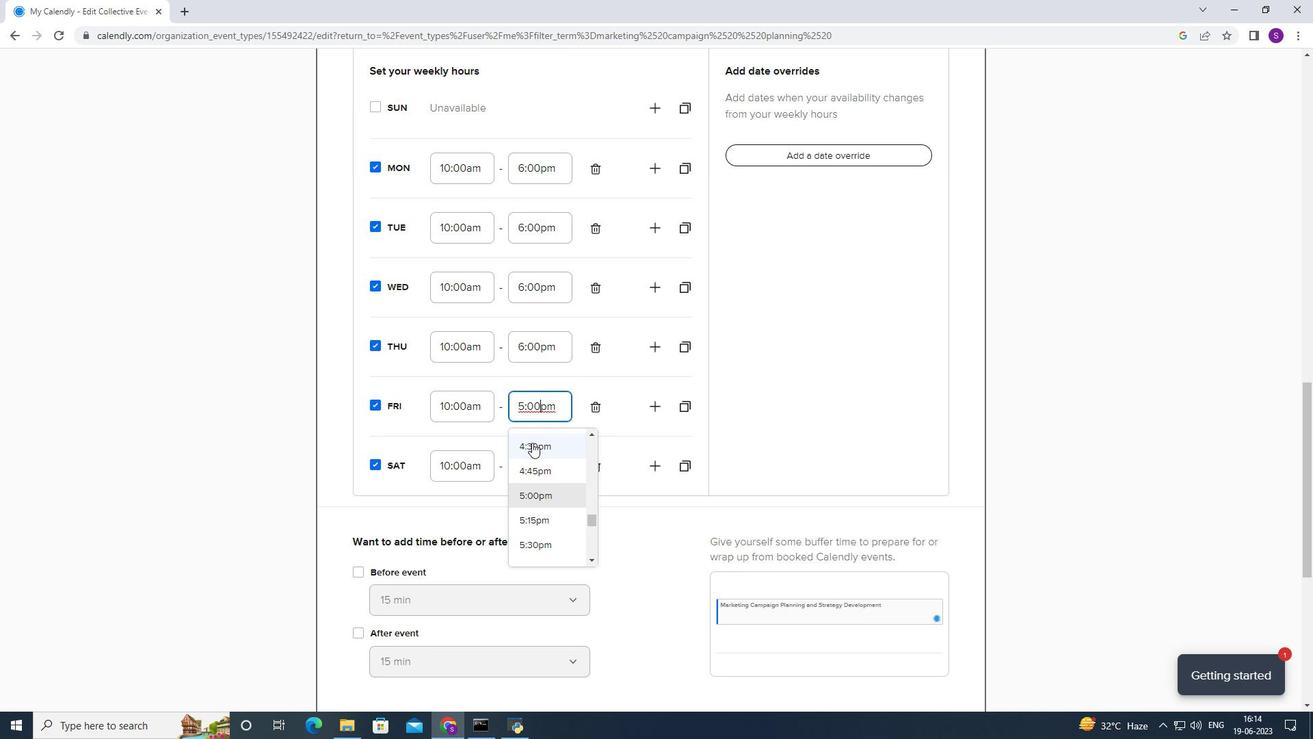 
Action: Mouse scrolled (520, 466) with delta (0, 0)
Screenshot: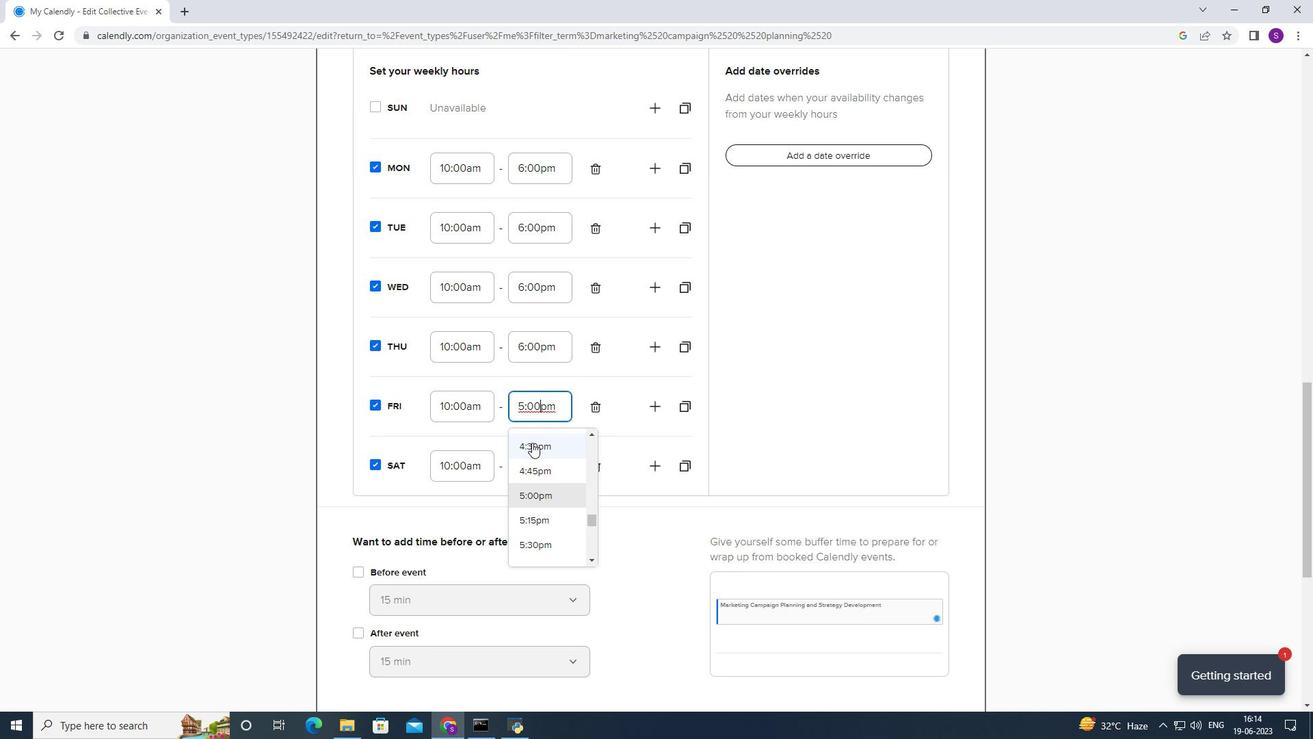 
Action: Mouse moved to (529, 522)
Screenshot: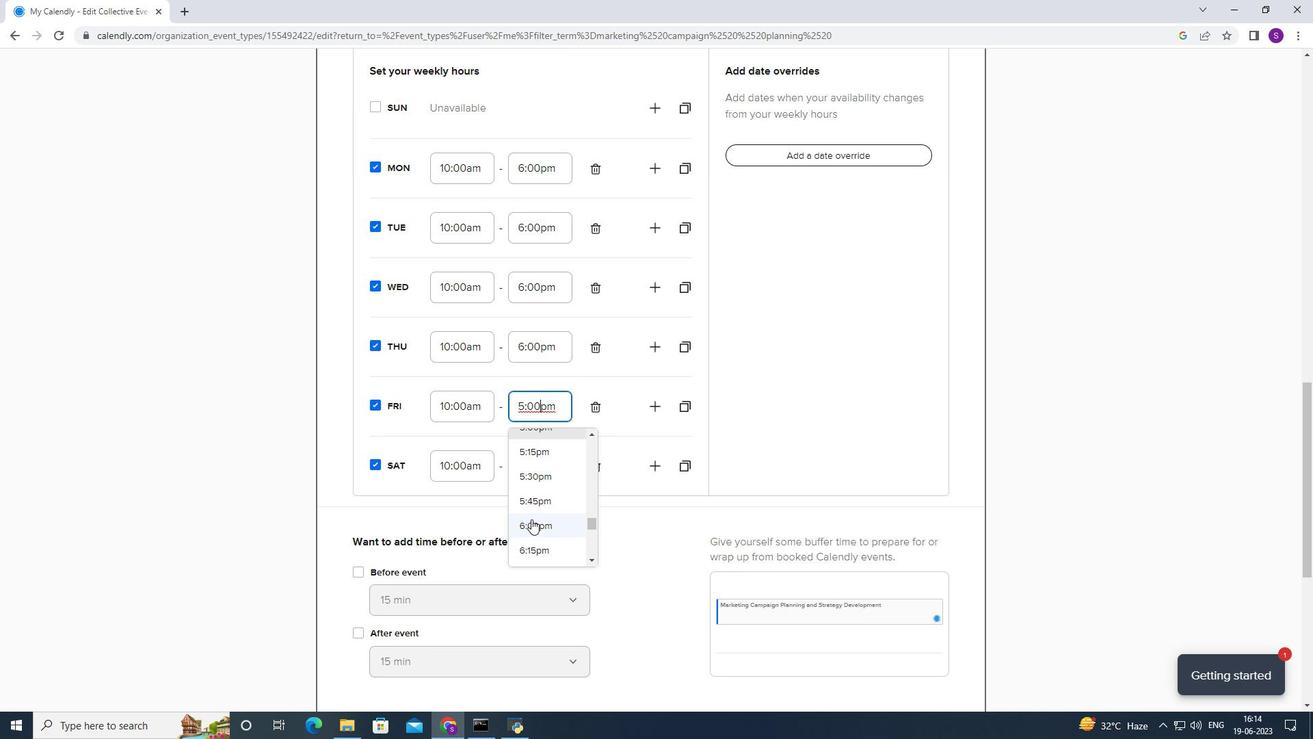 
Action: Mouse pressed left at (529, 522)
Screenshot: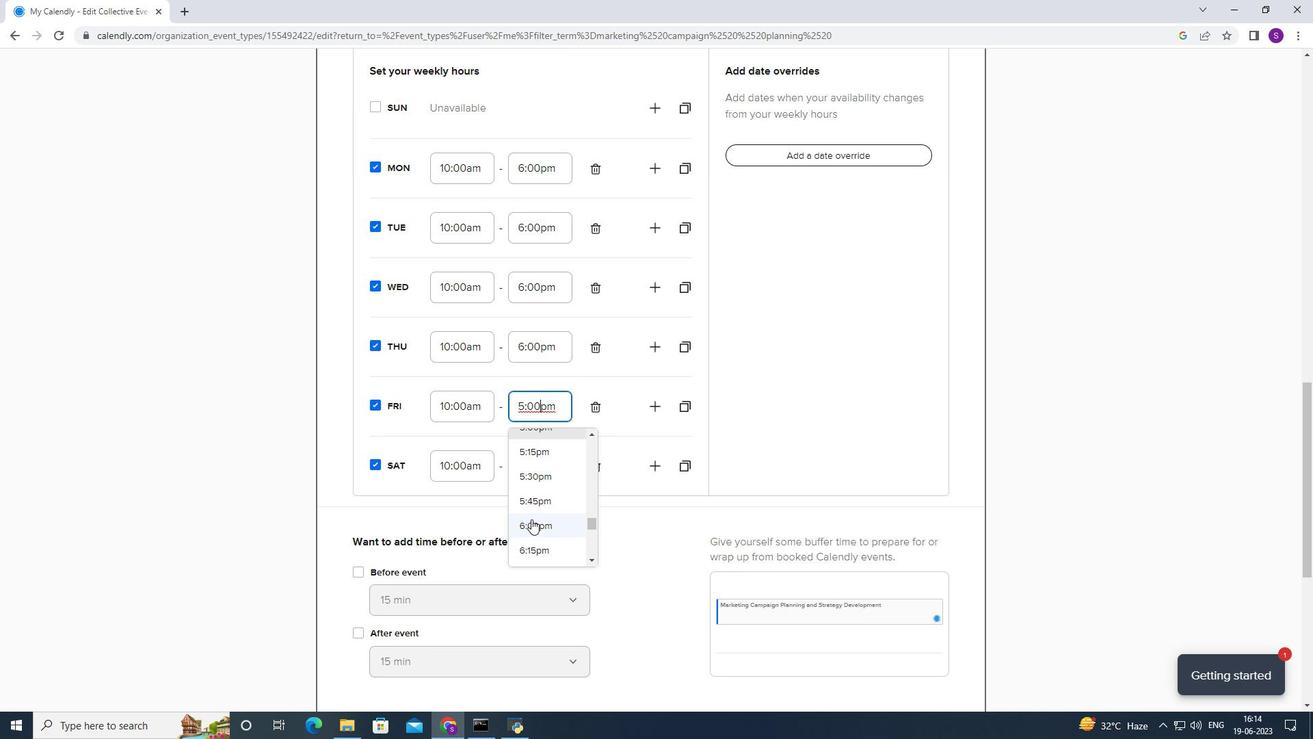 
Action: Mouse moved to (547, 470)
Screenshot: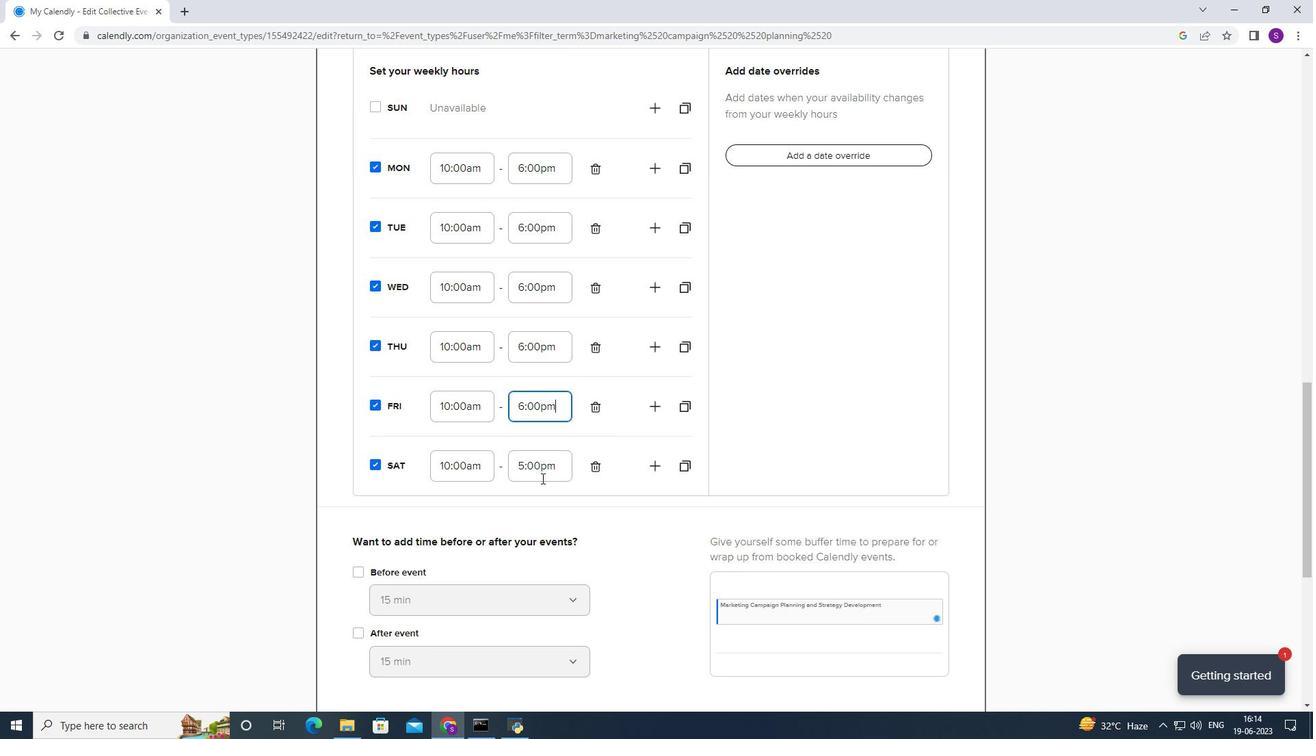 
Action: Mouse pressed left at (547, 470)
Screenshot: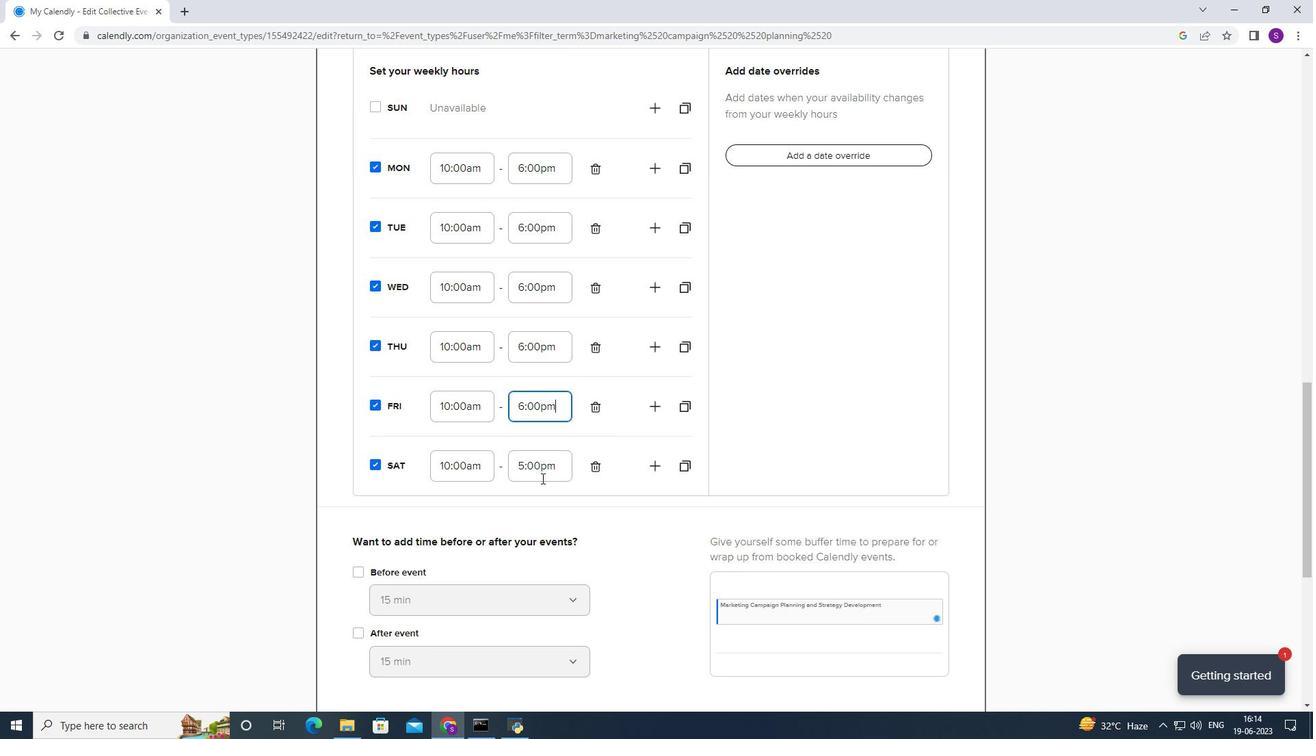 
Action: Mouse moved to (537, 517)
Screenshot: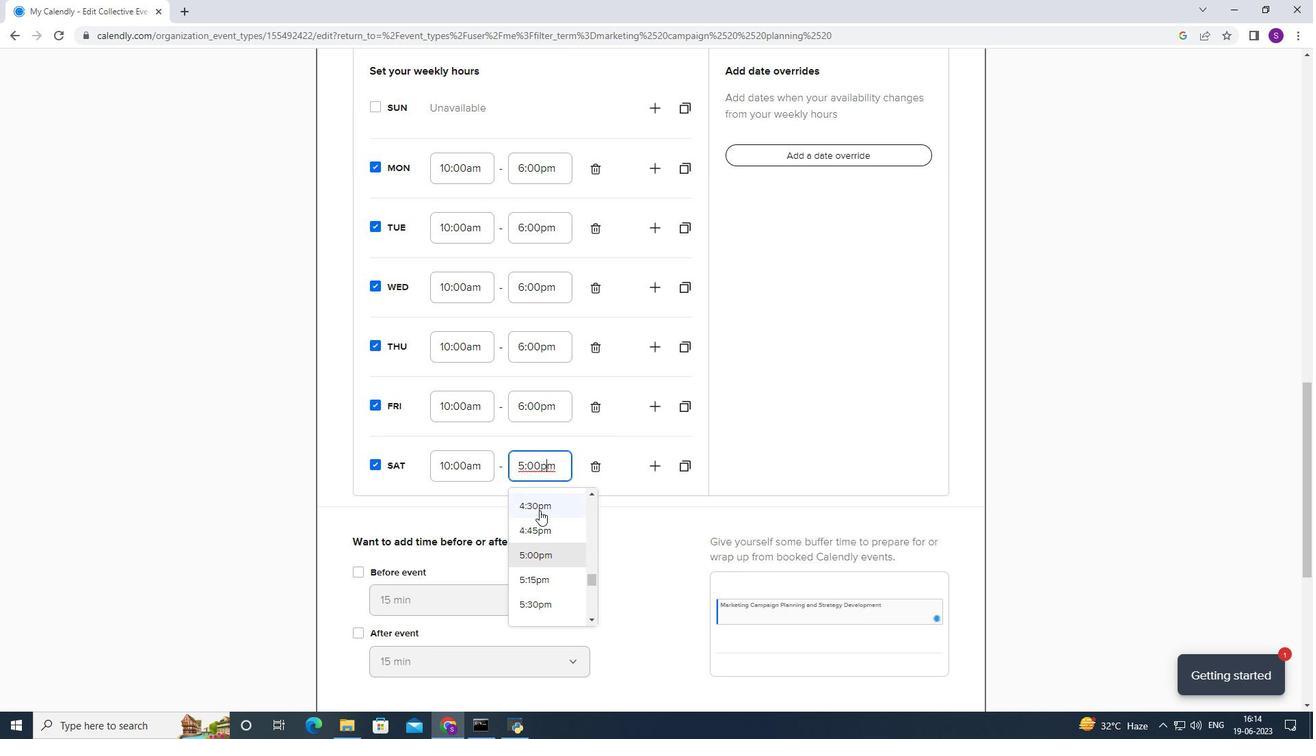
Action: Mouse scrolled (537, 516) with delta (0, 0)
Screenshot: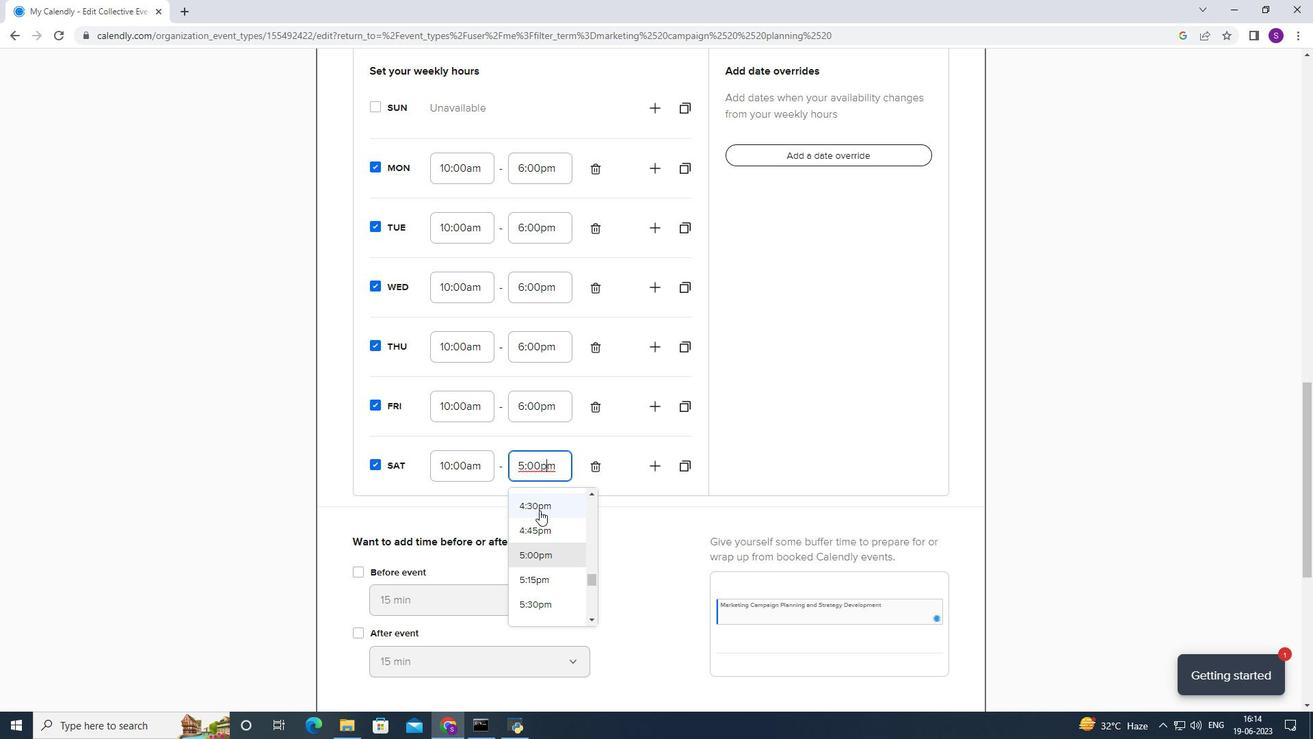 
Action: Mouse scrolled (537, 516) with delta (0, 0)
Screenshot: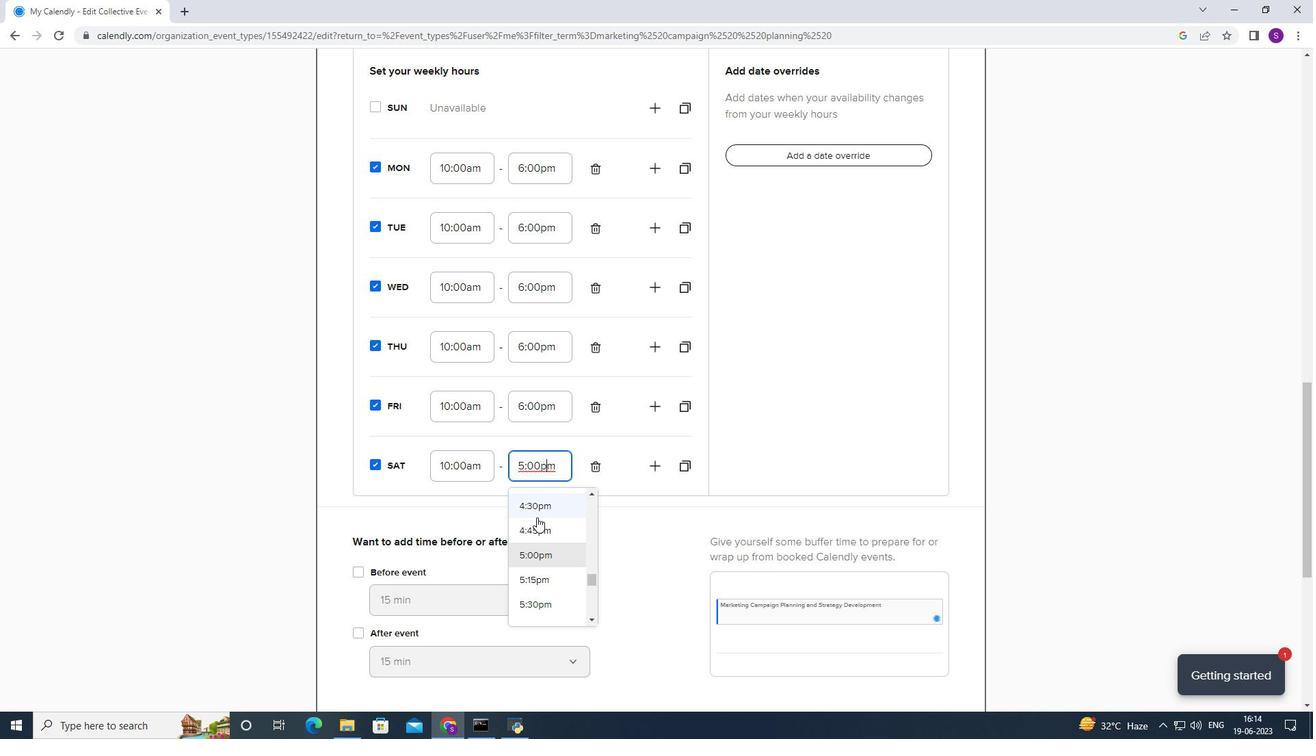 
Action: Mouse moved to (537, 520)
Screenshot: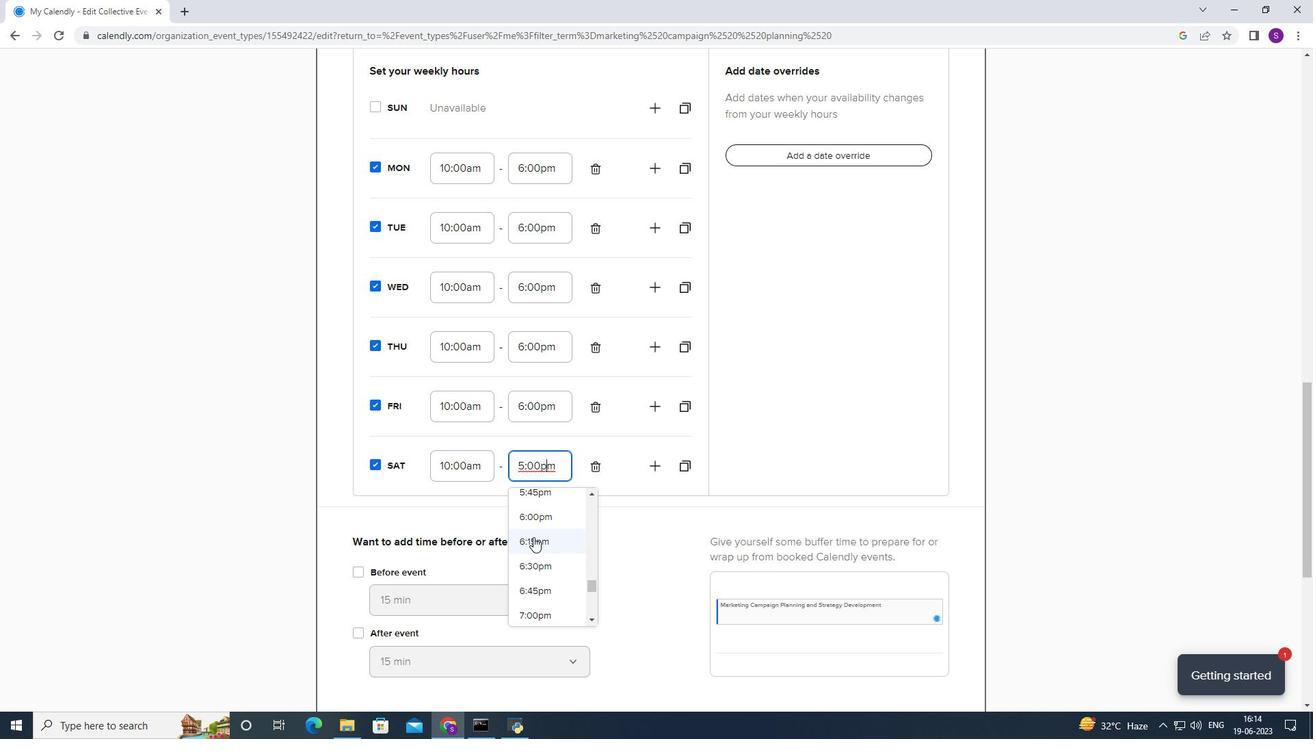 
Action: Mouse pressed left at (537, 520)
Screenshot: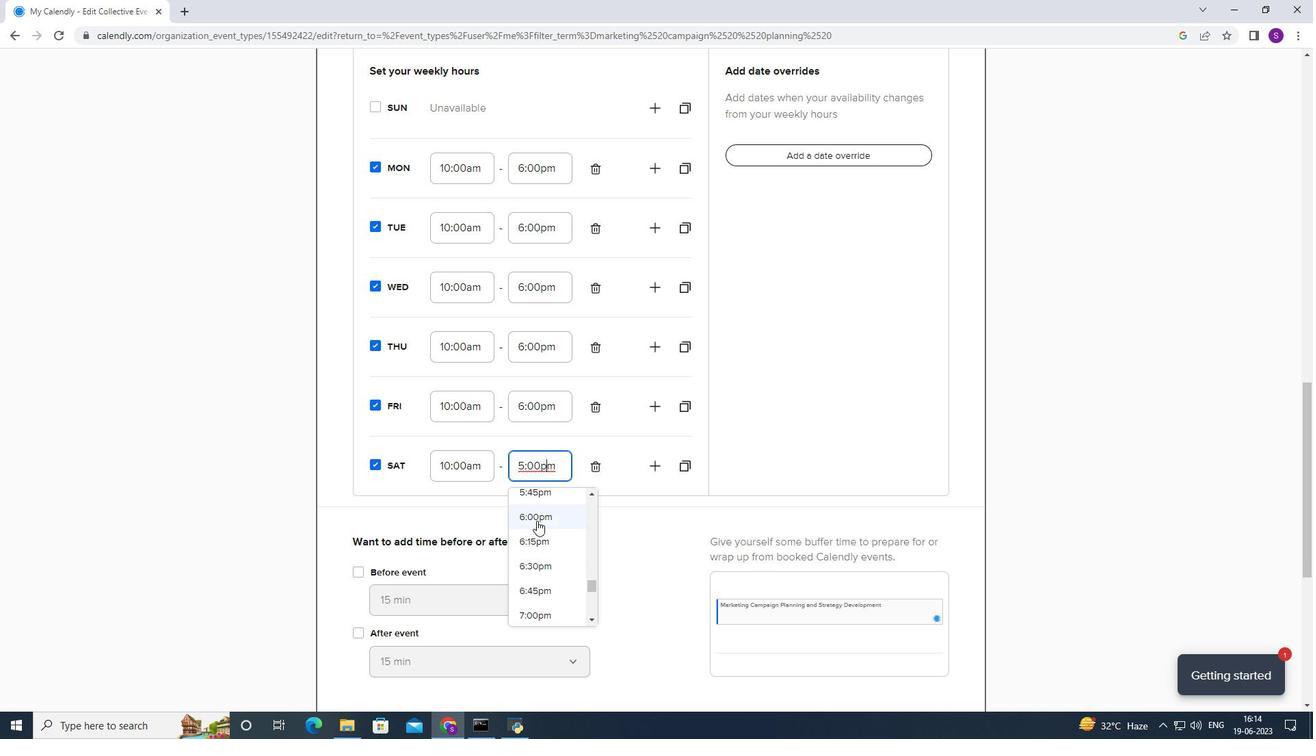 
Action: Mouse moved to (489, 541)
Screenshot: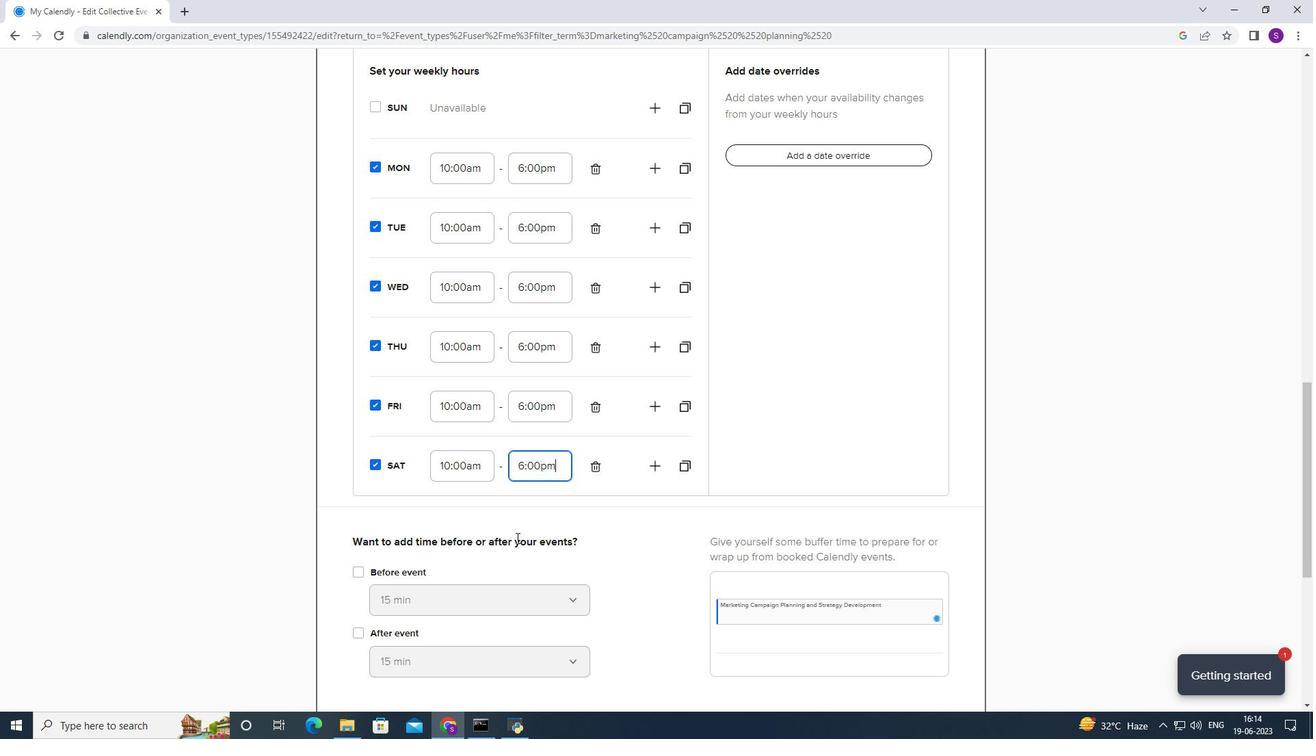 
Action: Mouse scrolled (489, 540) with delta (0, 0)
Screenshot: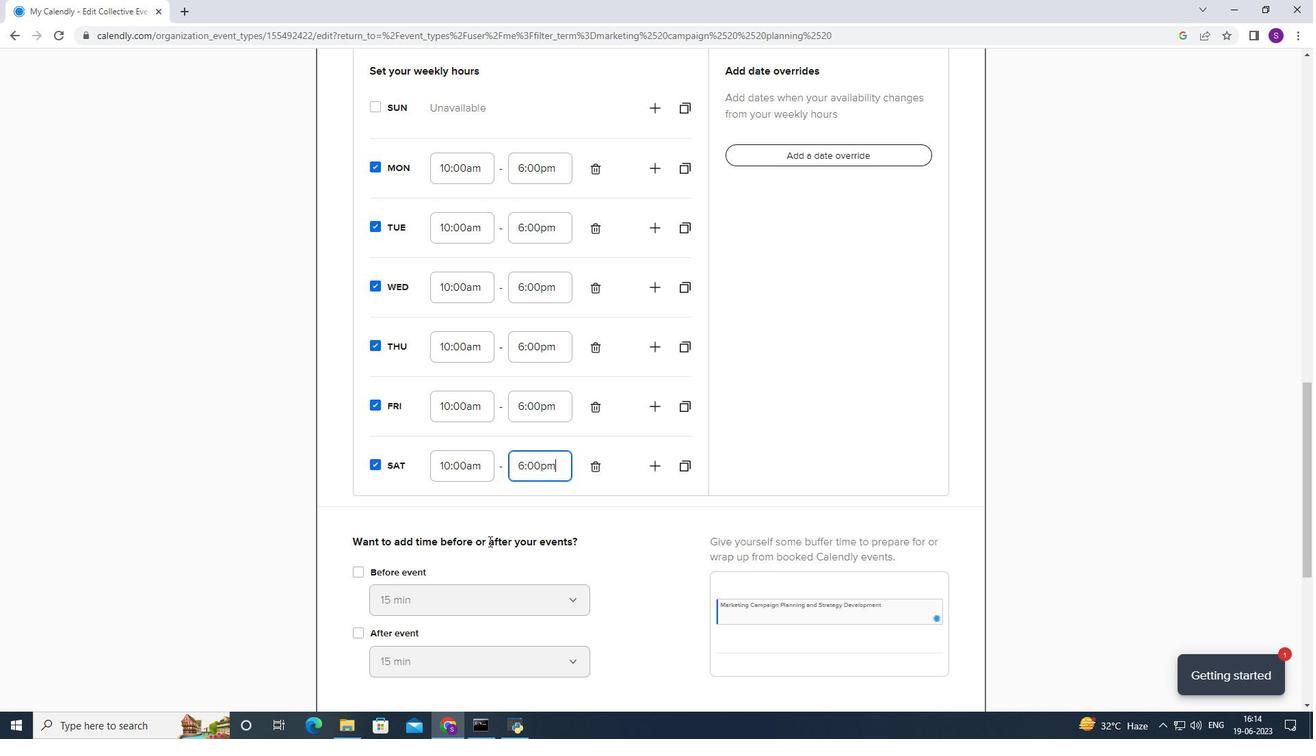 
Action: Mouse scrolled (489, 540) with delta (0, 0)
Screenshot: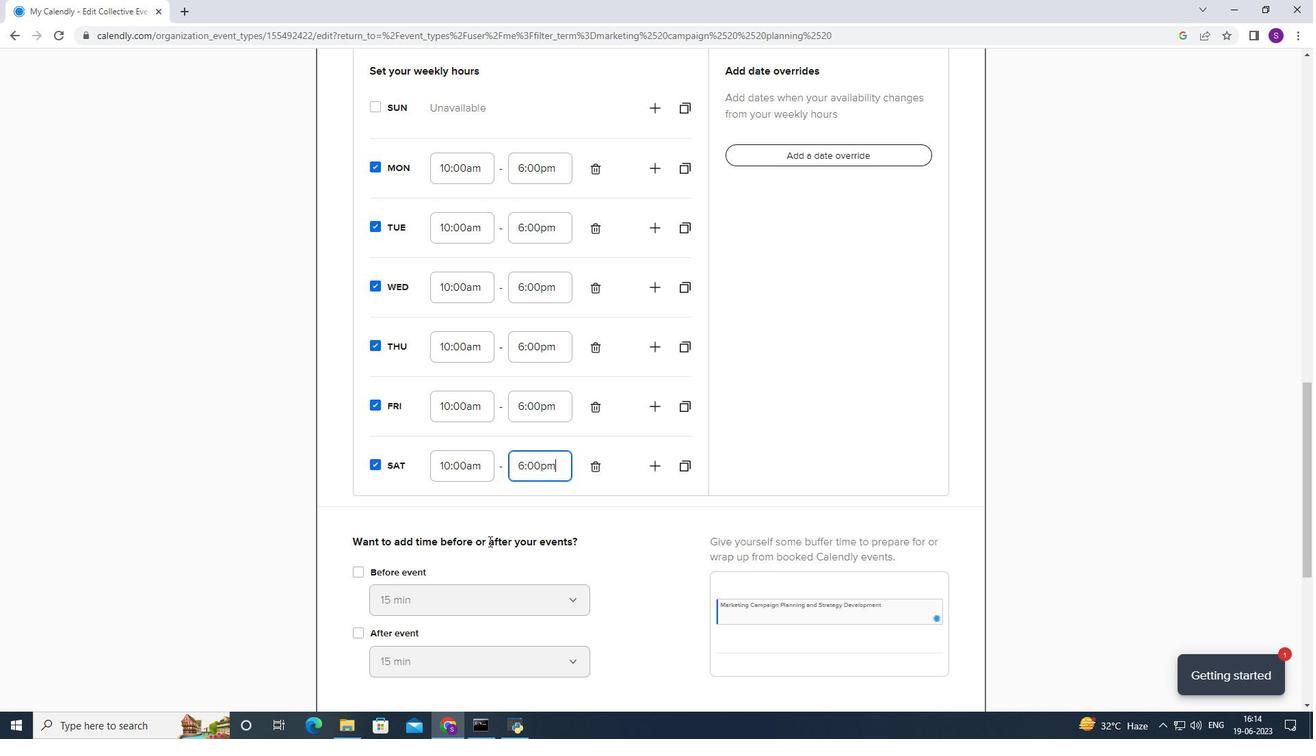 
Action: Mouse scrolled (489, 540) with delta (0, 0)
Screenshot: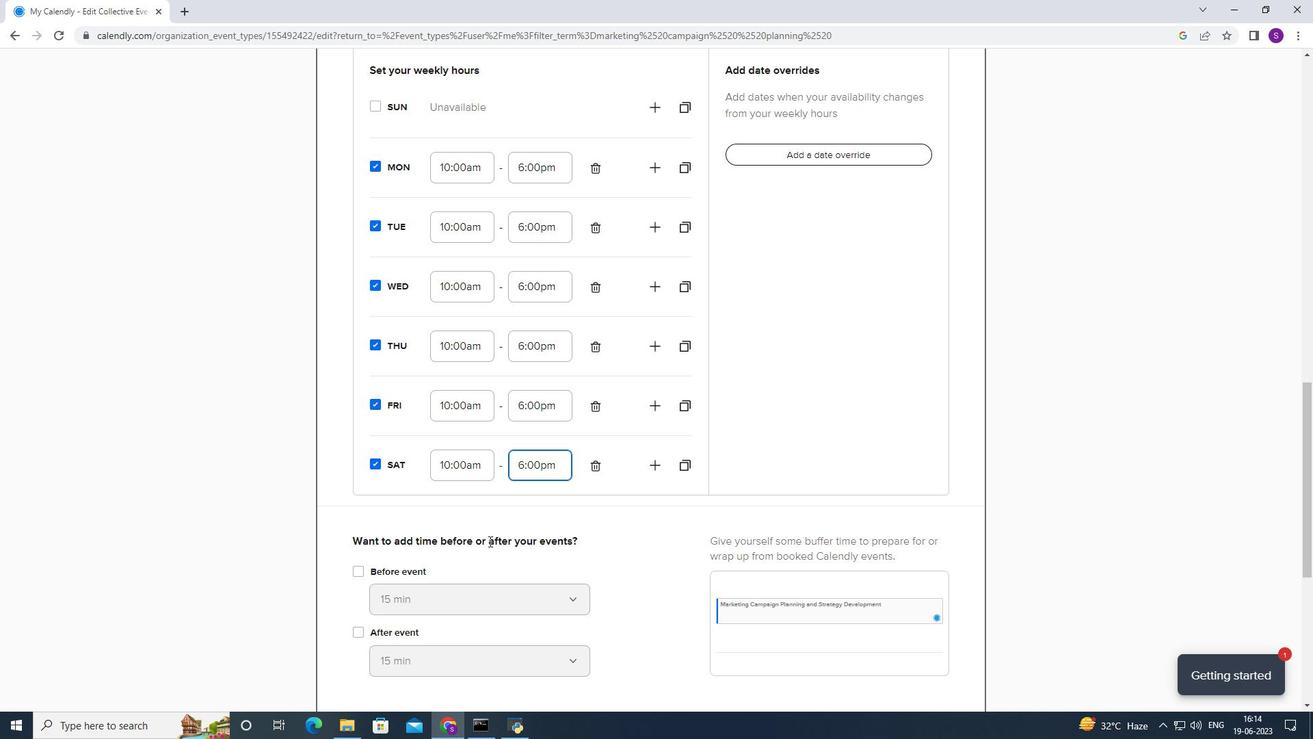 
Action: Mouse moved to (414, 367)
Screenshot: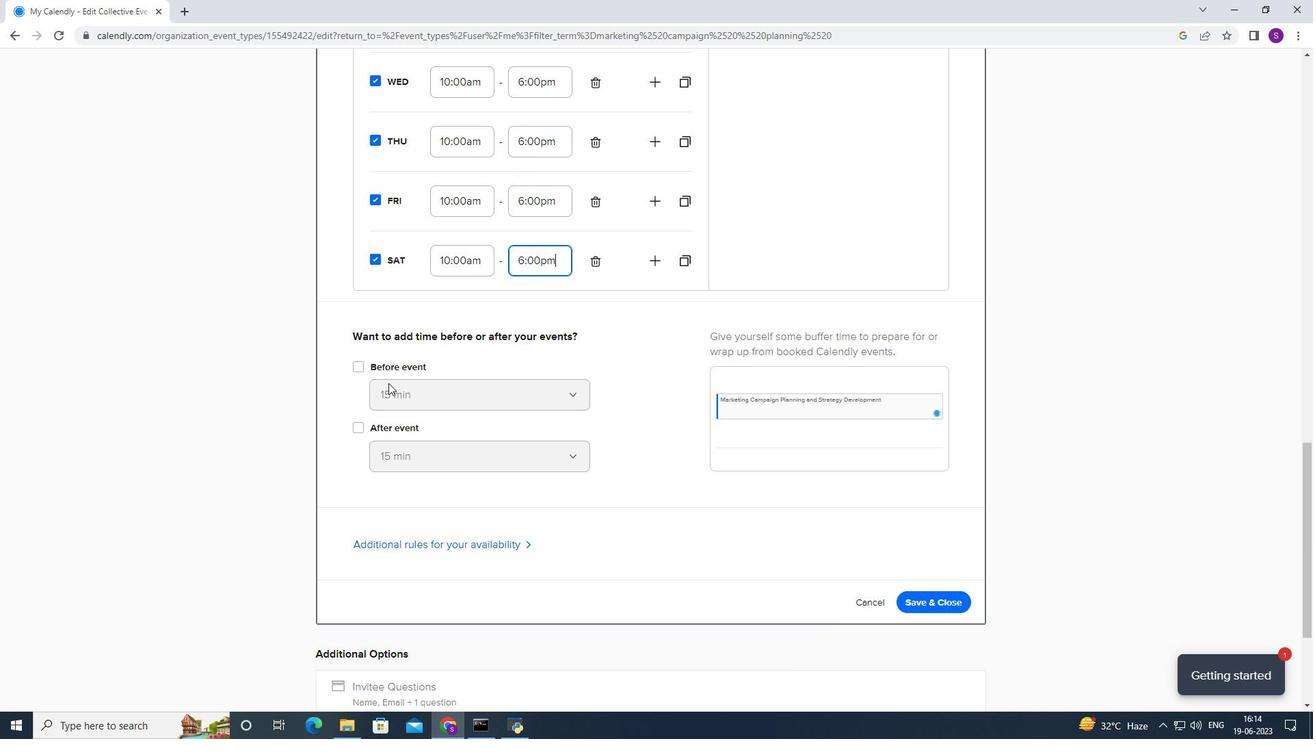
Action: Mouse pressed left at (414, 367)
Screenshot: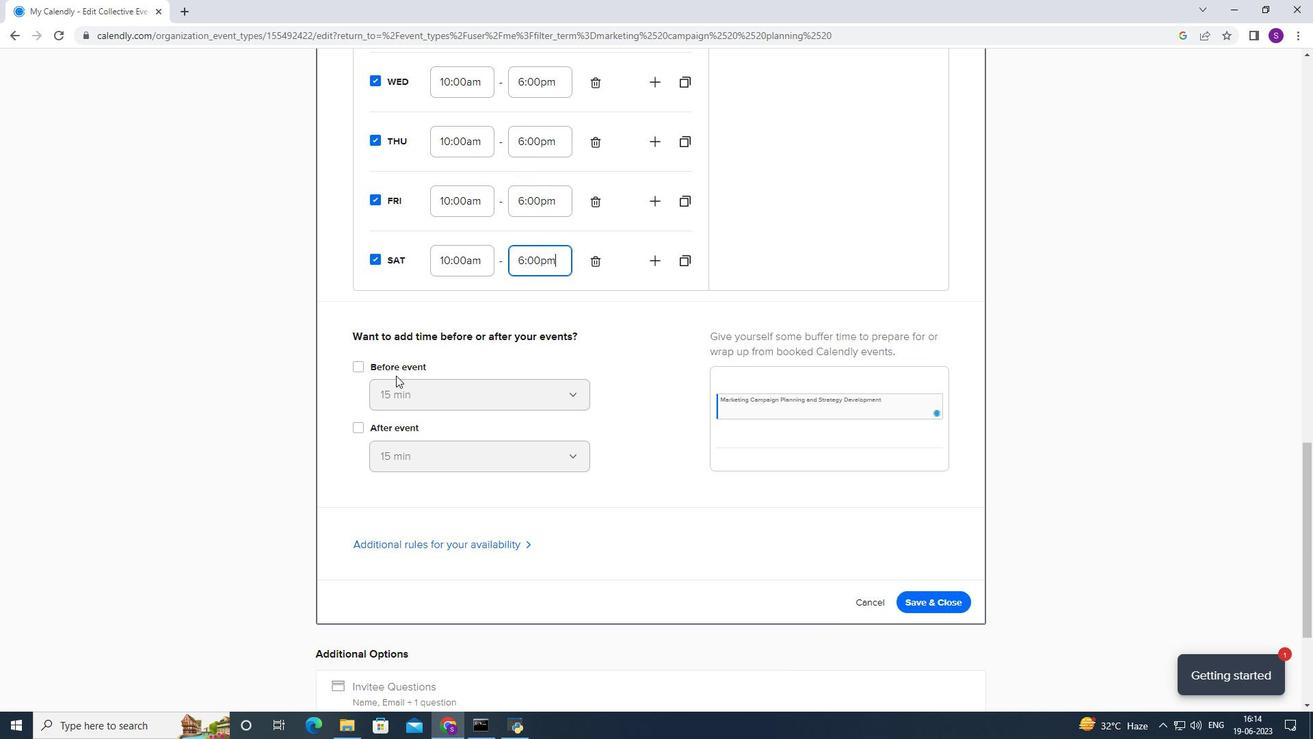 
Action: Mouse moved to (409, 399)
Screenshot: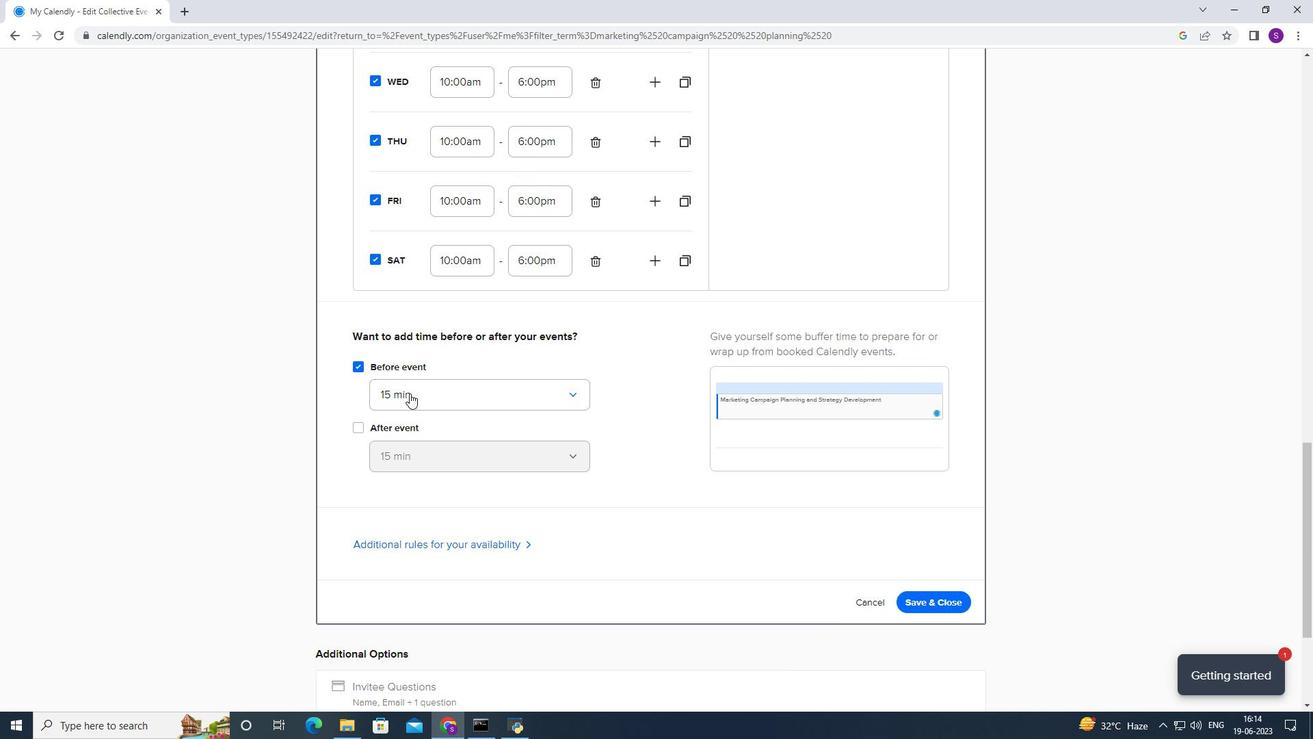 
Action: Mouse pressed left at (409, 399)
Screenshot: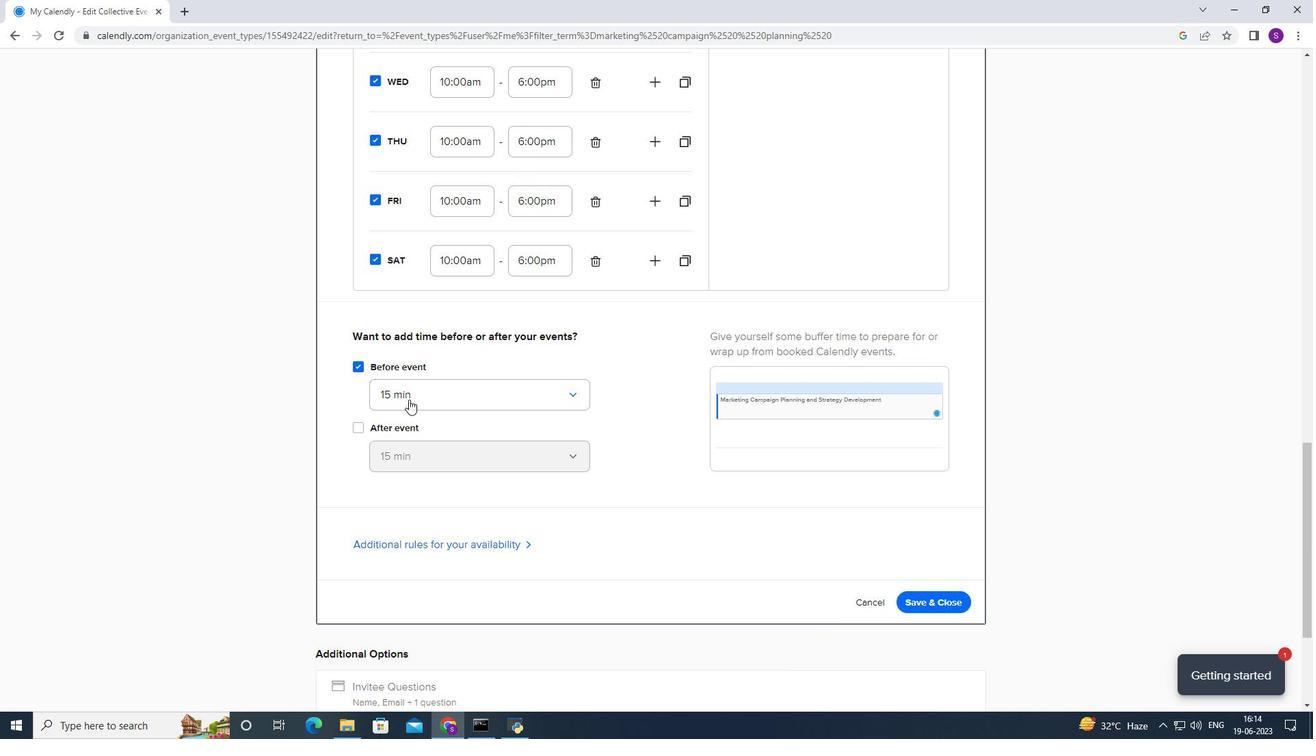 
Action: Mouse moved to (394, 451)
Screenshot: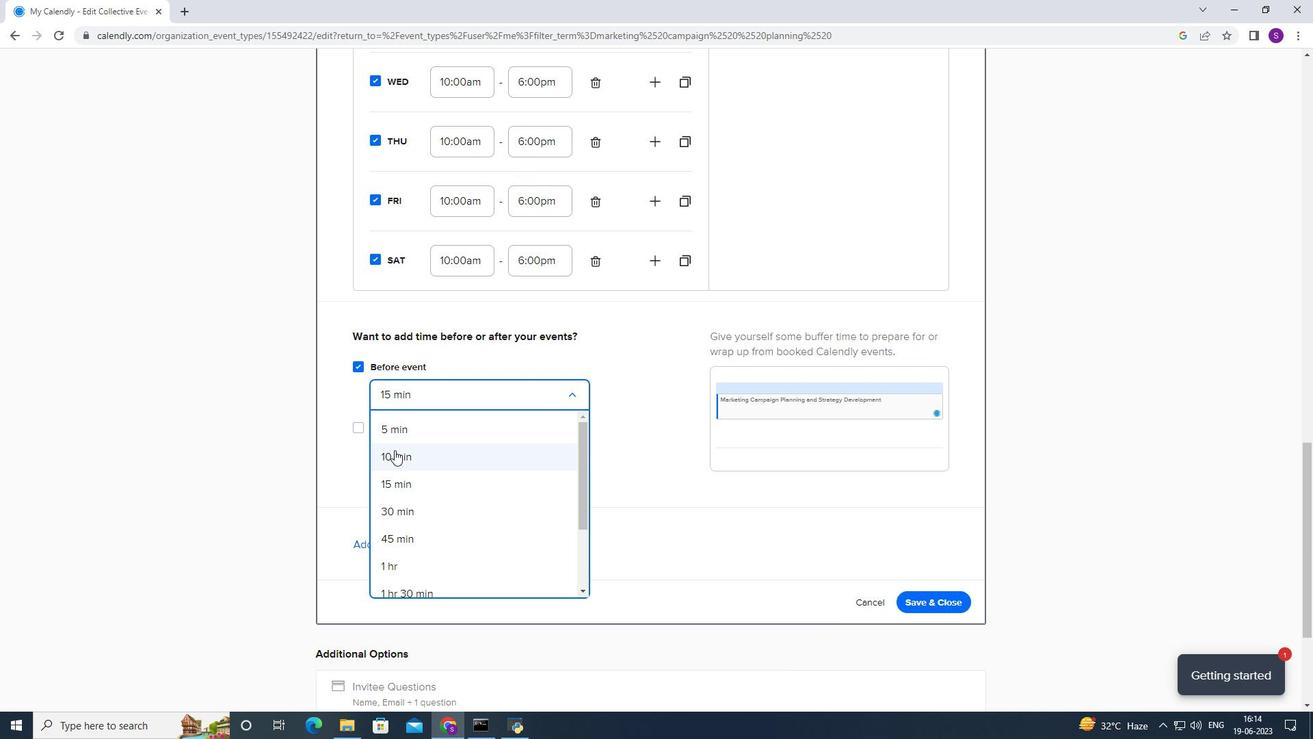 
Action: Mouse pressed left at (394, 451)
Screenshot: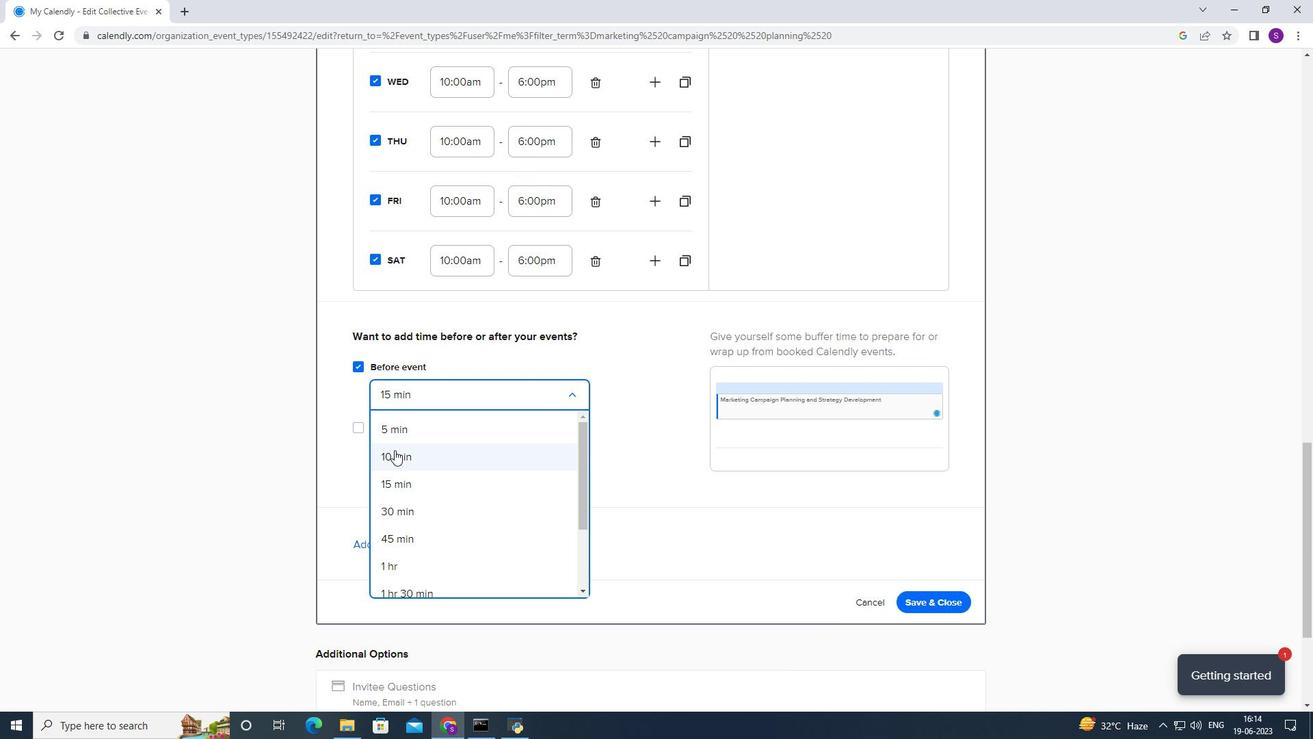 
Action: Mouse moved to (387, 425)
Screenshot: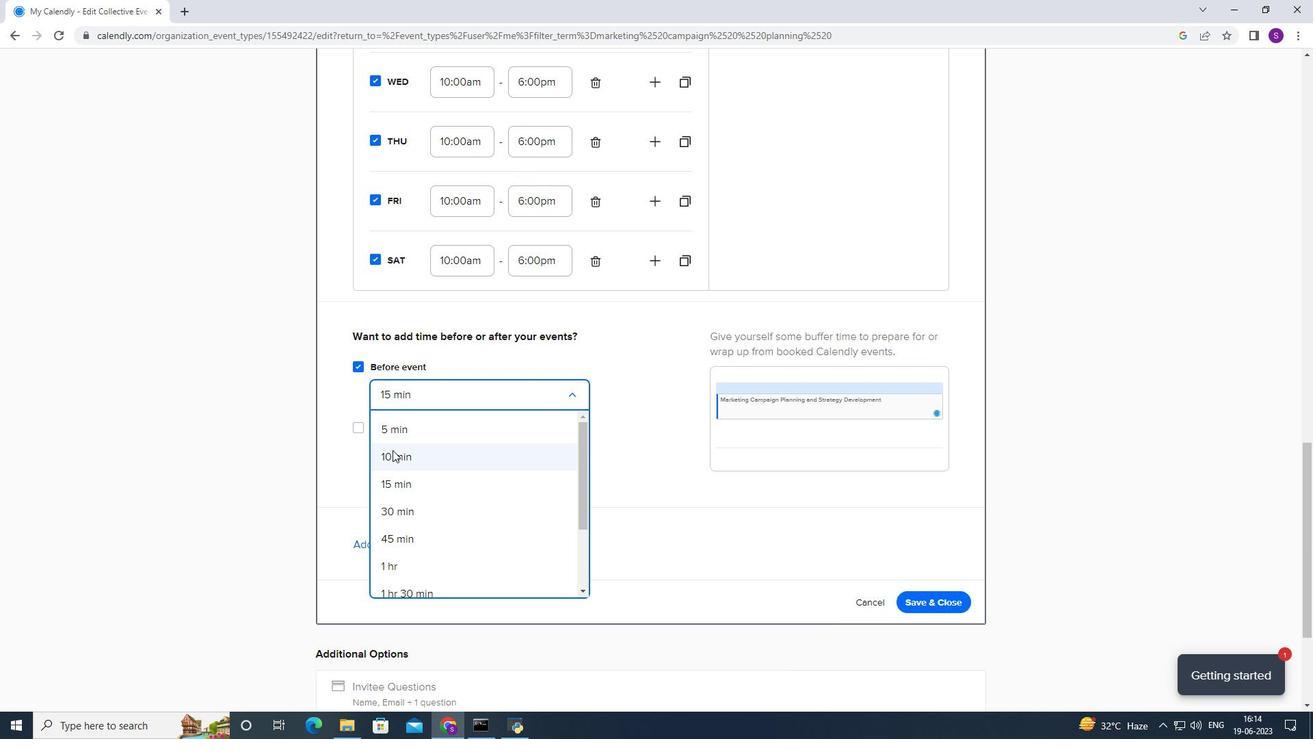 
Action: Mouse pressed left at (387, 425)
Screenshot: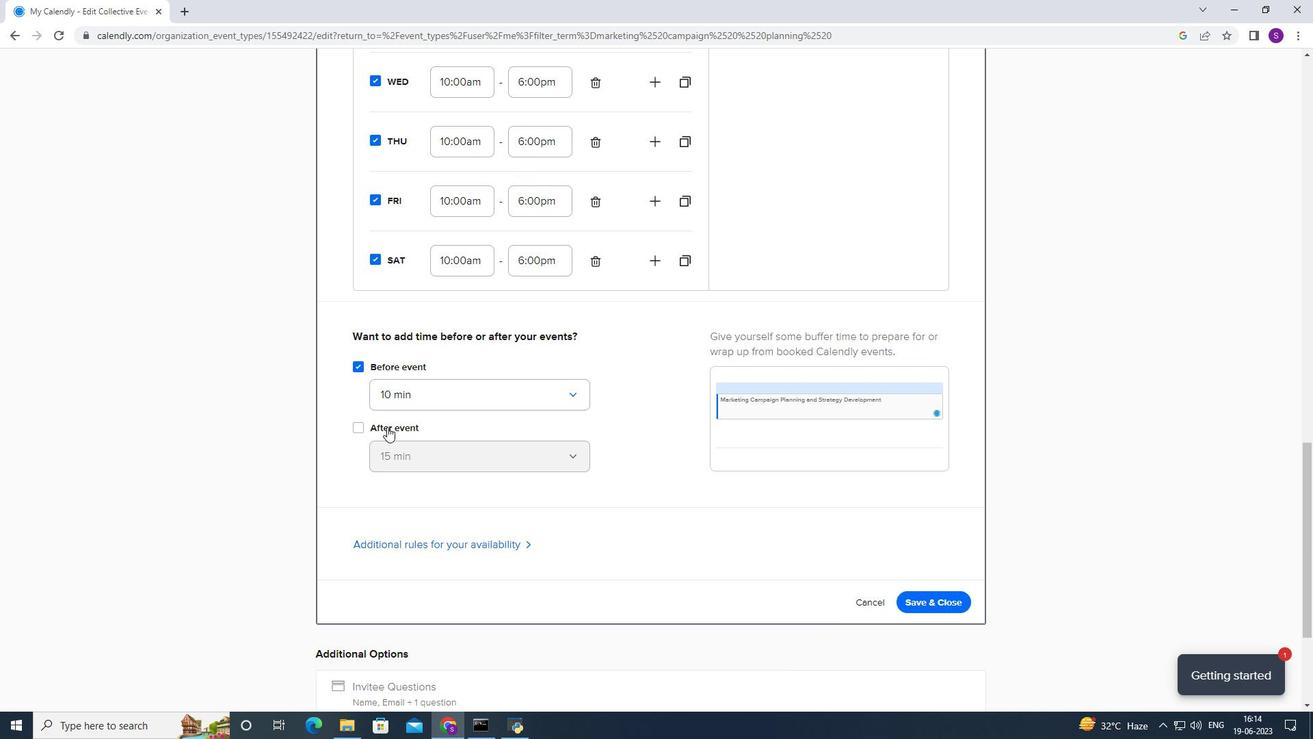 
Action: Mouse moved to (390, 451)
Screenshot: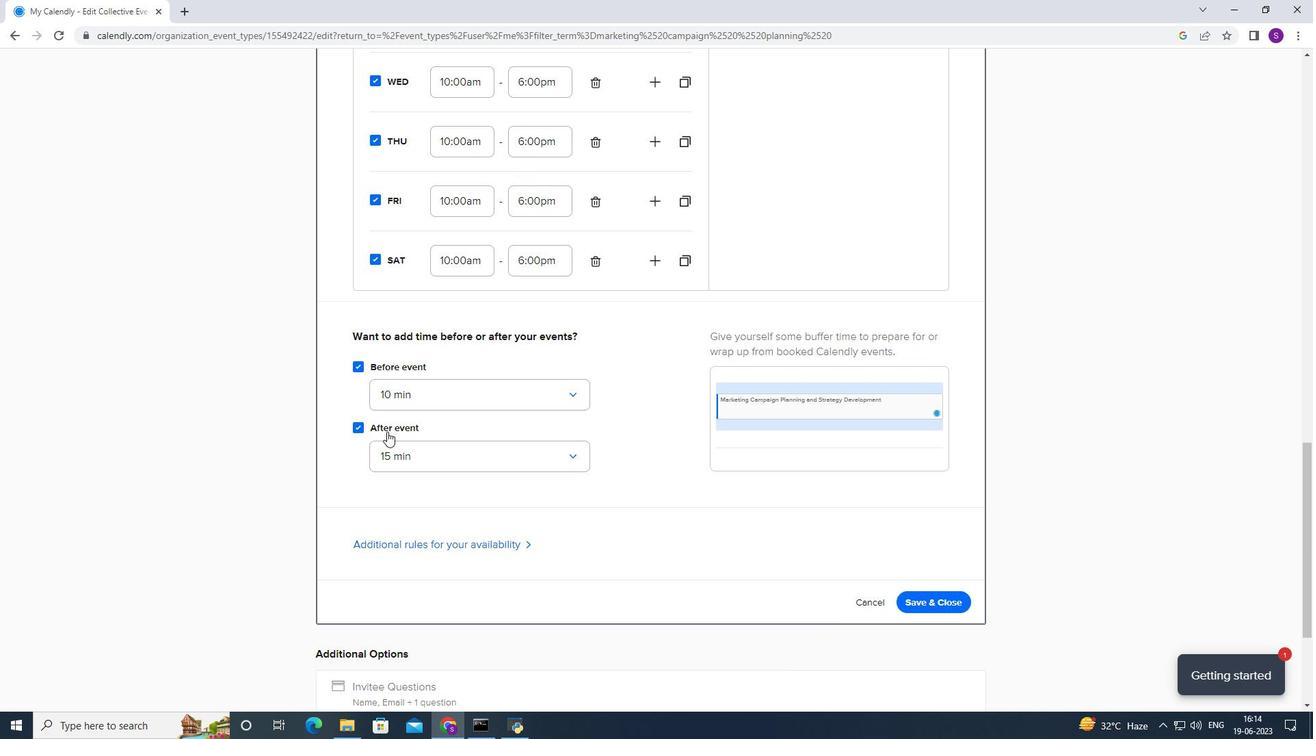 
Action: Mouse pressed left at (390, 451)
Screenshot: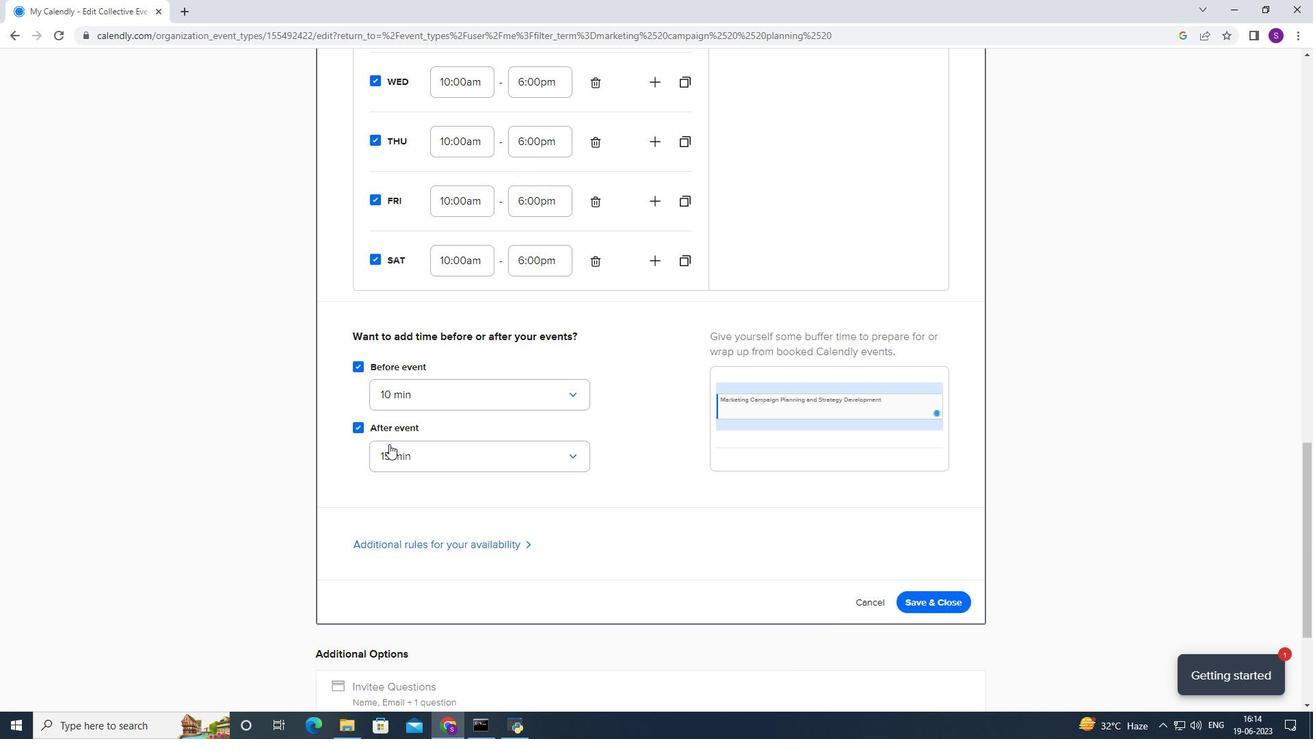 
Action: Mouse moved to (396, 487)
Screenshot: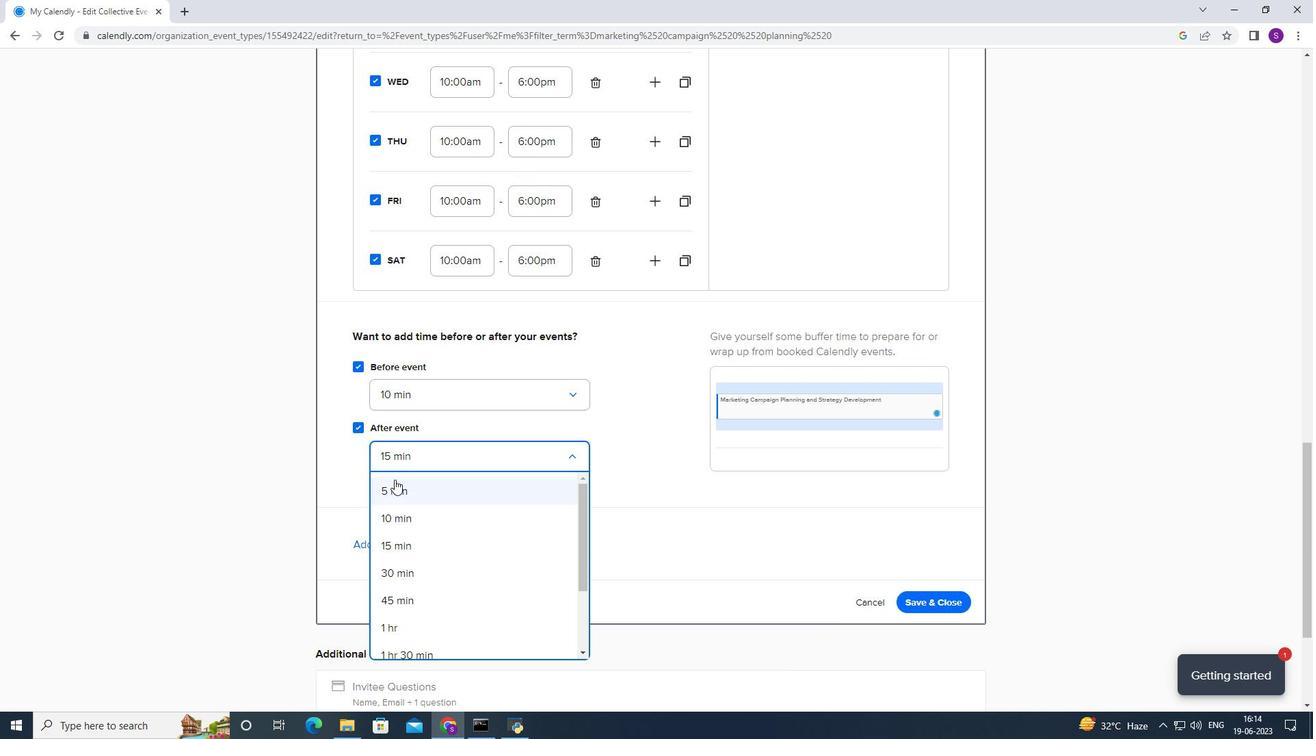 
Action: Mouse pressed left at (396, 487)
Screenshot: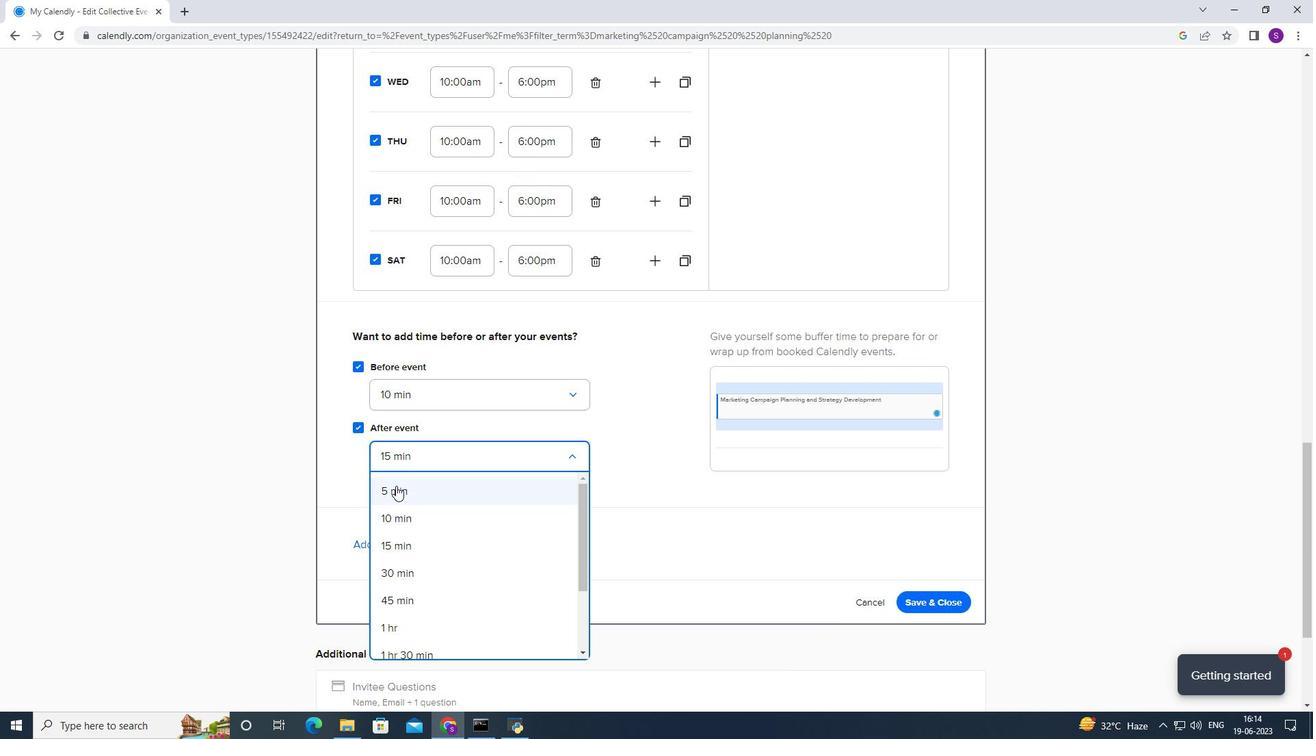 
Action: Mouse moved to (414, 465)
Screenshot: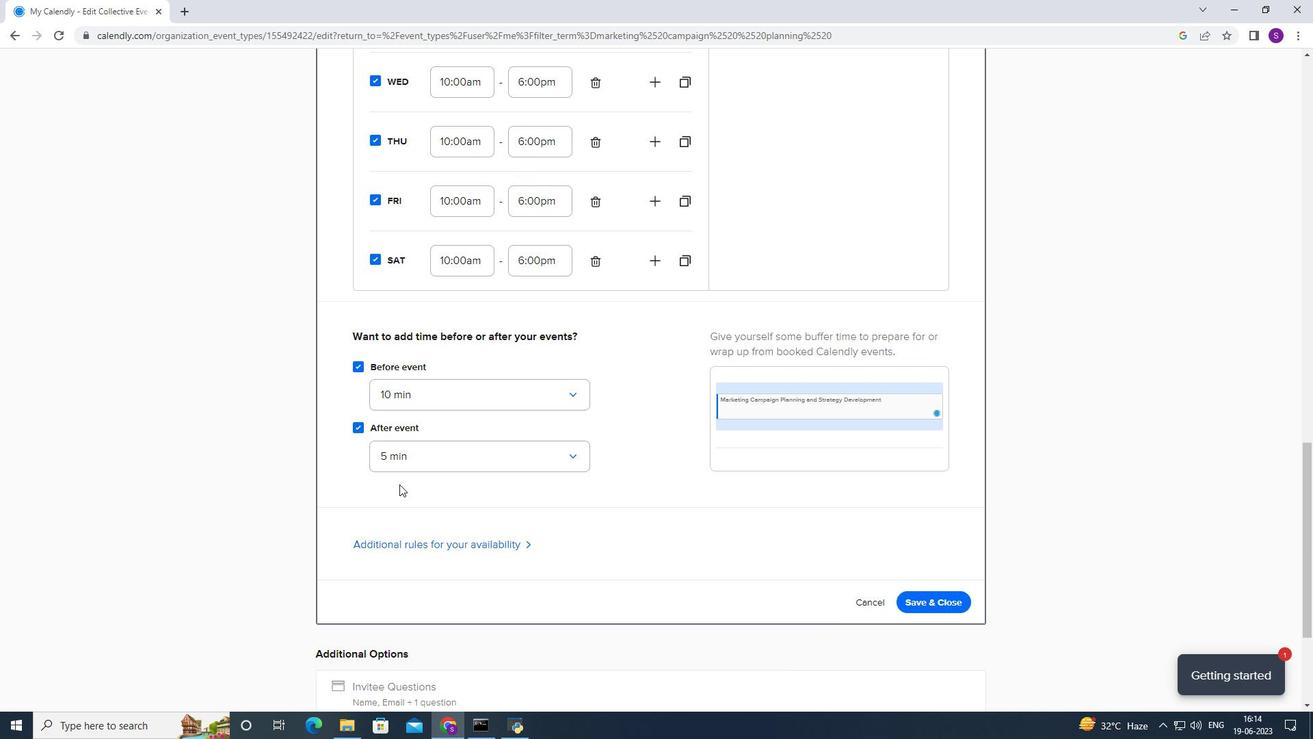 
Action: Mouse pressed left at (414, 465)
Screenshot: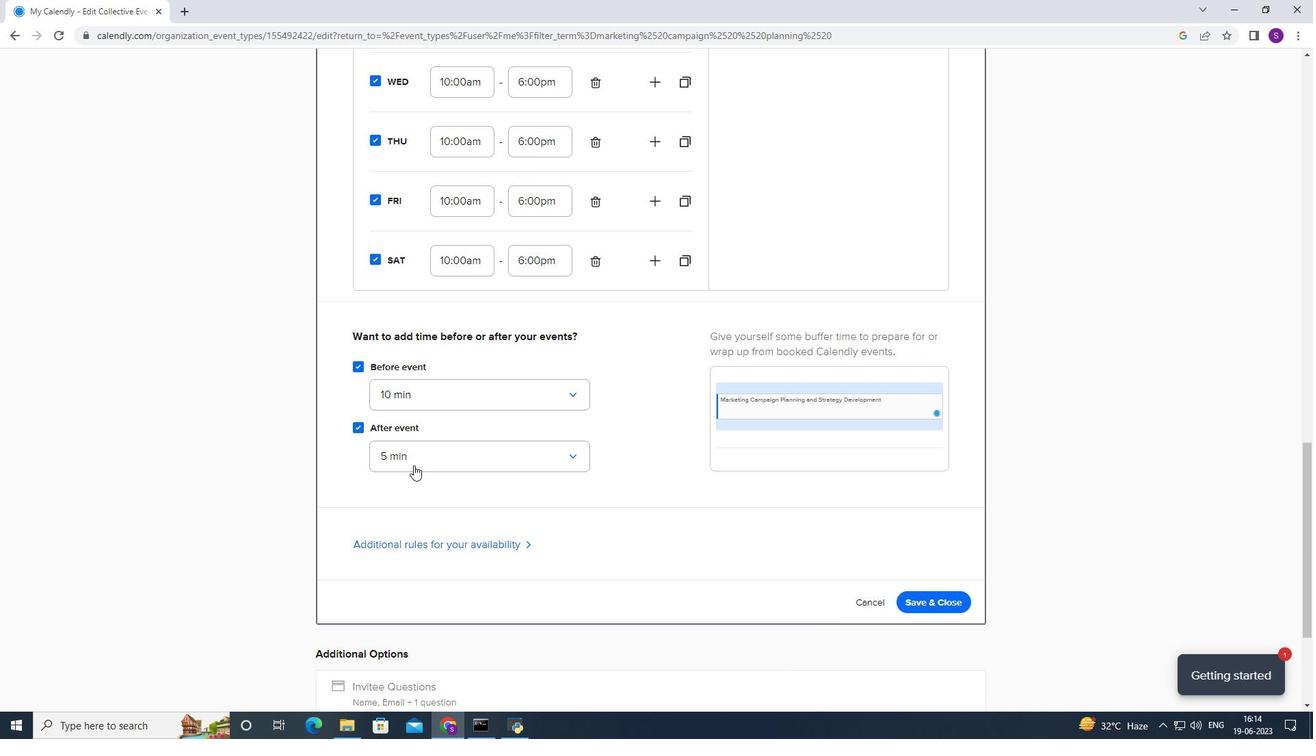 
Action: Mouse moved to (407, 526)
Screenshot: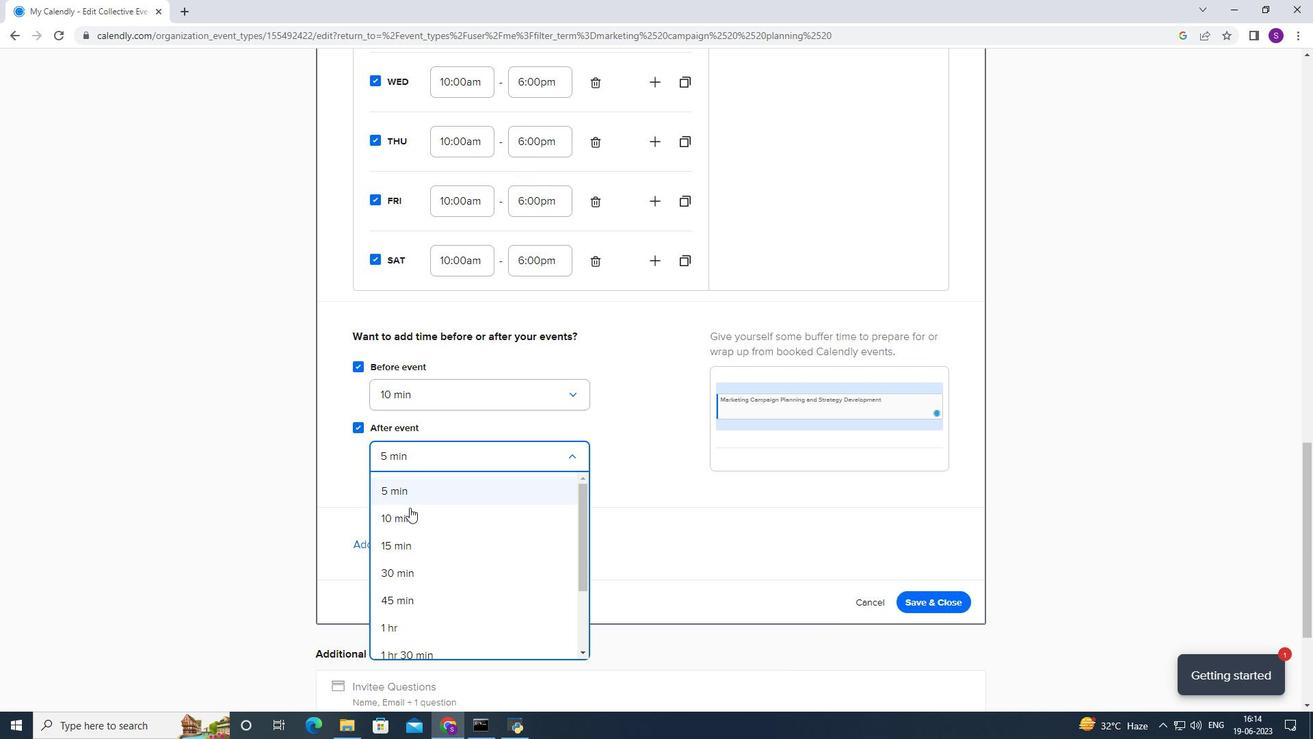 
Action: Mouse pressed left at (407, 526)
Screenshot: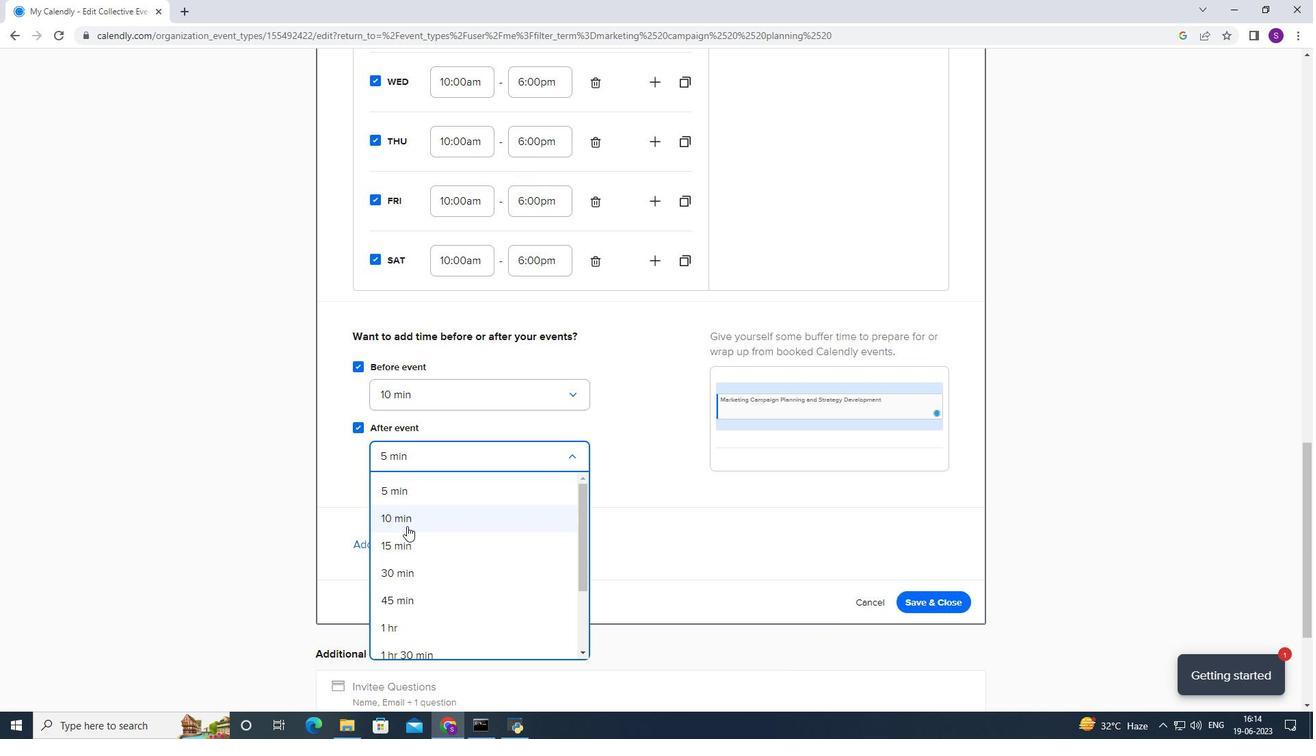 
Action: Mouse moved to (392, 546)
Screenshot: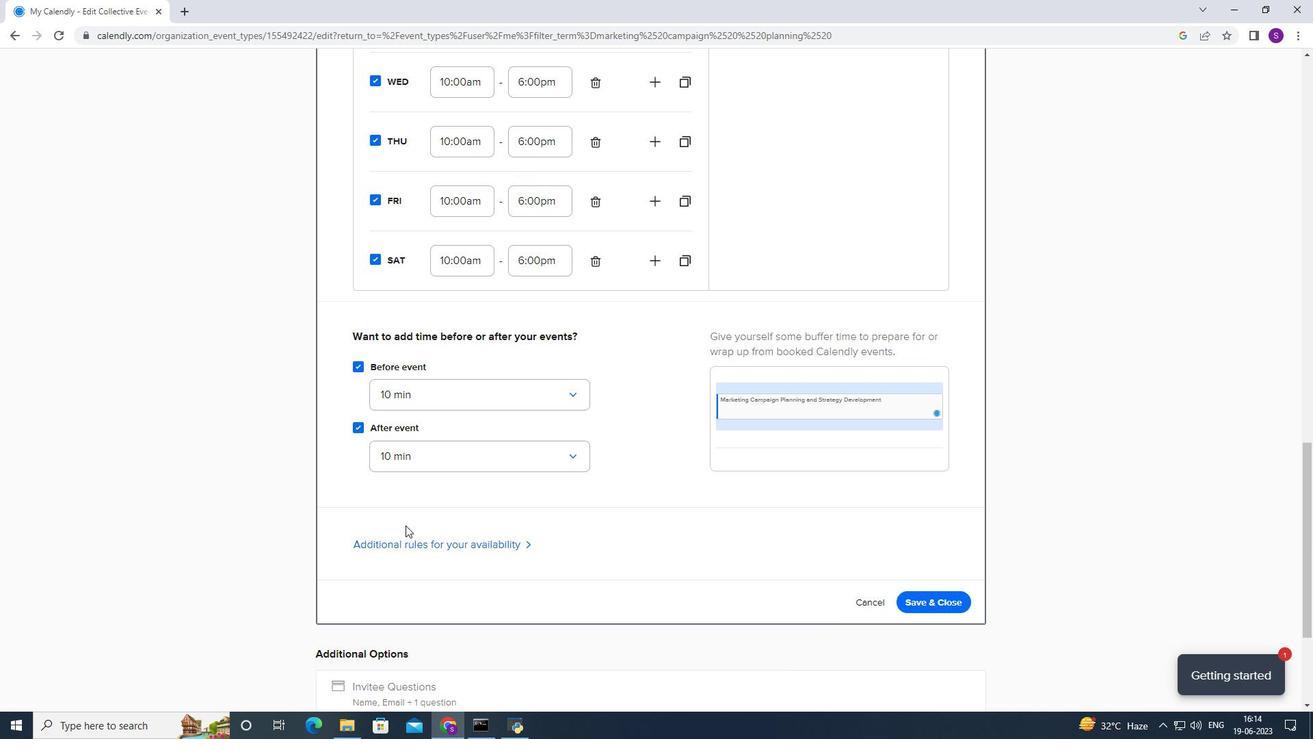 
Action: Mouse pressed left at (392, 546)
Screenshot: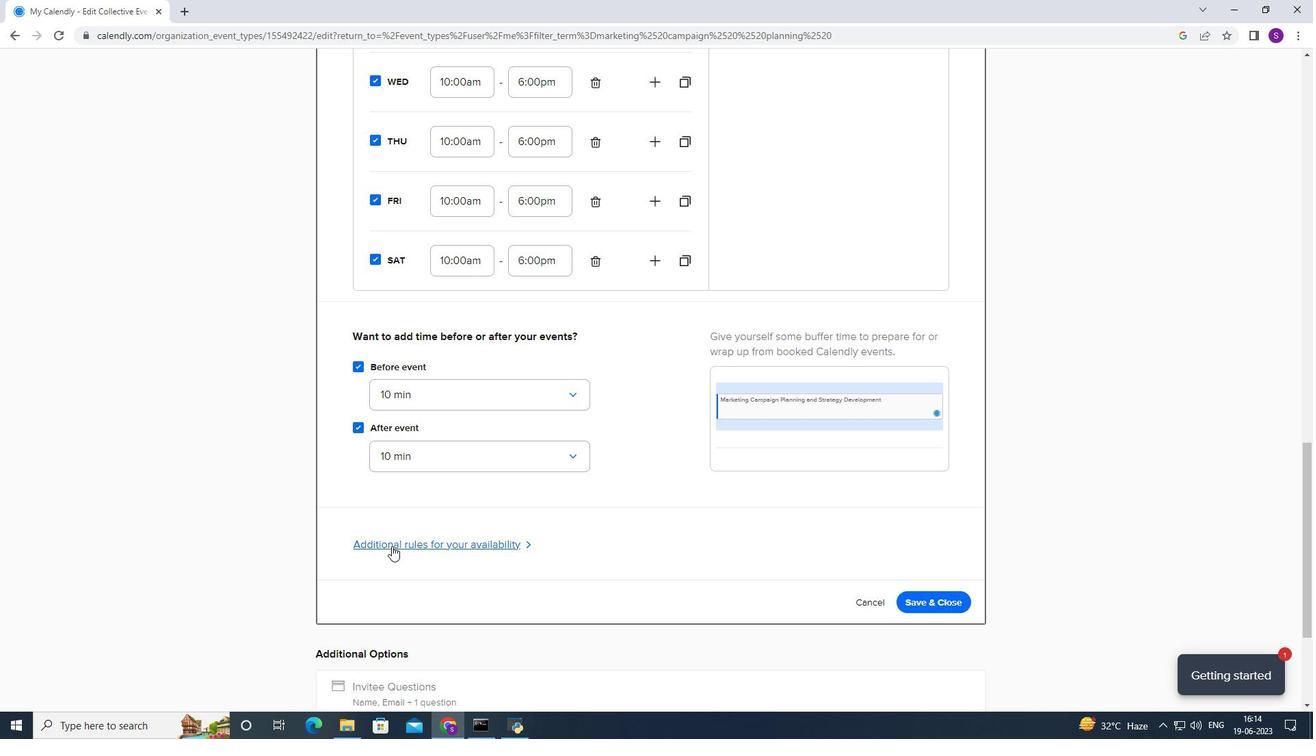 
Action: Mouse moved to (402, 496)
Screenshot: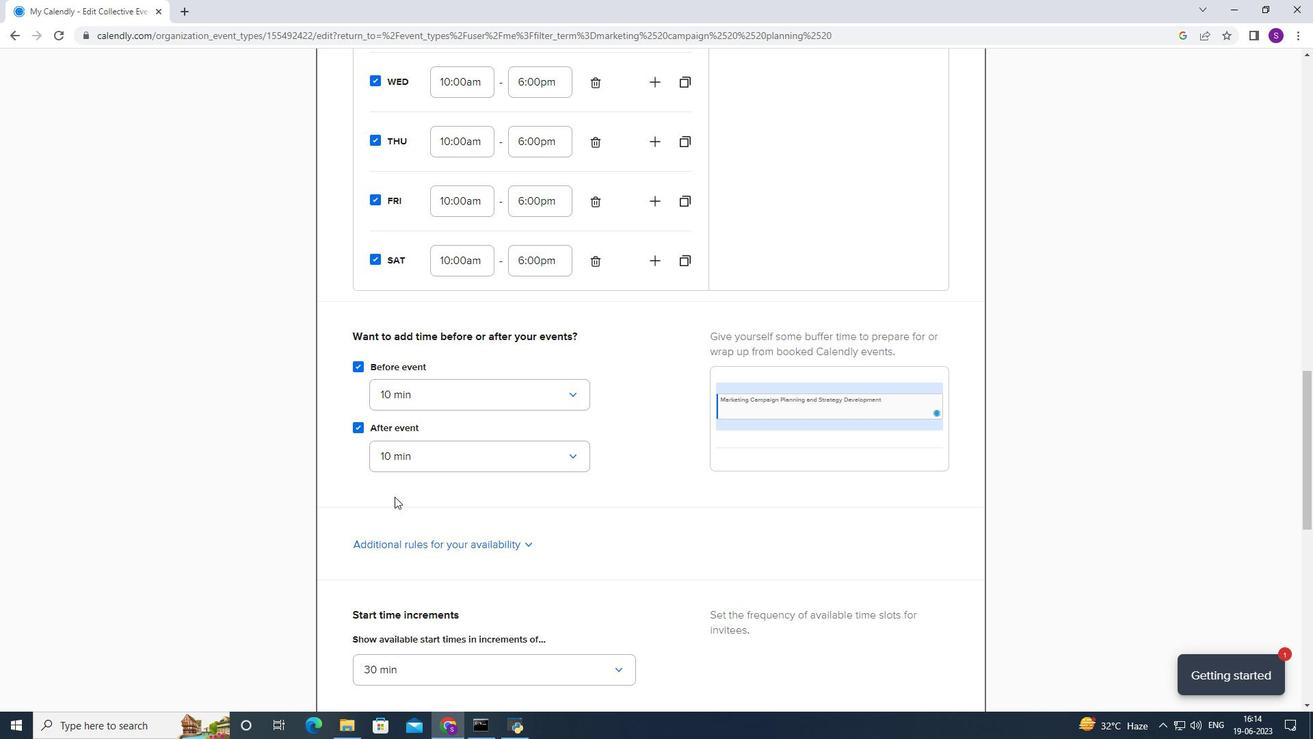 
Action: Mouse scrolled (402, 495) with delta (0, 0)
Screenshot: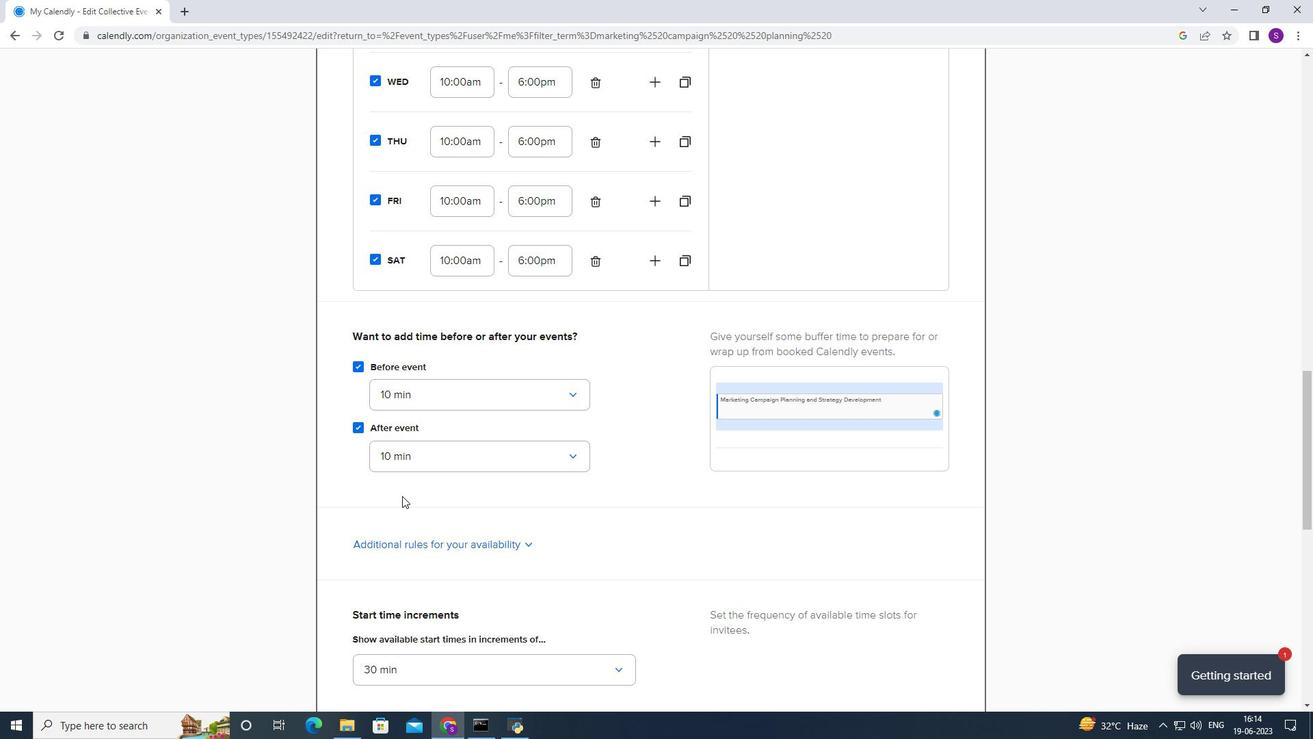 
Action: Mouse scrolled (402, 495) with delta (0, 0)
Screenshot: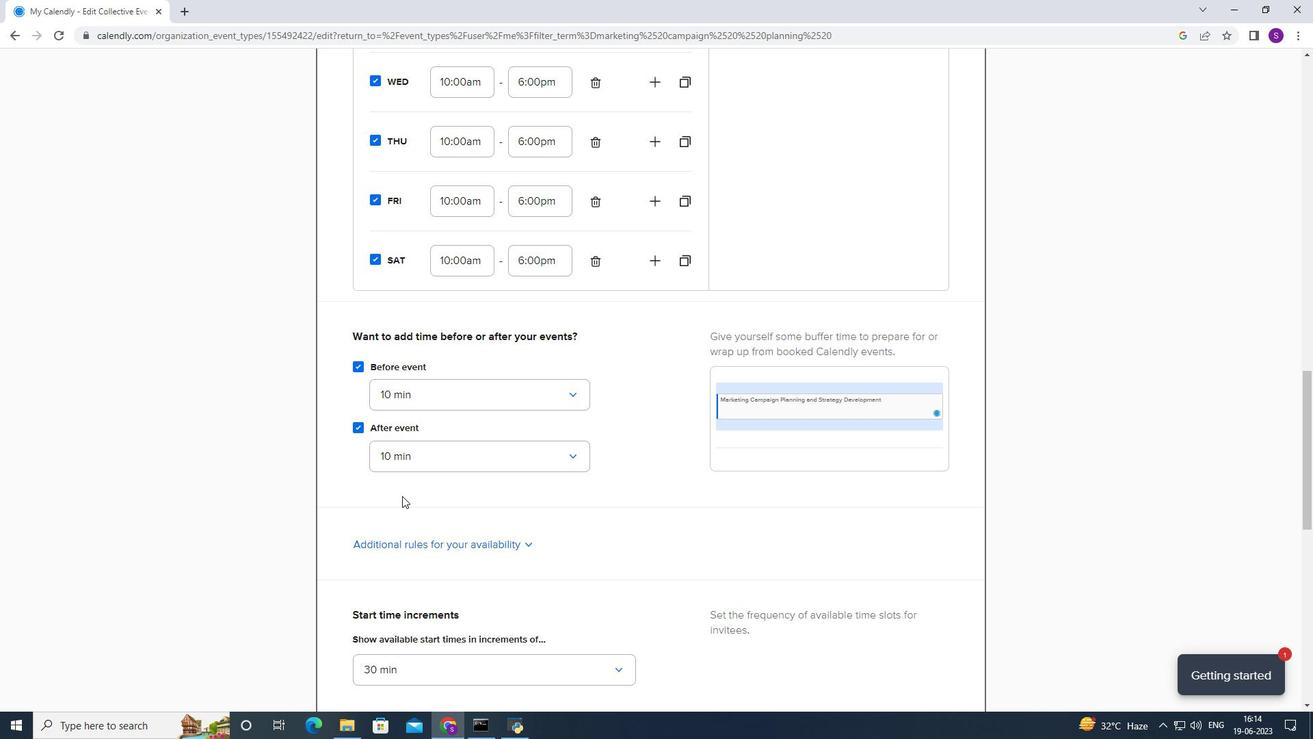 
Action: Mouse moved to (413, 541)
Screenshot: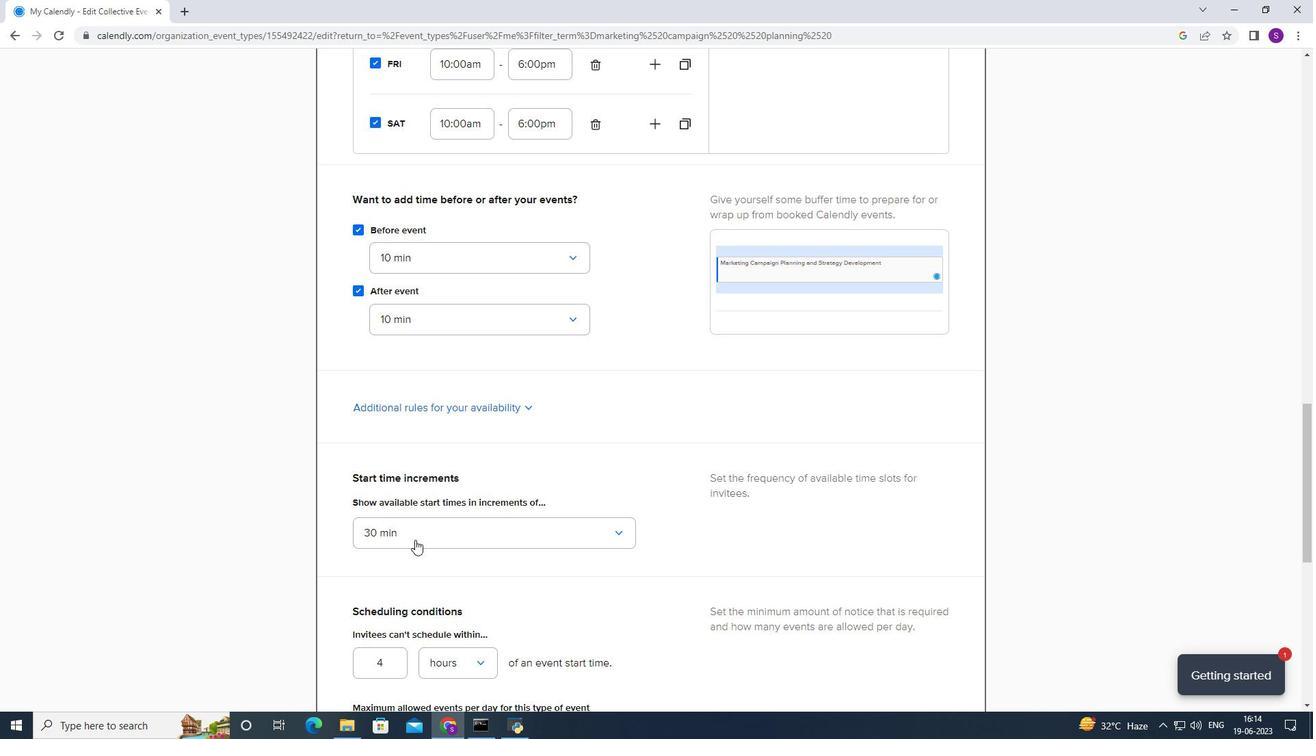 
Action: Mouse pressed left at (413, 541)
Screenshot: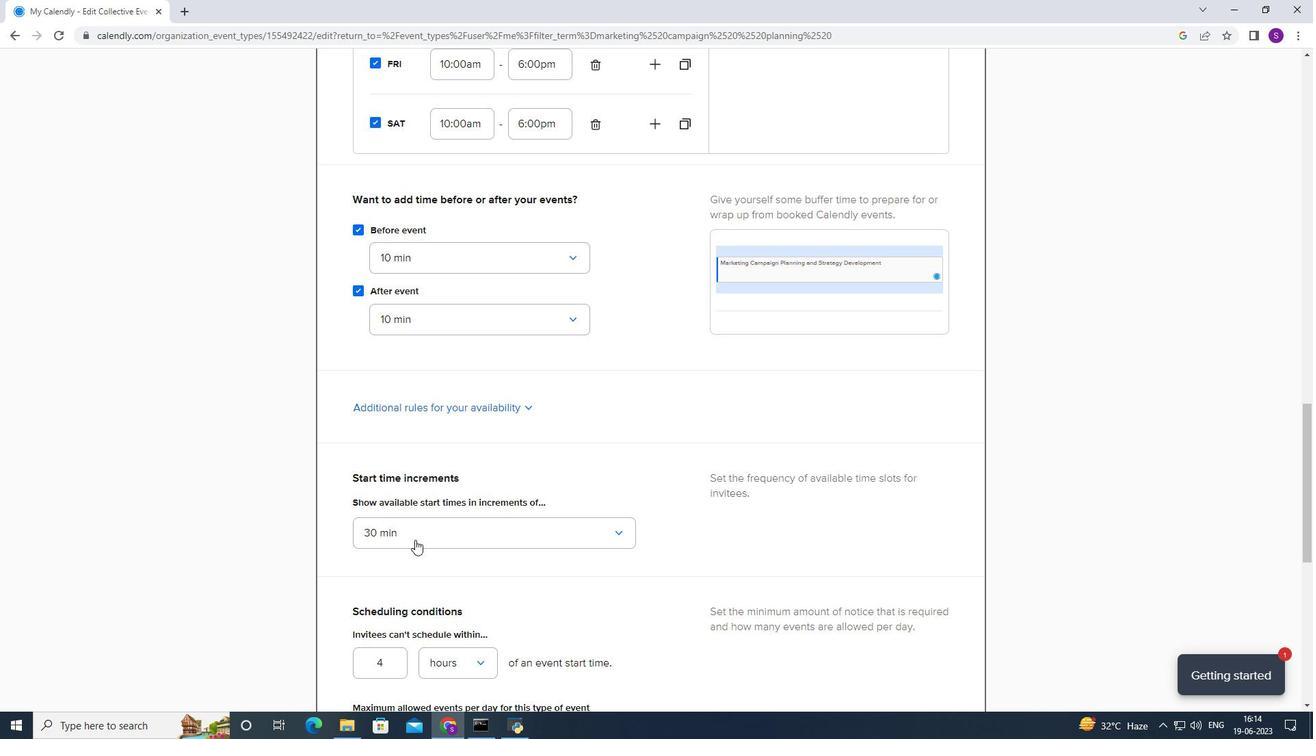 
Action: Mouse moved to (402, 557)
Screenshot: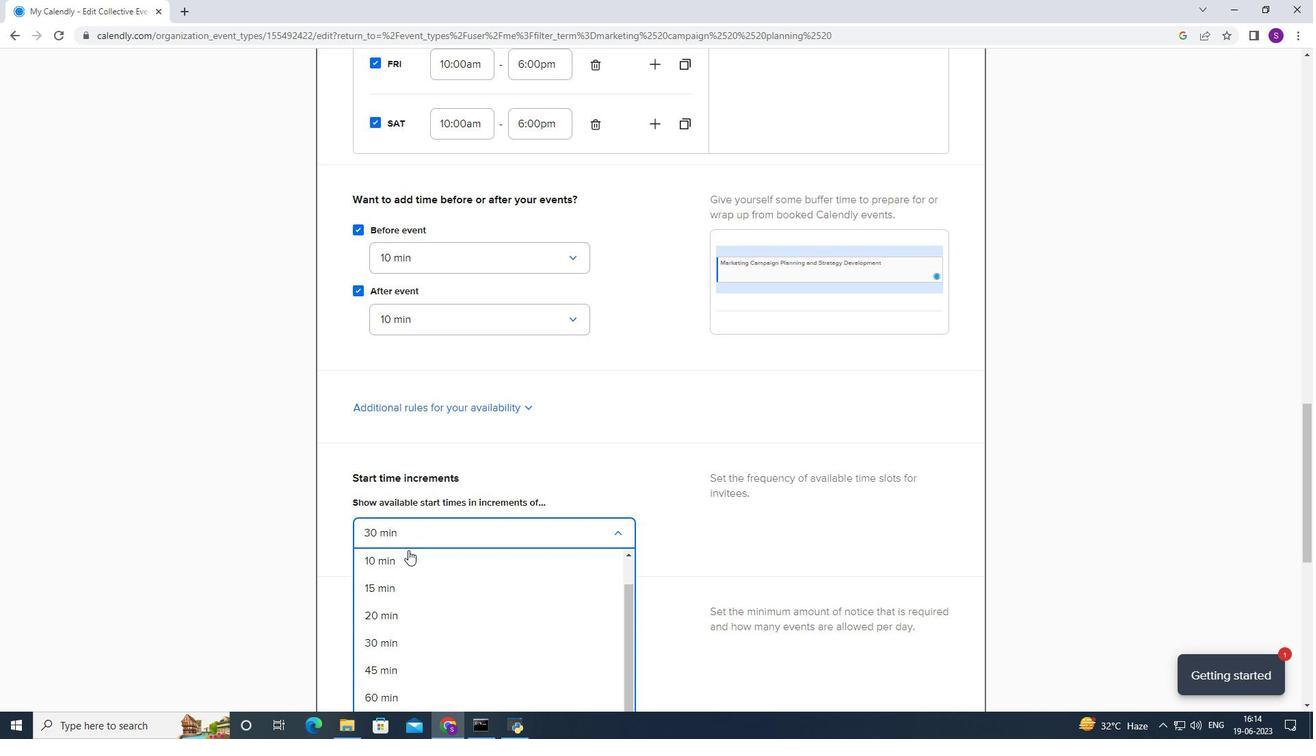 
Action: Mouse scrolled (402, 557) with delta (0, 0)
Screenshot: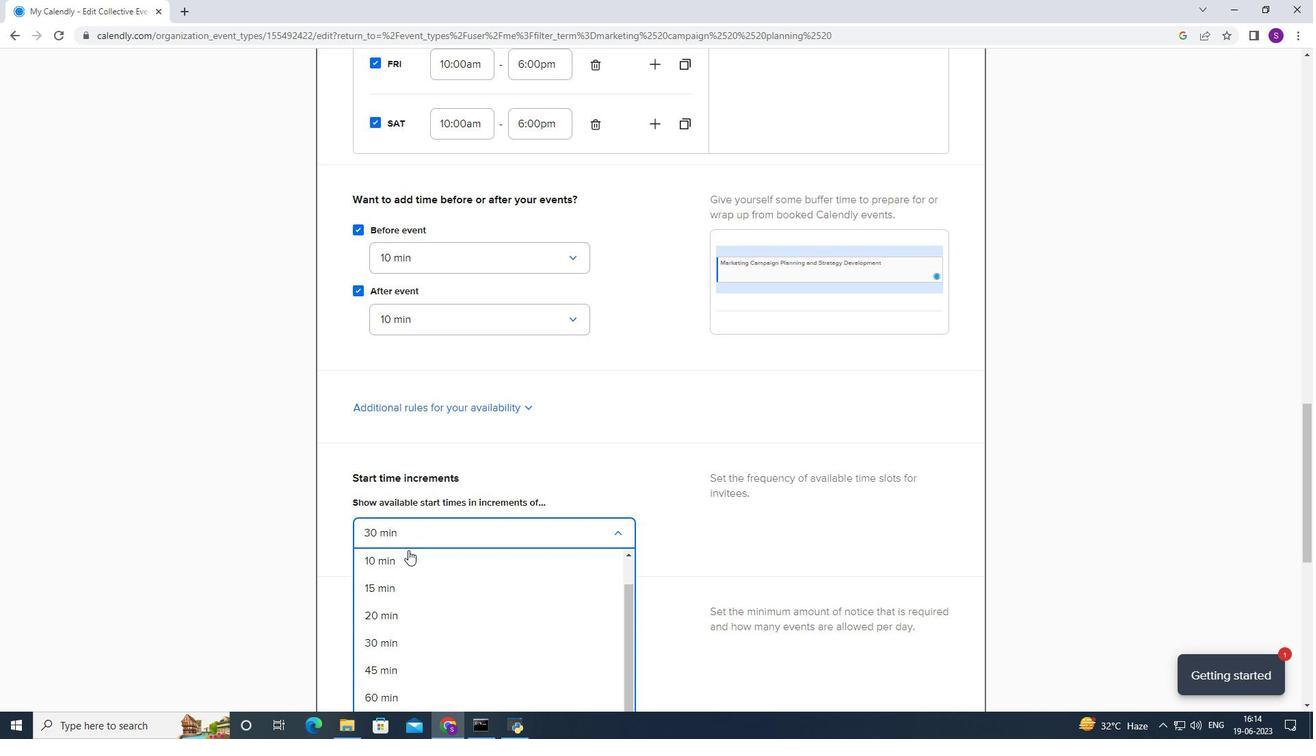 
Action: Mouse scrolled (402, 557) with delta (0, 0)
Screenshot: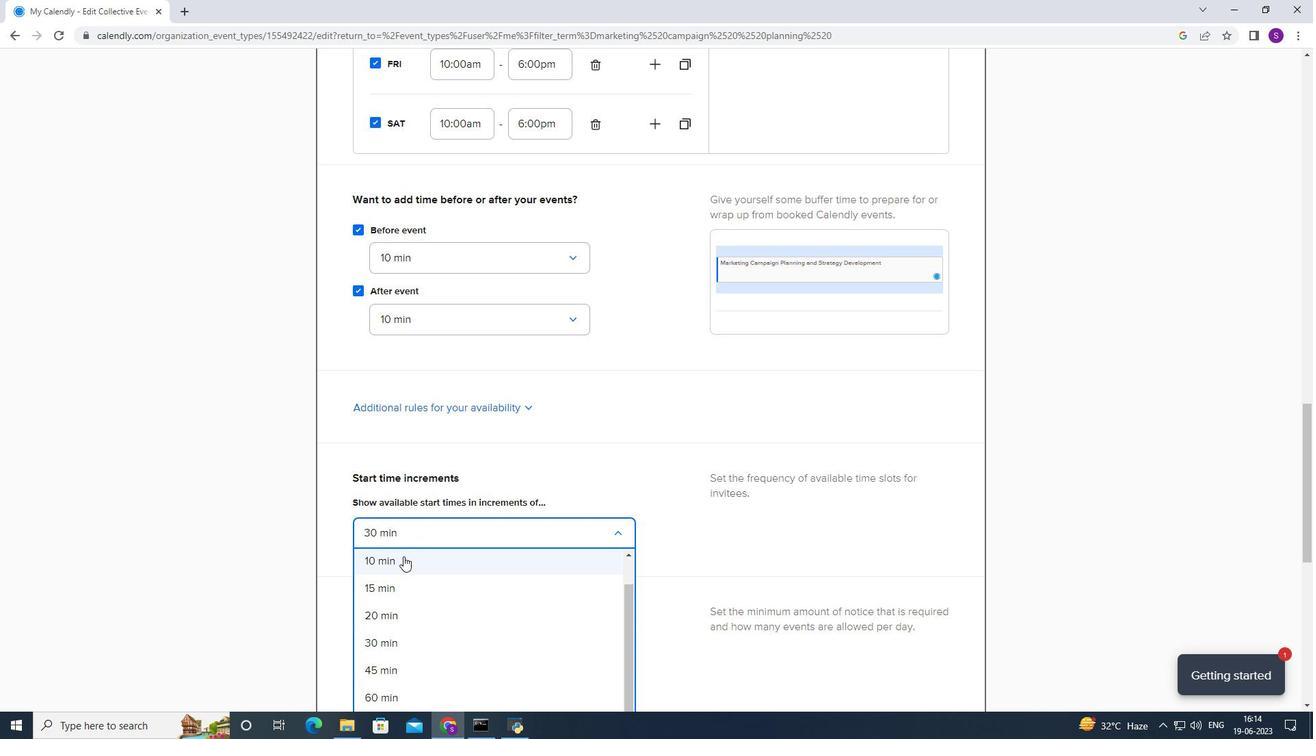 
Action: Mouse moved to (377, 595)
Screenshot: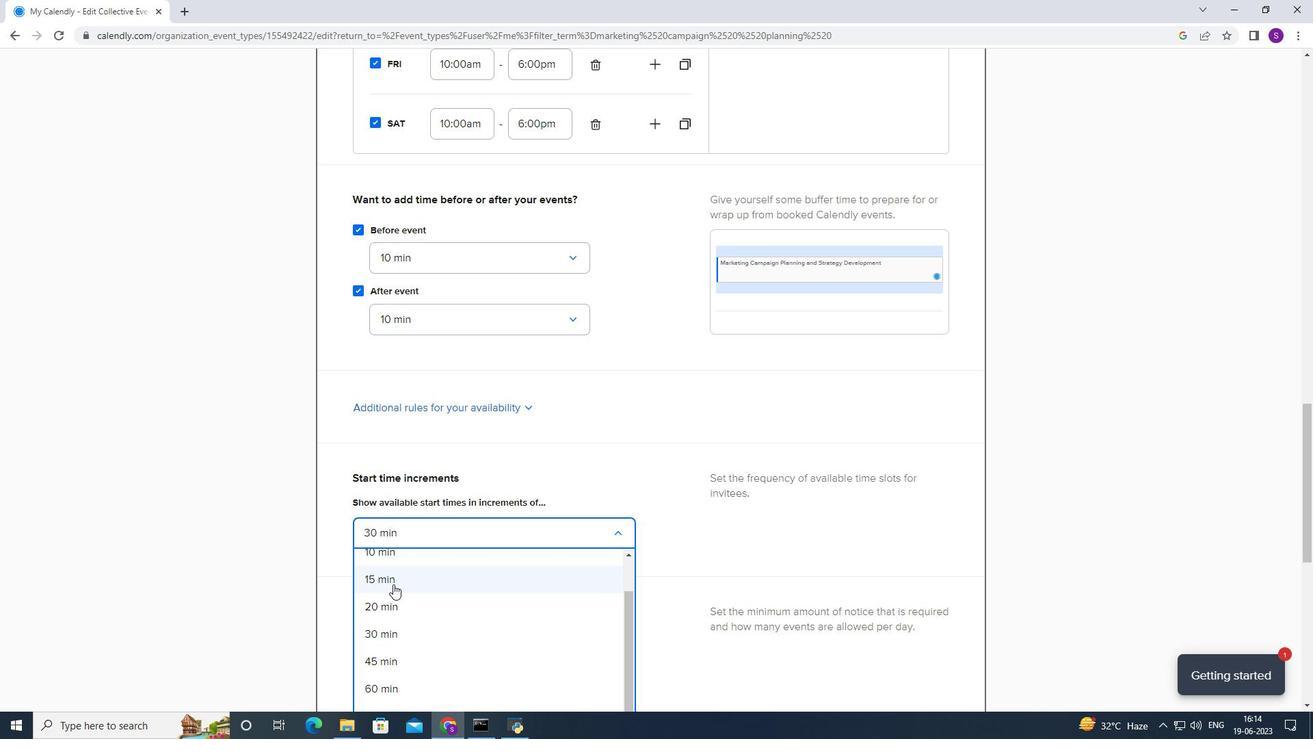 
Action: Mouse scrolled (377, 594) with delta (0, 0)
Screenshot: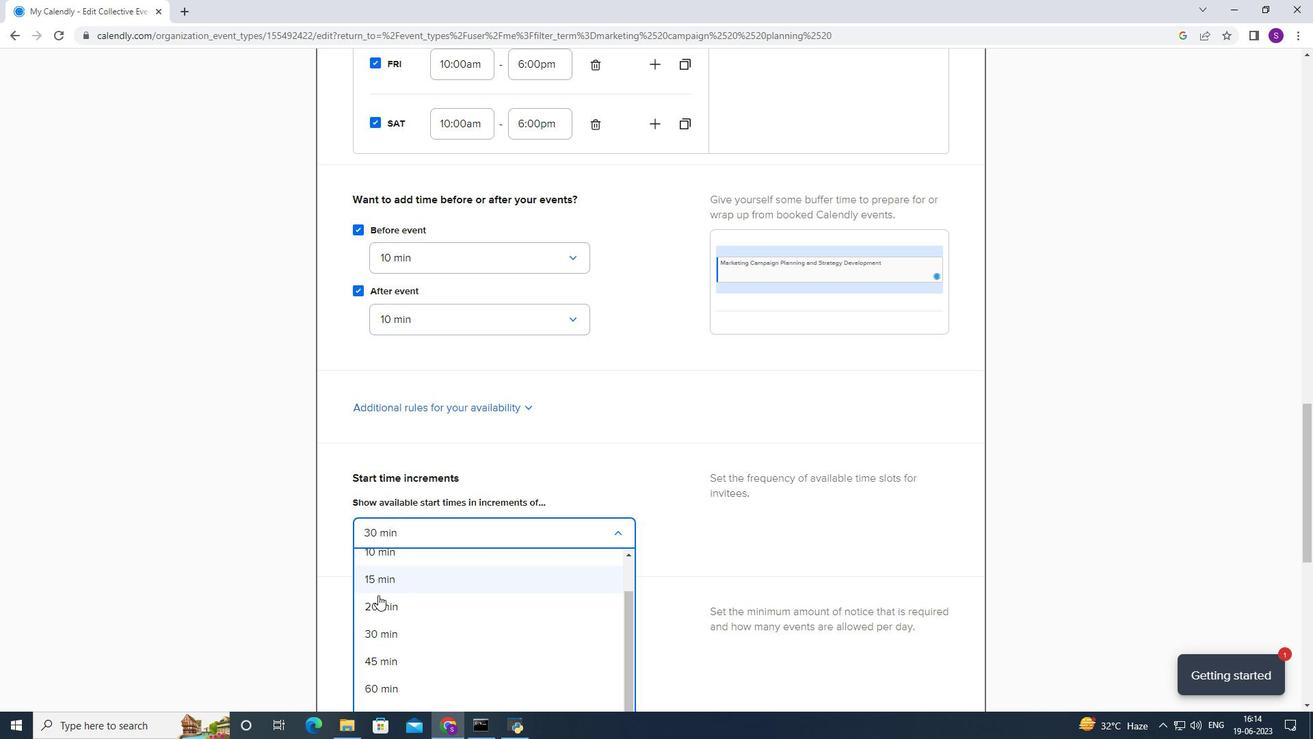 
Action: Mouse scrolled (377, 594) with delta (0, 0)
Screenshot: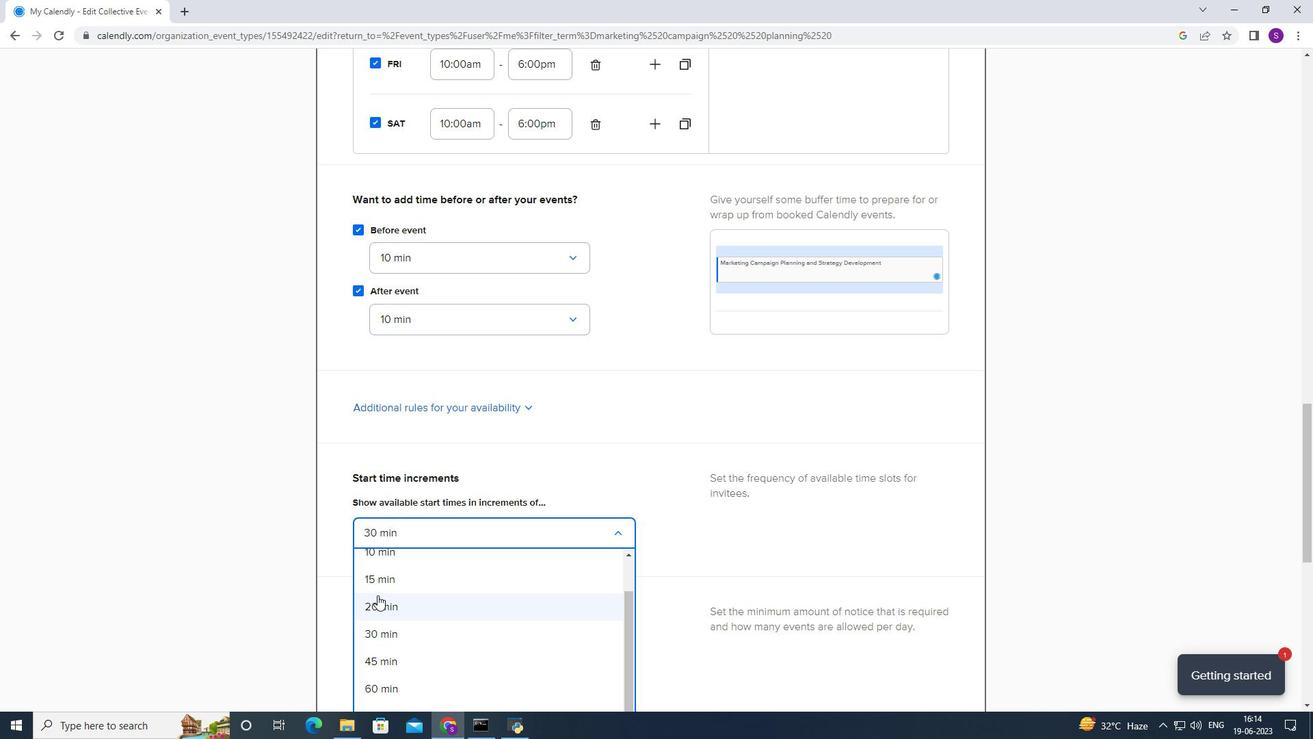 
Action: Mouse scrolled (377, 594) with delta (0, 0)
Screenshot: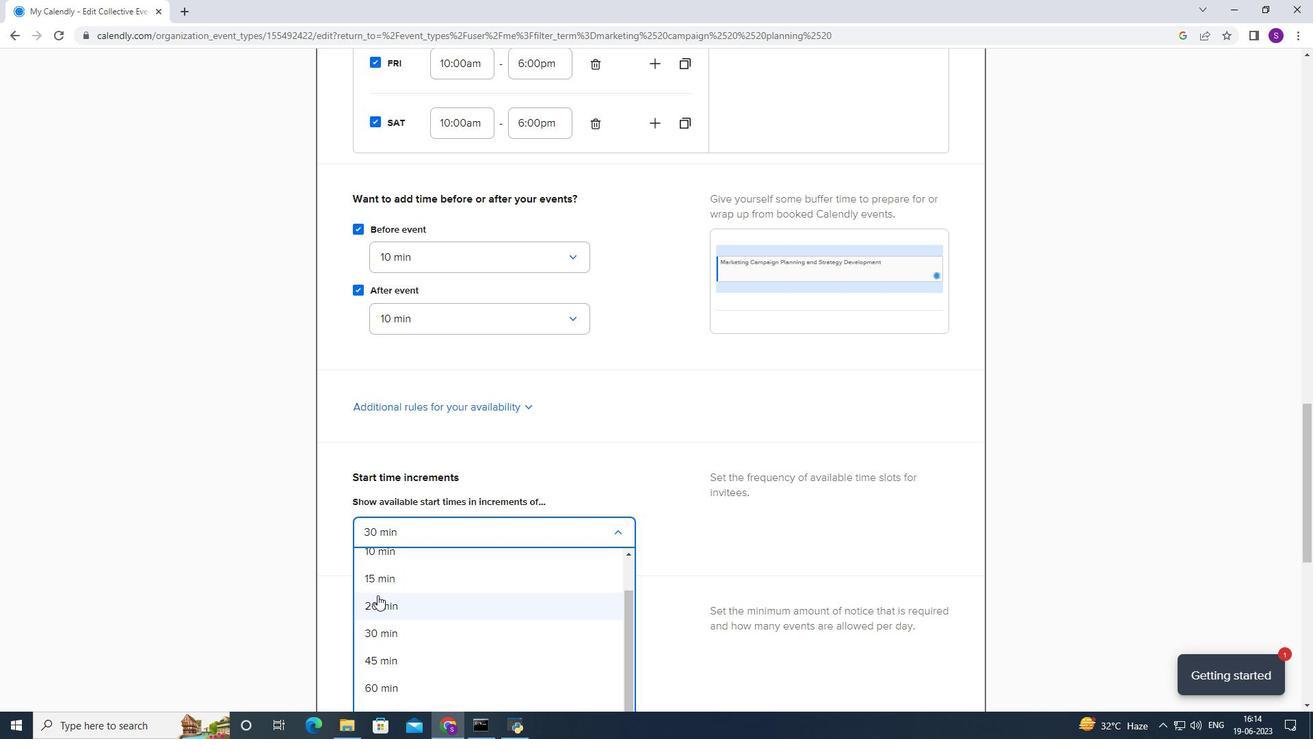 
Action: Mouse moved to (403, 501)
Screenshot: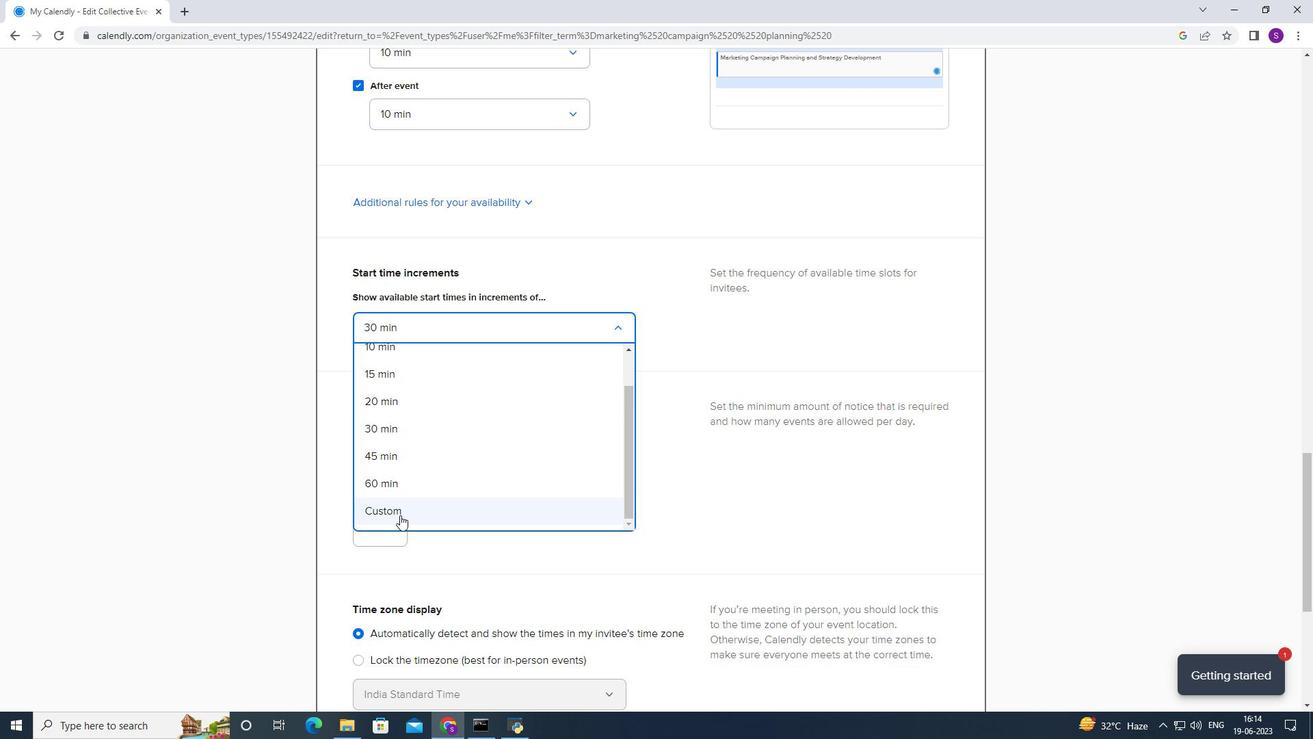 
Action: Mouse pressed left at (403, 501)
Screenshot: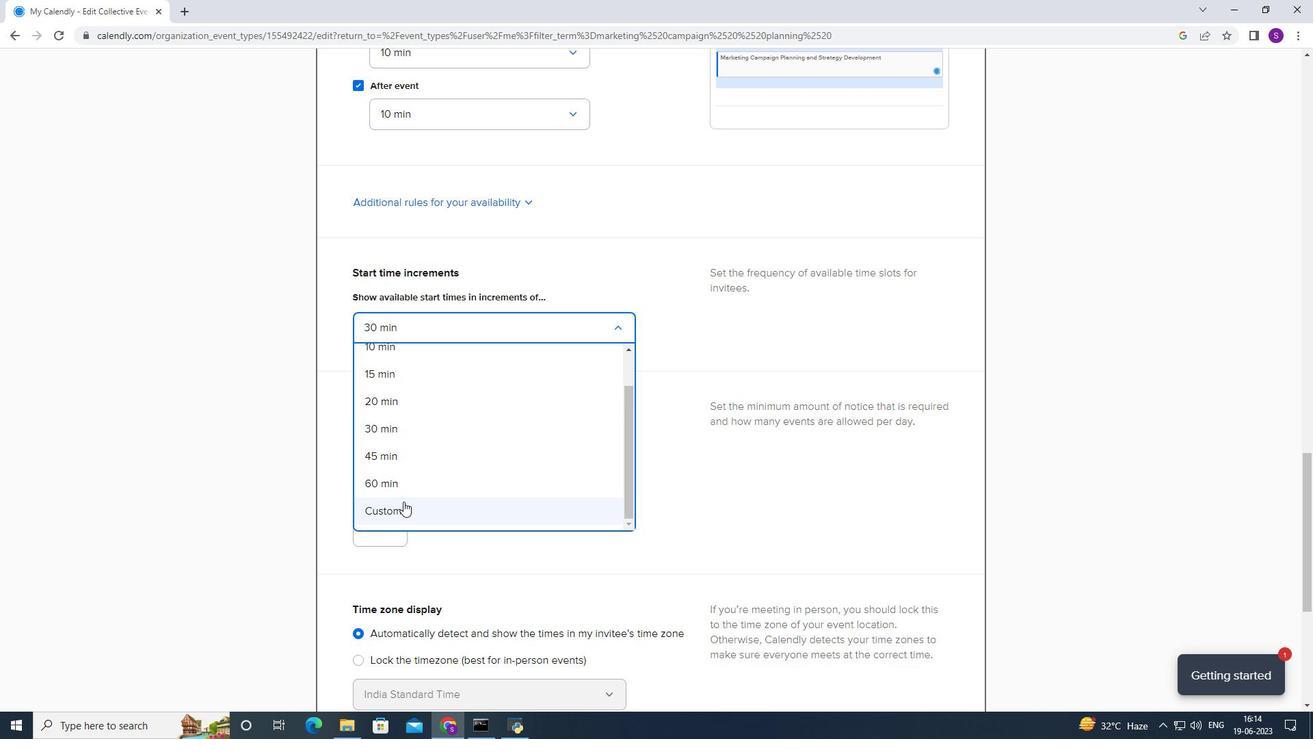 
Action: Mouse moved to (436, 372)
Screenshot: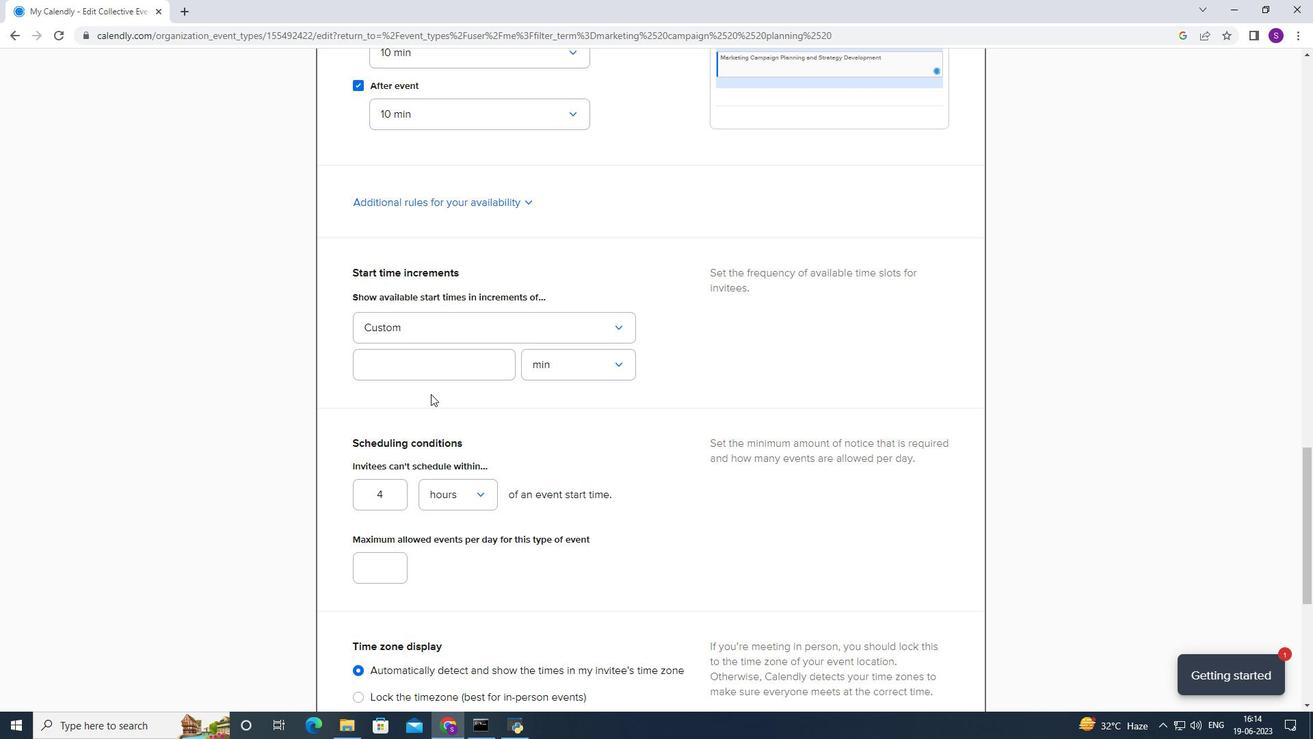 
Action: Mouse pressed left at (436, 372)
Screenshot: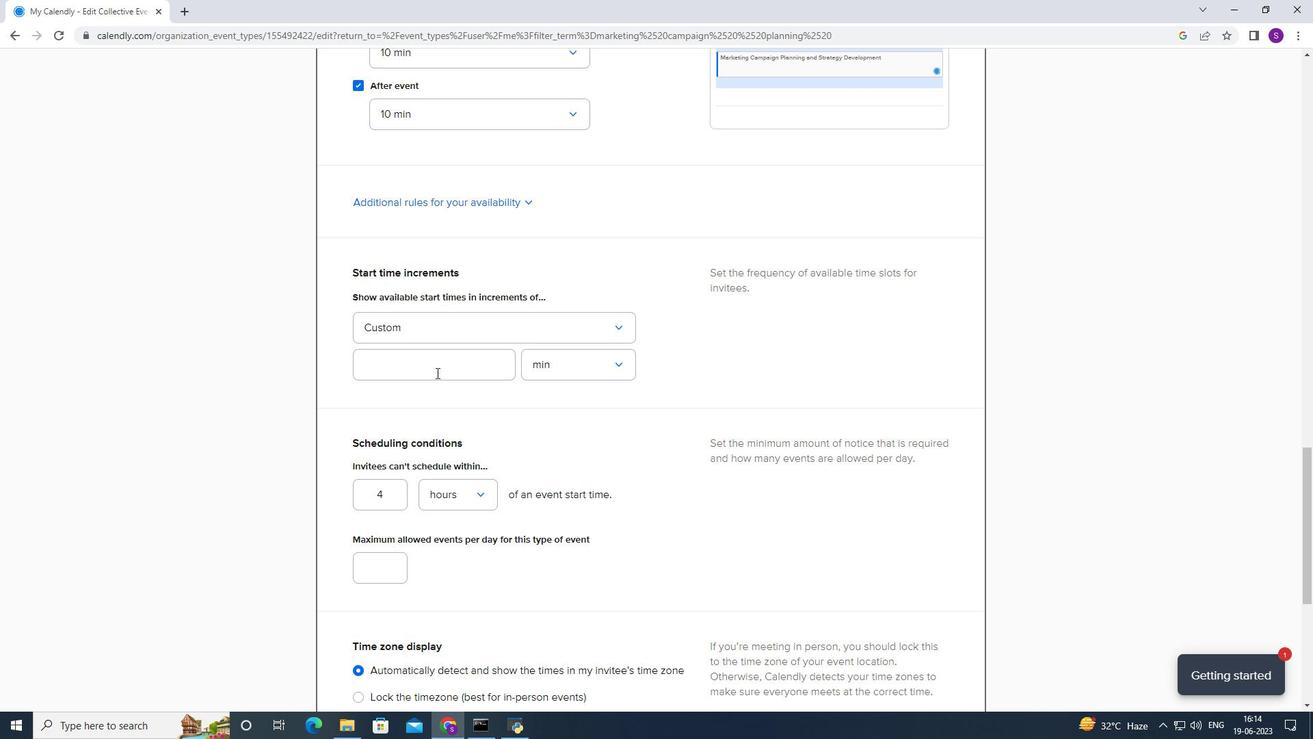 
Action: Key pressed 55
Screenshot: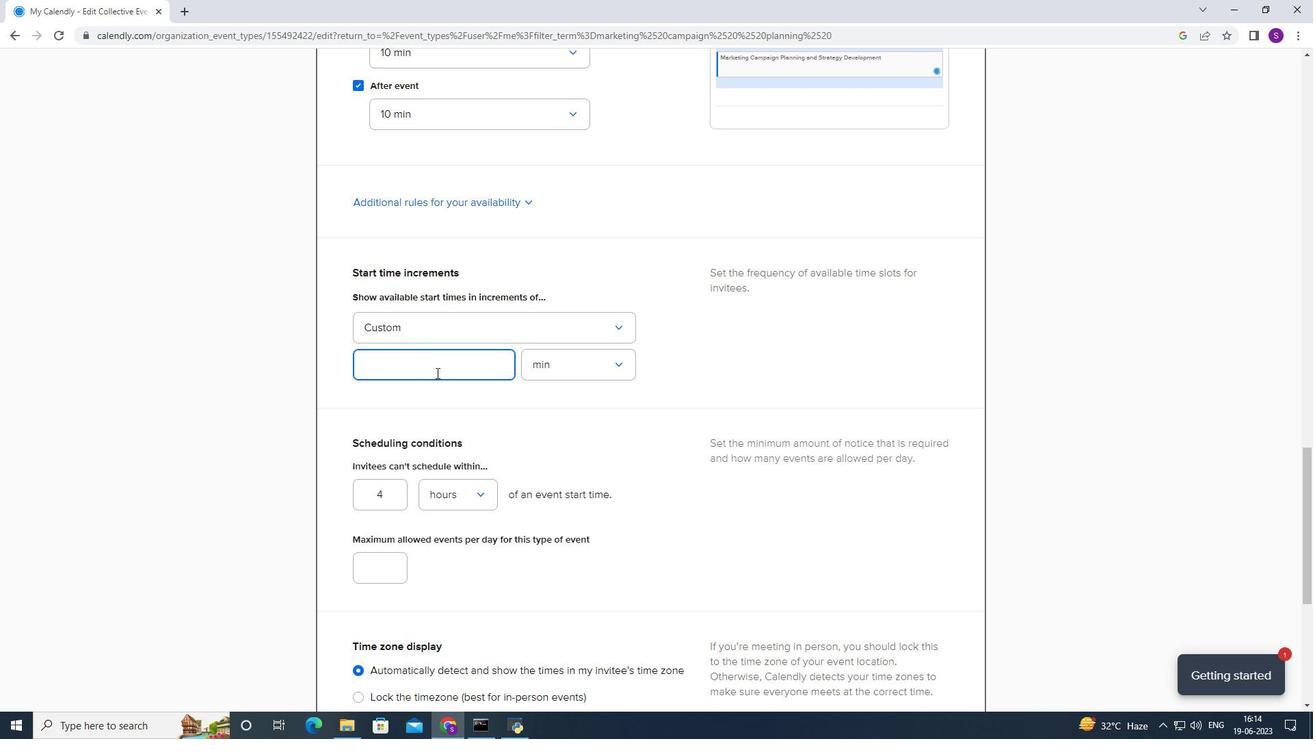 
Action: Mouse moved to (429, 438)
Screenshot: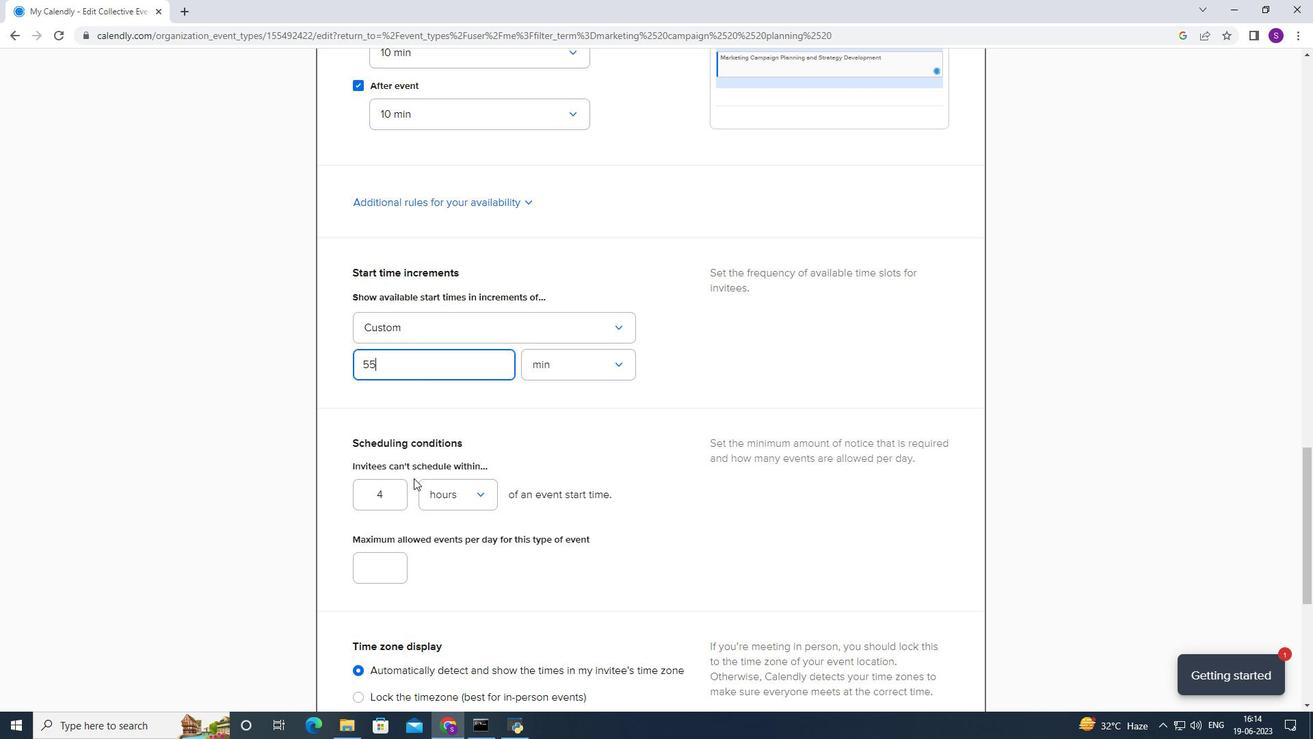 
Action: Mouse pressed left at (429, 438)
Screenshot: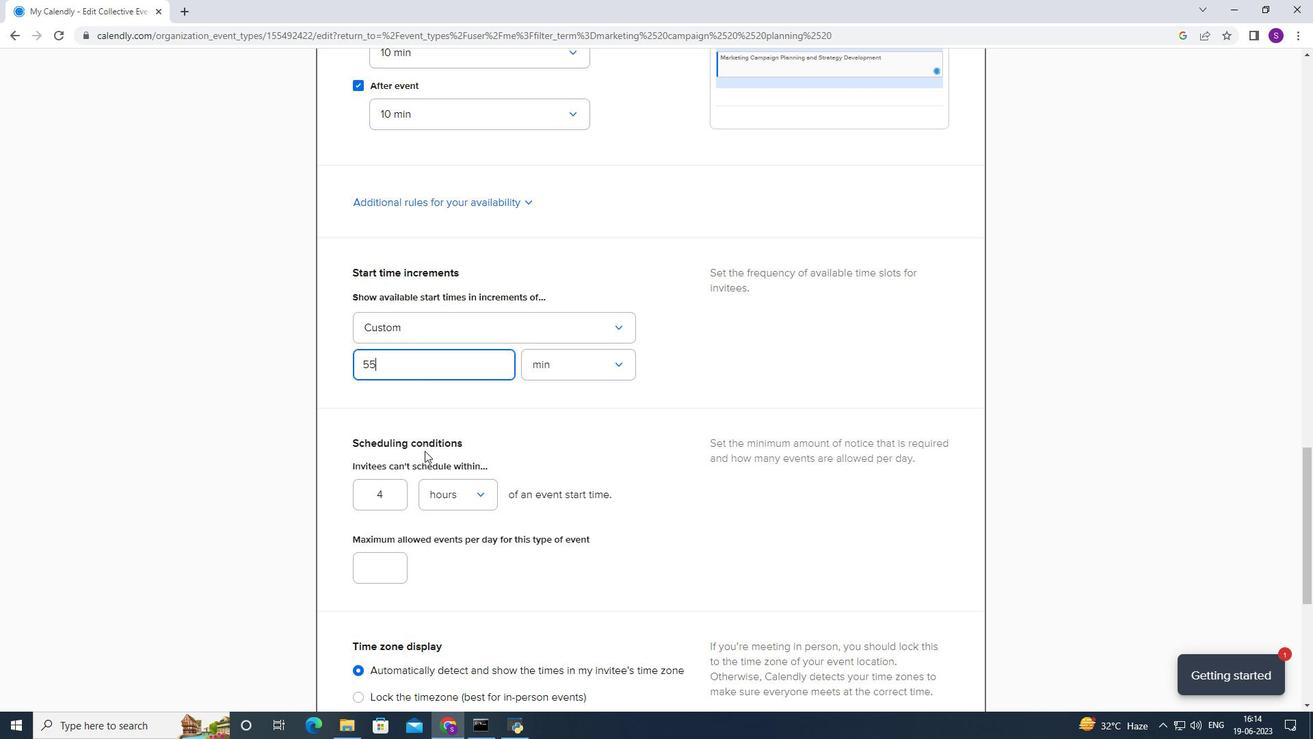 
Action: Mouse moved to (394, 494)
Screenshot: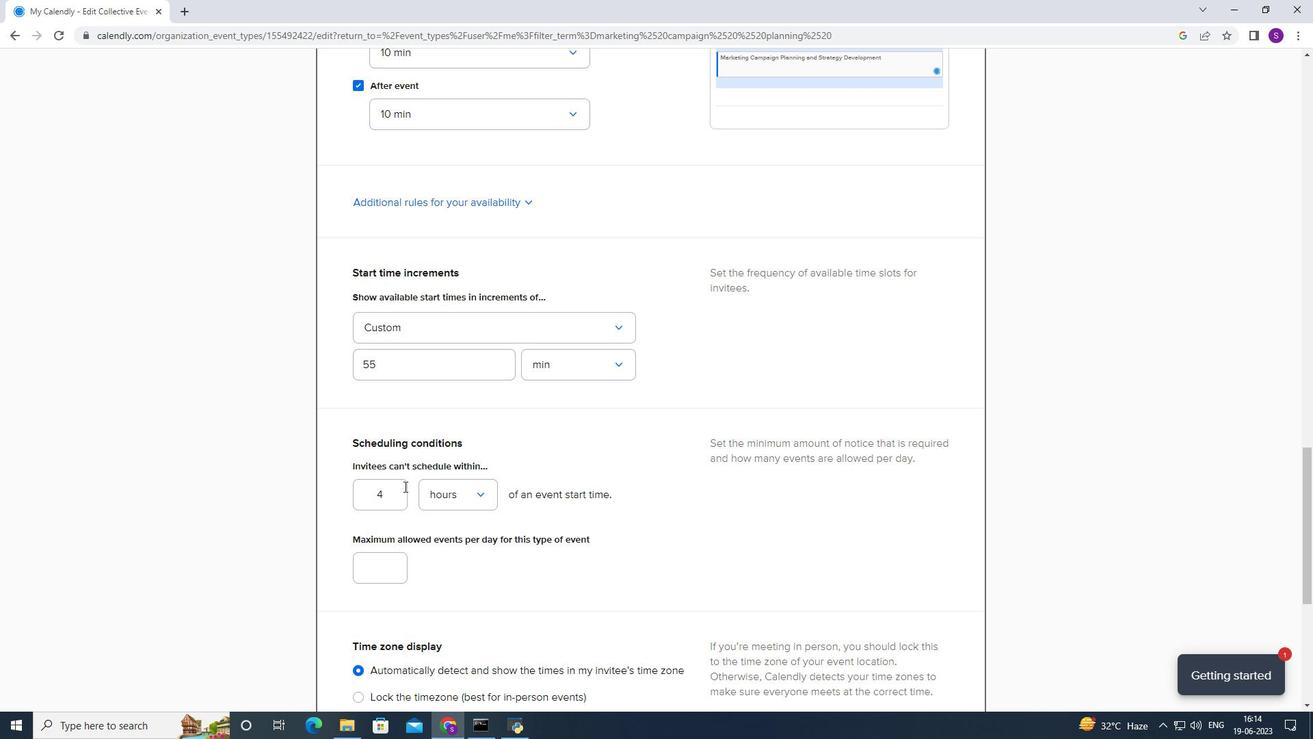 
Action: Mouse pressed left at (394, 494)
Screenshot: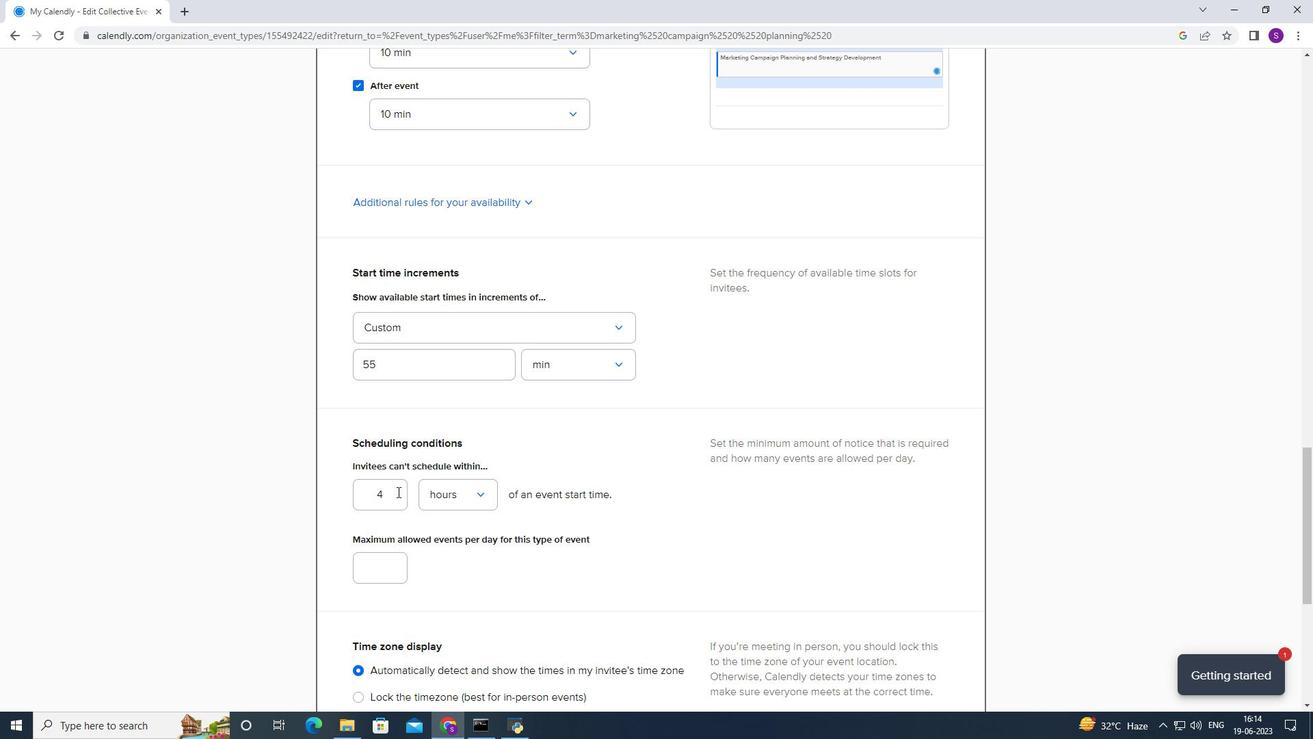
Action: Mouse moved to (366, 493)
Screenshot: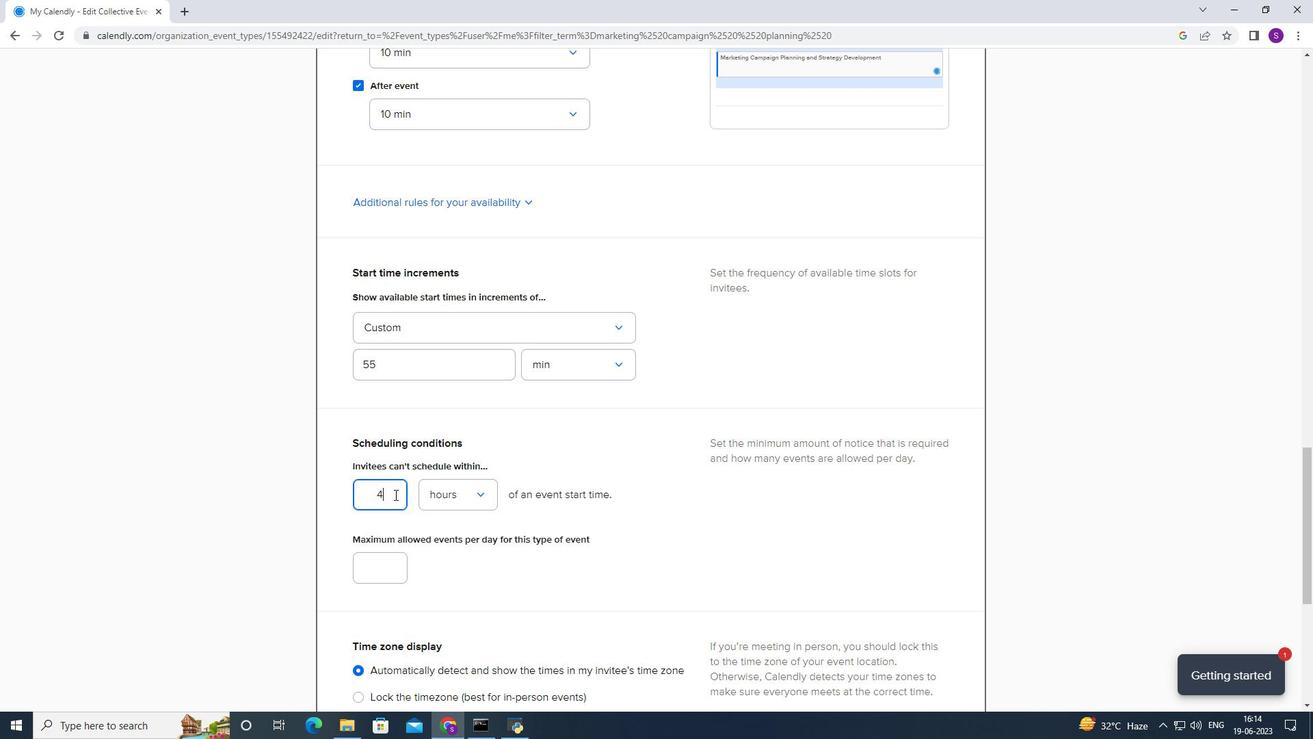 
Action: Key pressed 52
Screenshot: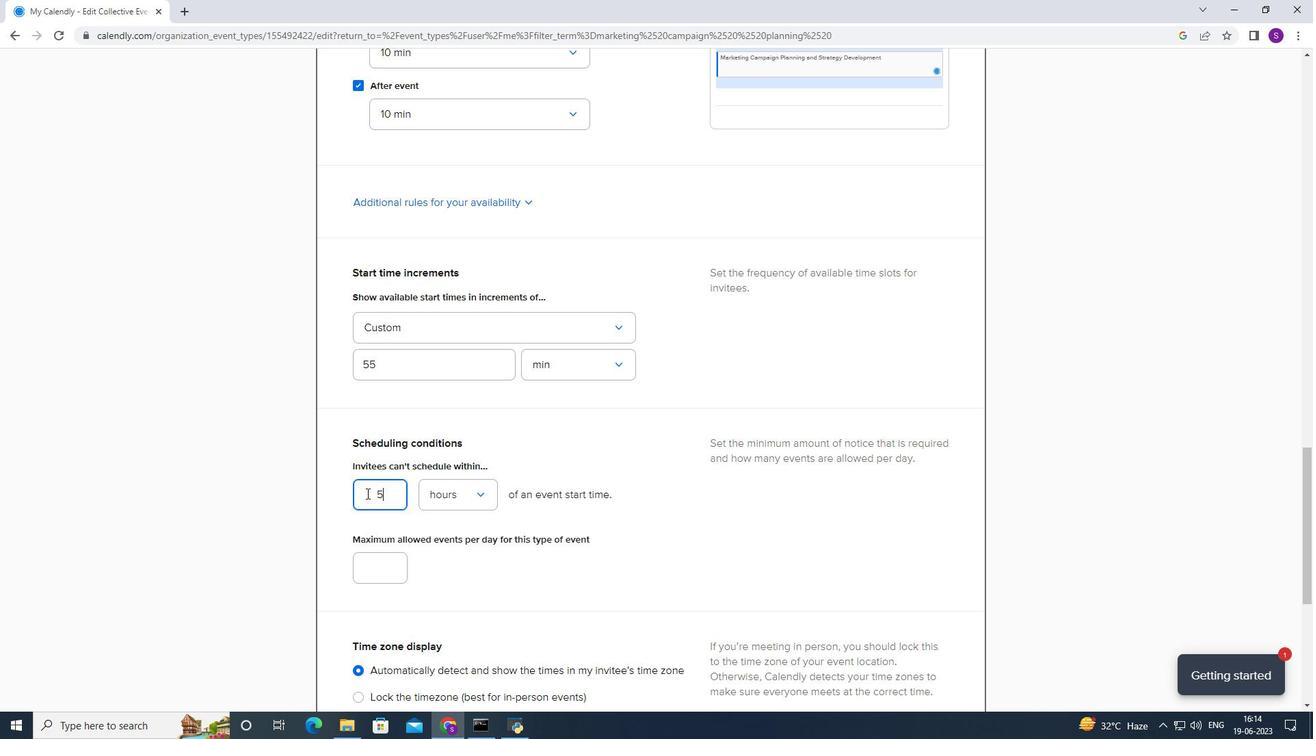 
Action: Mouse moved to (393, 582)
Screenshot: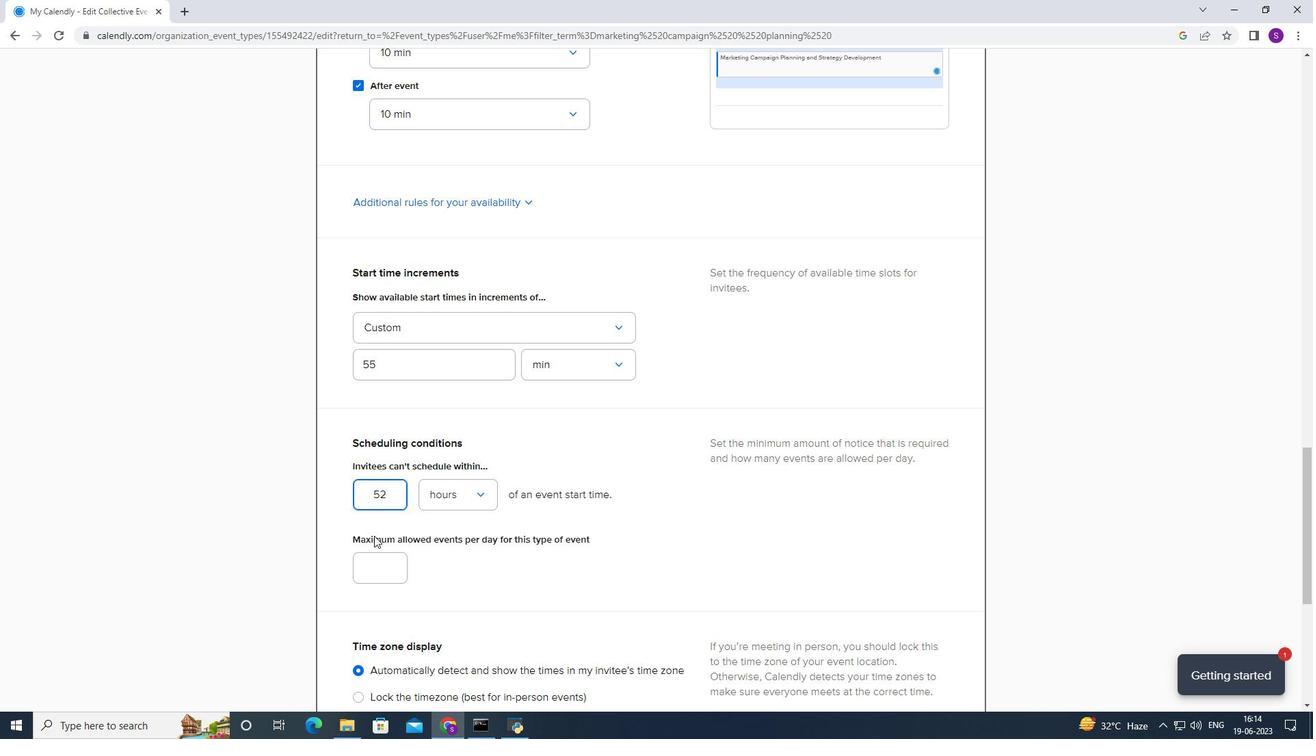 
Action: Mouse pressed left at (393, 582)
Screenshot: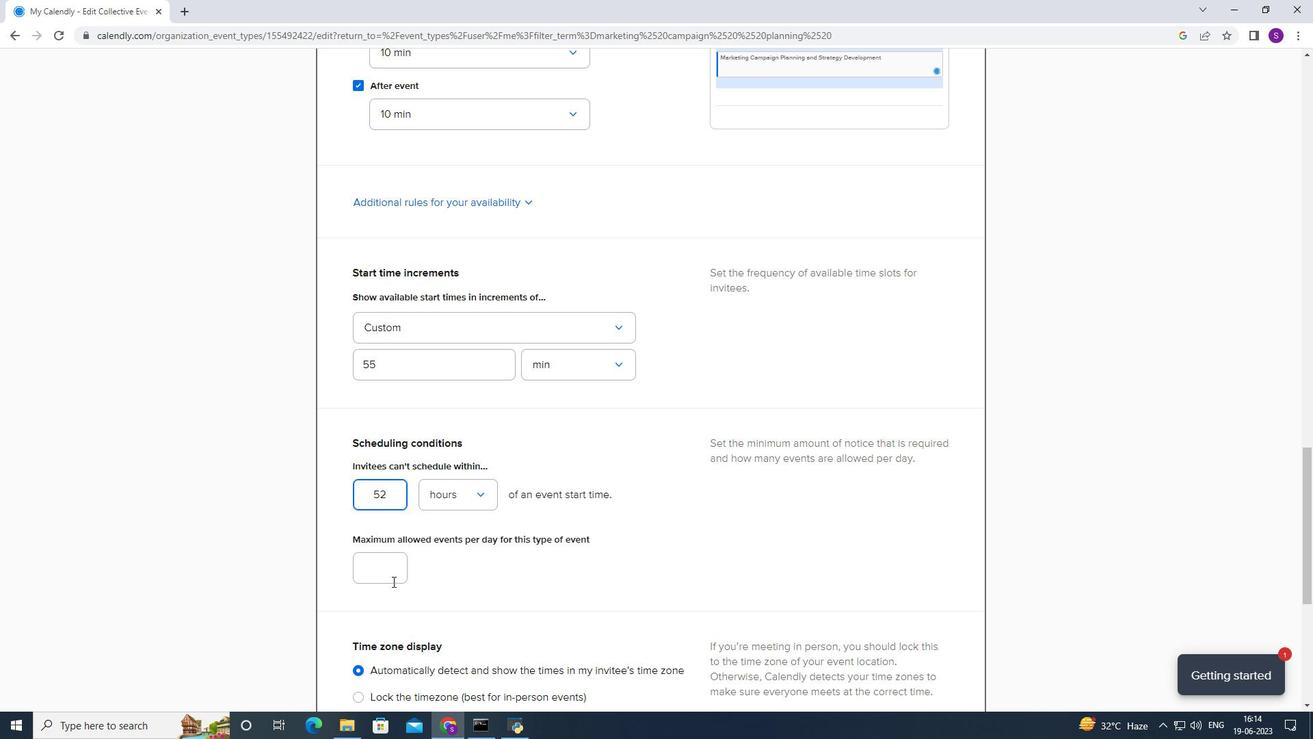 
Action: Mouse moved to (395, 574)
Screenshot: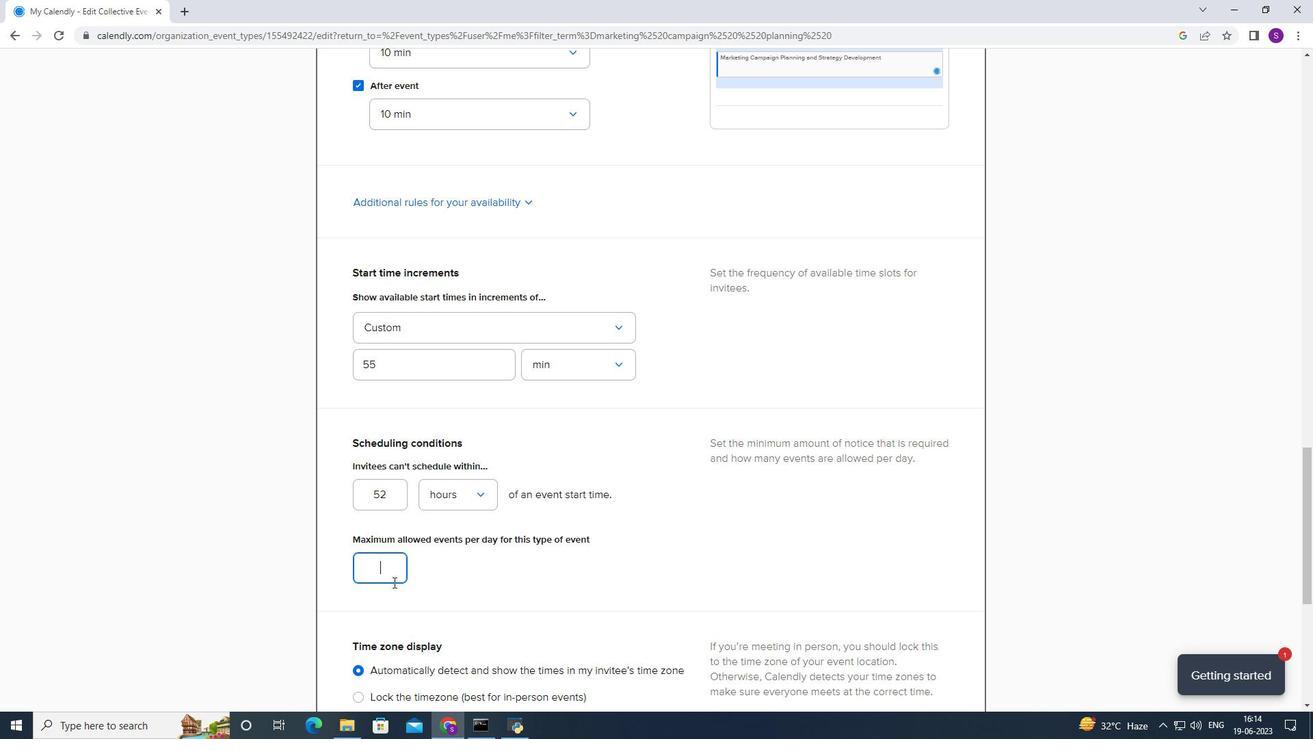 
Action: Key pressed 5
Screenshot: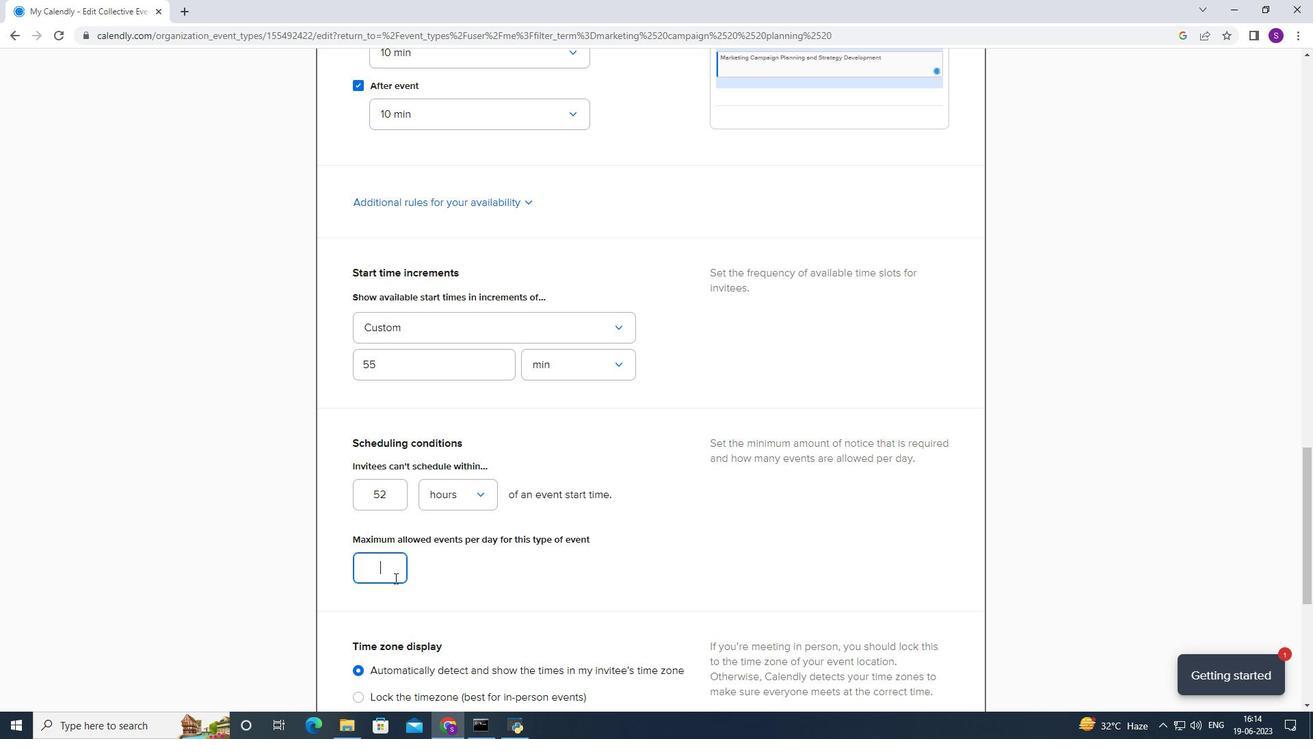 
Action: Mouse moved to (591, 548)
Screenshot: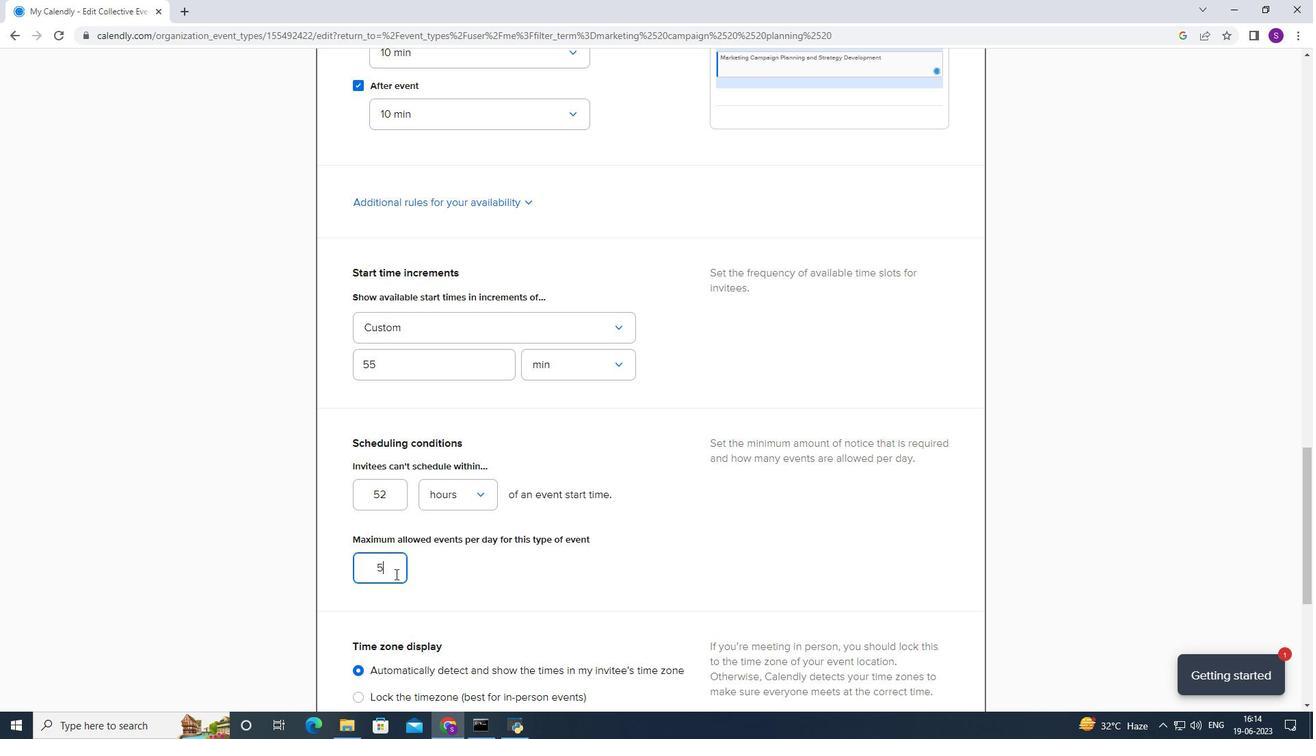 
Action: Mouse scrolled (591, 547) with delta (0, 0)
Screenshot: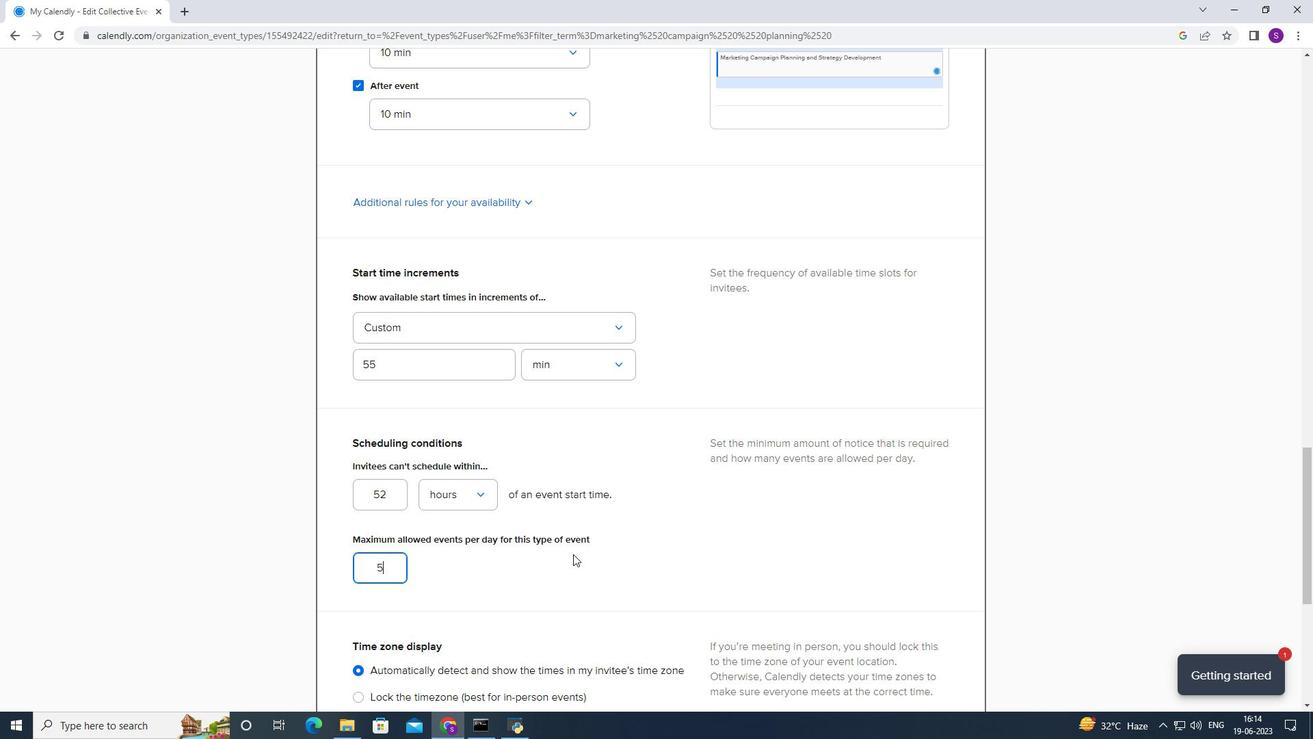 
Action: Mouse scrolled (591, 547) with delta (0, 0)
Screenshot: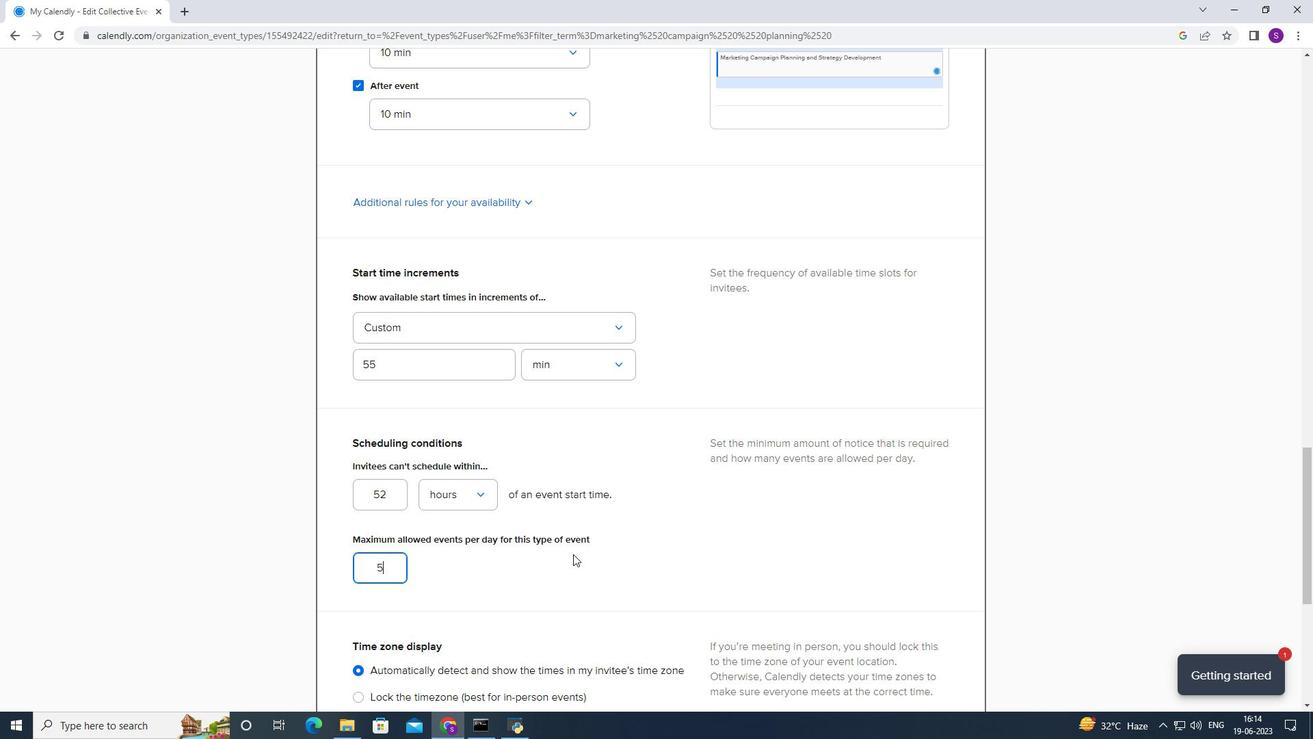 
Action: Mouse scrolled (591, 547) with delta (0, 0)
Screenshot: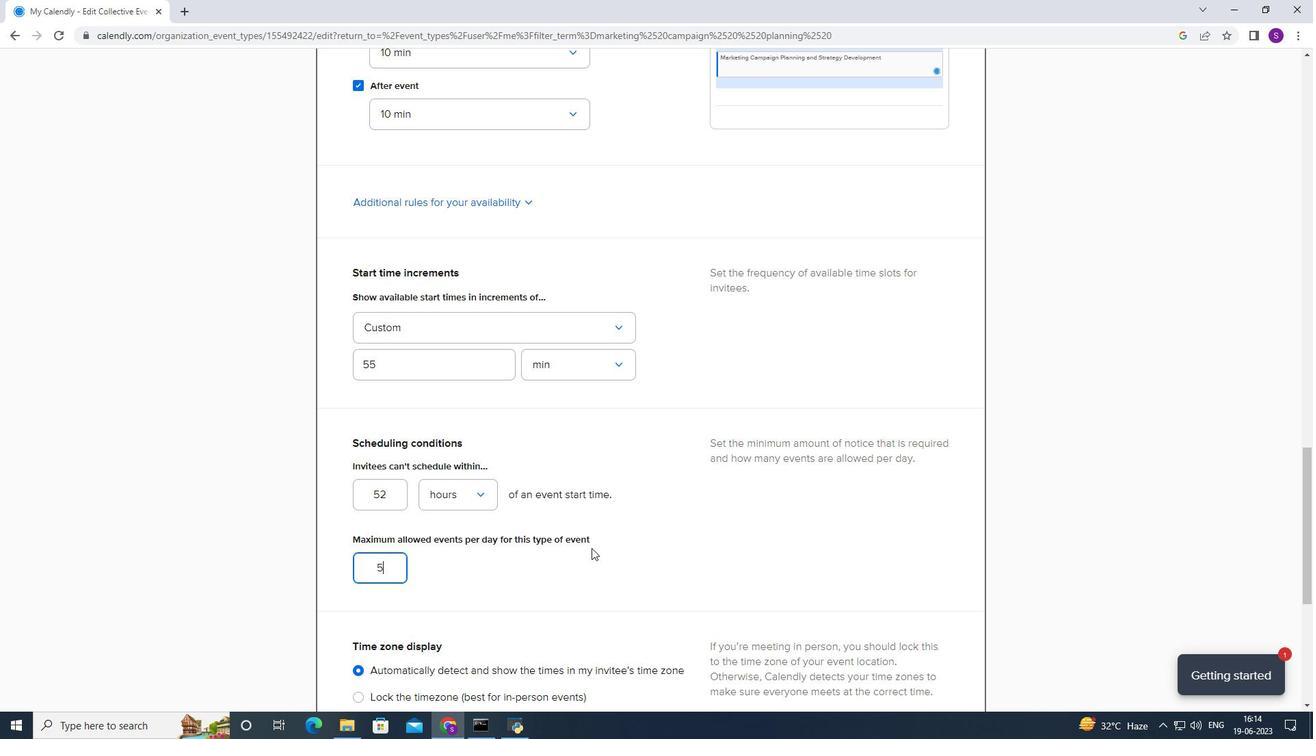
Action: Mouse scrolled (591, 547) with delta (0, 0)
Screenshot: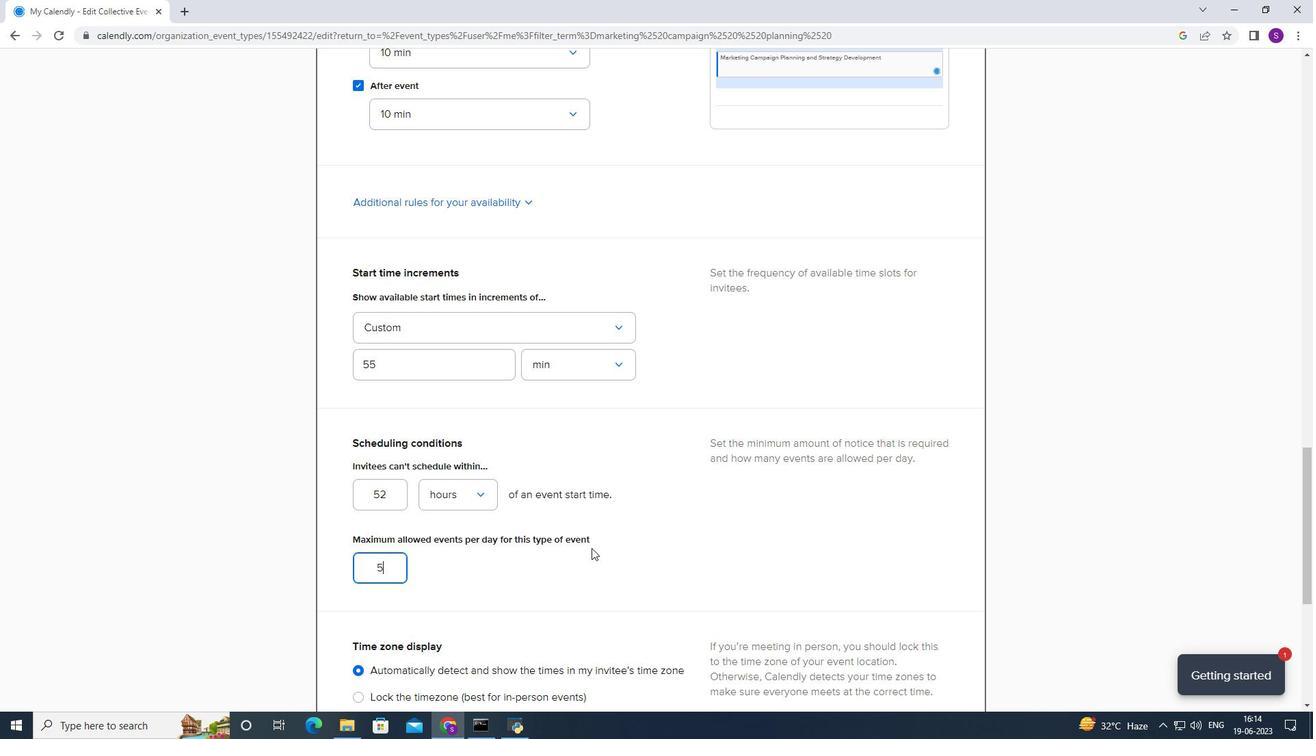 
Action: Mouse scrolled (591, 547) with delta (0, 0)
Screenshot: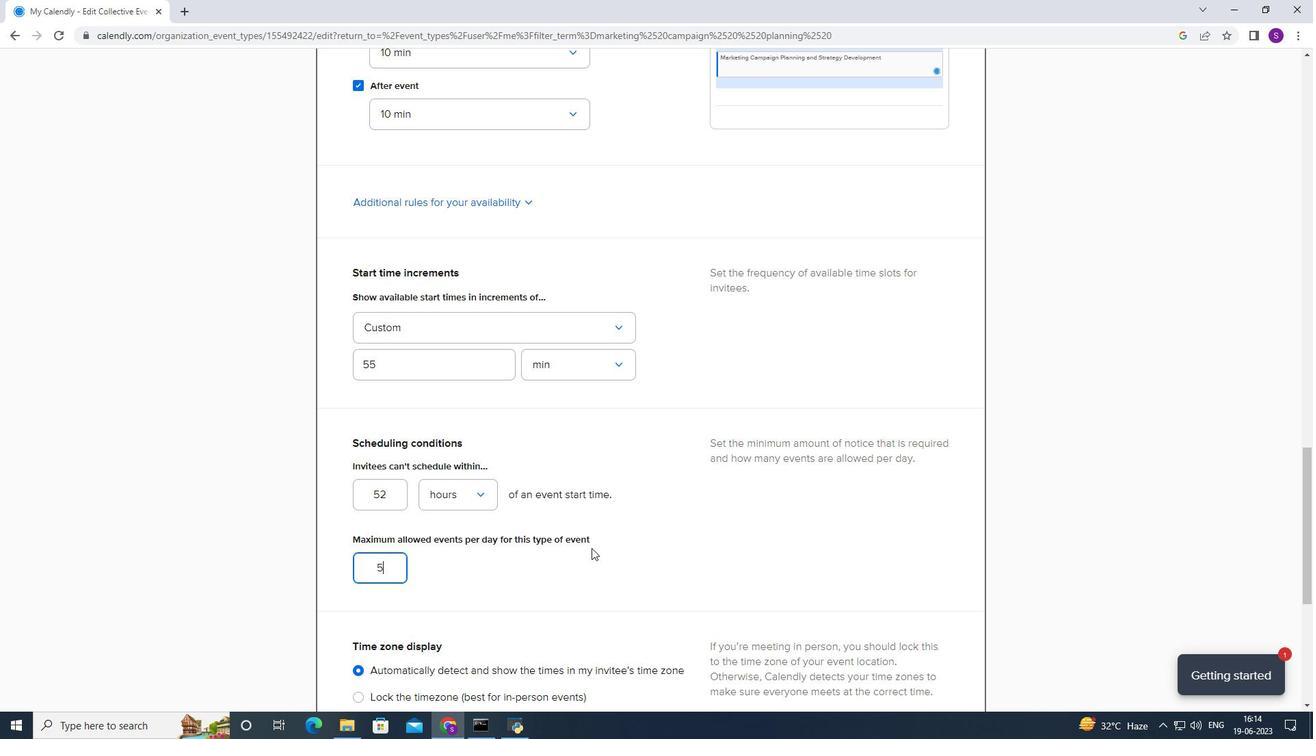 
Action: Mouse scrolled (591, 547) with delta (0, 0)
Screenshot: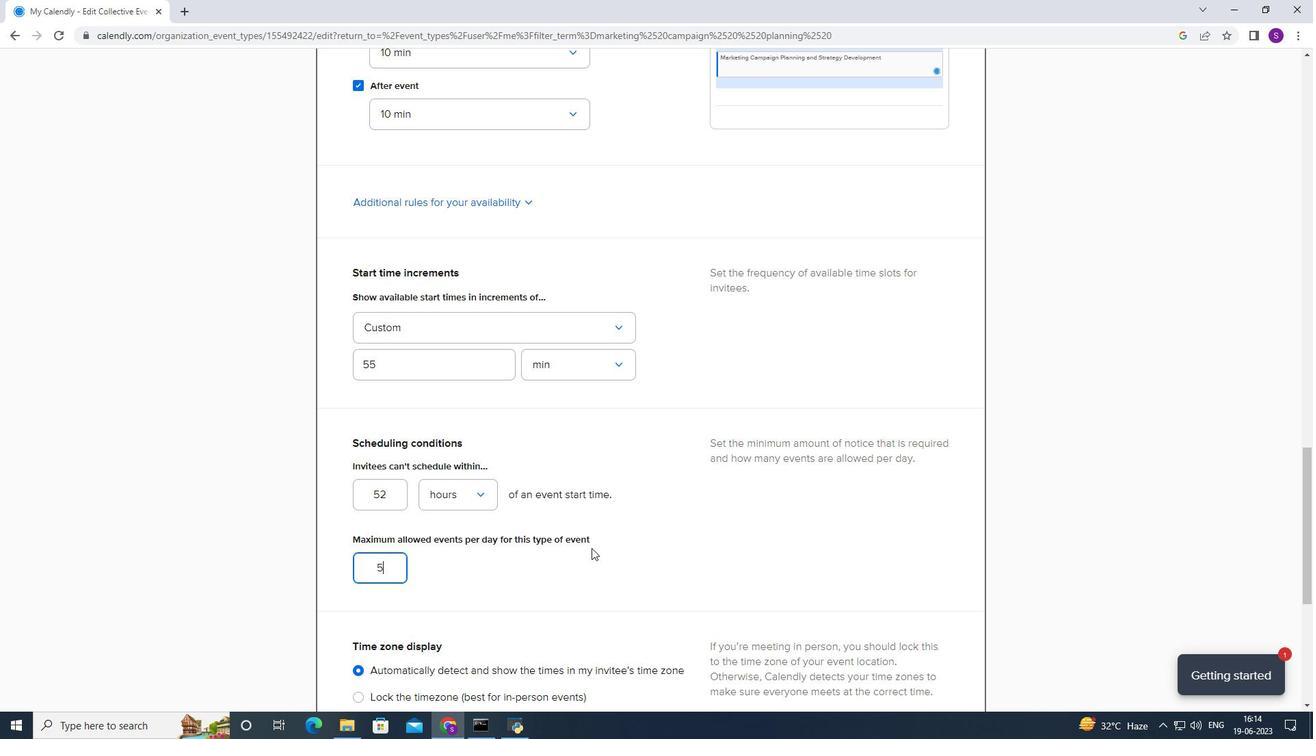 
Action: Mouse scrolled (591, 547) with delta (0, 0)
Screenshot: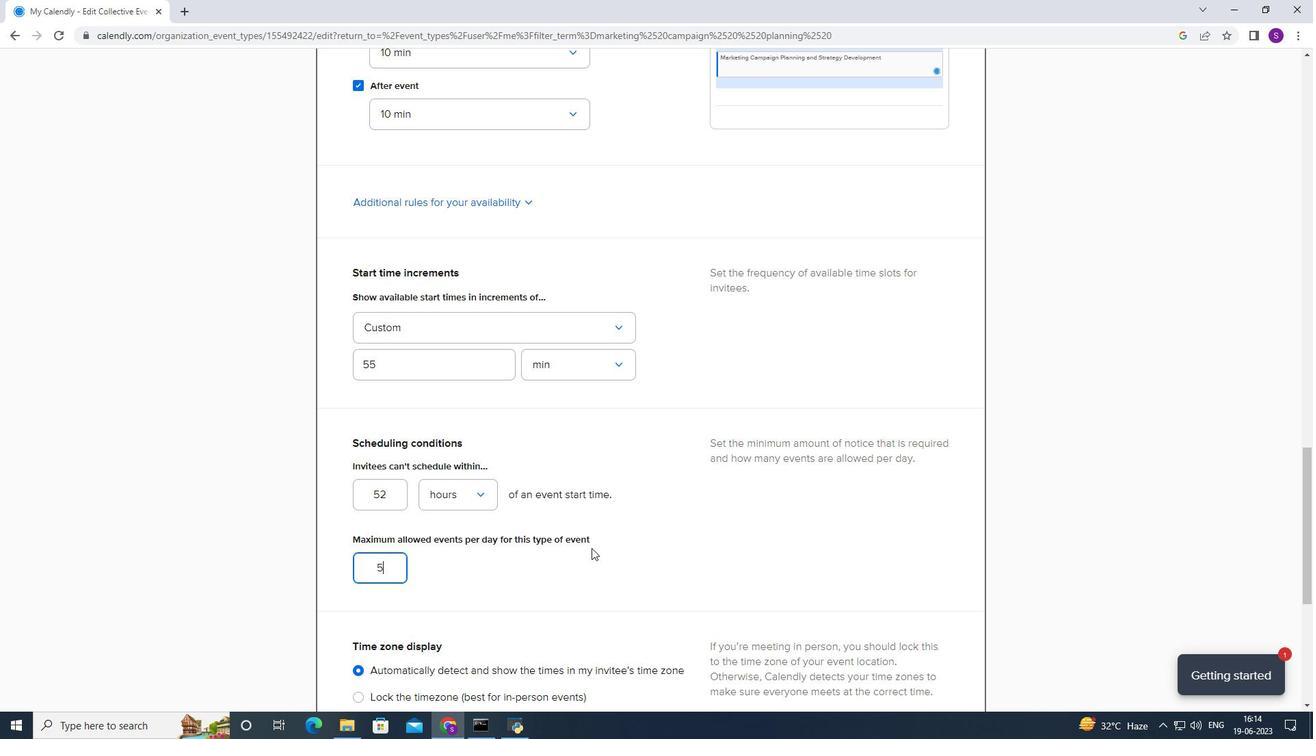 
Action: Mouse scrolled (591, 548) with delta (0, 0)
Screenshot: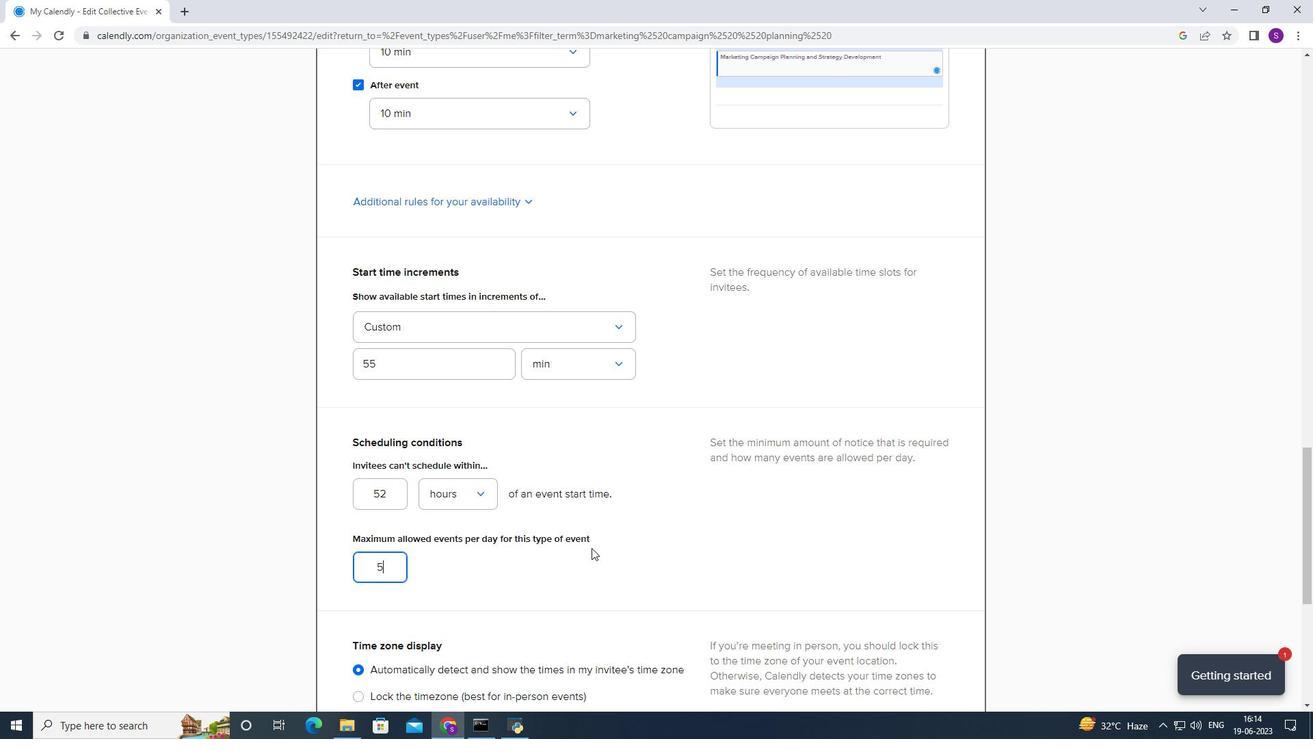
Action: Mouse moved to (913, 461)
Screenshot: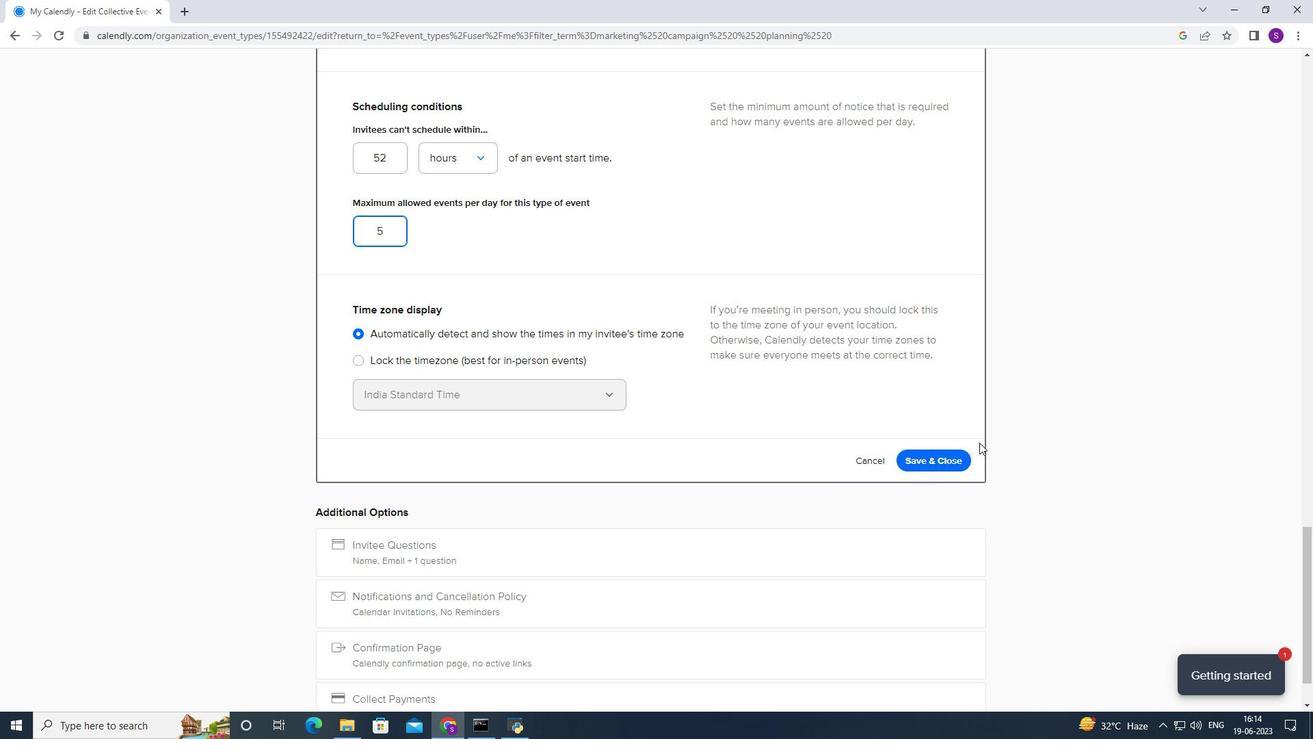 
Action: Mouse pressed left at (913, 461)
Screenshot: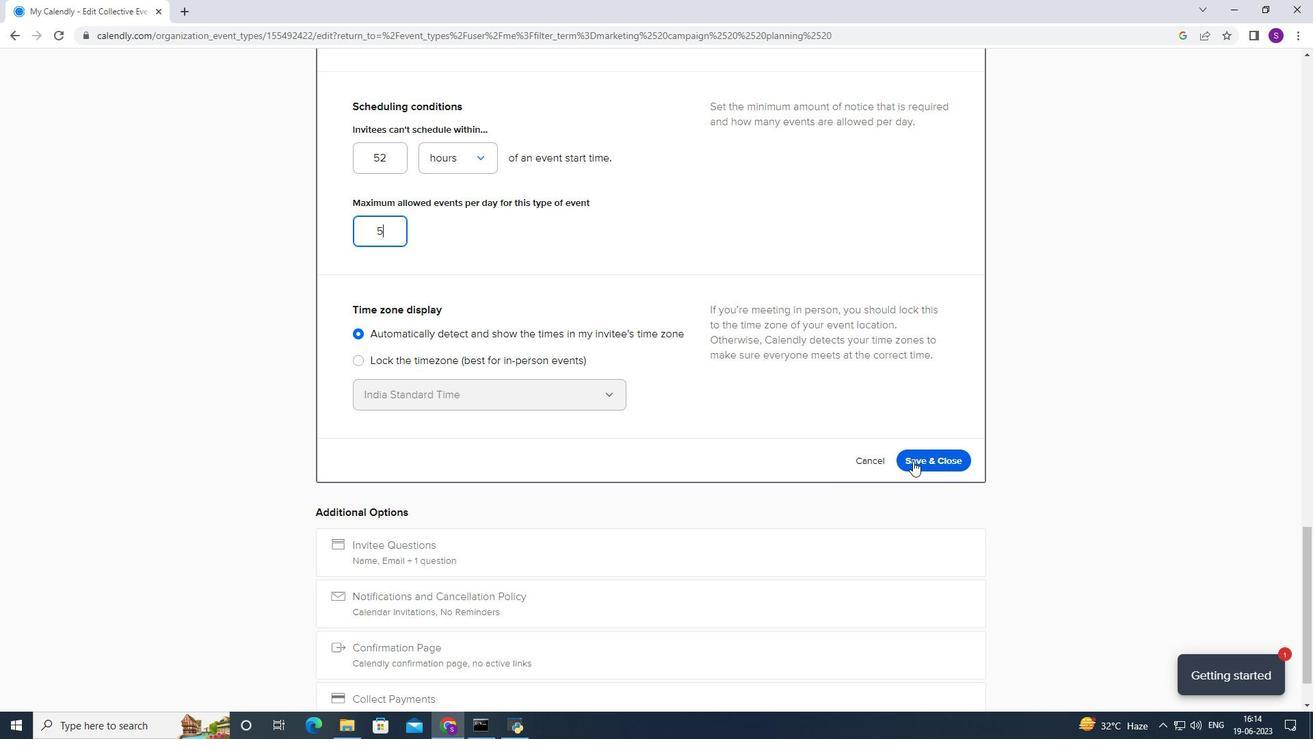 
